 Task: Create a business letterhead with multicolored 3d hexagonal pattern background.
Action: Mouse pressed left at (486, 117)
Screenshot: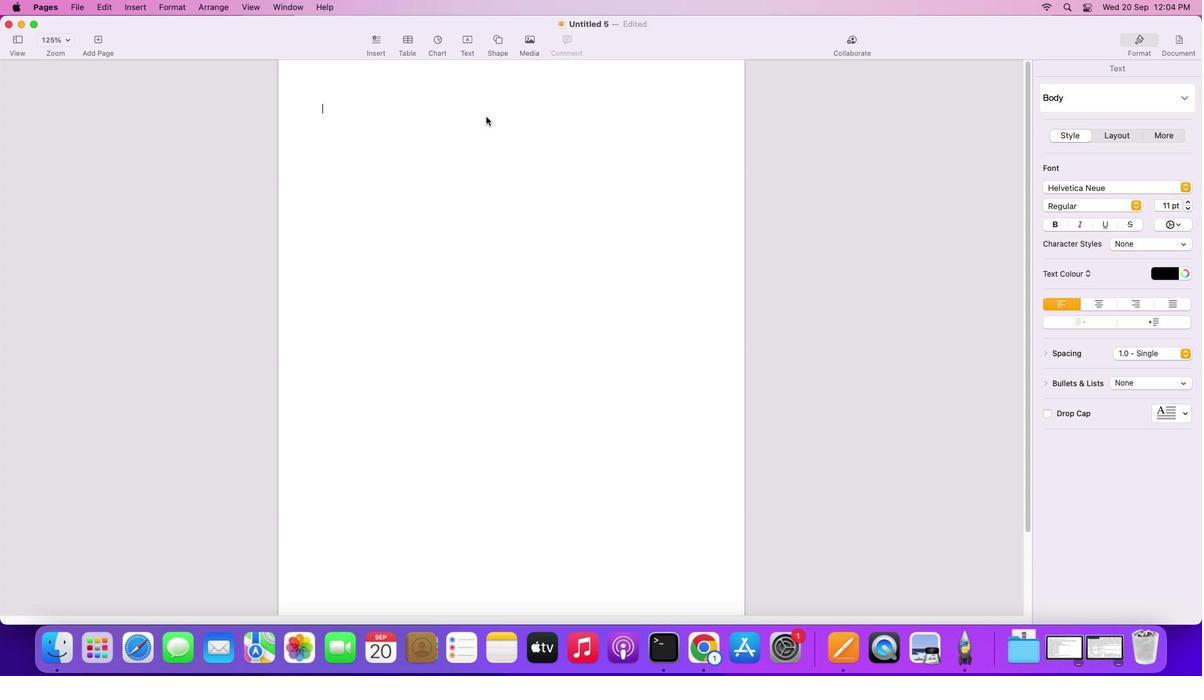 
Action: Mouse moved to (530, 43)
Screenshot: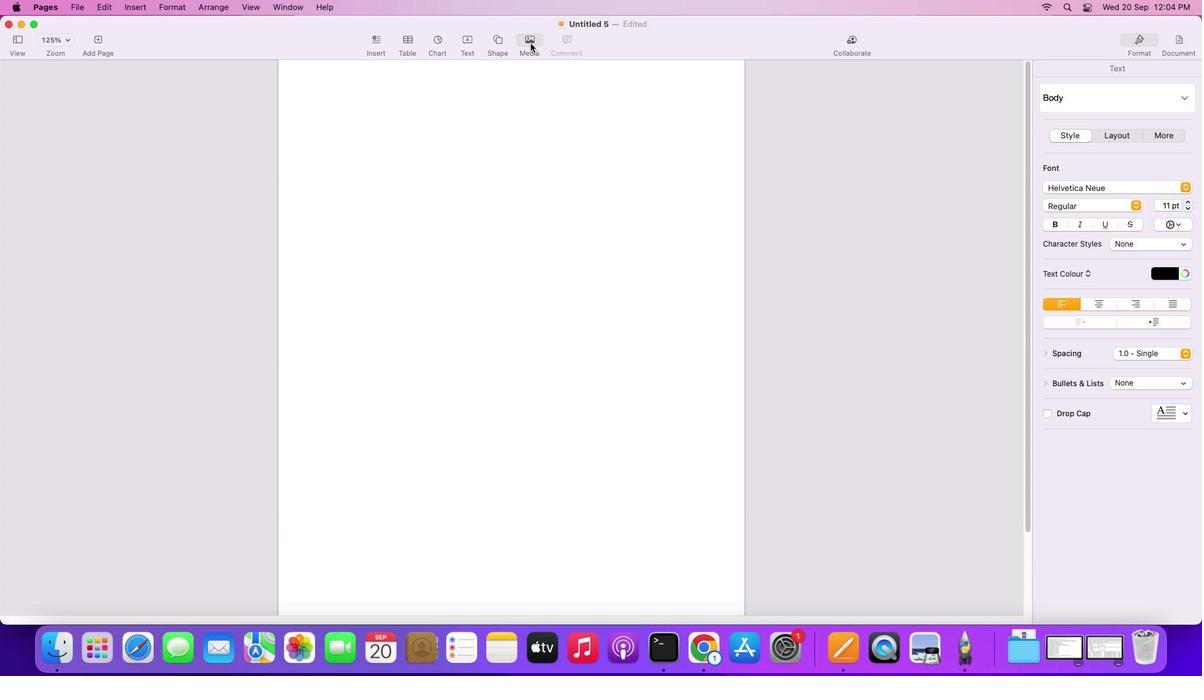 
Action: Mouse pressed left at (530, 43)
Screenshot: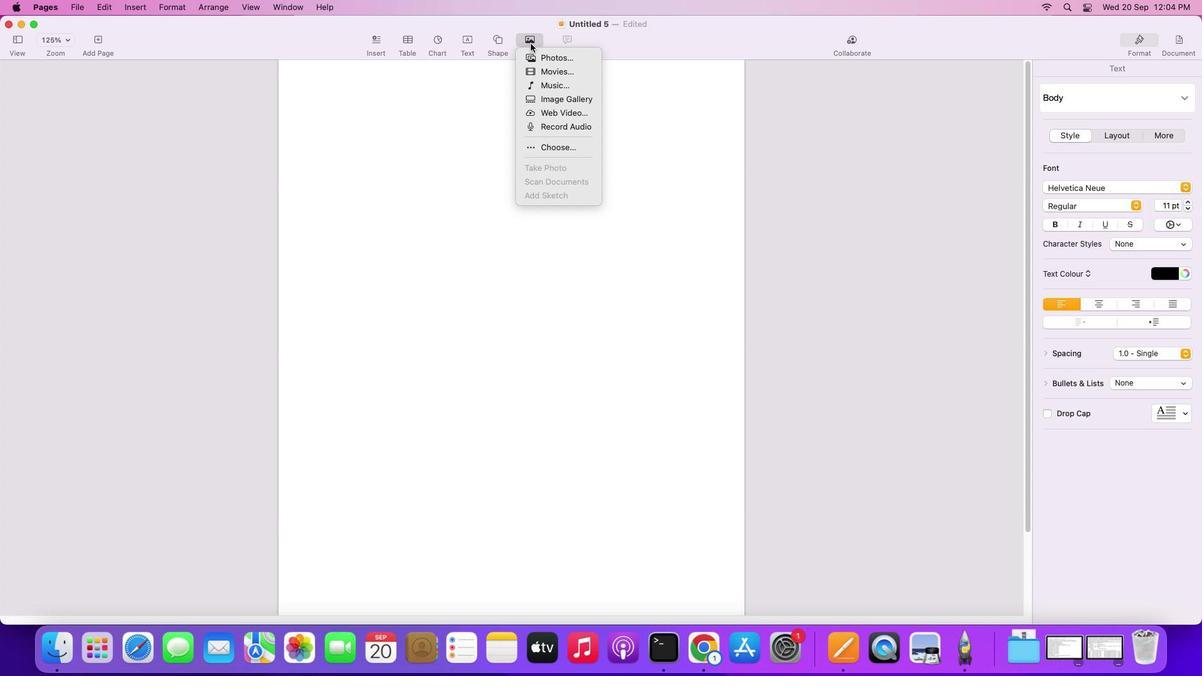 
Action: Mouse moved to (517, 78)
Screenshot: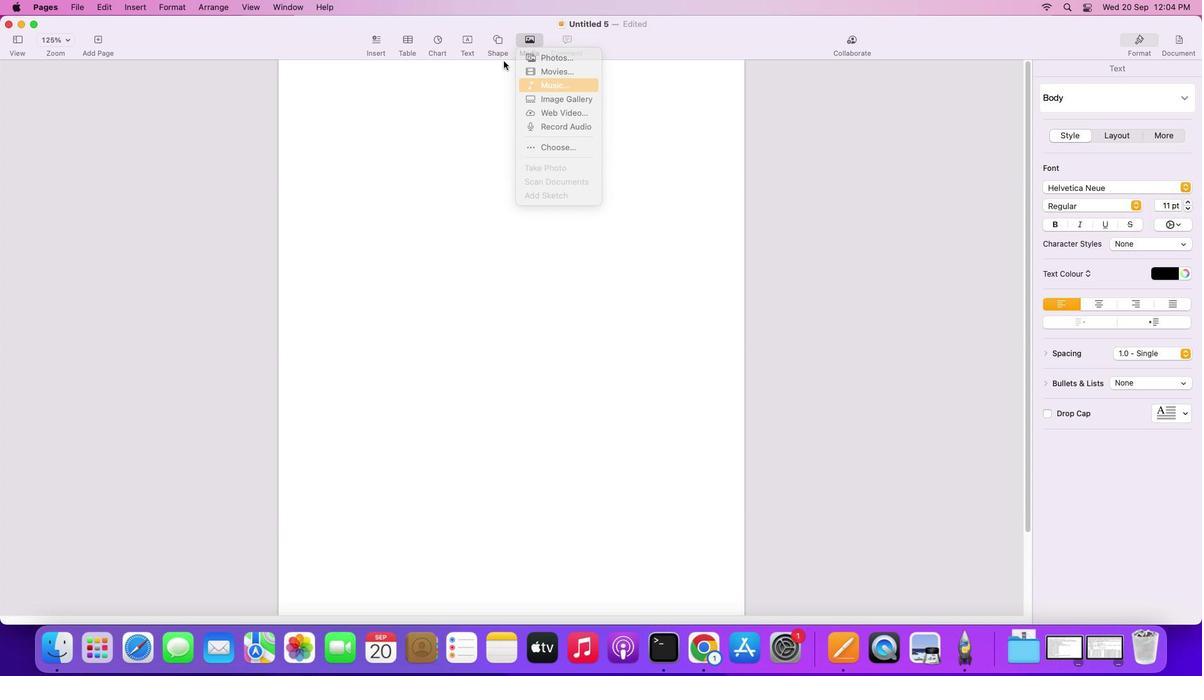 
Action: Mouse pressed left at (517, 78)
Screenshot: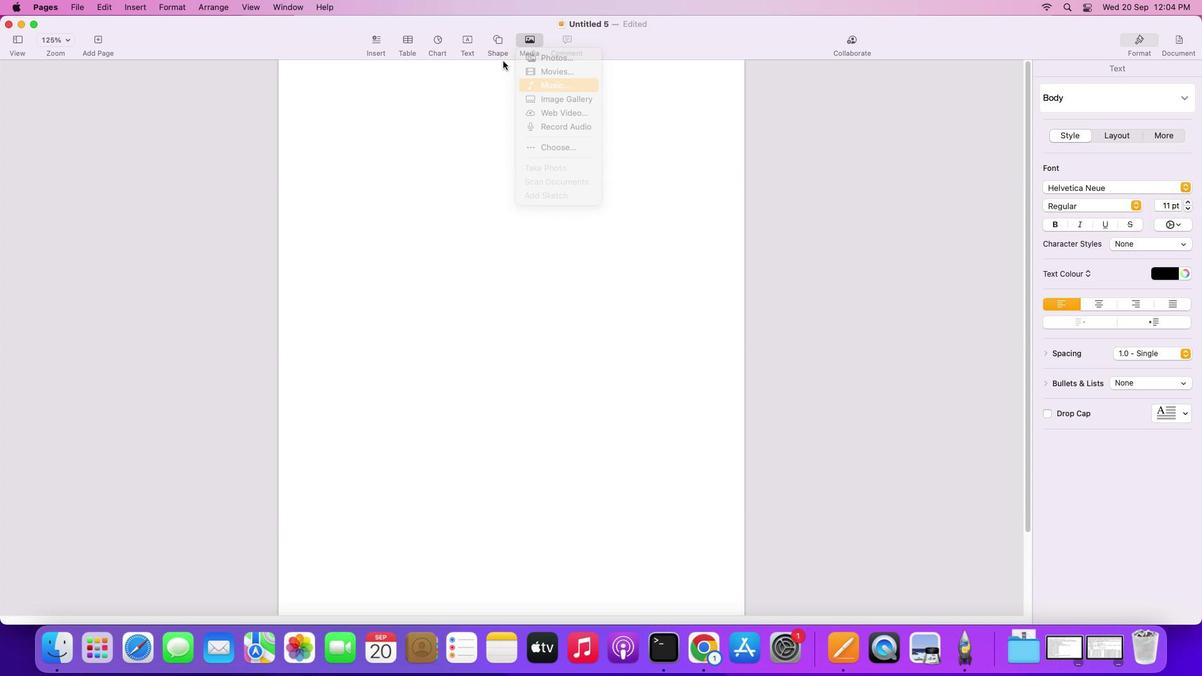 
Action: Mouse moved to (521, 229)
Screenshot: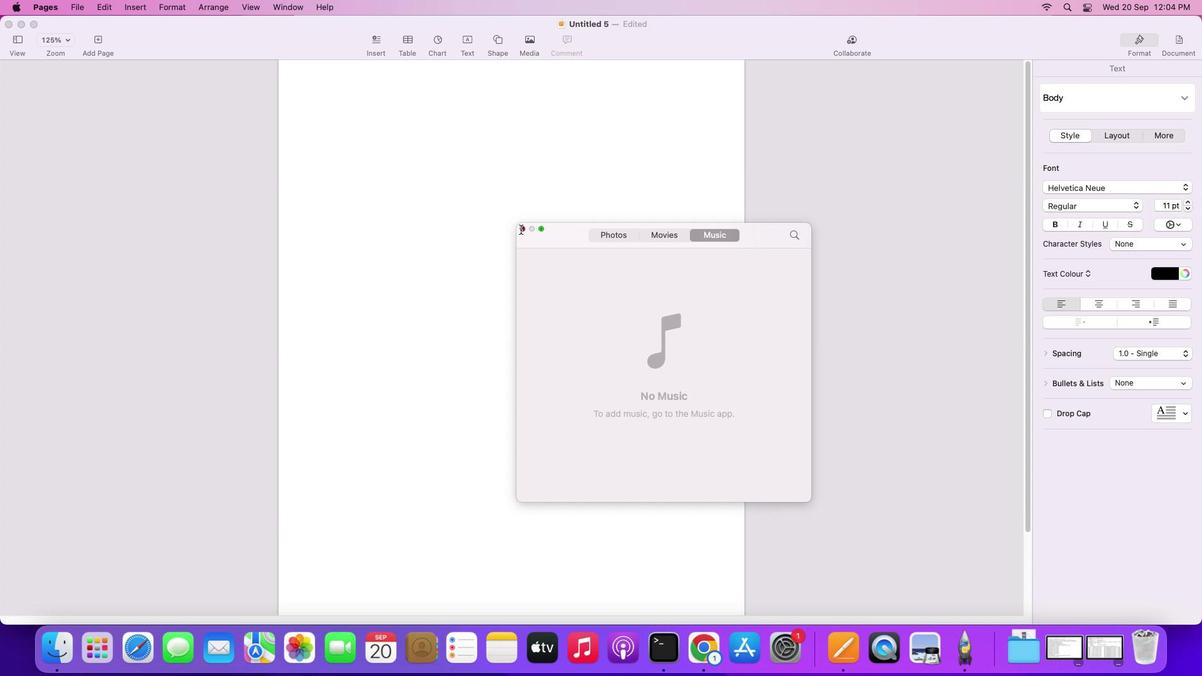 
Action: Mouse pressed left at (521, 229)
Screenshot: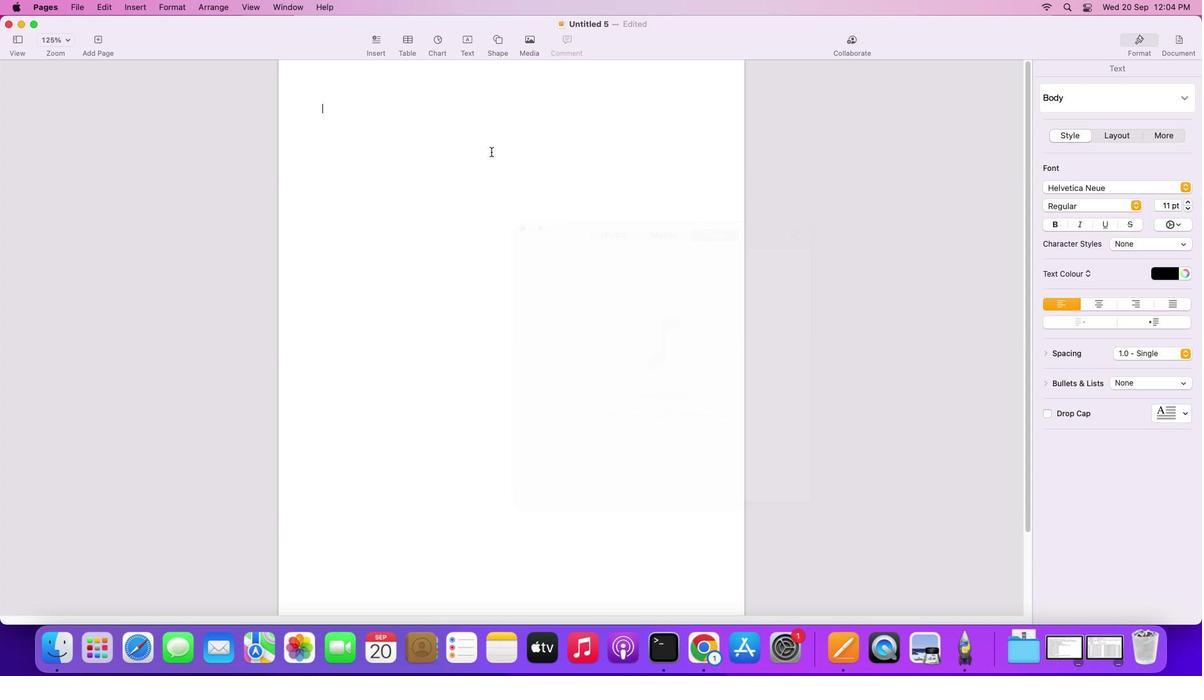 
Action: Mouse moved to (497, 44)
Screenshot: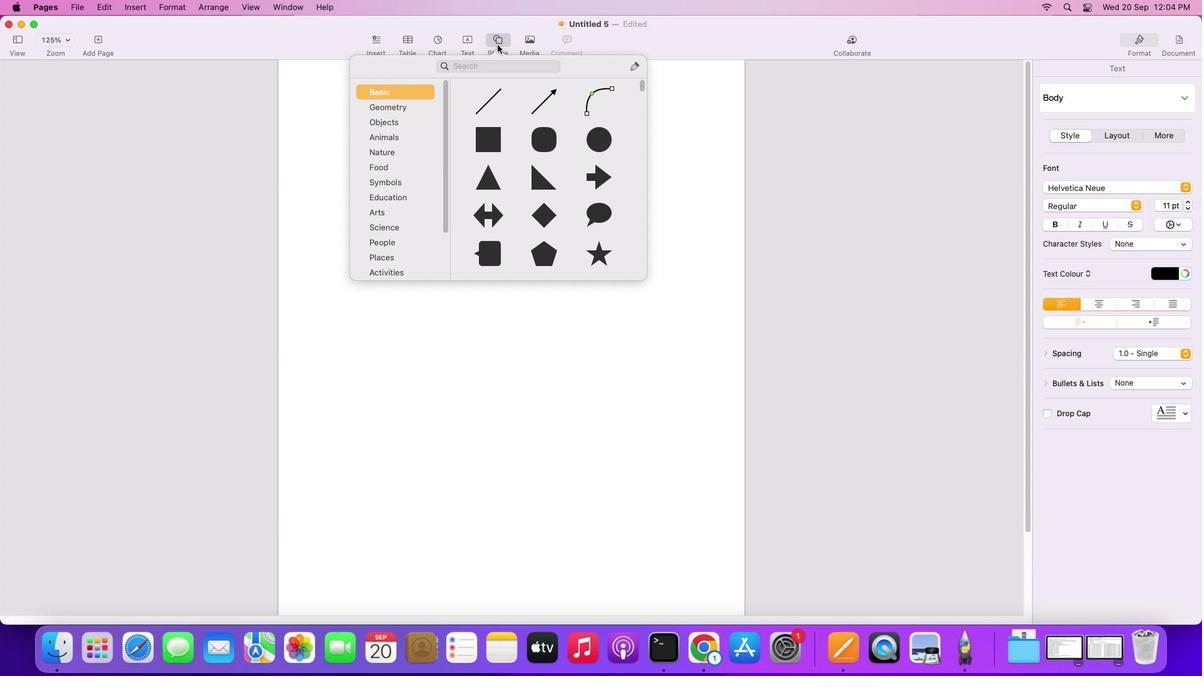 
Action: Mouse pressed left at (497, 44)
Screenshot: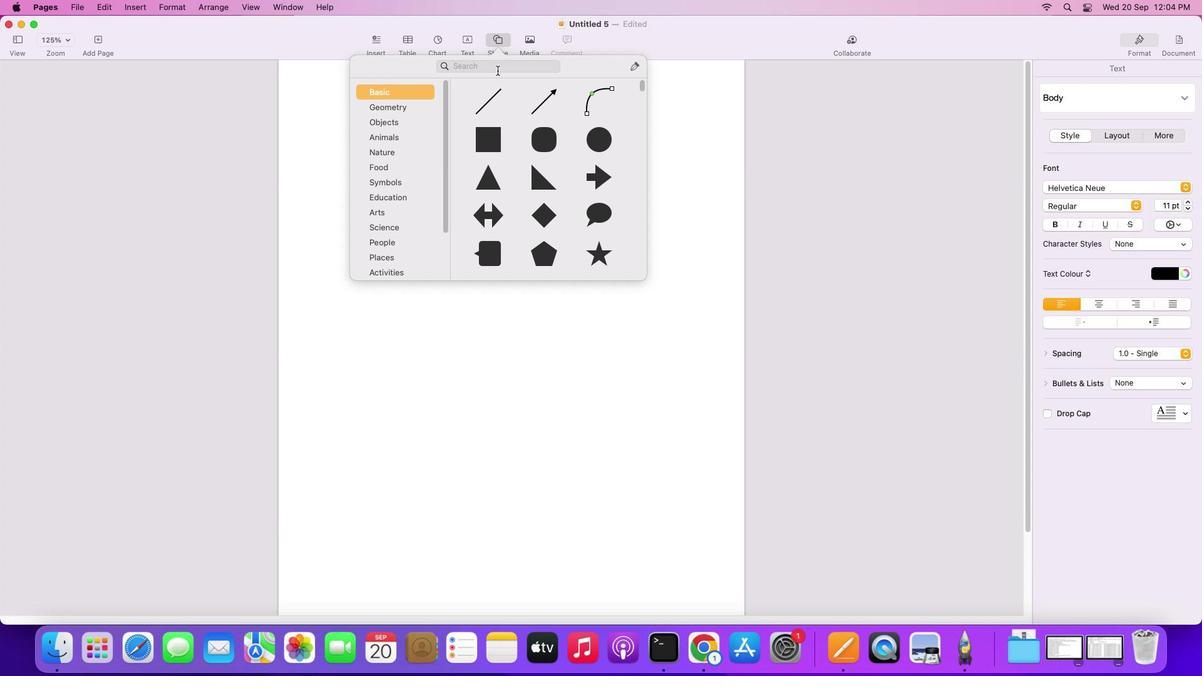
Action: Mouse moved to (492, 141)
Screenshot: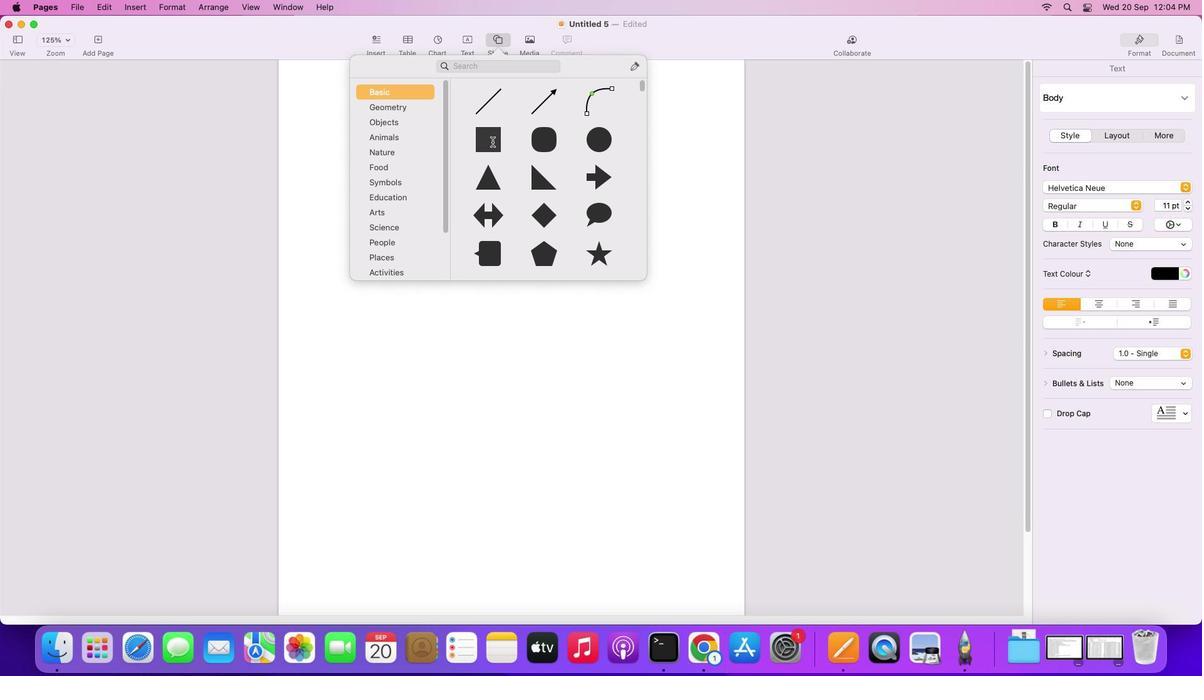 
Action: Mouse pressed left at (492, 141)
Screenshot: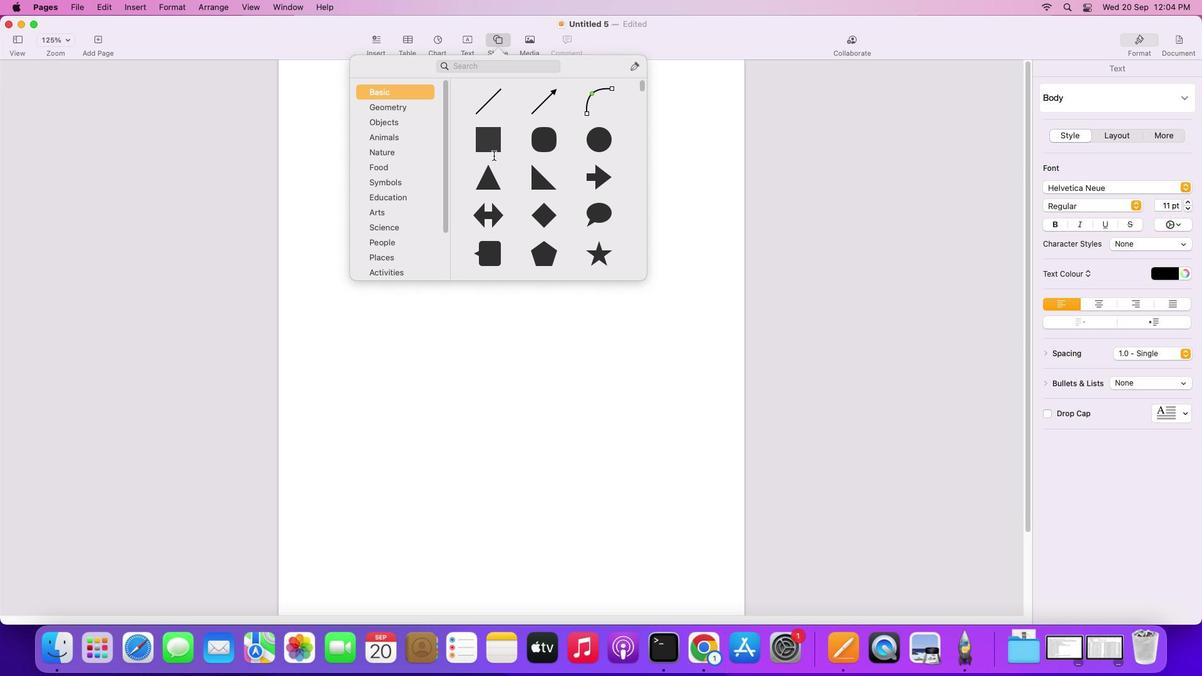 
Action: Mouse moved to (514, 141)
Screenshot: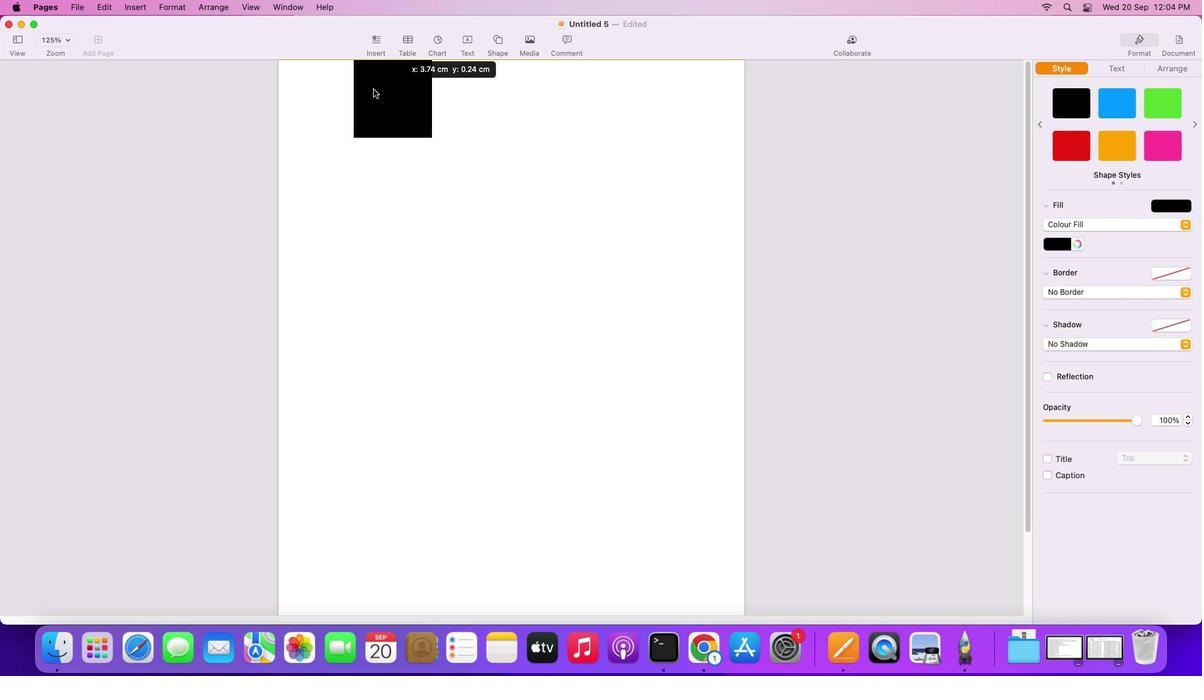 
Action: Mouse pressed left at (514, 141)
Screenshot: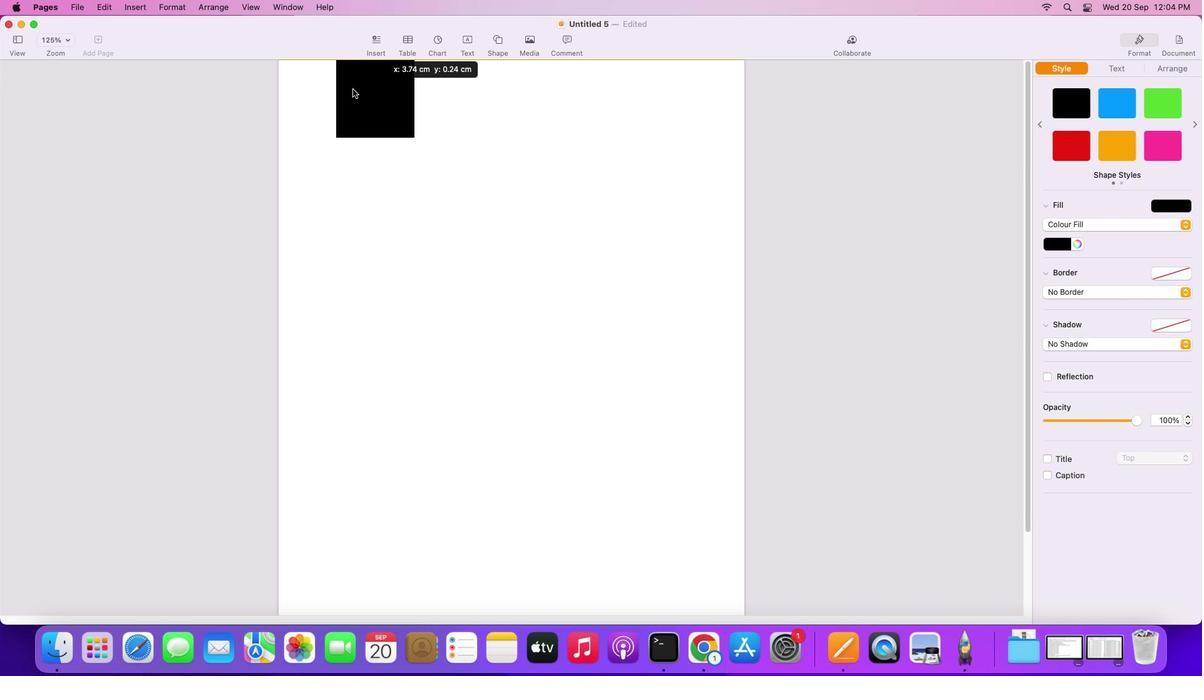
Action: Mouse moved to (321, 83)
Screenshot: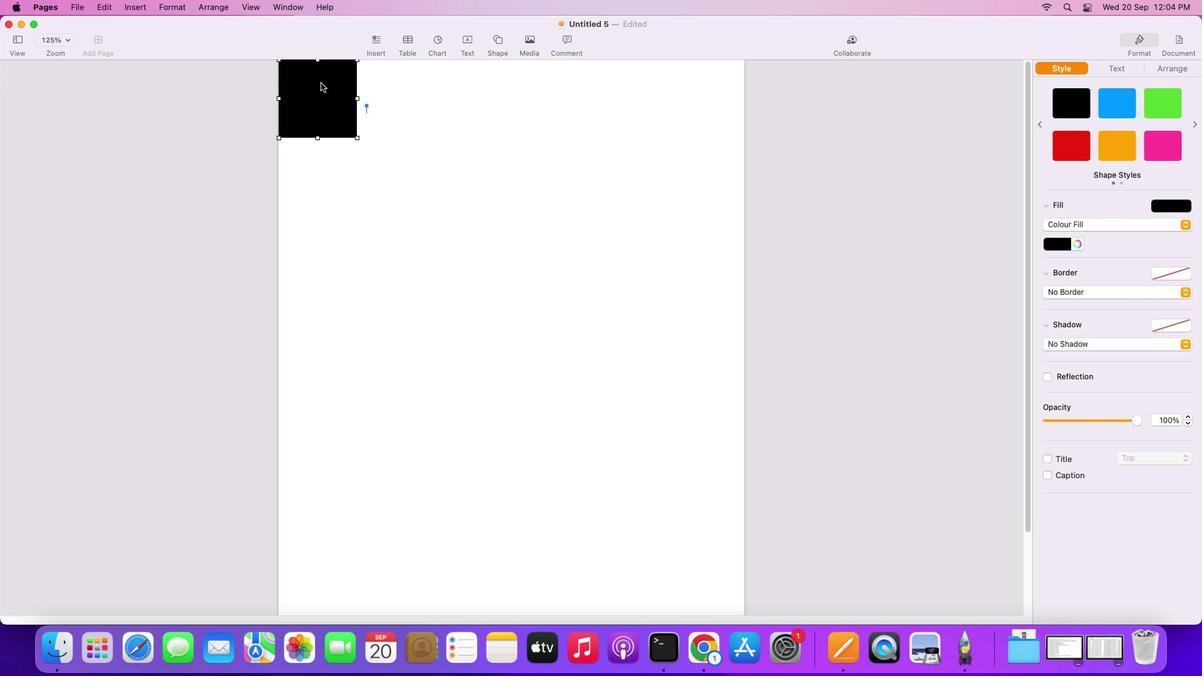 
Action: Mouse scrolled (321, 83) with delta (0, 0)
Screenshot: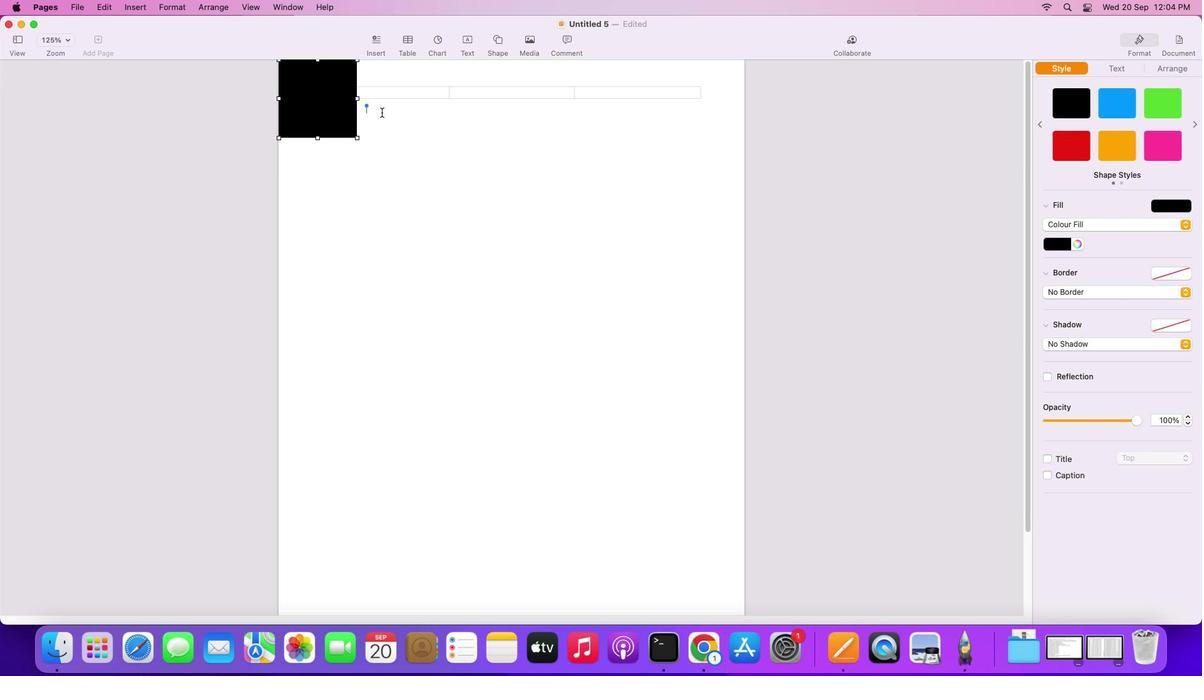 
Action: Mouse scrolled (321, 83) with delta (0, 0)
Screenshot: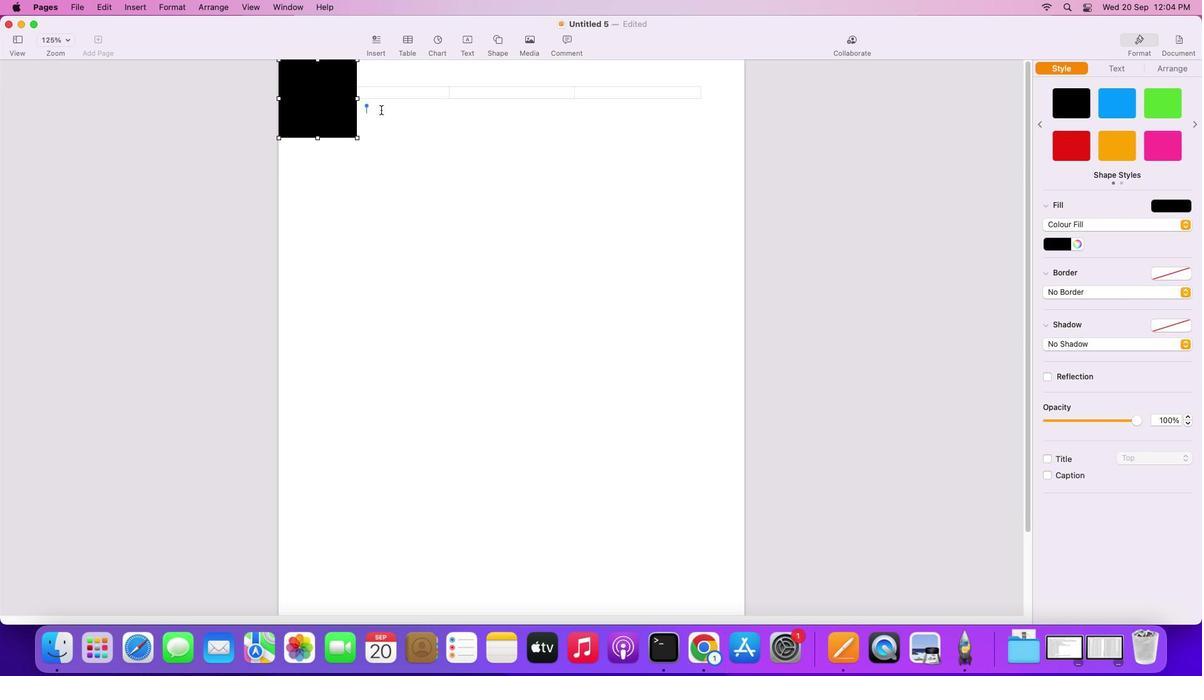 
Action: Mouse scrolled (321, 83) with delta (0, 2)
Screenshot: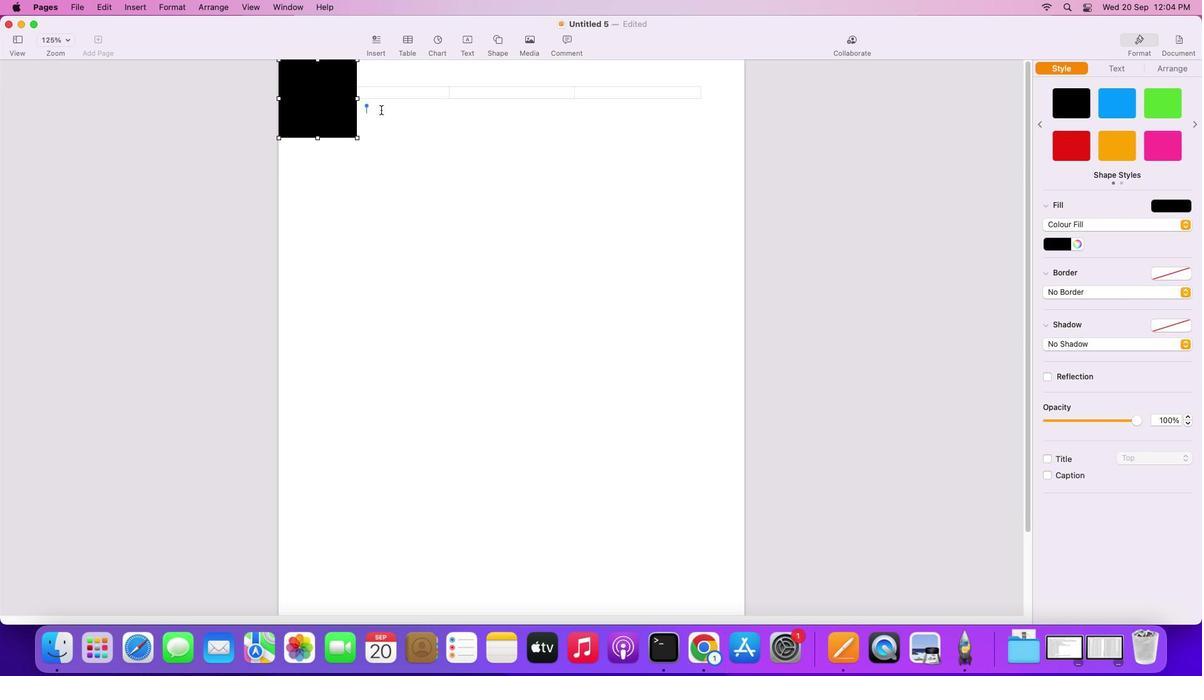 
Action: Mouse scrolled (321, 83) with delta (0, 3)
Screenshot: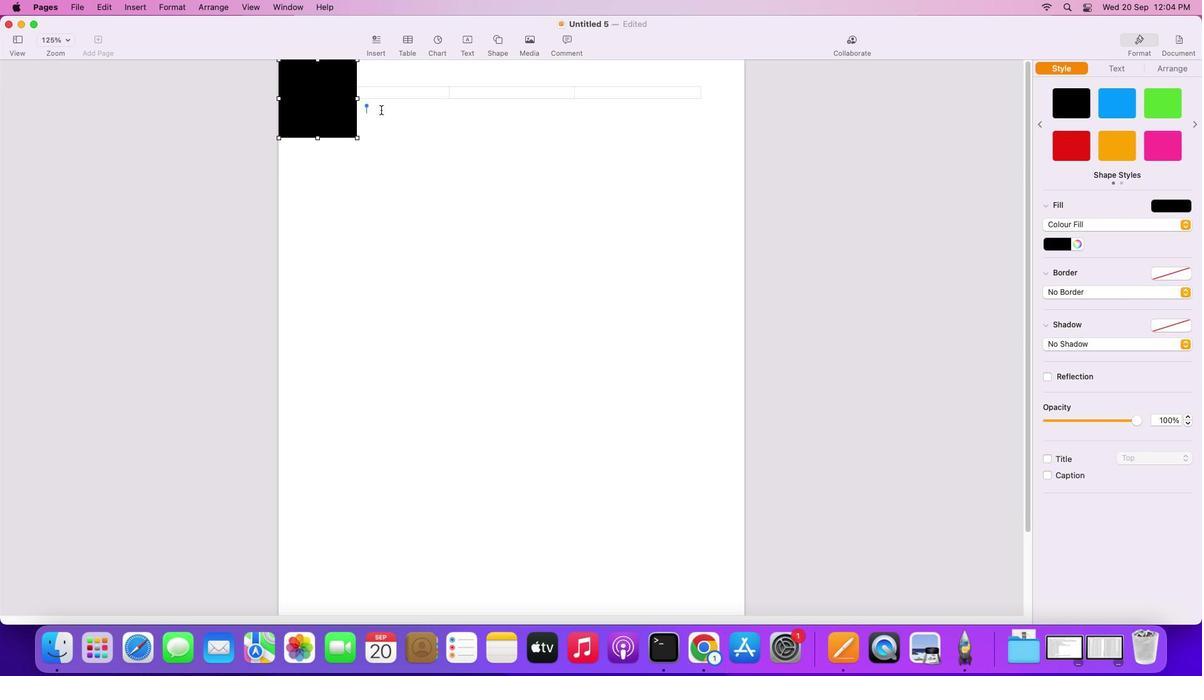 
Action: Mouse scrolled (321, 83) with delta (0, 3)
Screenshot: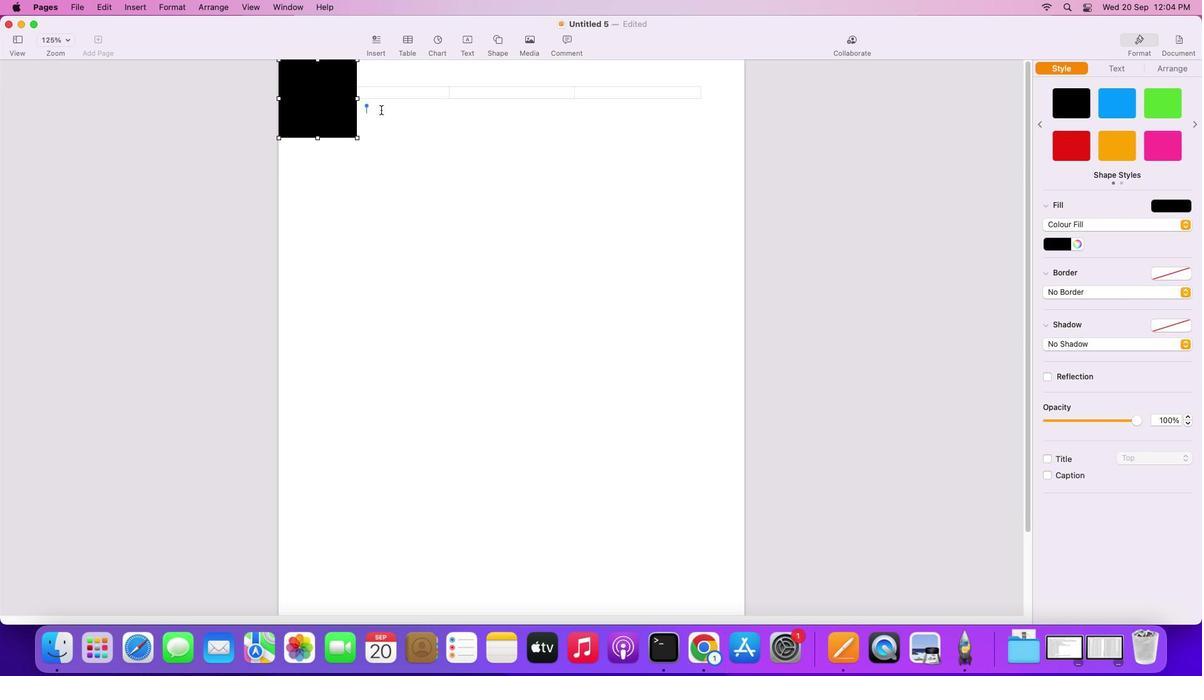 
Action: Mouse scrolled (321, 83) with delta (0, 4)
Screenshot: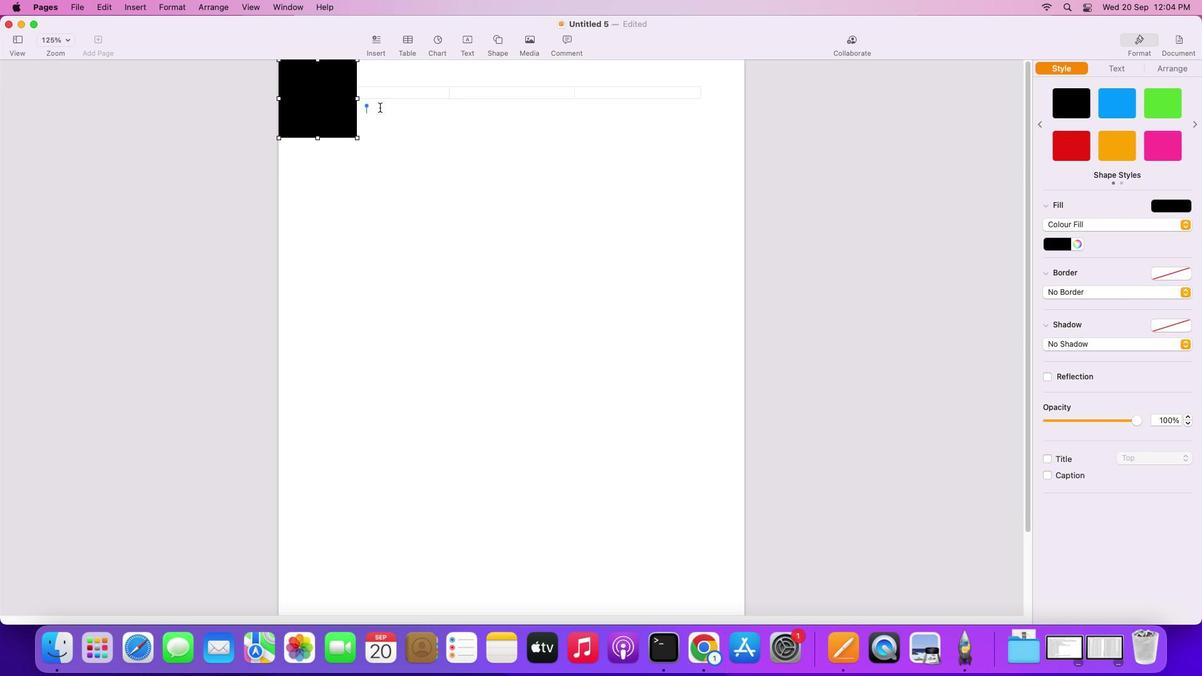 
Action: Mouse moved to (356, 99)
Screenshot: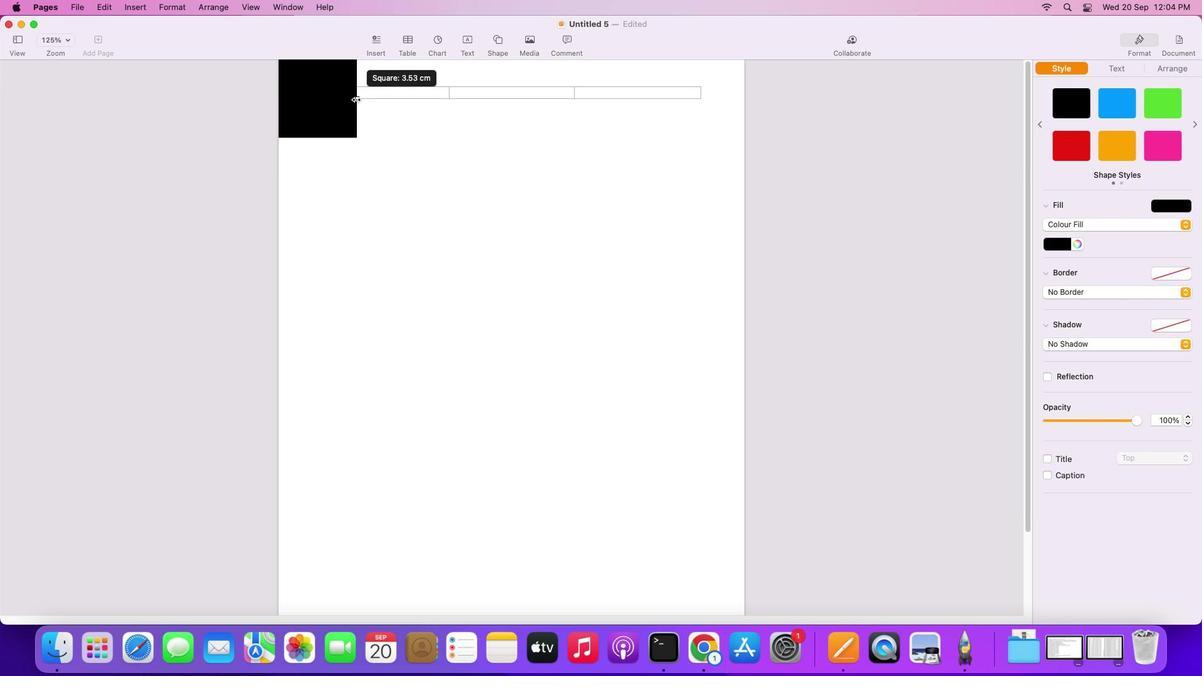 
Action: Mouse pressed left at (356, 99)
Screenshot: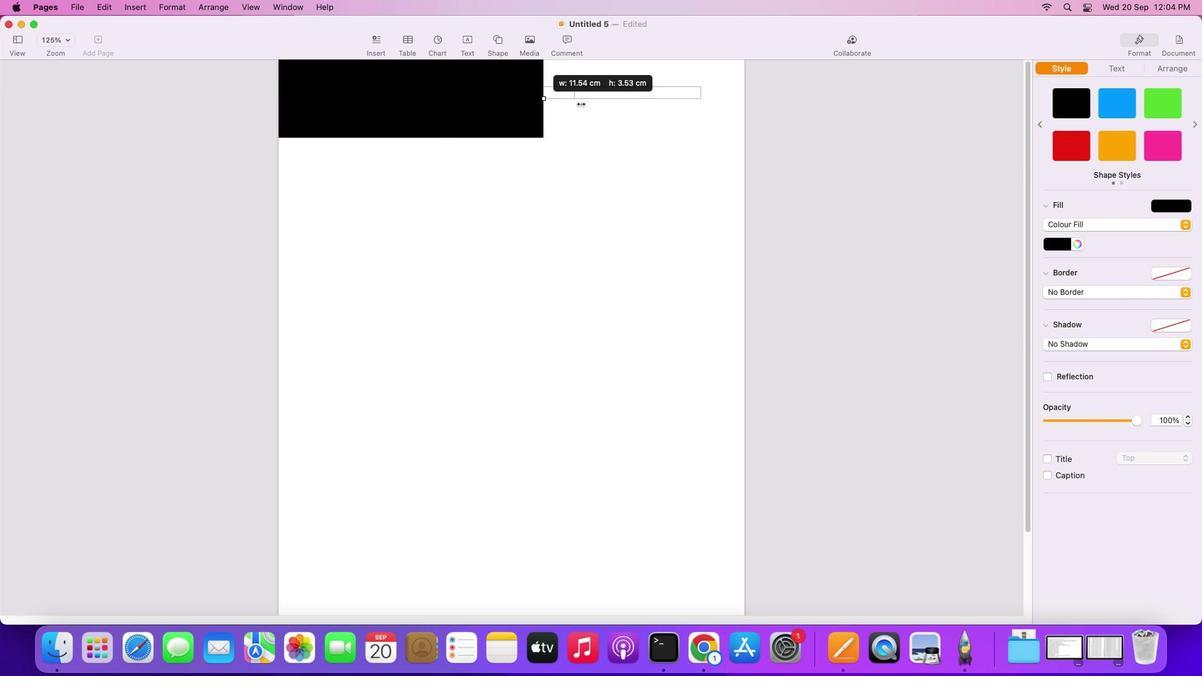 
Action: Mouse moved to (512, 138)
Screenshot: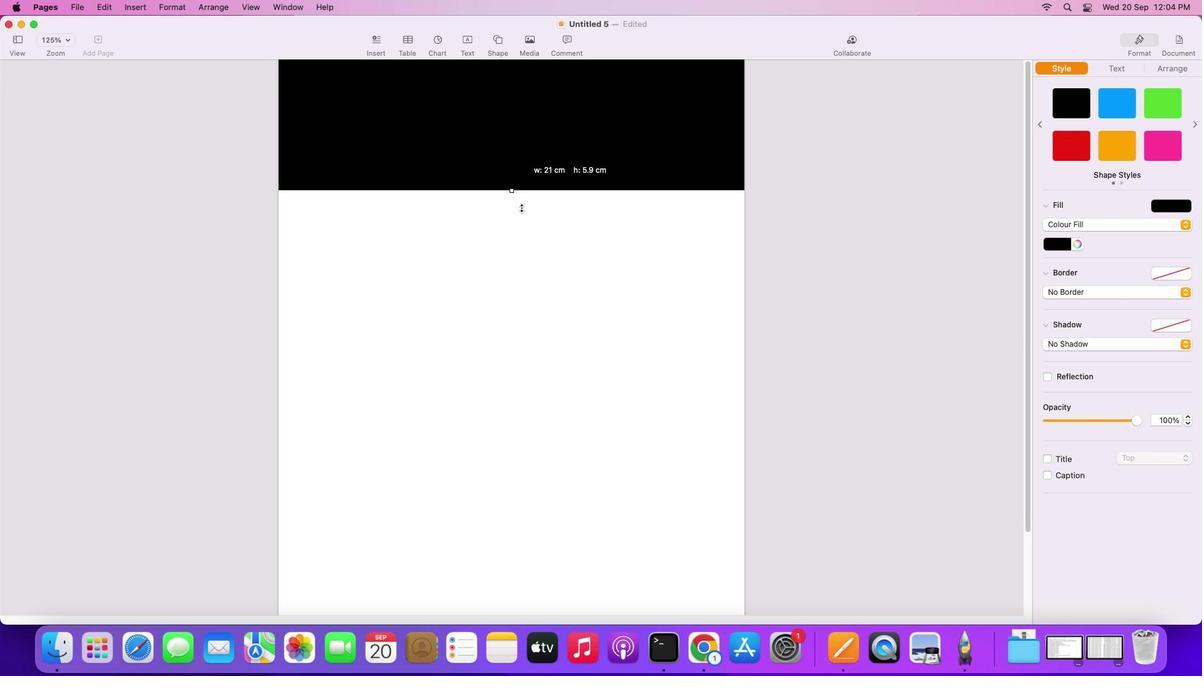 
Action: Mouse pressed left at (512, 138)
Screenshot: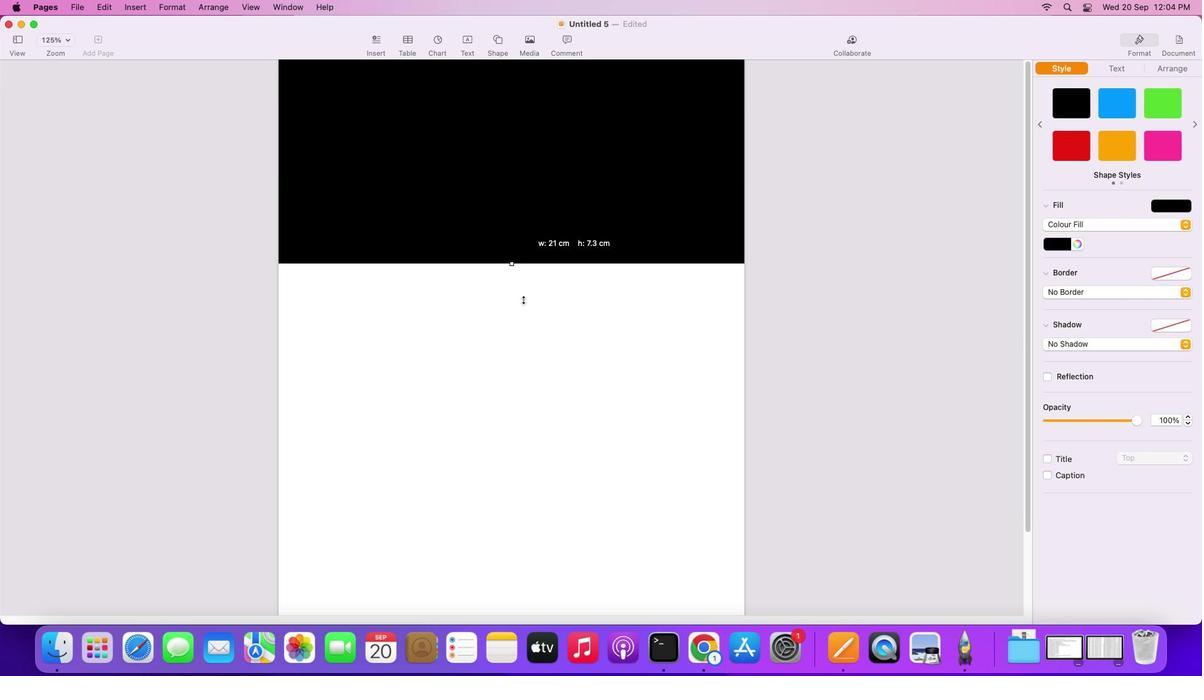 
Action: Mouse moved to (524, 506)
Screenshot: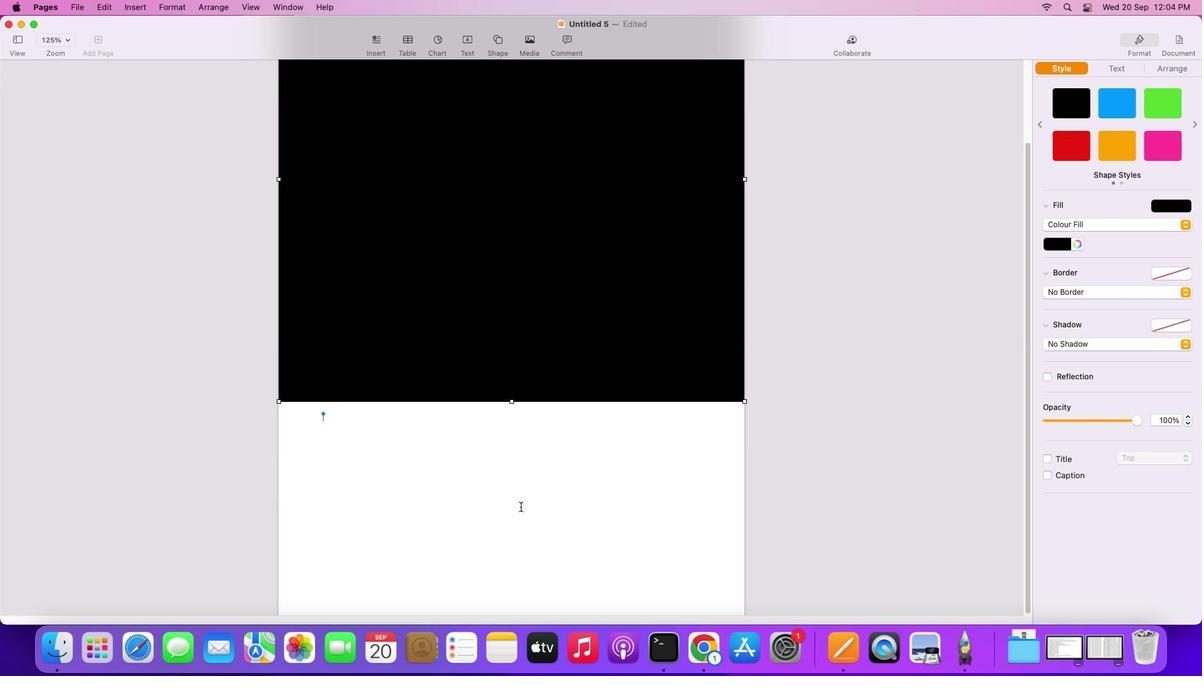 
Action: Mouse scrolled (524, 506) with delta (0, 0)
Screenshot: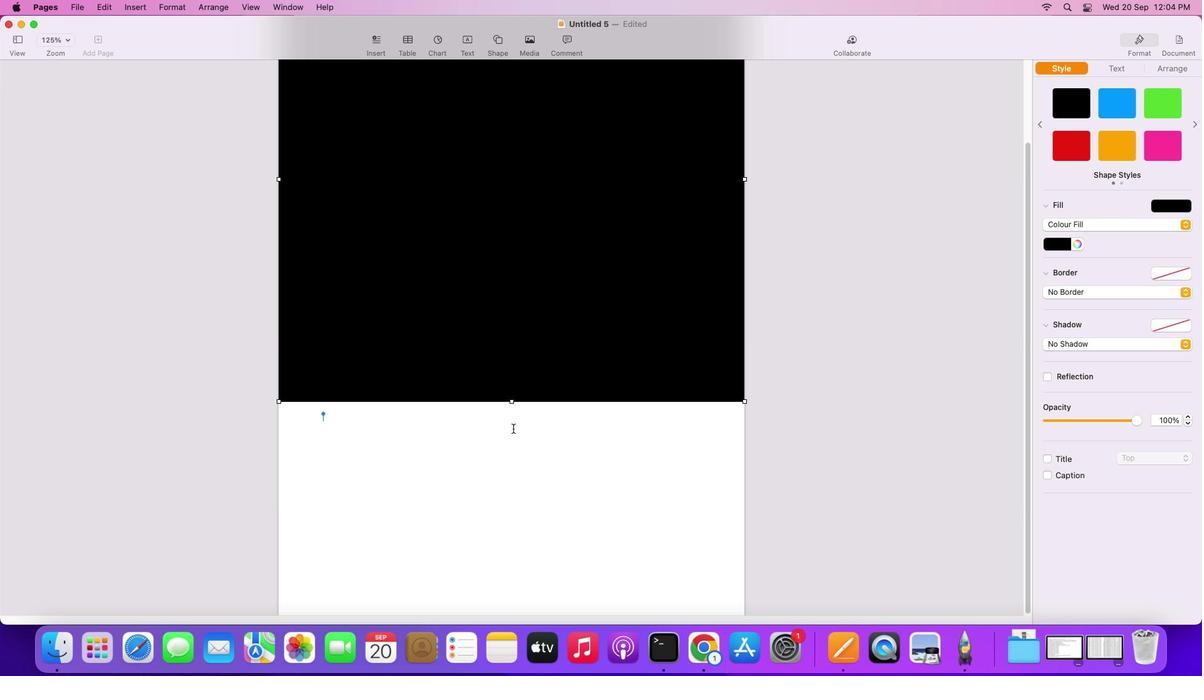 
Action: Mouse scrolled (524, 506) with delta (0, 0)
Screenshot: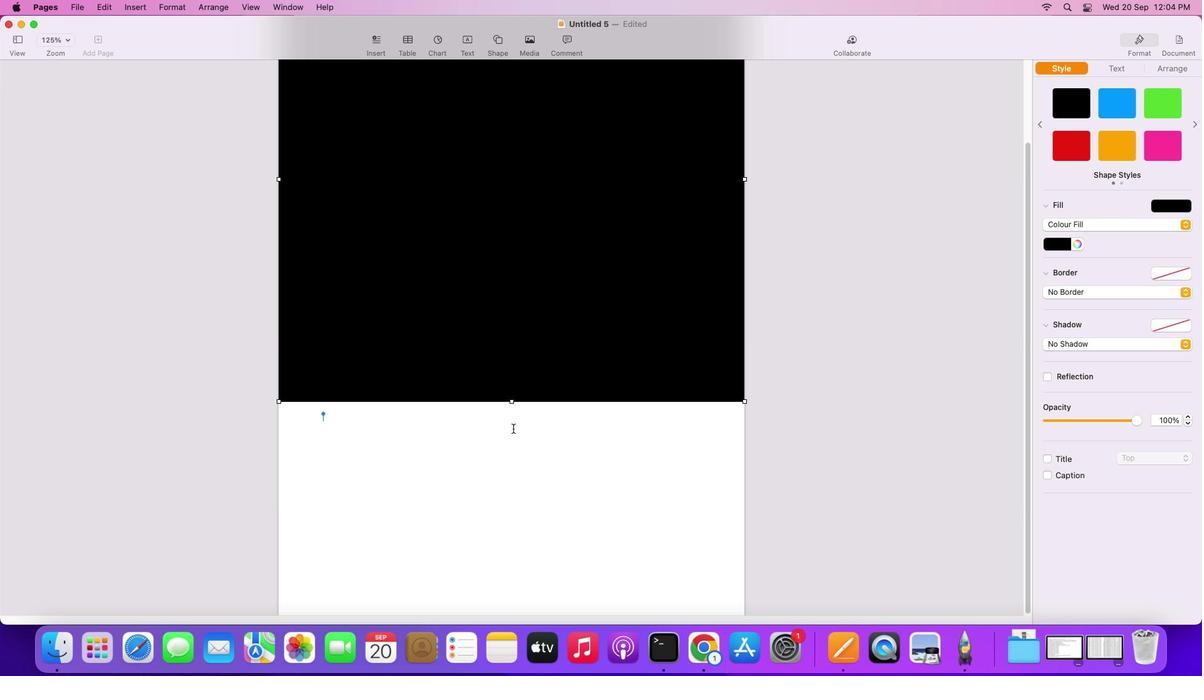 
Action: Mouse scrolled (524, 506) with delta (0, -1)
Screenshot: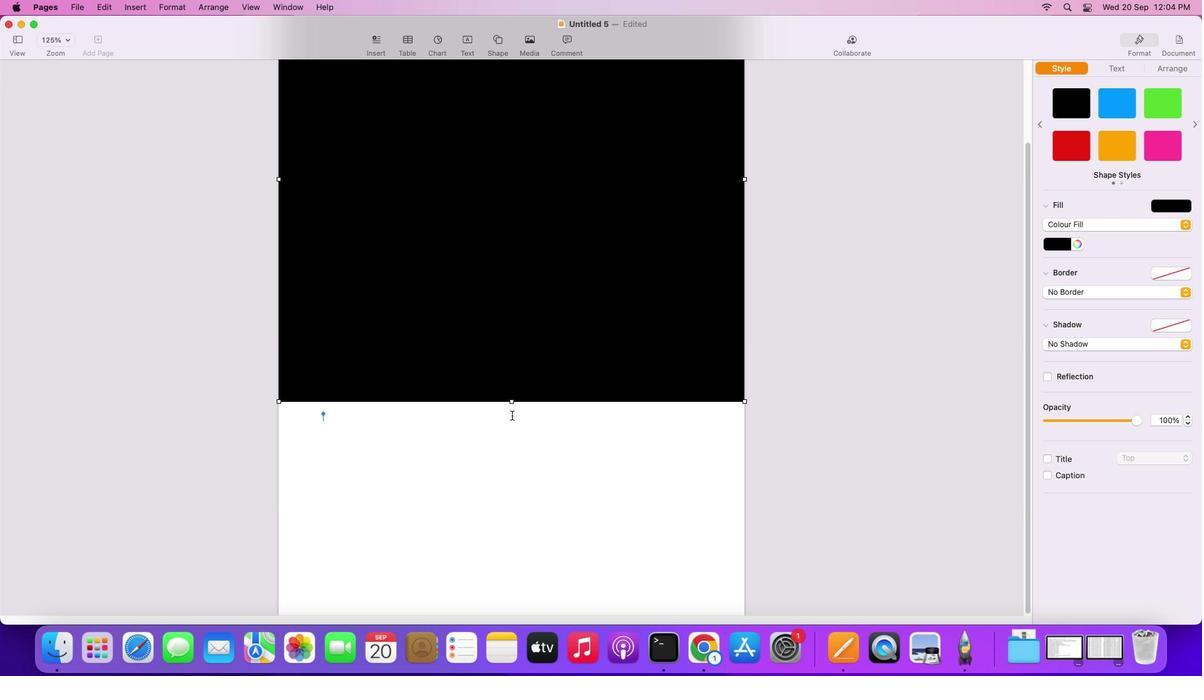 
Action: Mouse scrolled (524, 506) with delta (0, -3)
Screenshot: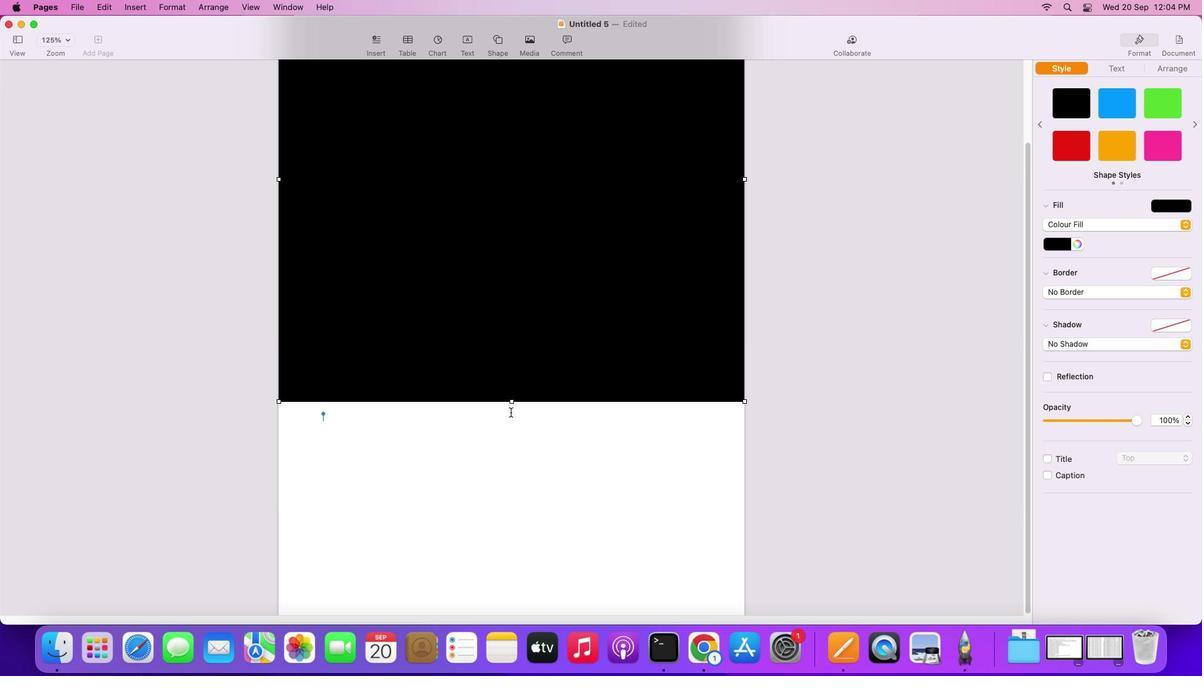 
Action: Mouse scrolled (524, 506) with delta (0, -3)
Screenshot: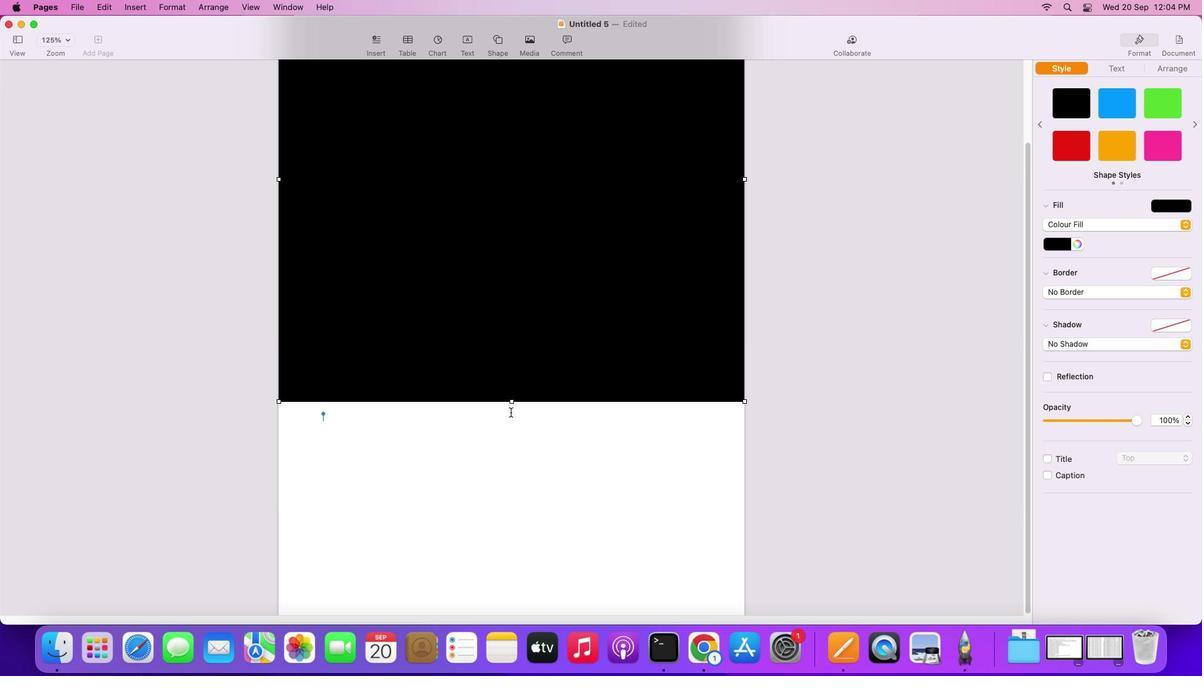 
Action: Mouse scrolled (524, 506) with delta (0, -3)
Screenshot: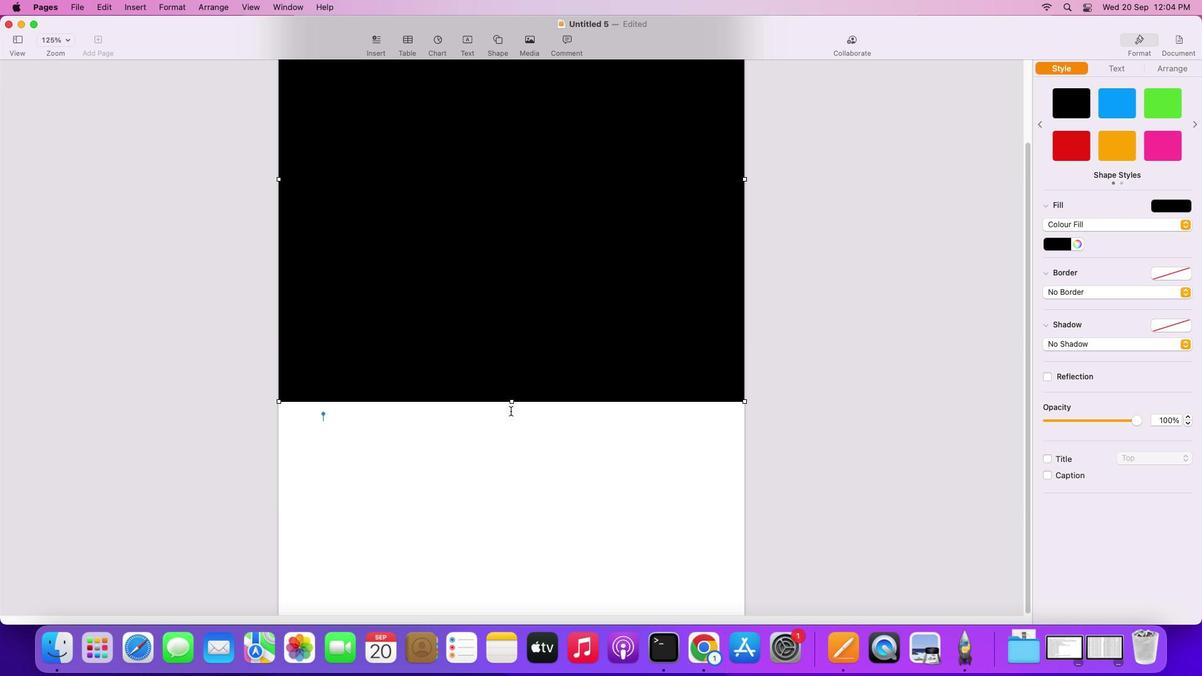 
Action: Mouse moved to (510, 402)
Screenshot: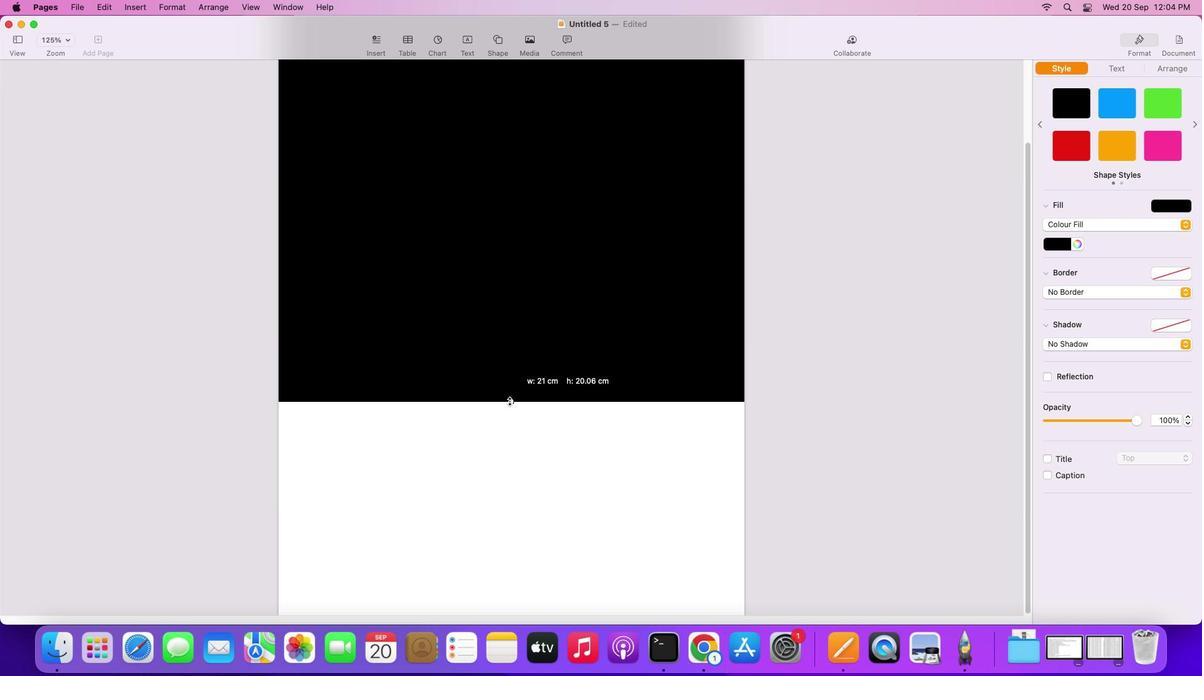 
Action: Mouse pressed left at (510, 402)
Screenshot: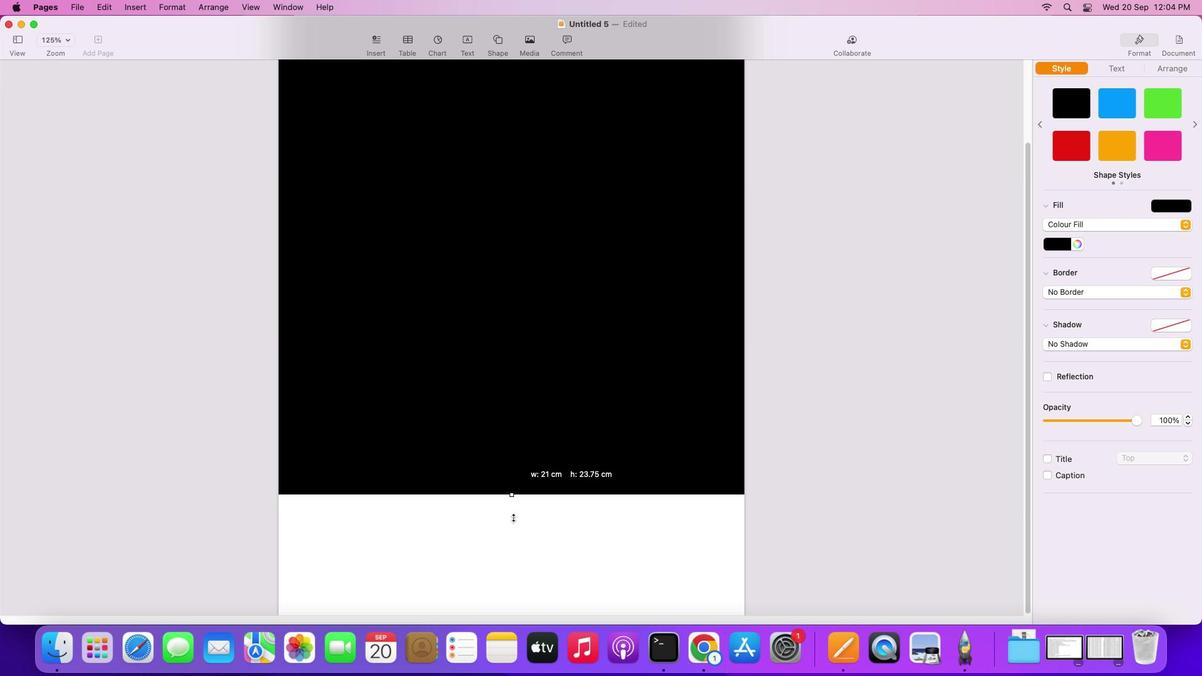 
Action: Mouse moved to (526, 543)
Screenshot: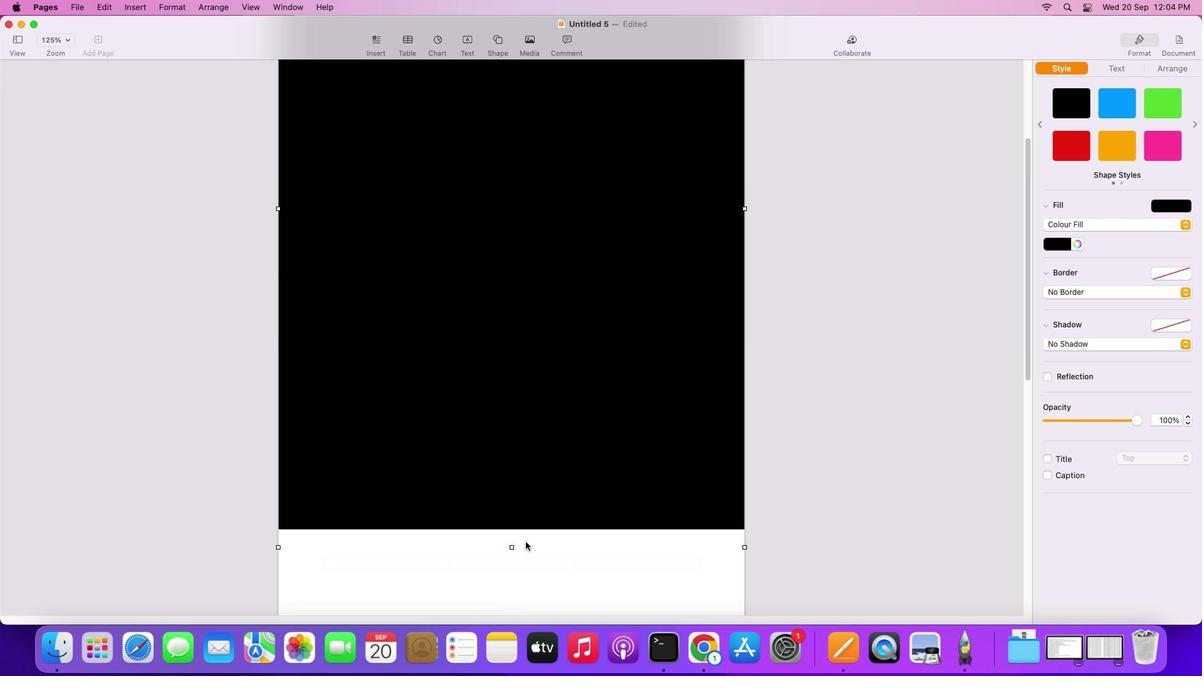 
Action: Mouse scrolled (526, 543) with delta (0, 0)
Screenshot: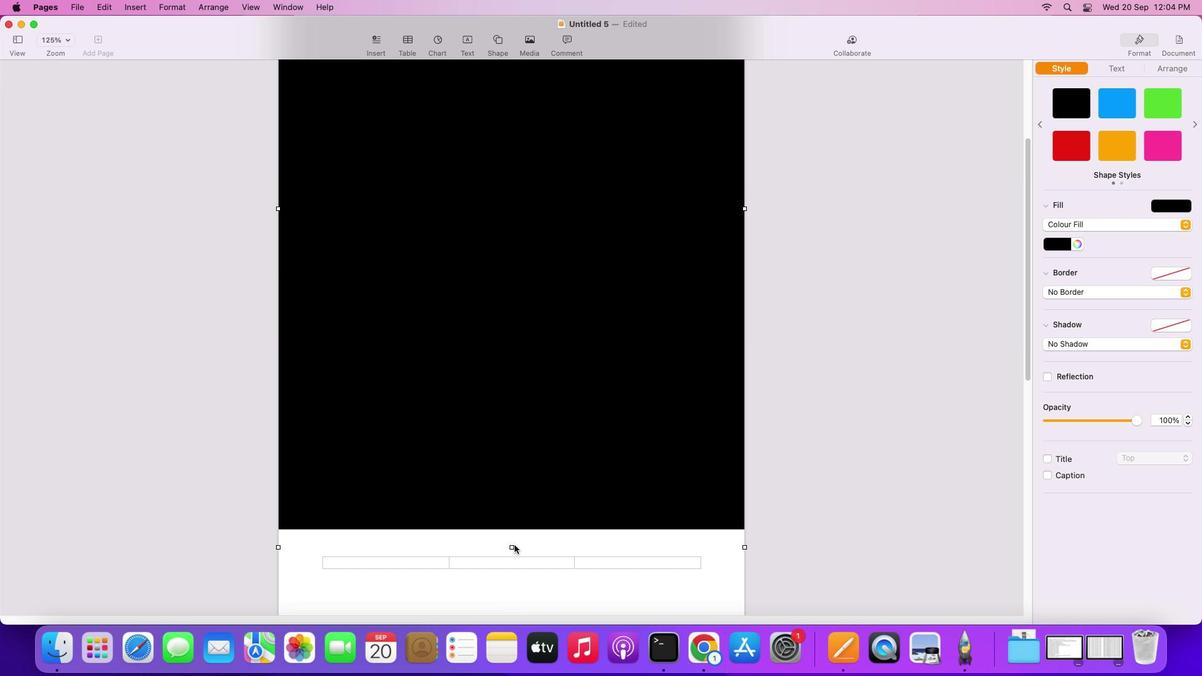 
Action: Mouse scrolled (526, 543) with delta (0, 0)
Screenshot: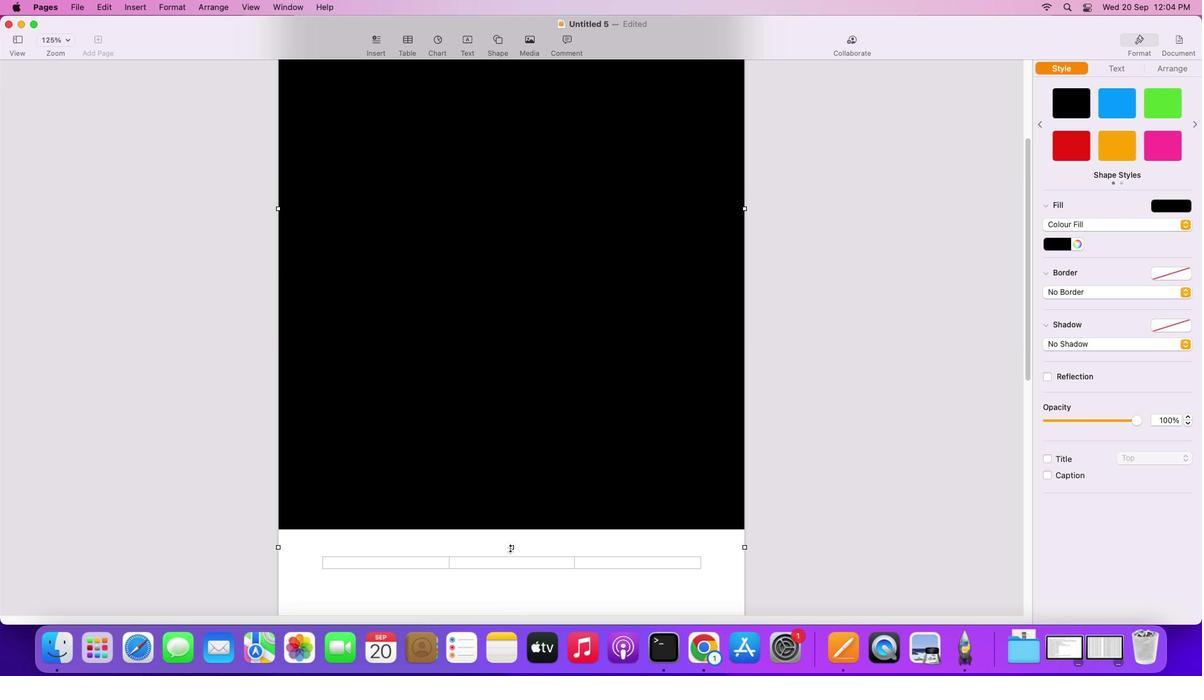 
Action: Mouse scrolled (526, 543) with delta (0, -1)
Screenshot: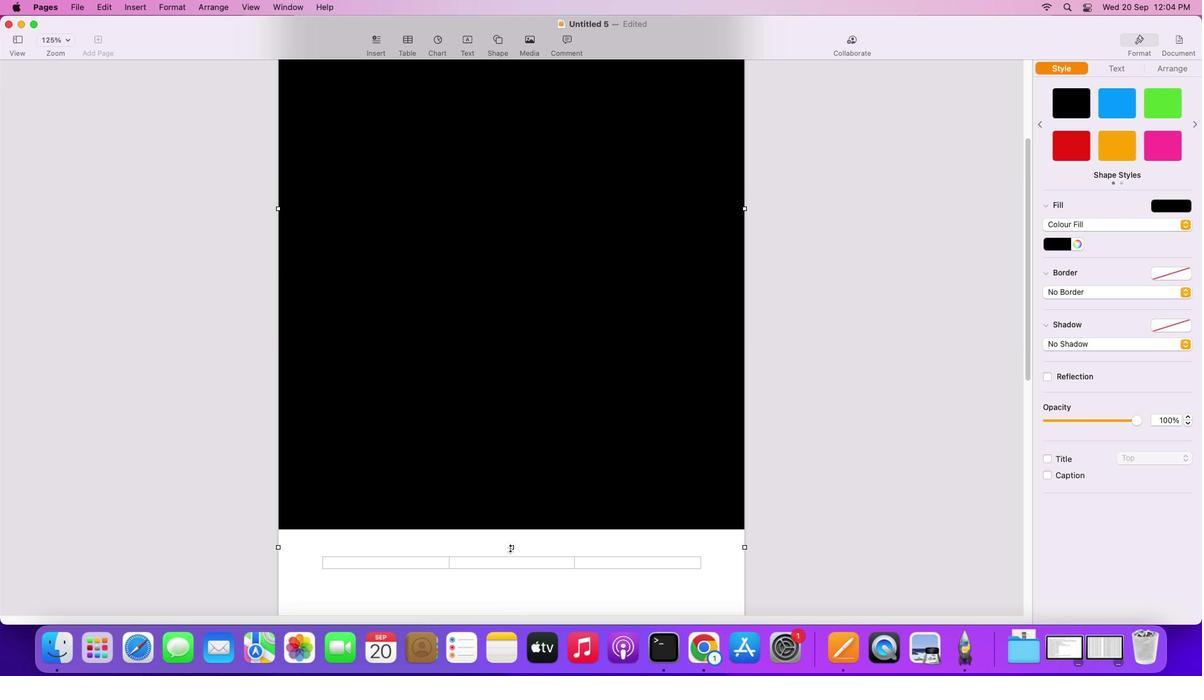 
Action: Mouse scrolled (526, 543) with delta (0, -3)
Screenshot: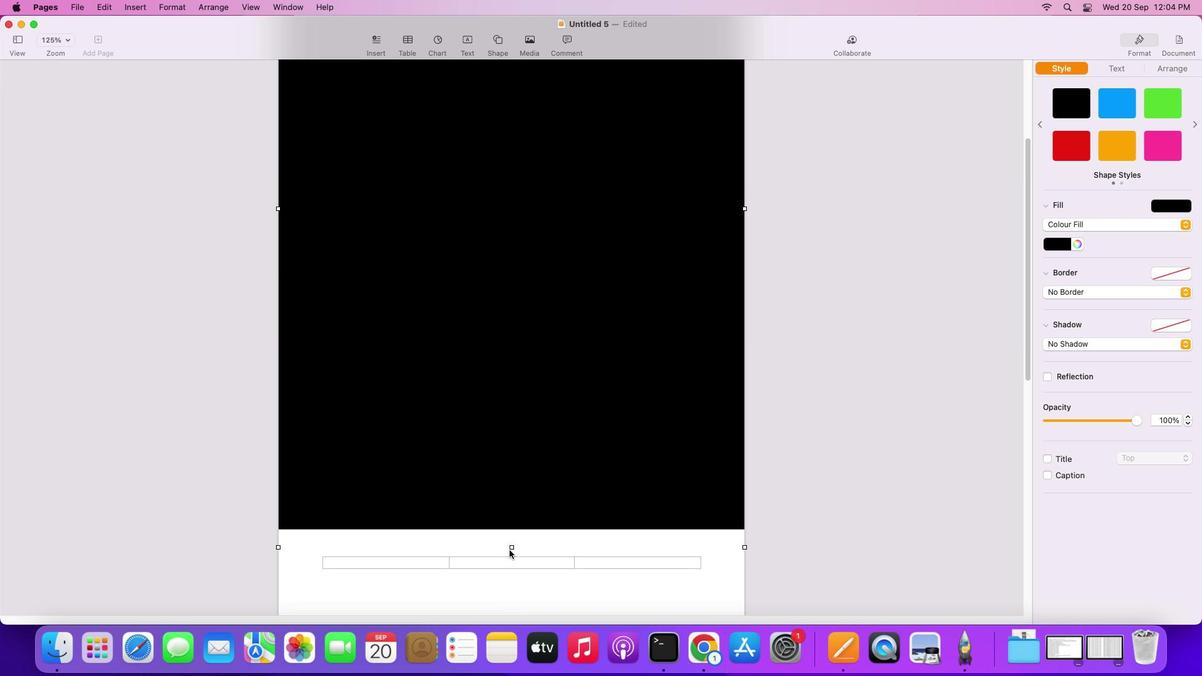 
Action: Mouse moved to (510, 546)
Screenshot: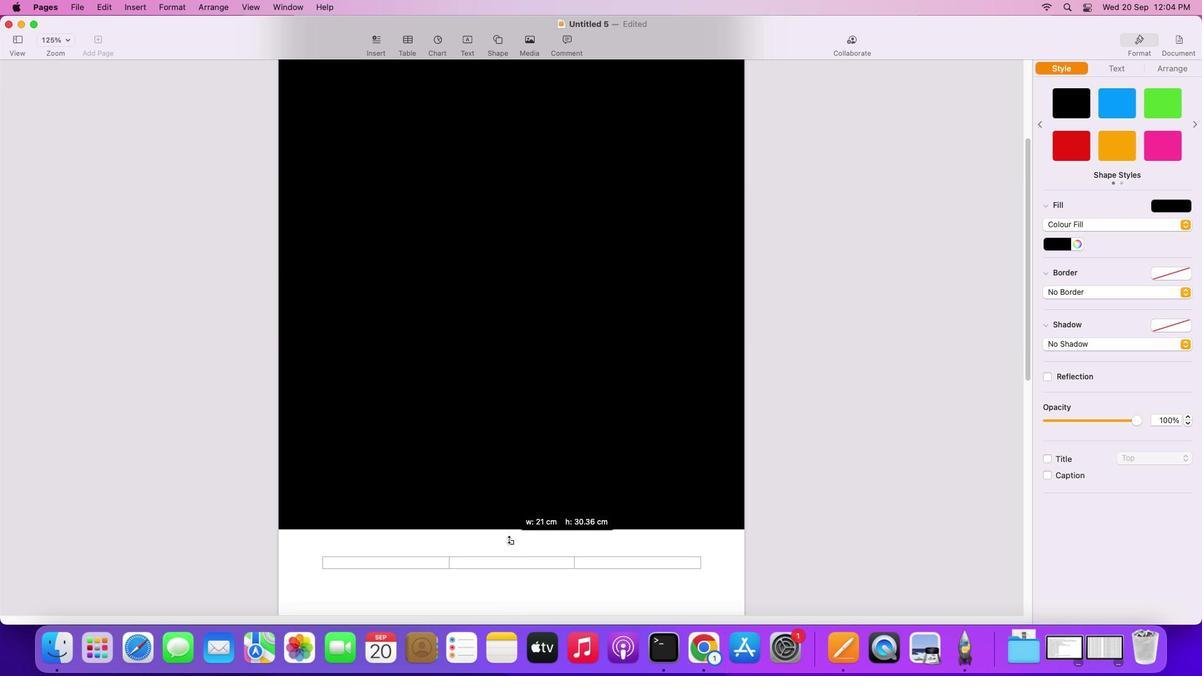 
Action: Mouse pressed left at (510, 546)
Screenshot: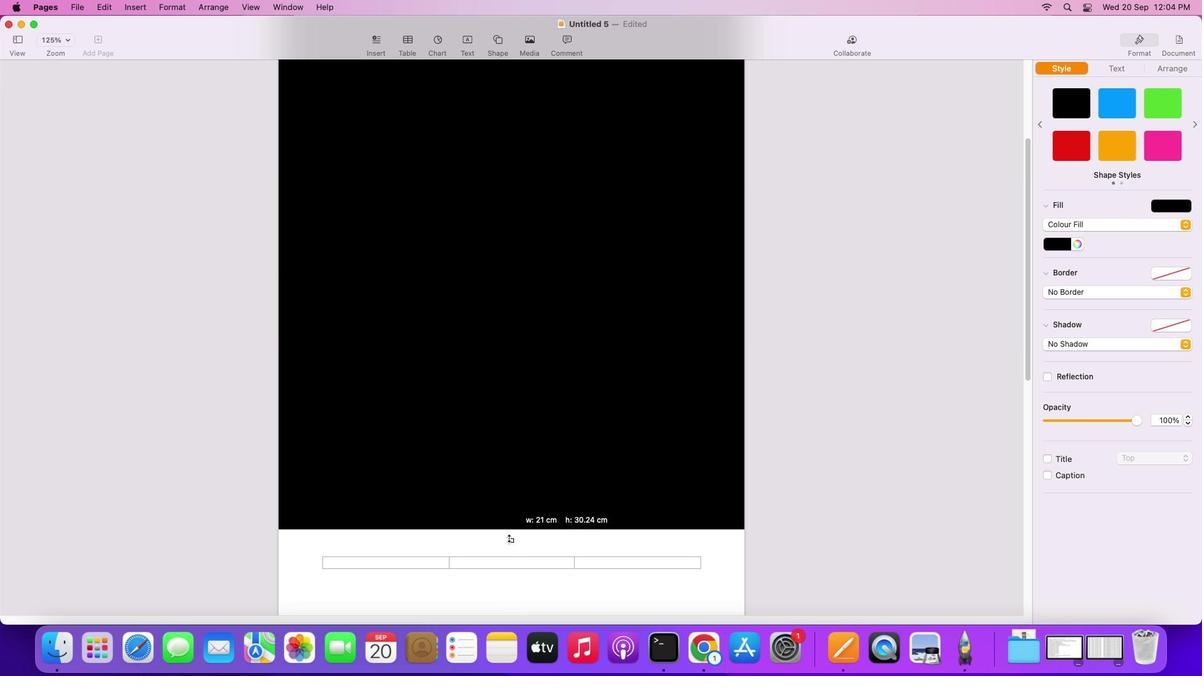 
Action: Mouse moved to (512, 368)
Screenshot: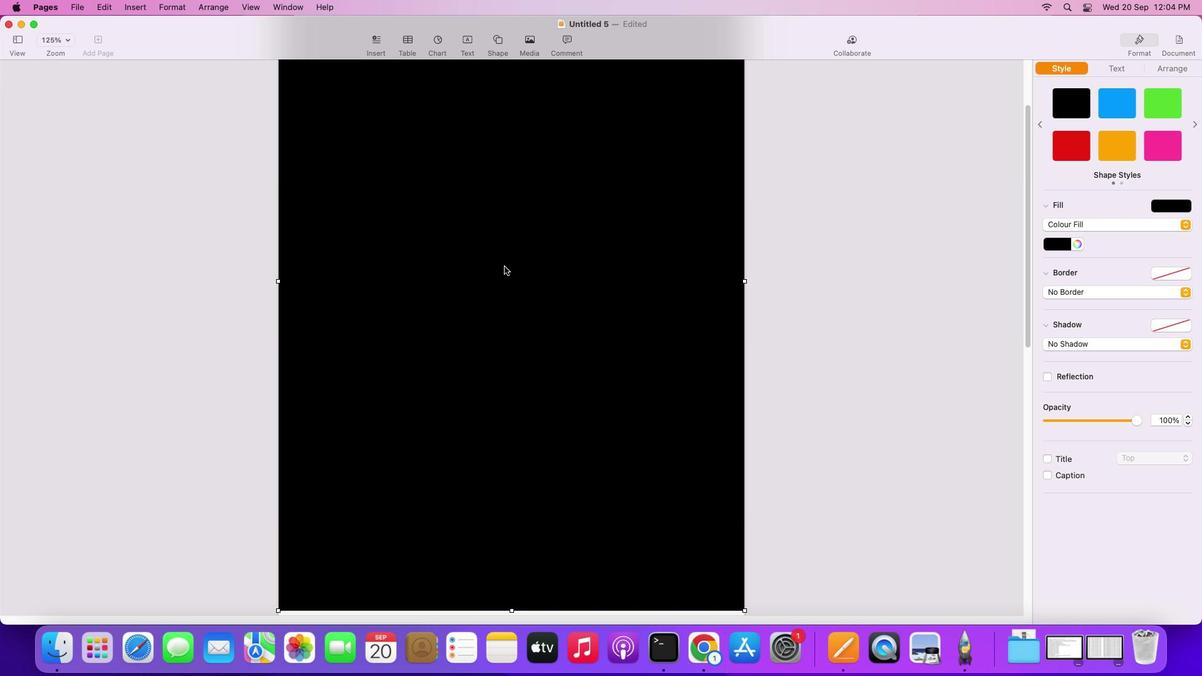 
Action: Mouse pressed left at (512, 368)
Screenshot: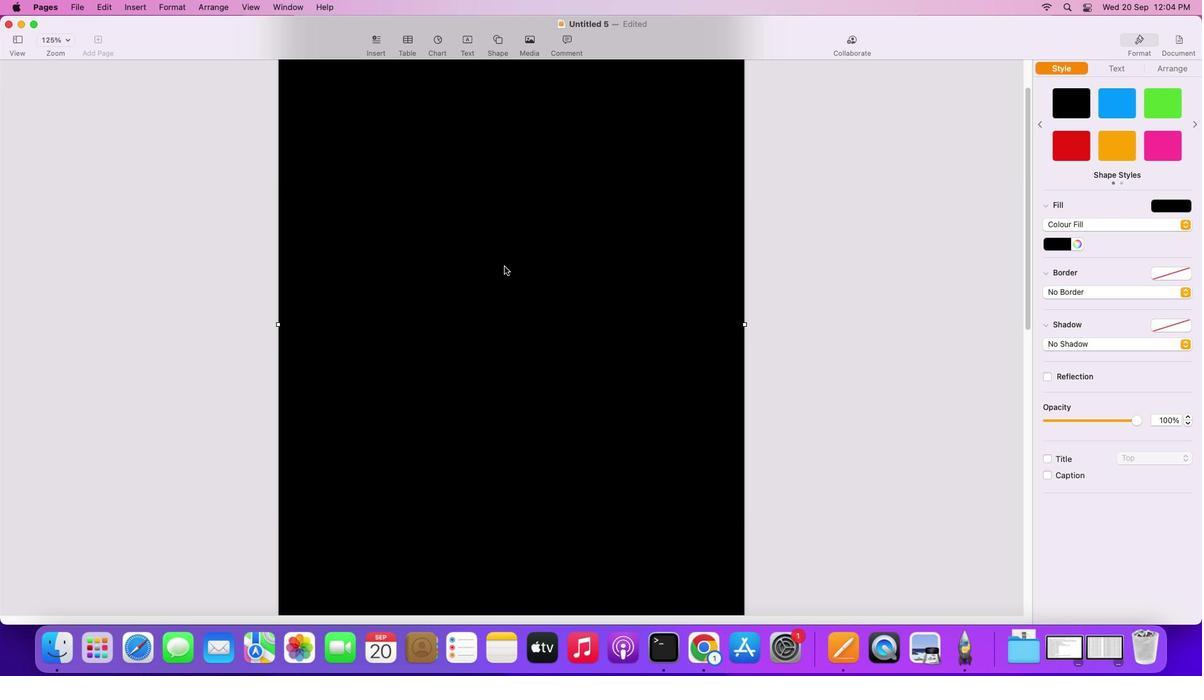
Action: Mouse moved to (504, 266)
Screenshot: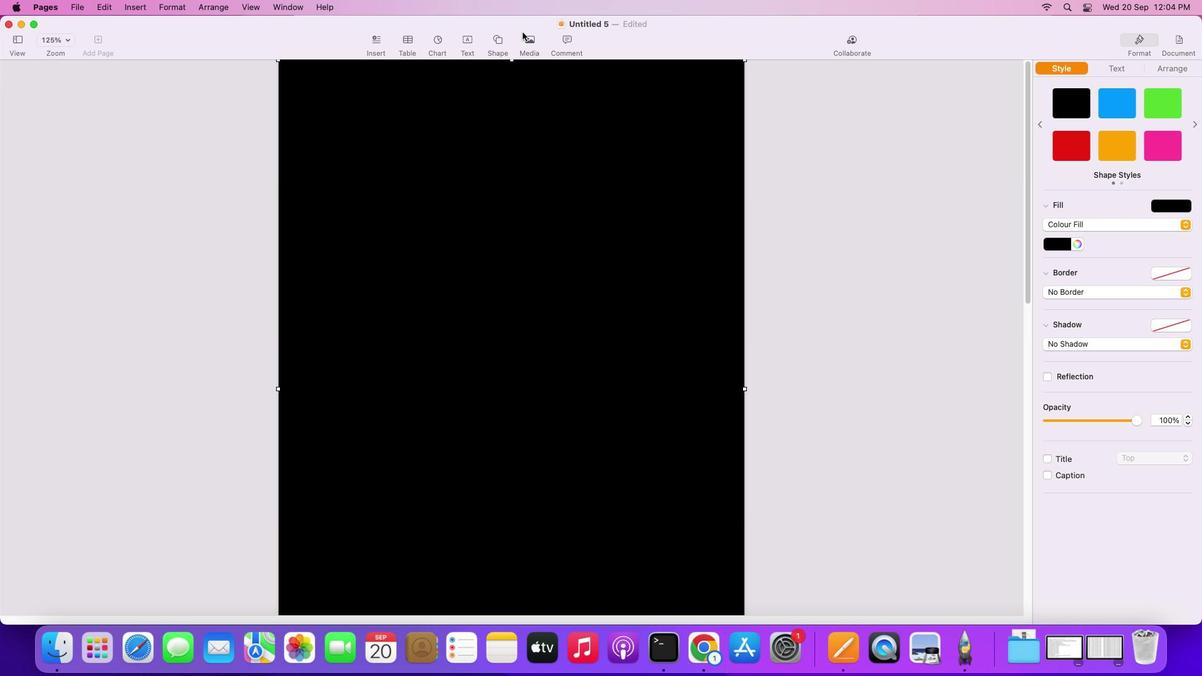 
Action: Mouse scrolled (504, 266) with delta (0, 0)
Screenshot: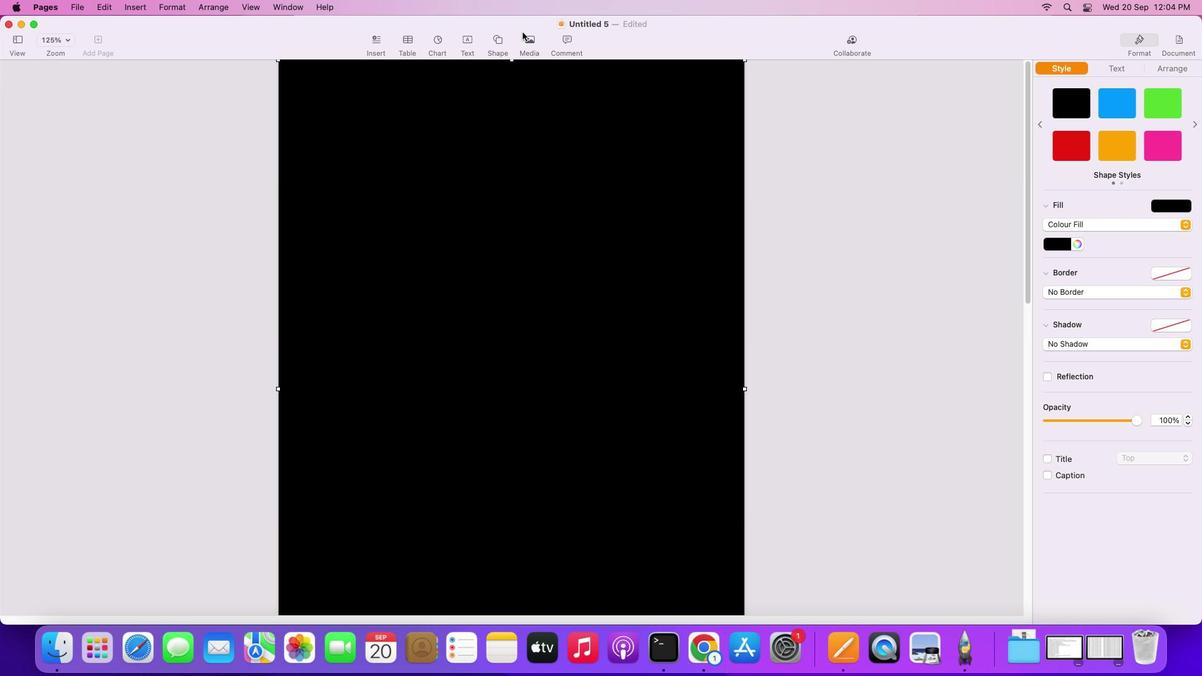 
Action: Mouse moved to (504, 266)
Screenshot: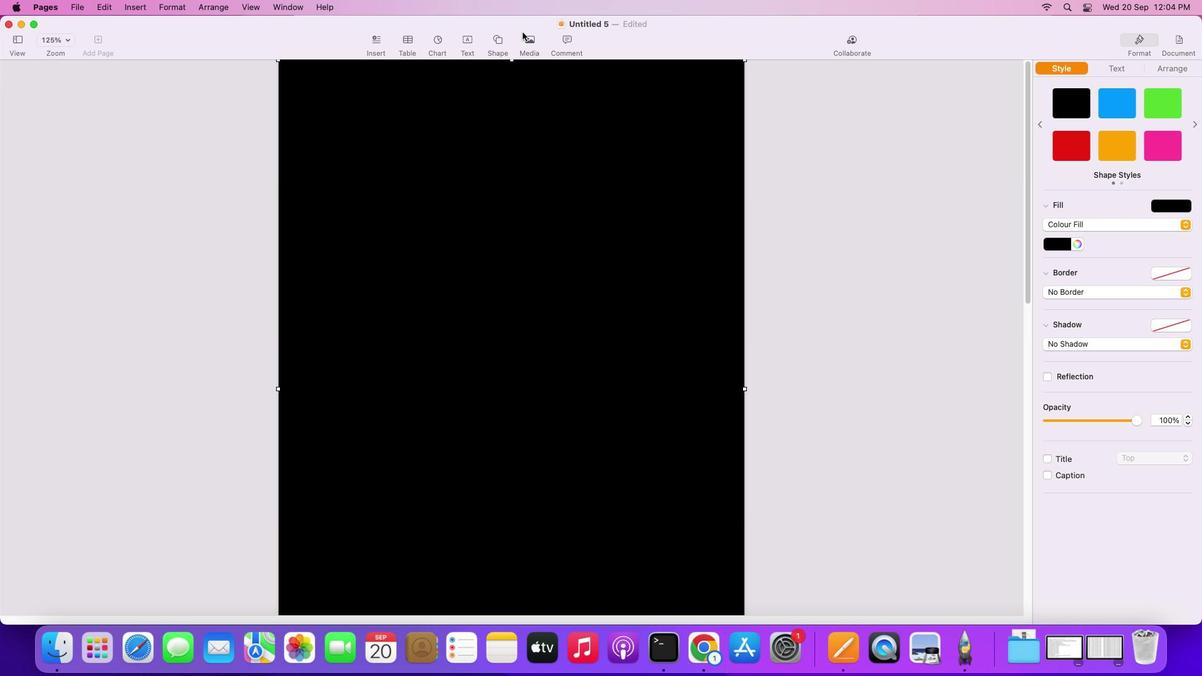 
Action: Mouse scrolled (504, 266) with delta (0, 0)
Screenshot: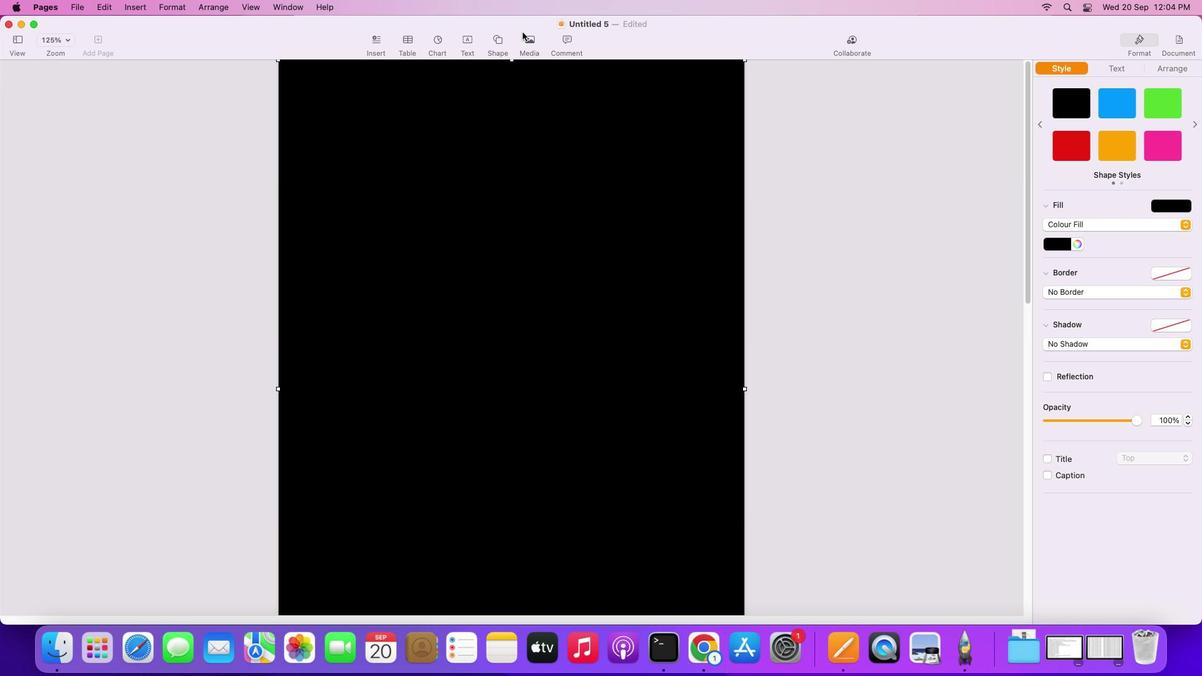 
Action: Mouse scrolled (504, 266) with delta (0, 1)
Screenshot: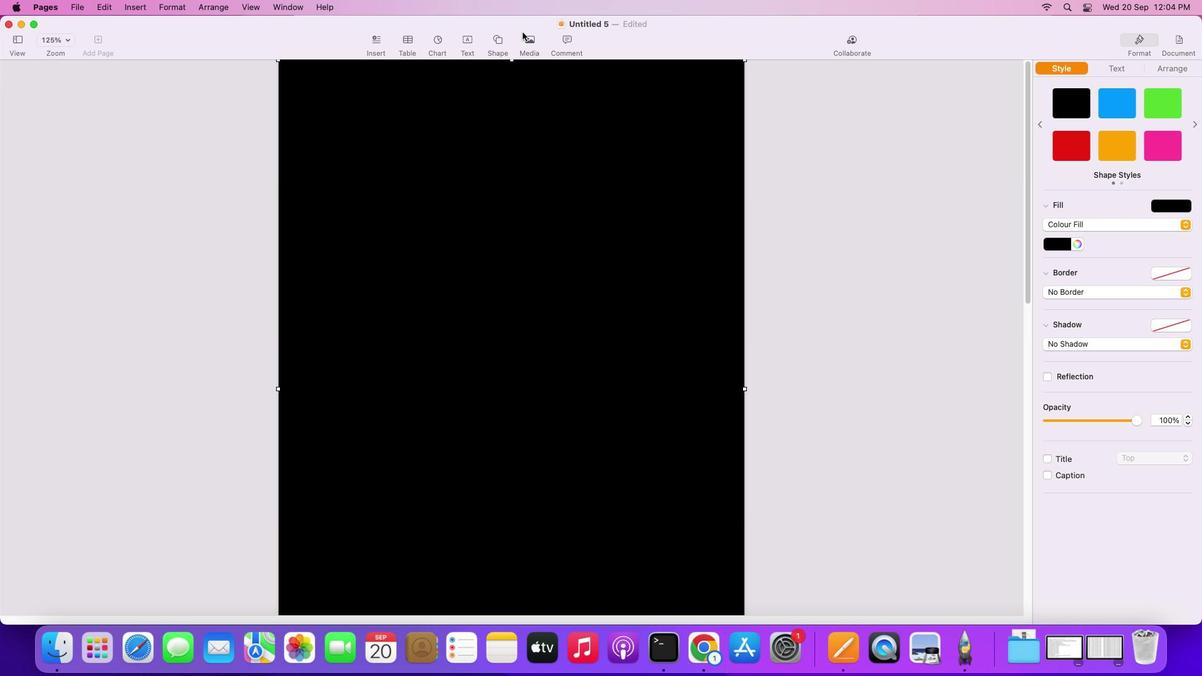 
Action: Mouse scrolled (504, 266) with delta (0, 3)
Screenshot: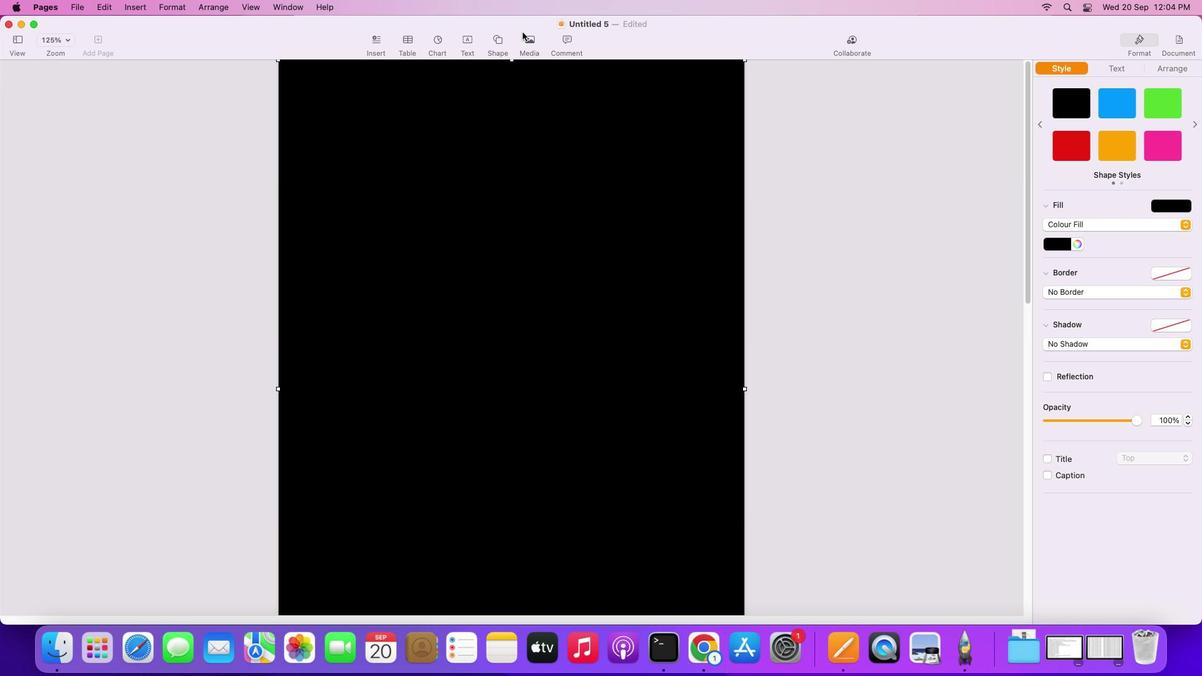 
Action: Mouse scrolled (504, 266) with delta (0, 3)
Screenshot: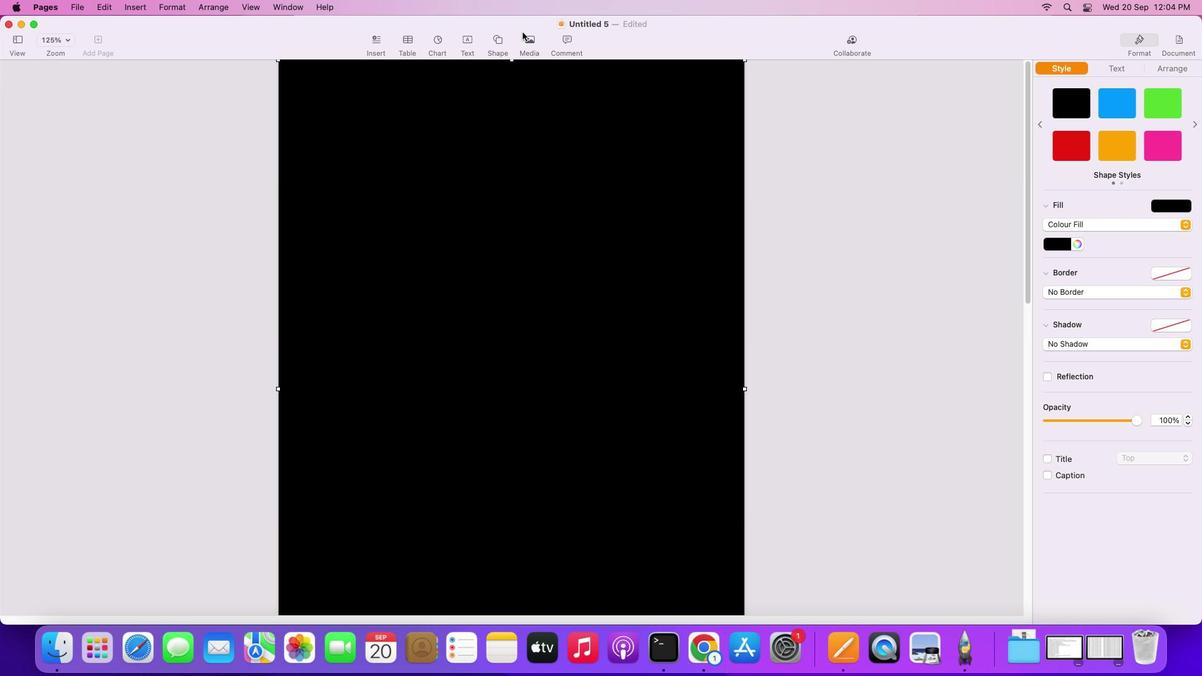 
Action: Mouse scrolled (504, 266) with delta (0, 4)
Screenshot: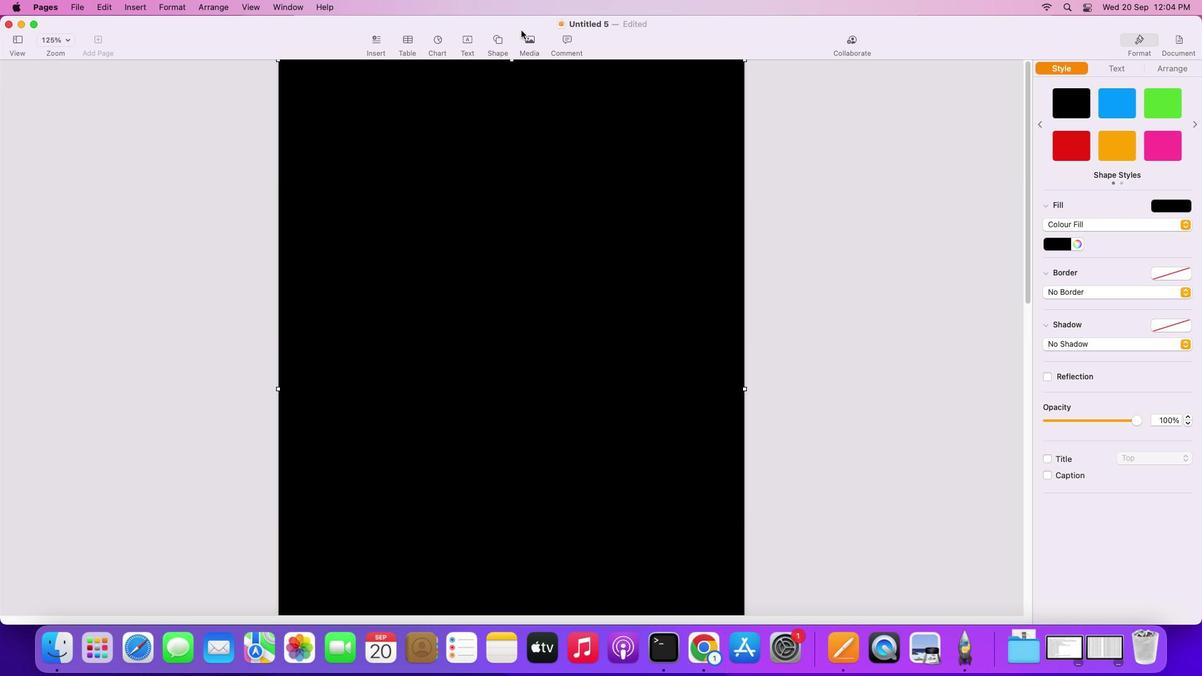 
Action: Mouse scrolled (504, 266) with delta (0, 4)
Screenshot: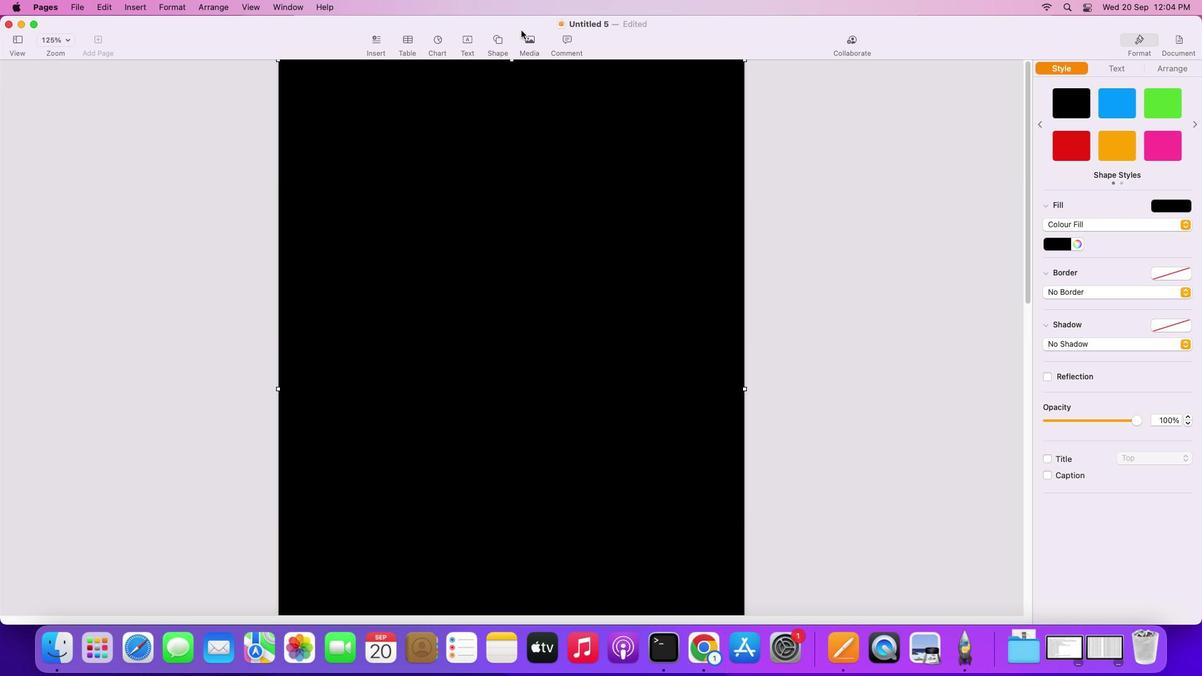 
Action: Mouse moved to (1062, 244)
Screenshot: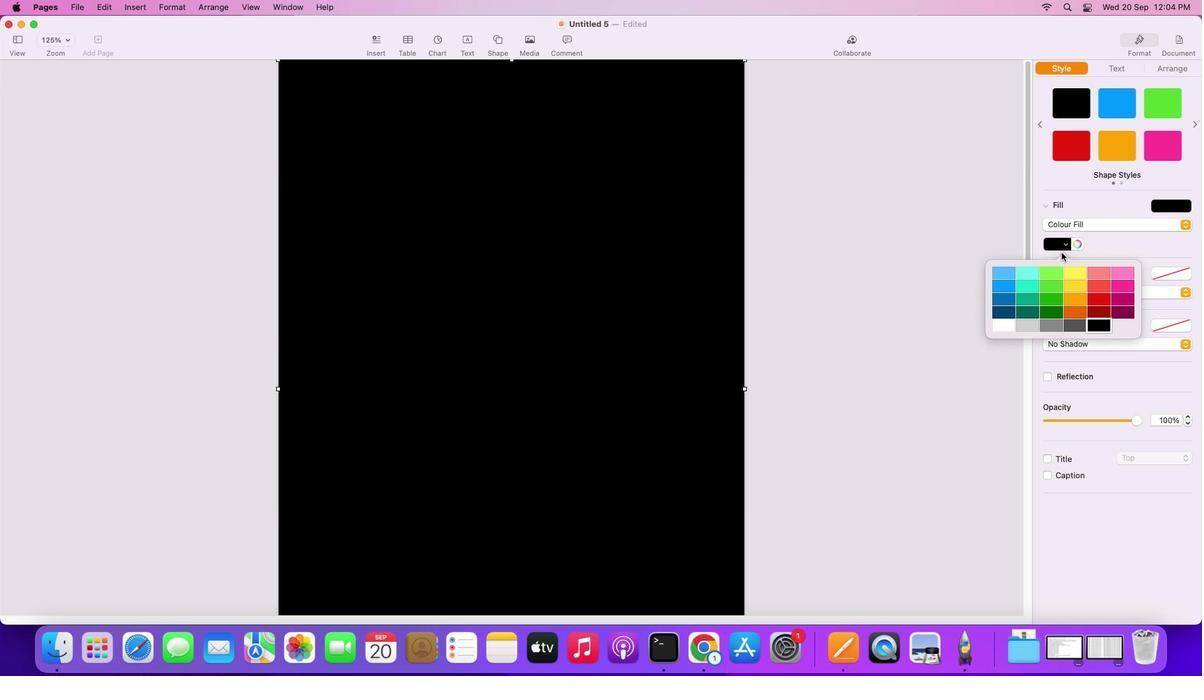 
Action: Mouse pressed left at (1062, 244)
Screenshot: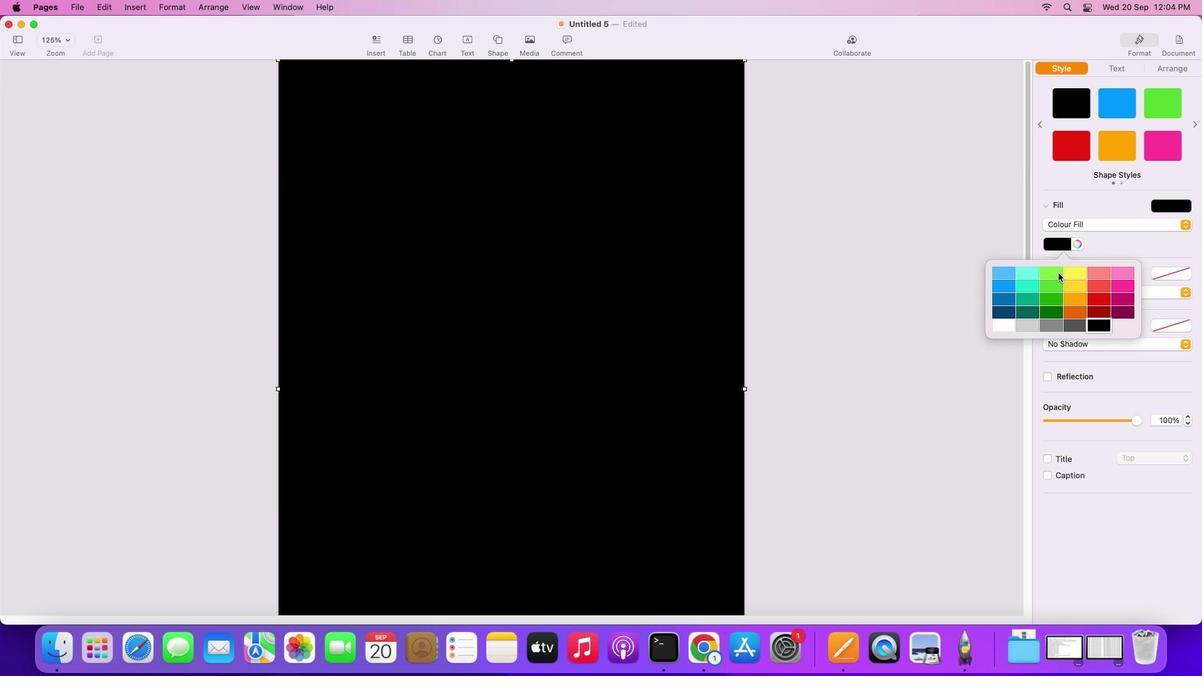 
Action: Mouse moved to (1027, 324)
Screenshot: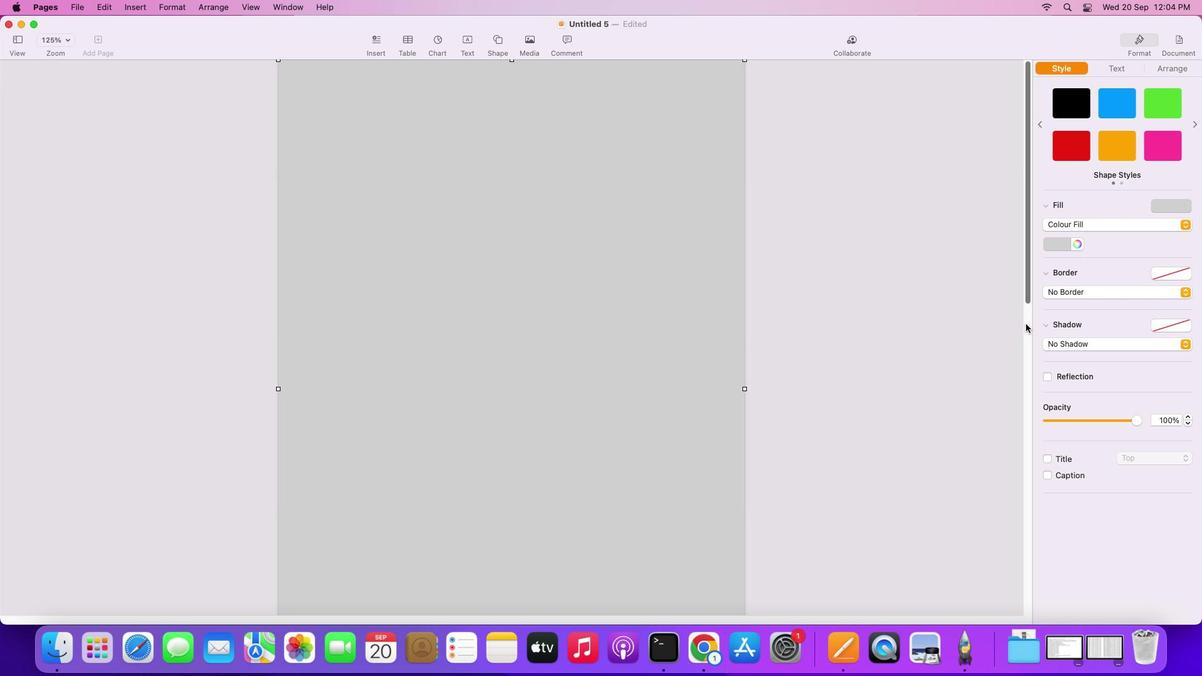 
Action: Mouse pressed left at (1027, 324)
Screenshot: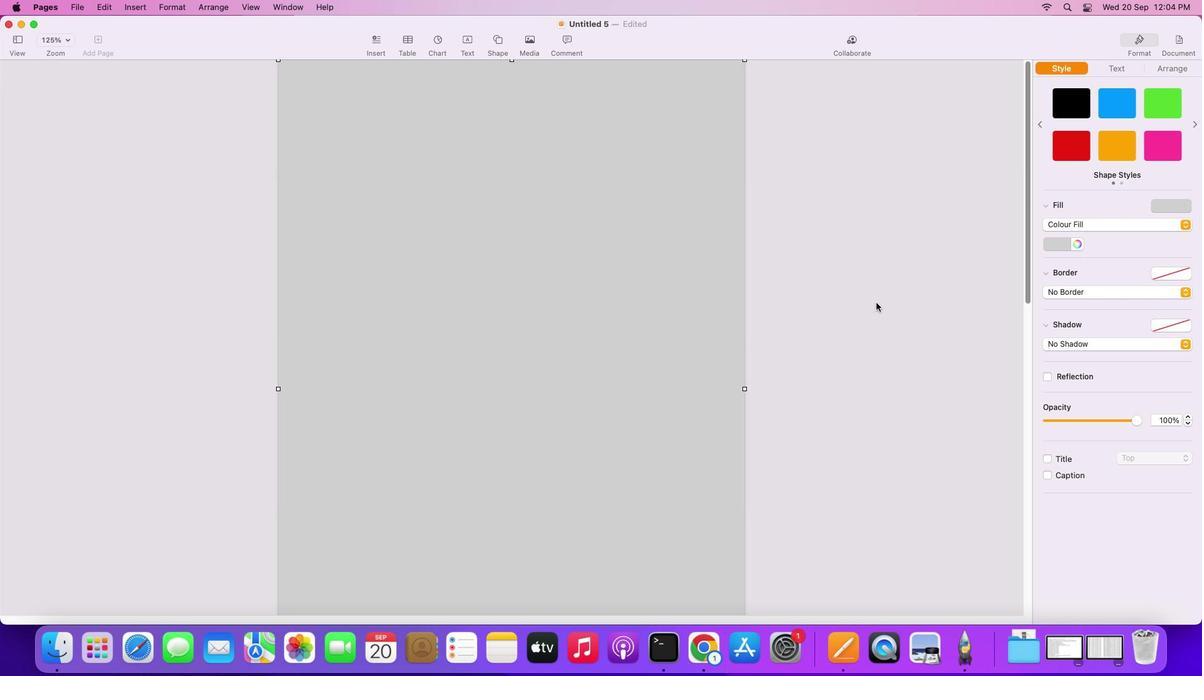 
Action: Mouse moved to (498, 40)
Screenshot: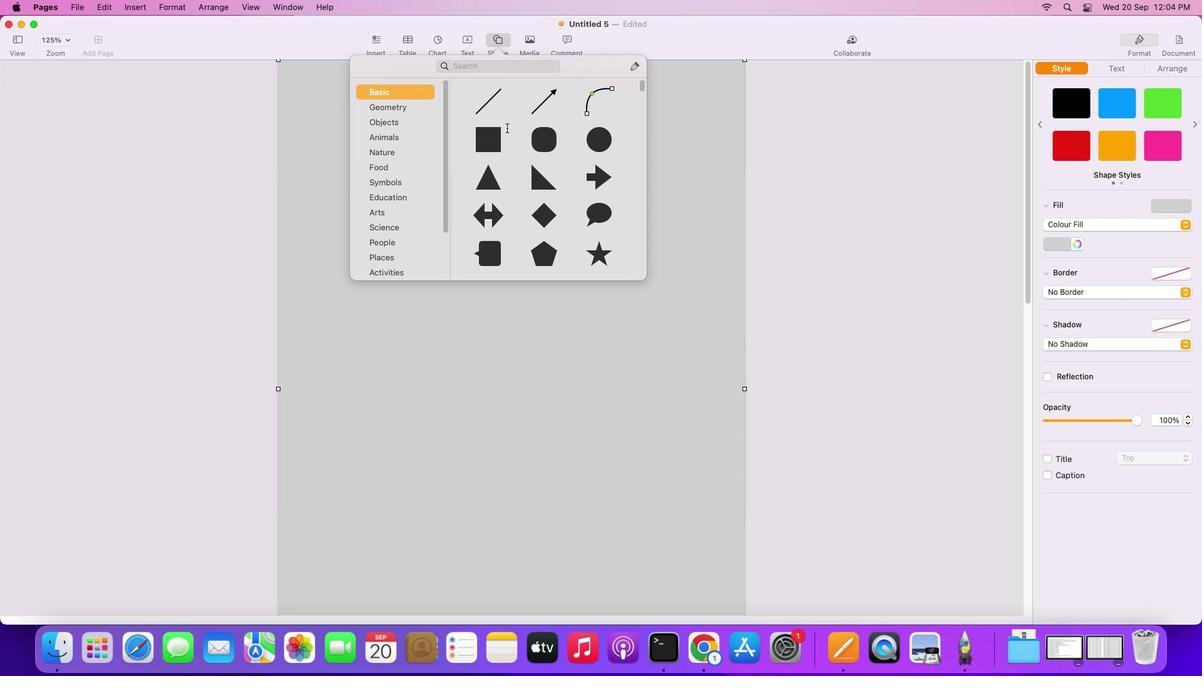 
Action: Mouse pressed left at (498, 40)
Screenshot: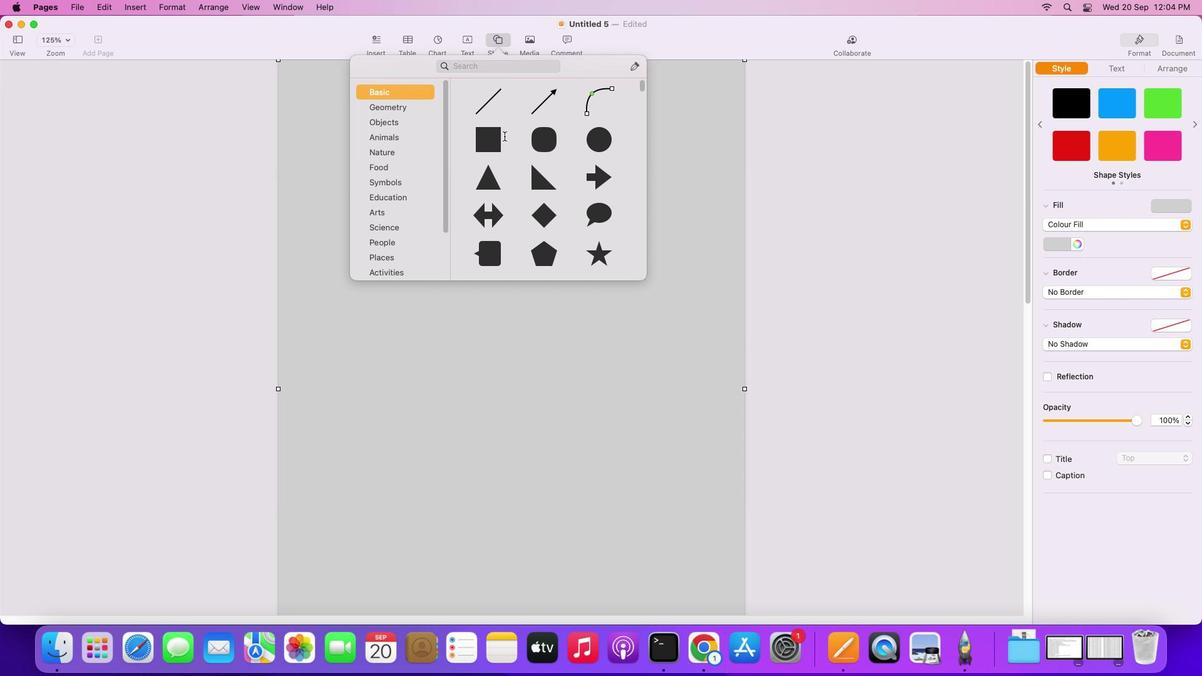 
Action: Mouse moved to (496, 140)
Screenshot: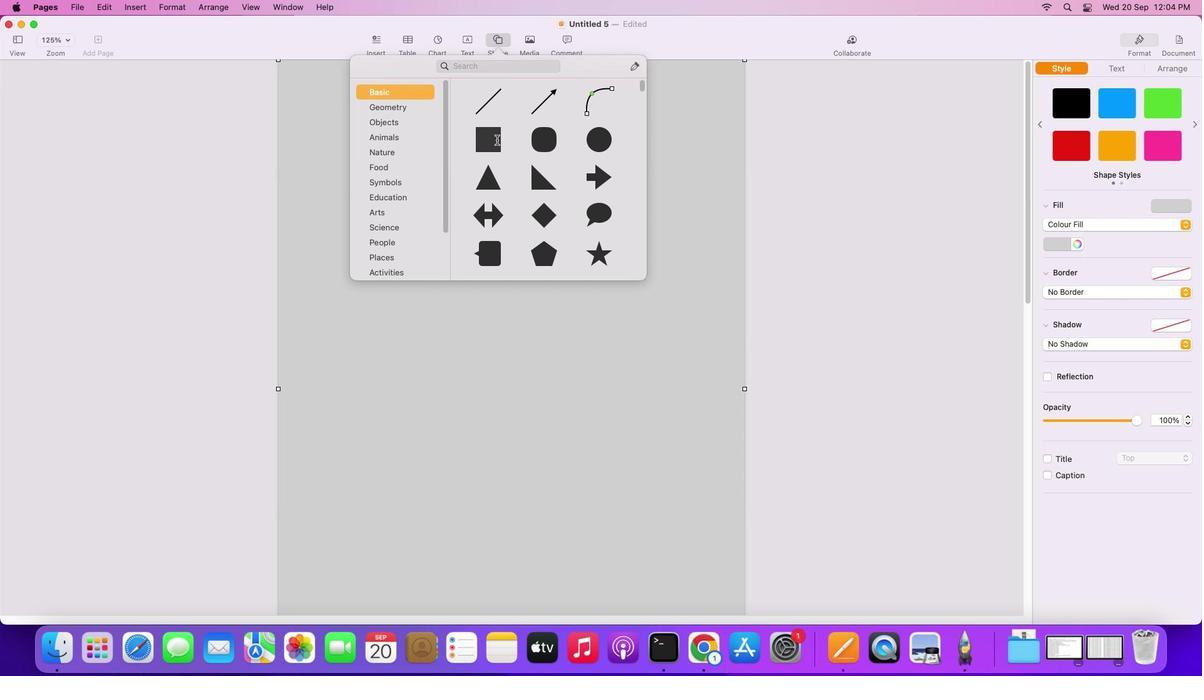 
Action: Mouse pressed left at (496, 140)
Screenshot: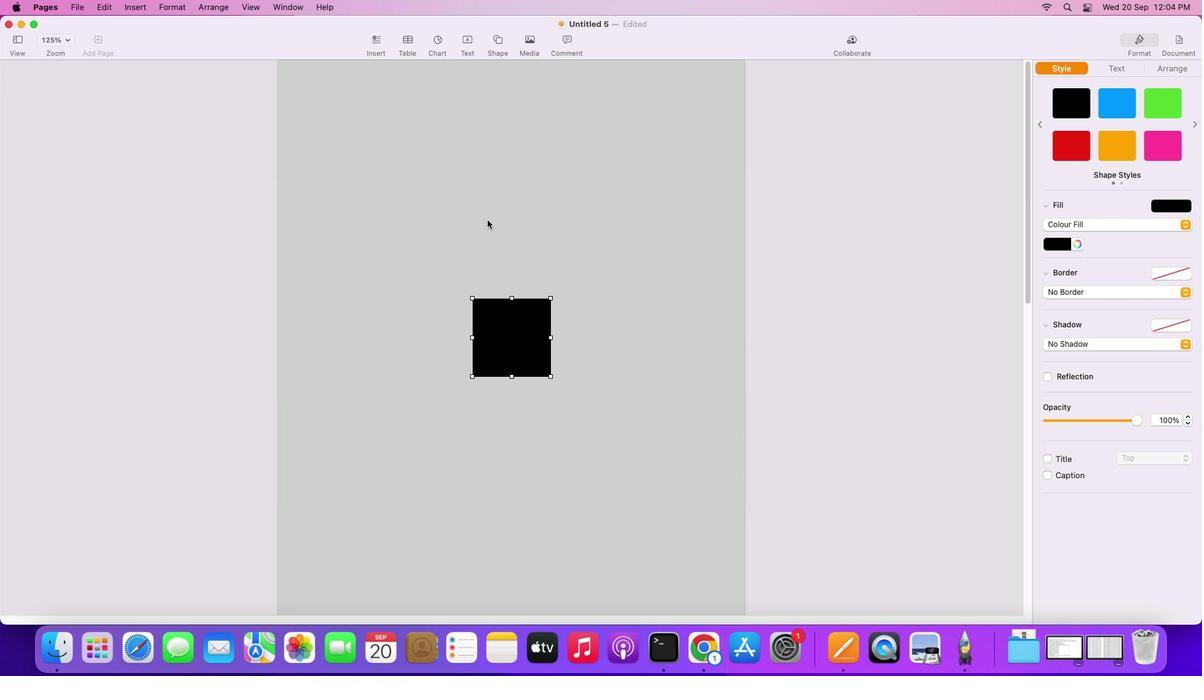 
Action: Mouse moved to (502, 345)
Screenshot: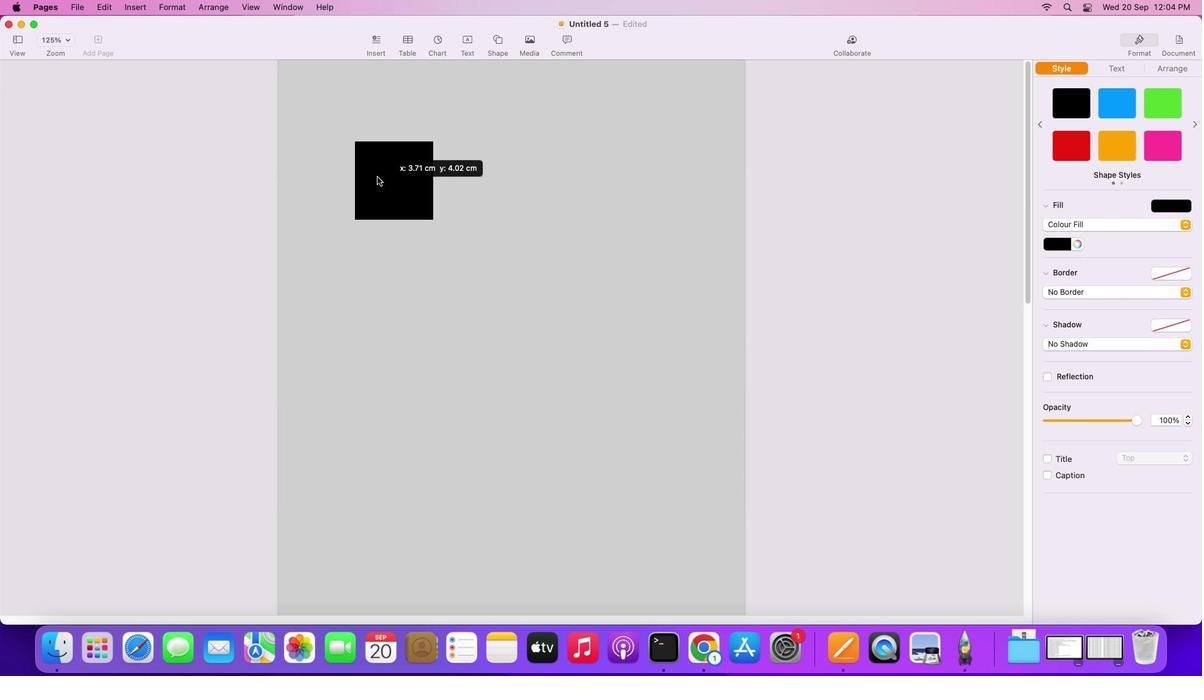 
Action: Mouse pressed left at (502, 345)
Screenshot: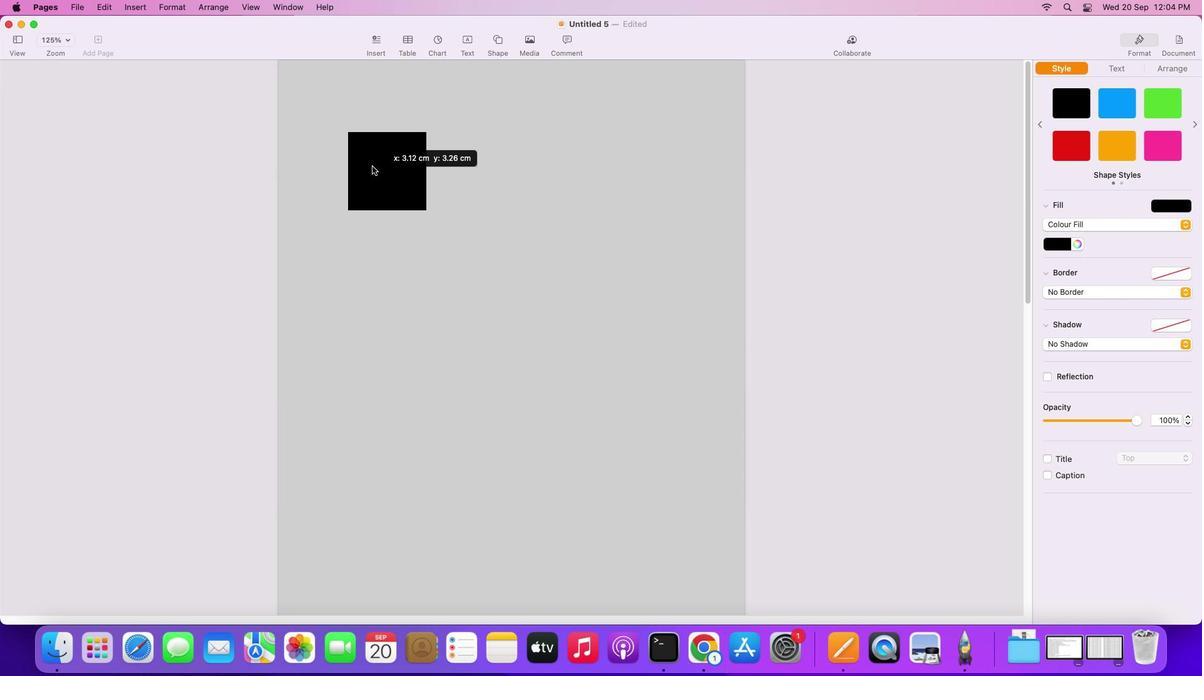 
Action: Mouse moved to (378, 121)
Screenshot: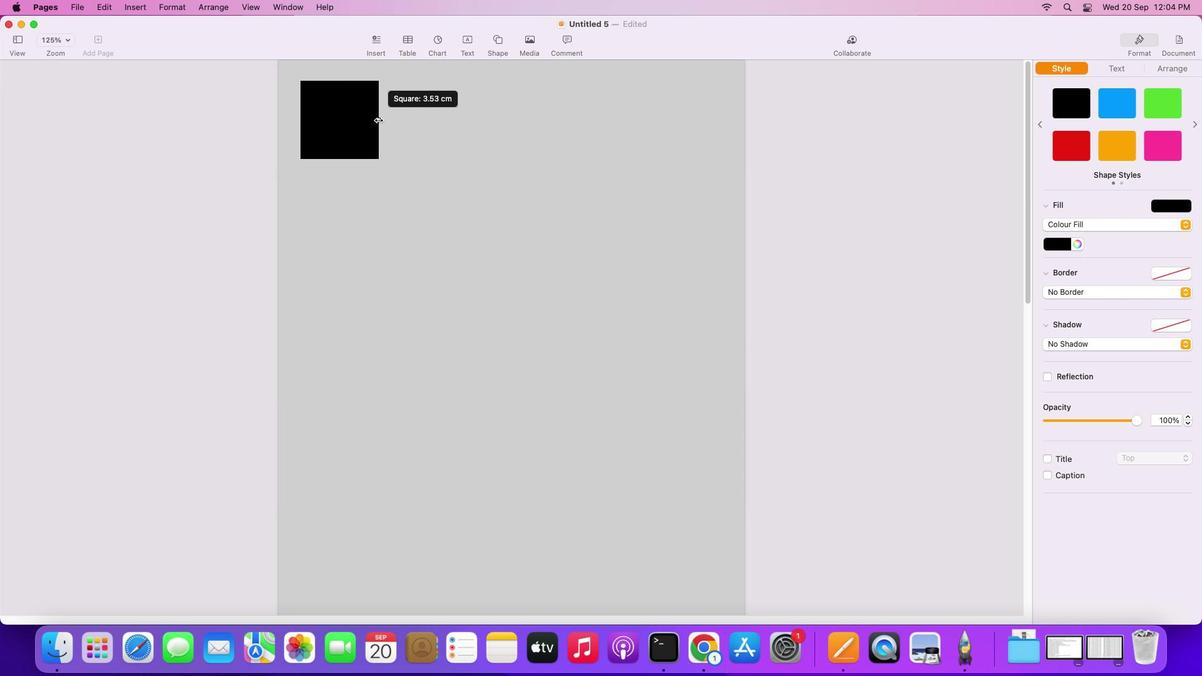 
Action: Mouse pressed left at (378, 121)
Screenshot: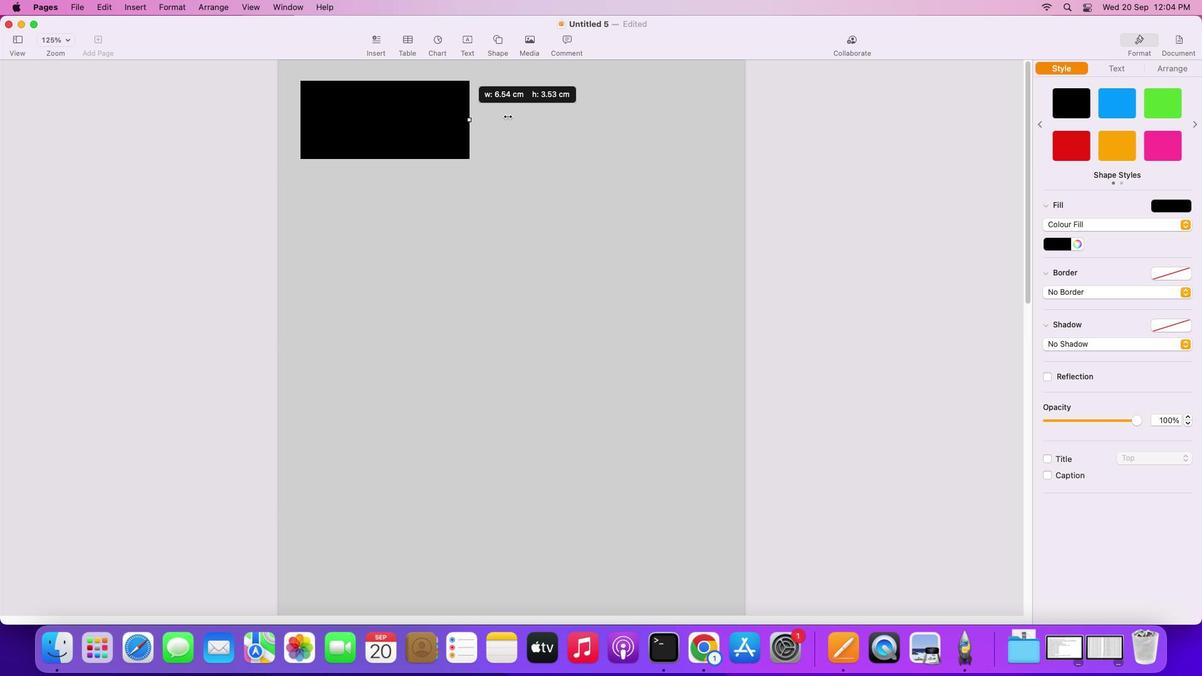 
Action: Mouse moved to (512, 156)
Screenshot: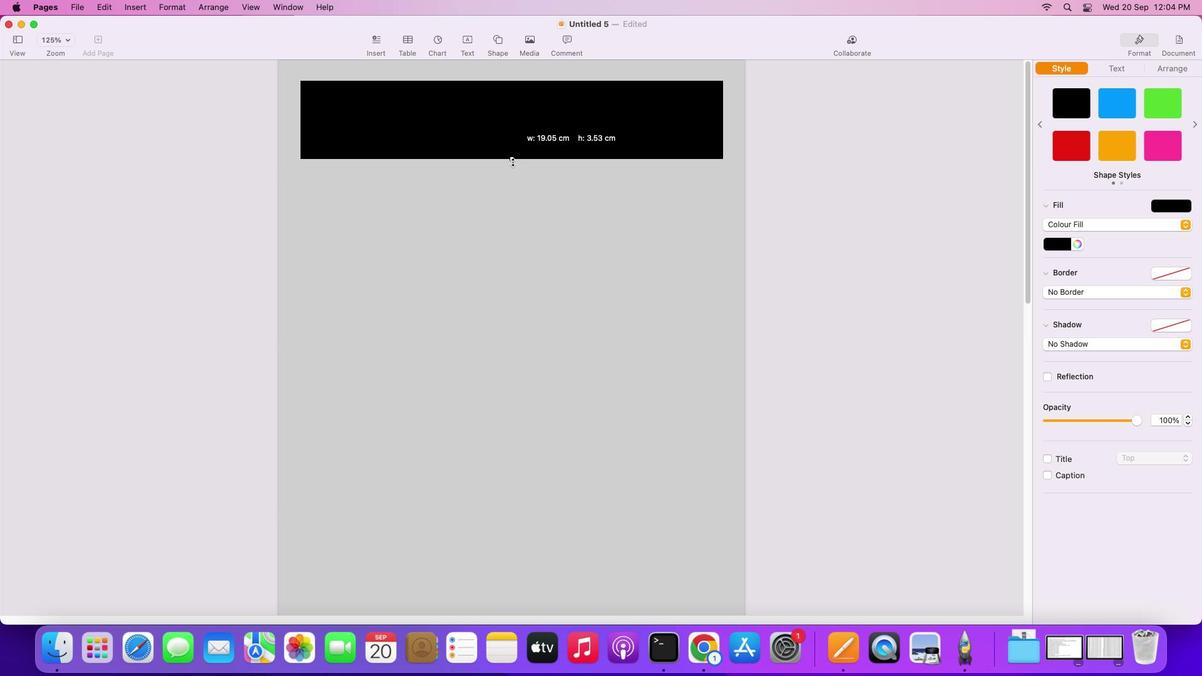 
Action: Mouse pressed left at (512, 156)
Screenshot: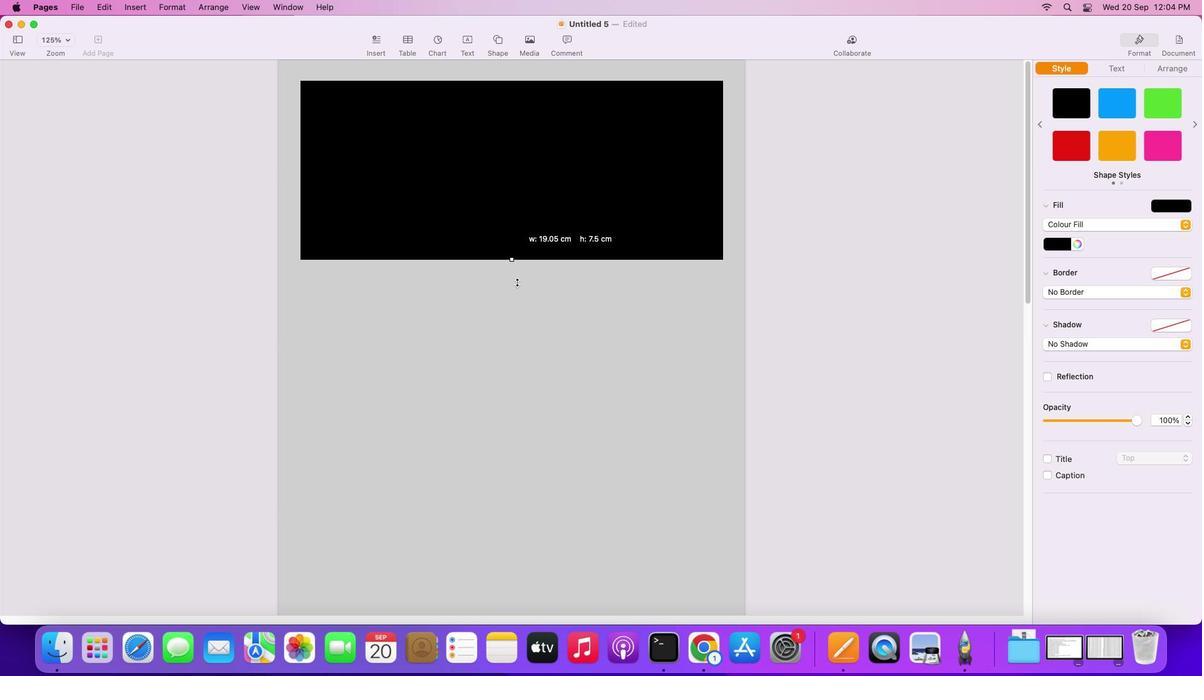 
Action: Mouse moved to (531, 499)
Screenshot: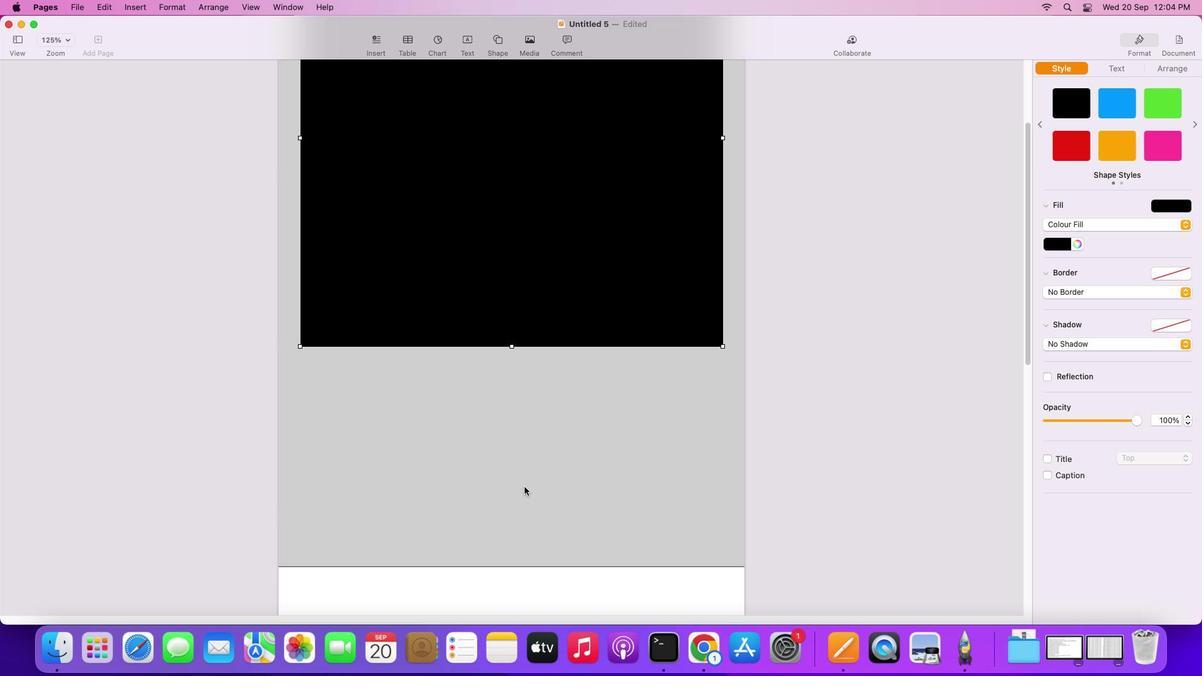 
Action: Mouse scrolled (531, 499) with delta (0, 0)
Screenshot: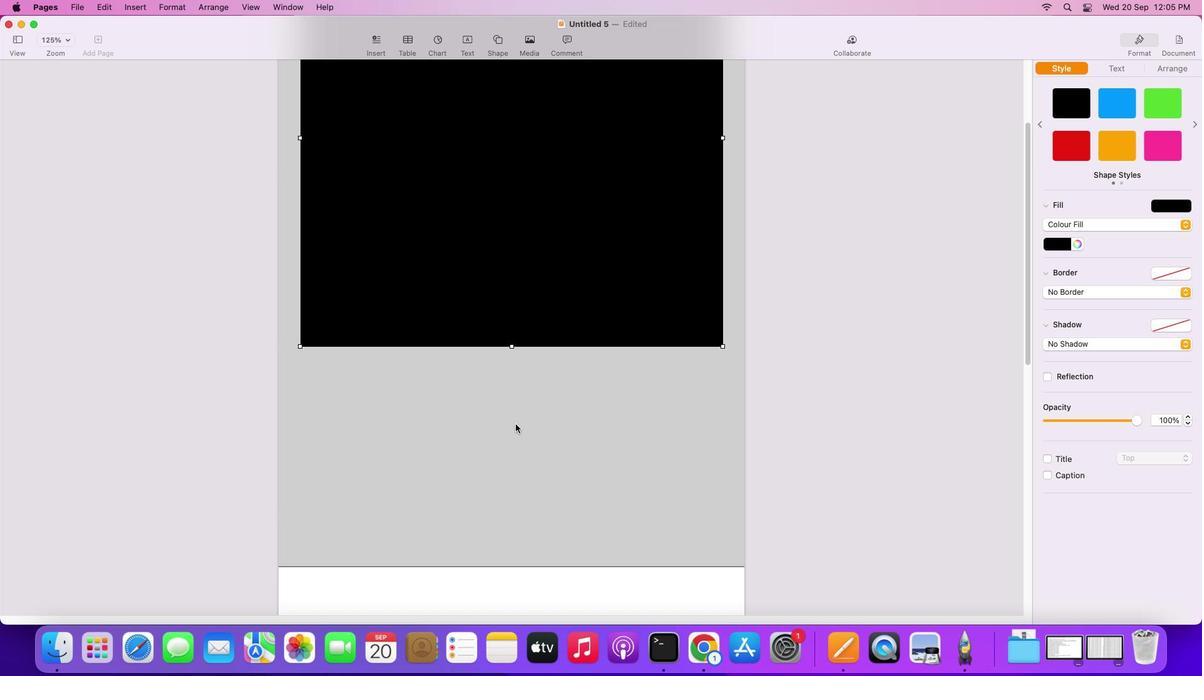 
Action: Mouse scrolled (531, 499) with delta (0, 0)
Screenshot: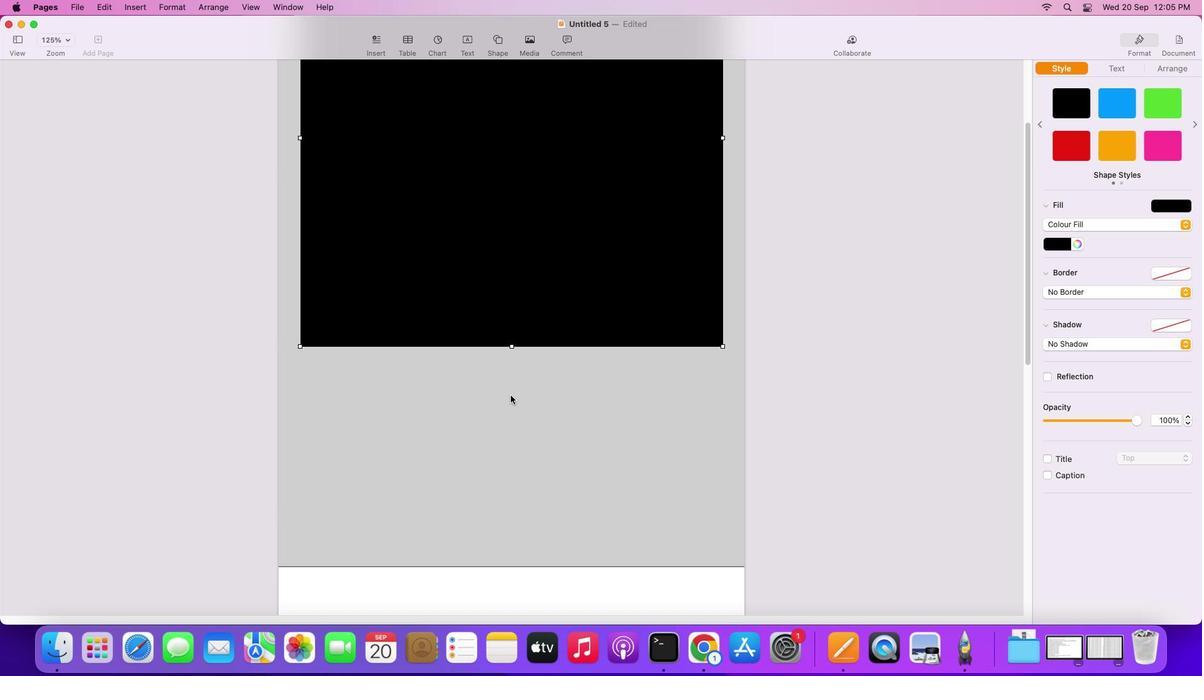 
Action: Mouse scrolled (531, 499) with delta (0, -1)
Screenshot: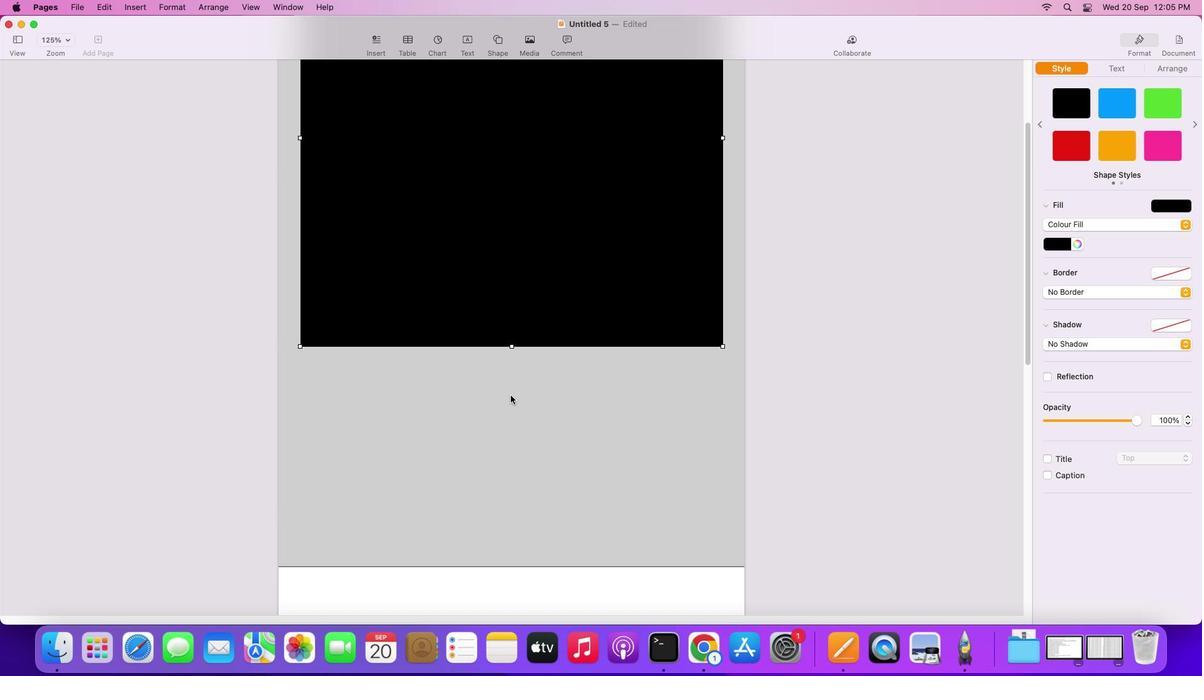 
Action: Mouse scrolled (531, 499) with delta (0, -3)
Screenshot: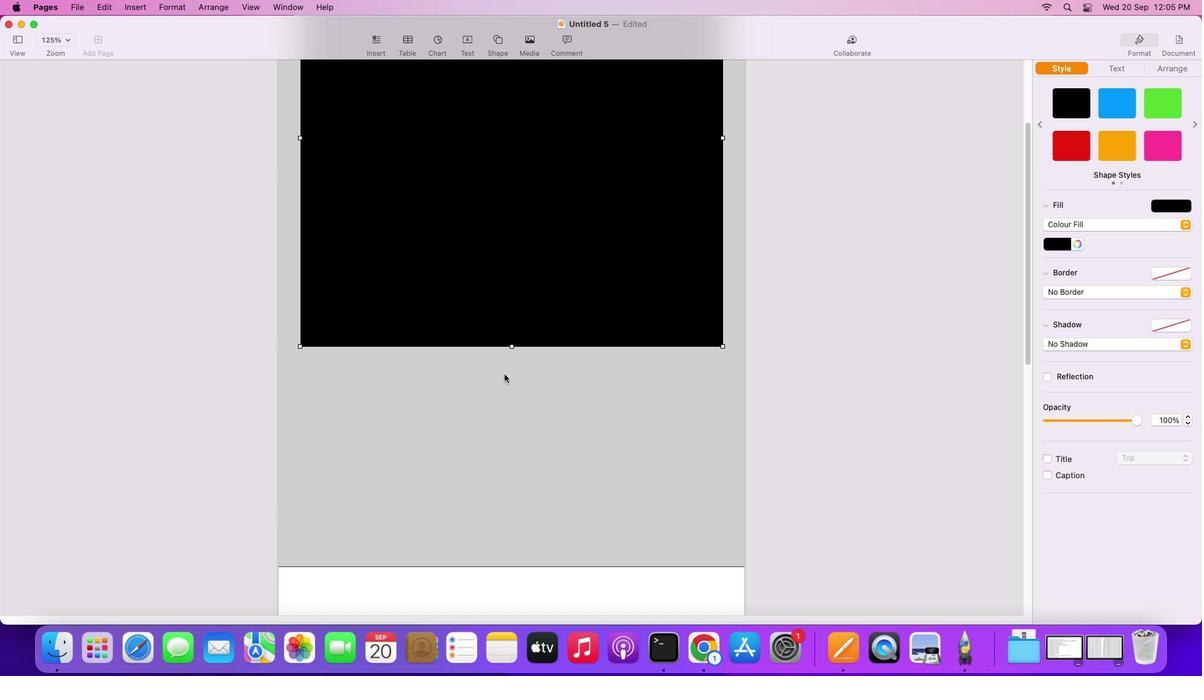 
Action: Mouse scrolled (531, 499) with delta (0, -3)
Screenshot: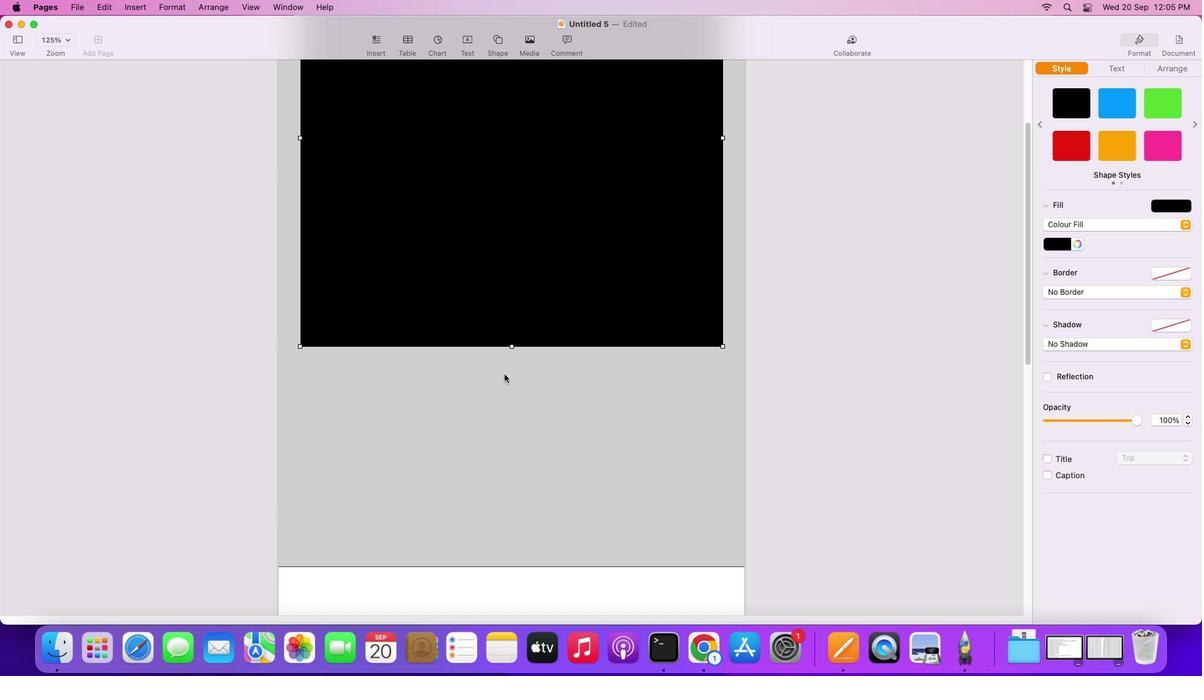 
Action: Mouse scrolled (531, 499) with delta (0, -4)
Screenshot: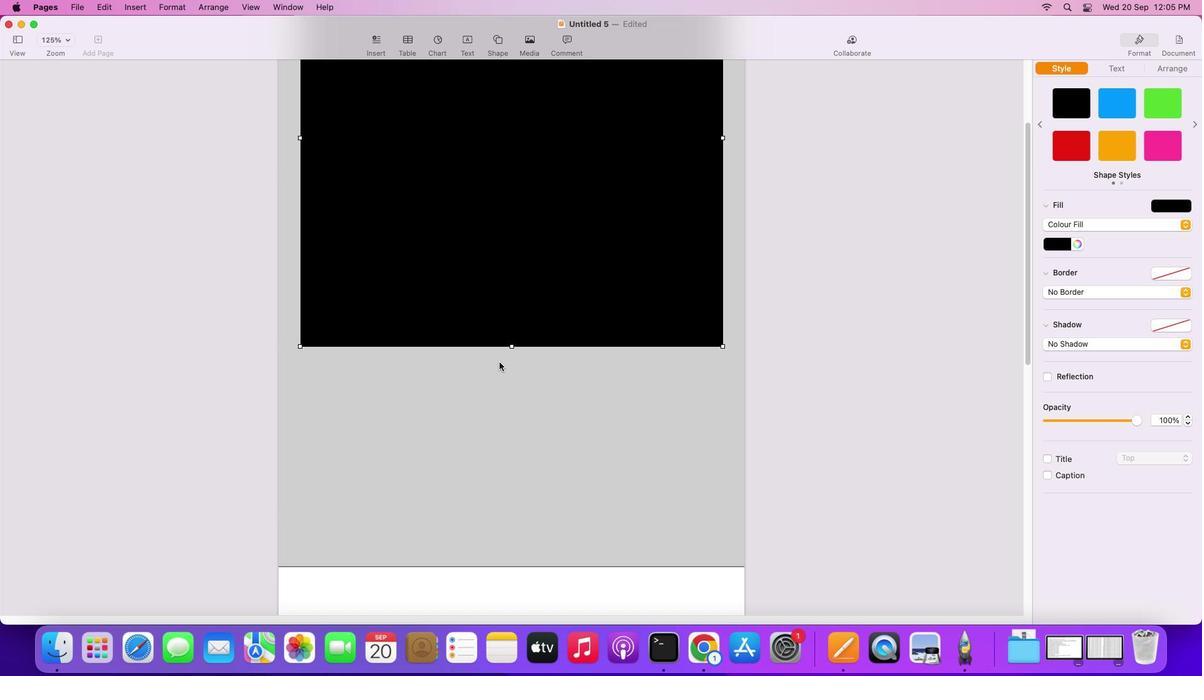 
Action: Mouse moved to (511, 348)
Screenshot: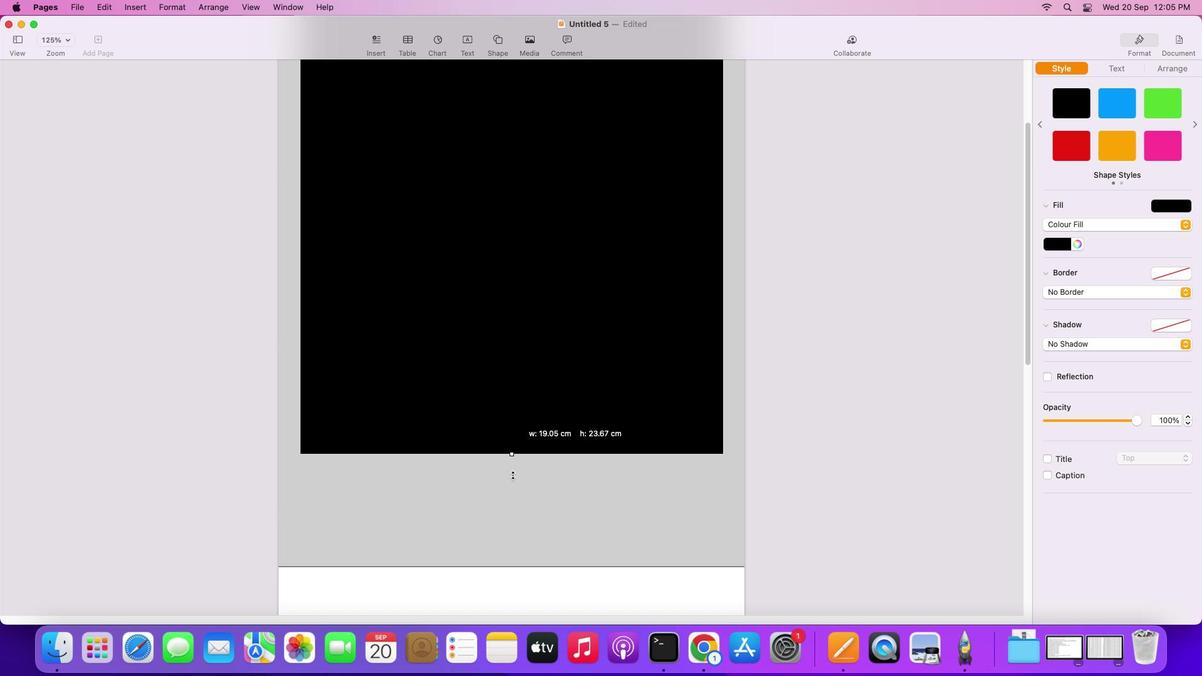
Action: Mouse pressed left at (511, 348)
Screenshot: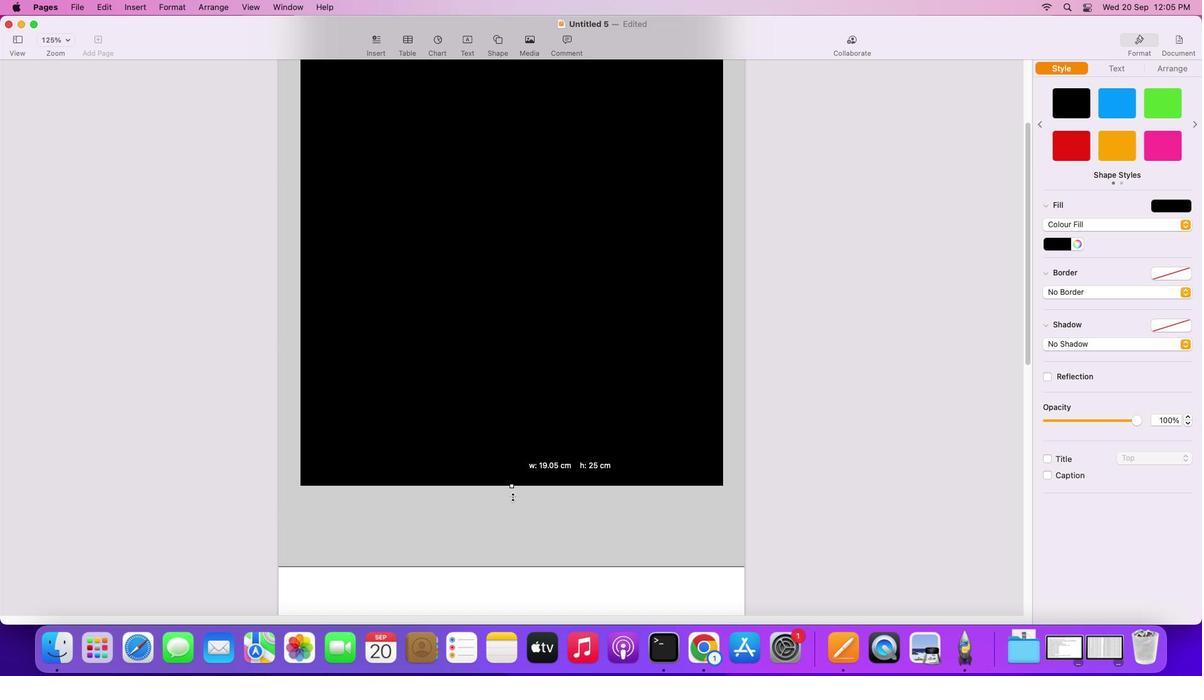 
Action: Mouse moved to (511, 464)
Screenshot: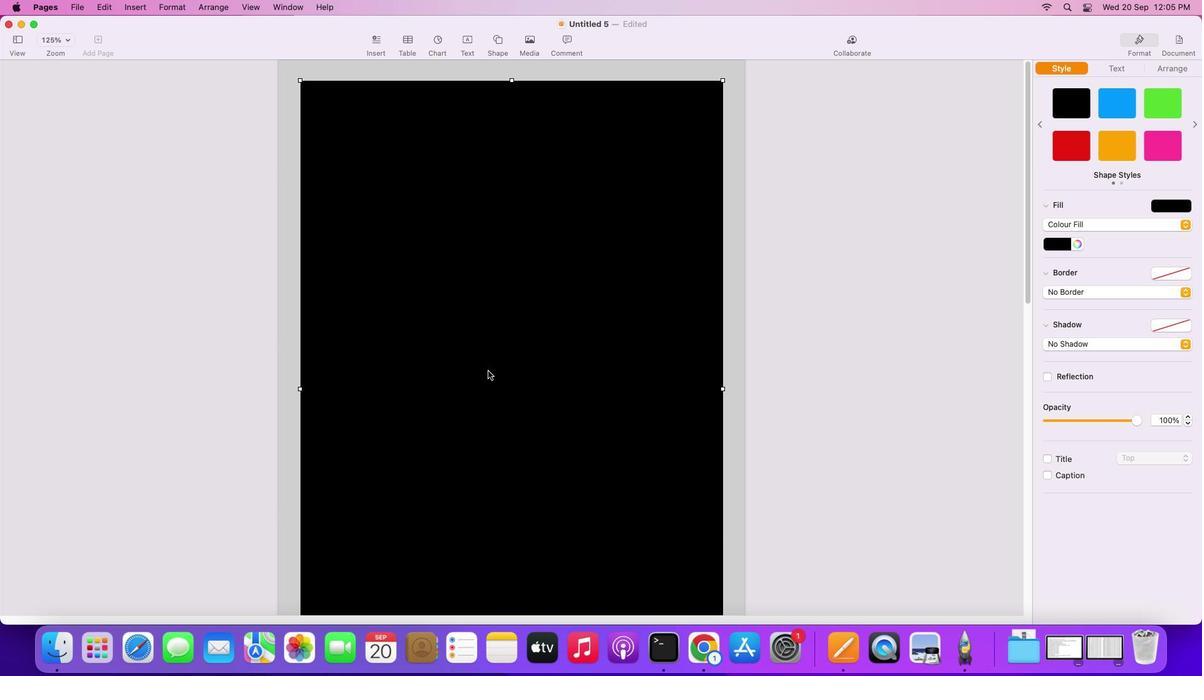 
Action: Mouse scrolled (511, 464) with delta (0, 0)
Screenshot: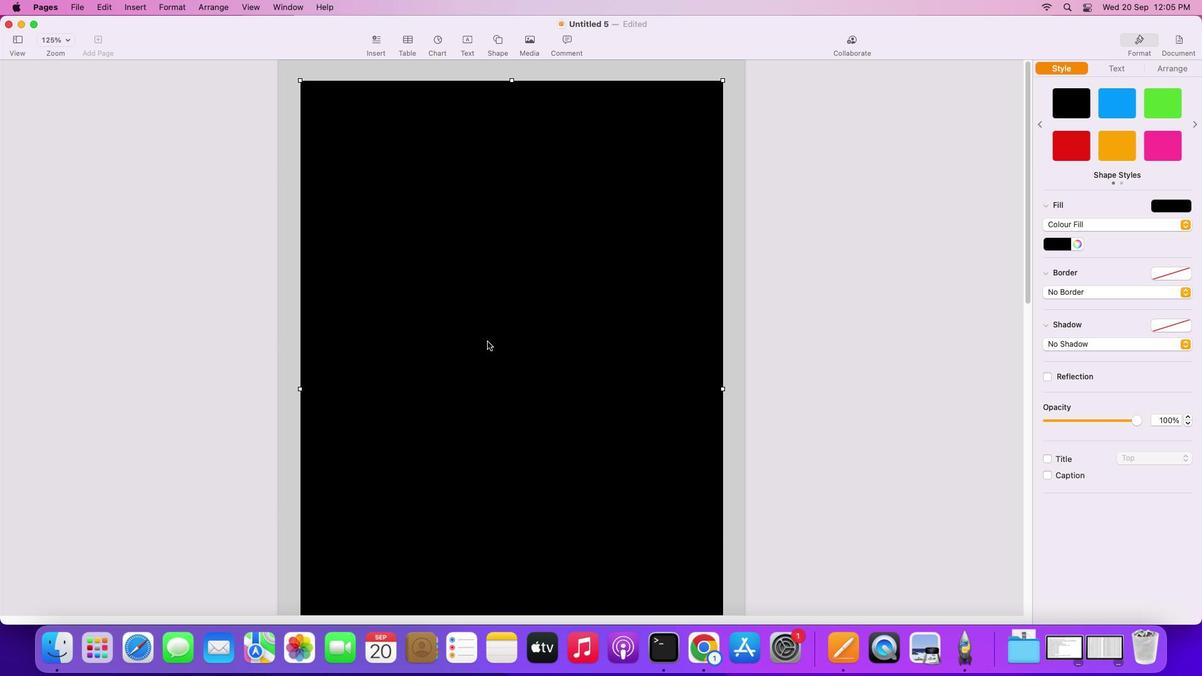 
Action: Mouse scrolled (511, 464) with delta (0, 0)
Screenshot: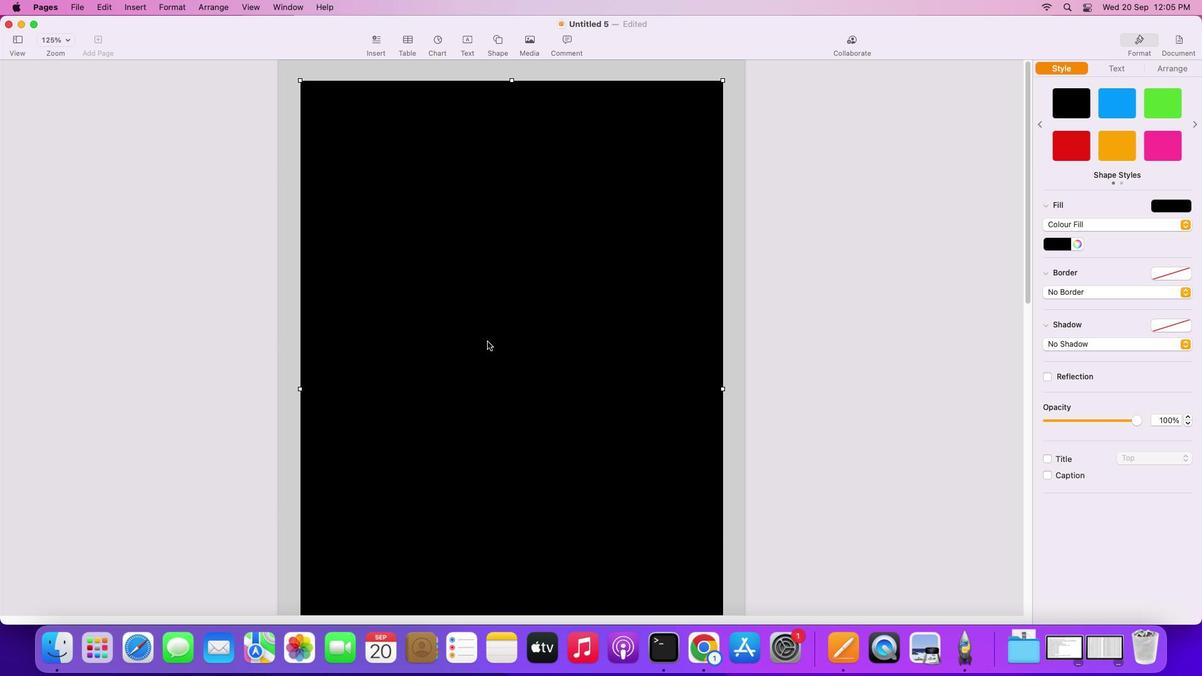 
Action: Mouse scrolled (511, 464) with delta (0, 2)
Screenshot: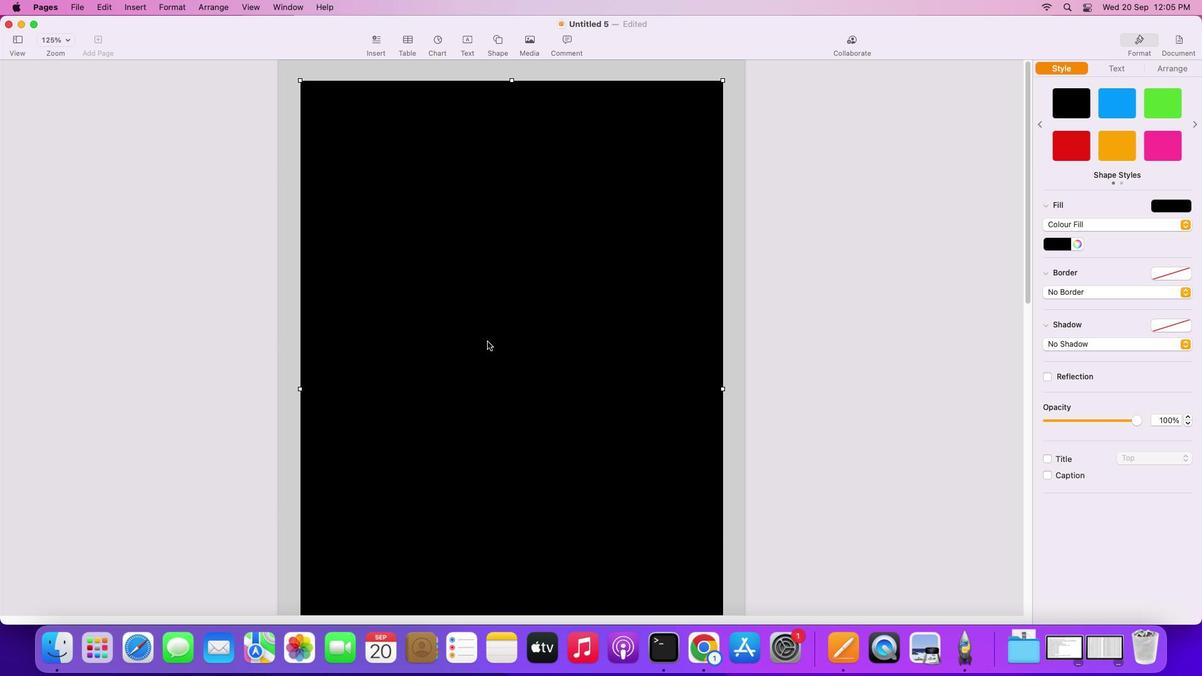 
Action: Mouse scrolled (511, 464) with delta (0, 3)
Screenshot: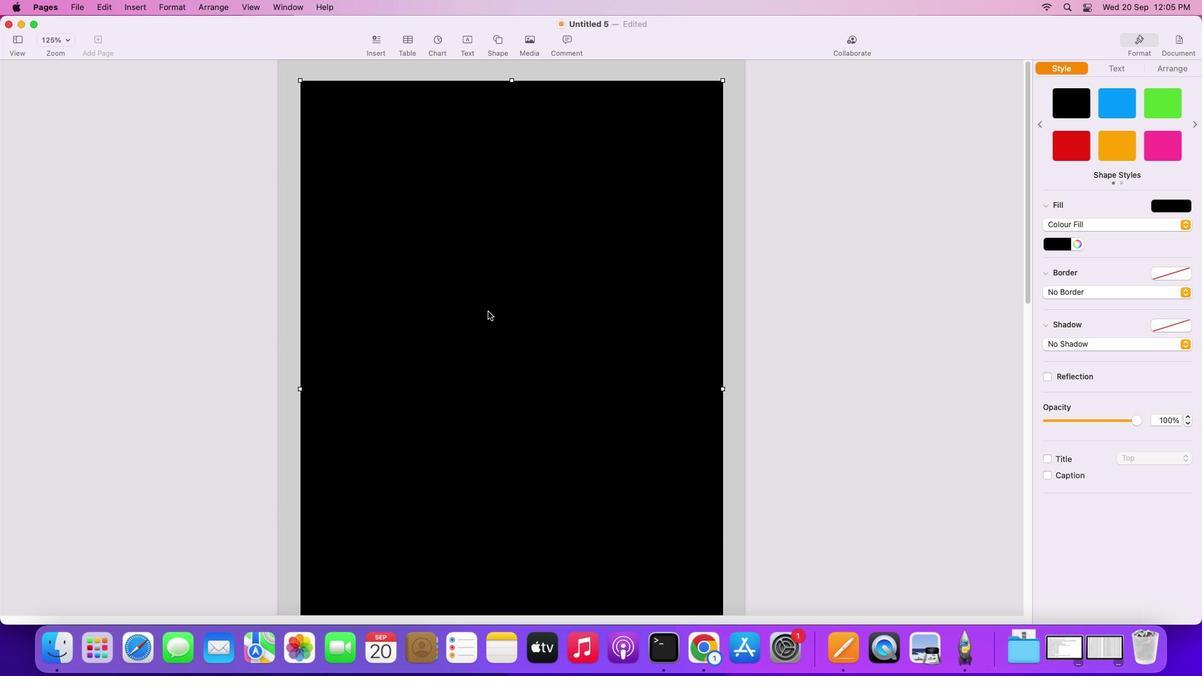 
Action: Mouse scrolled (511, 464) with delta (0, 3)
Screenshot: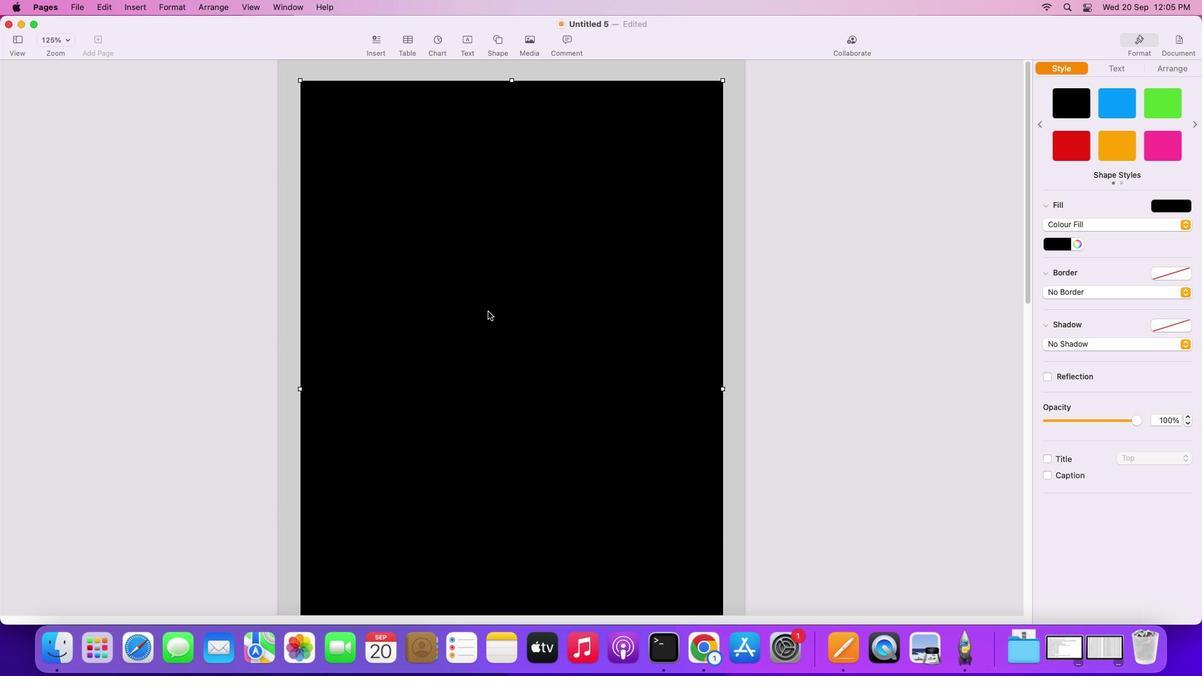 
Action: Mouse scrolled (511, 464) with delta (0, 4)
Screenshot: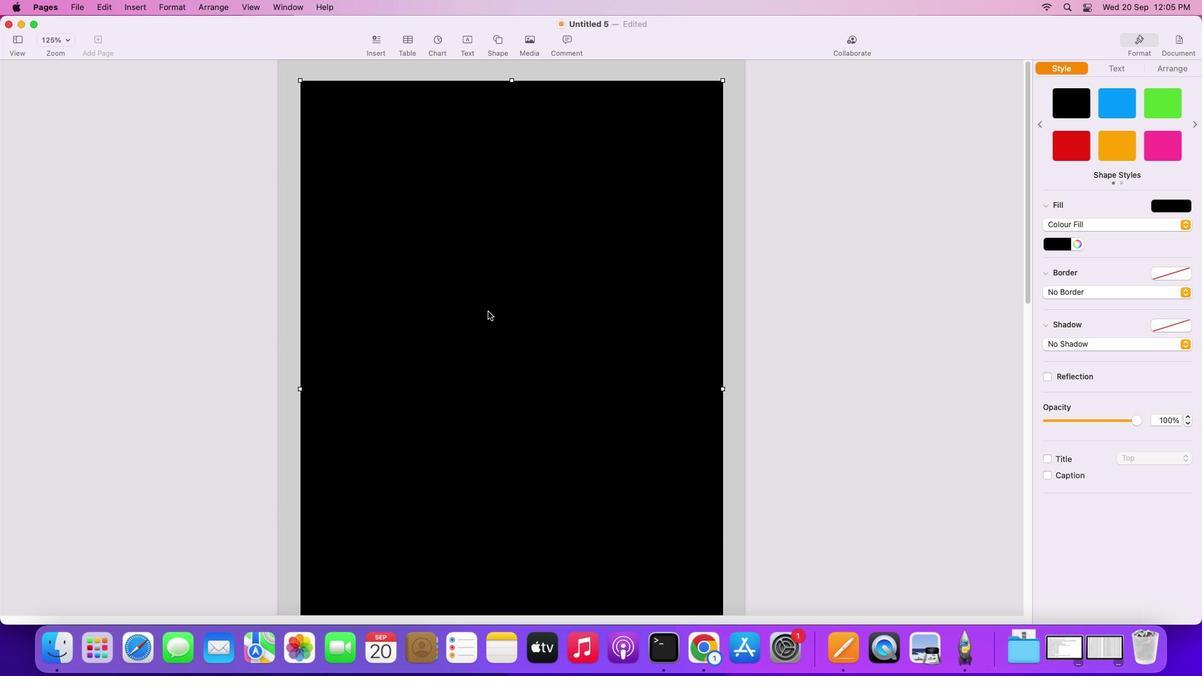 
Action: Mouse scrolled (511, 464) with delta (0, 4)
Screenshot: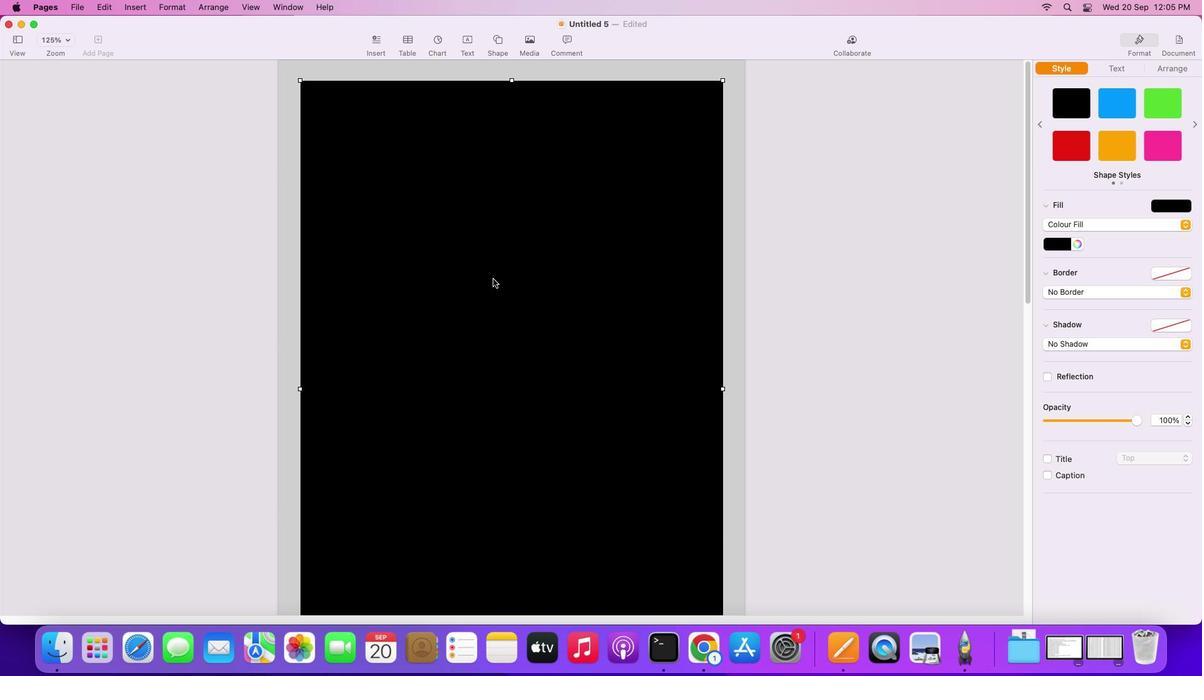 
Action: Mouse moved to (502, 427)
Screenshot: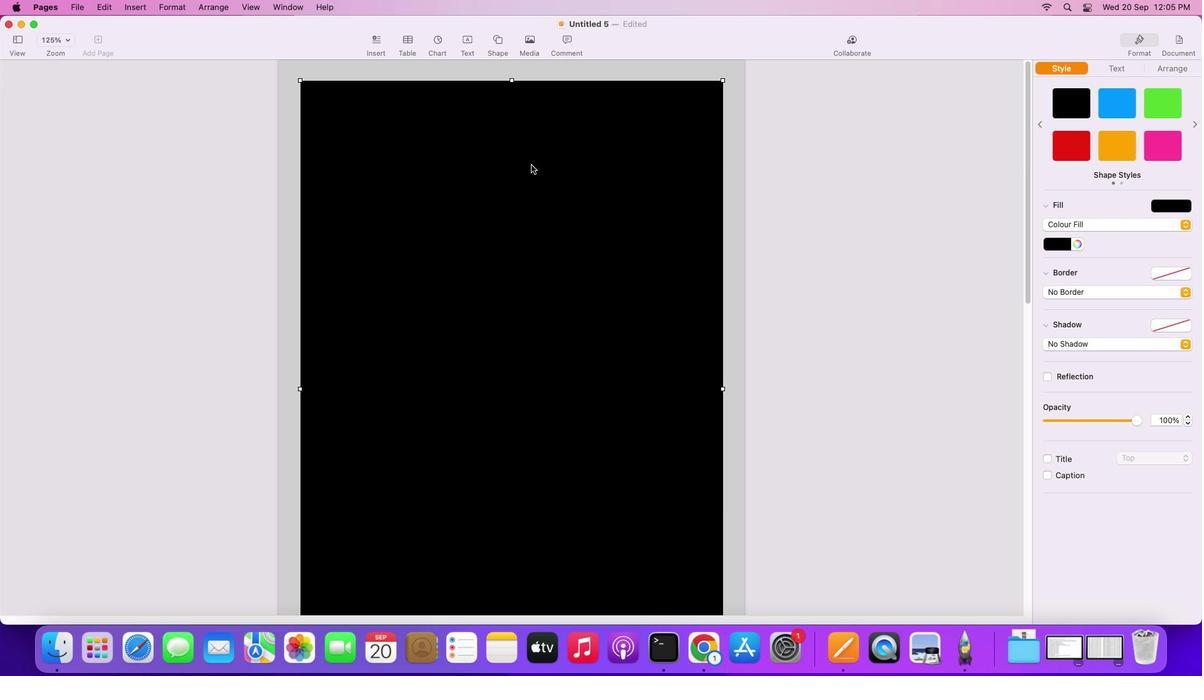 
Action: Mouse scrolled (502, 427) with delta (0, 0)
Screenshot: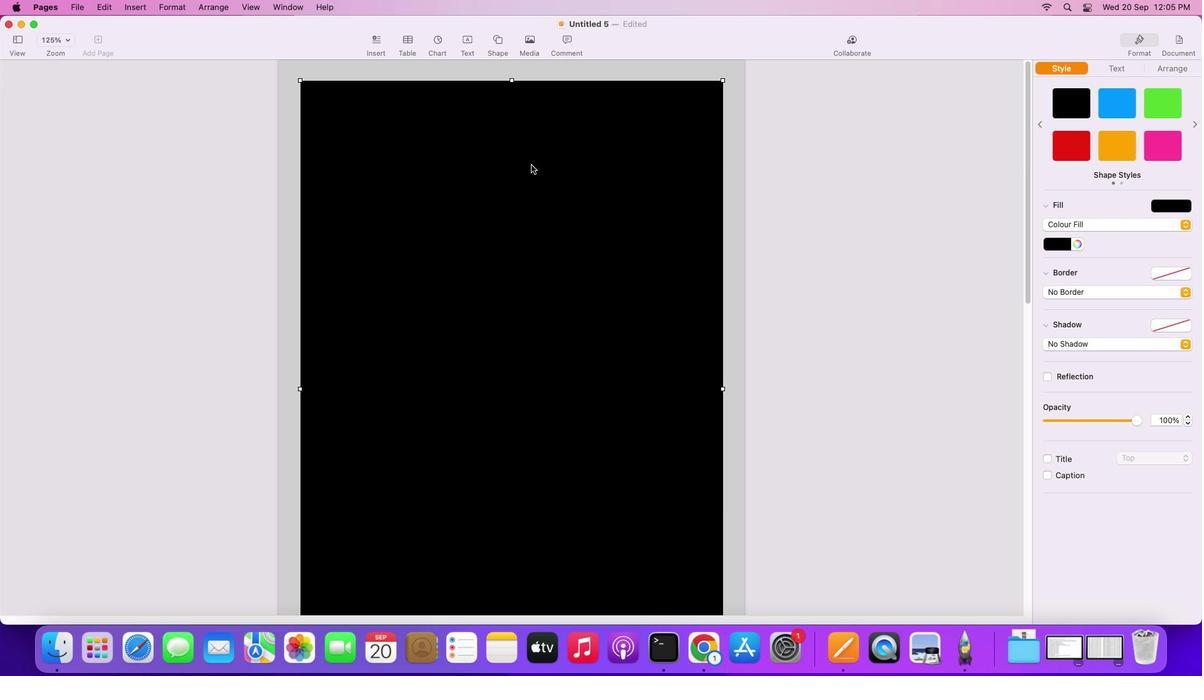 
Action: Mouse moved to (501, 424)
Screenshot: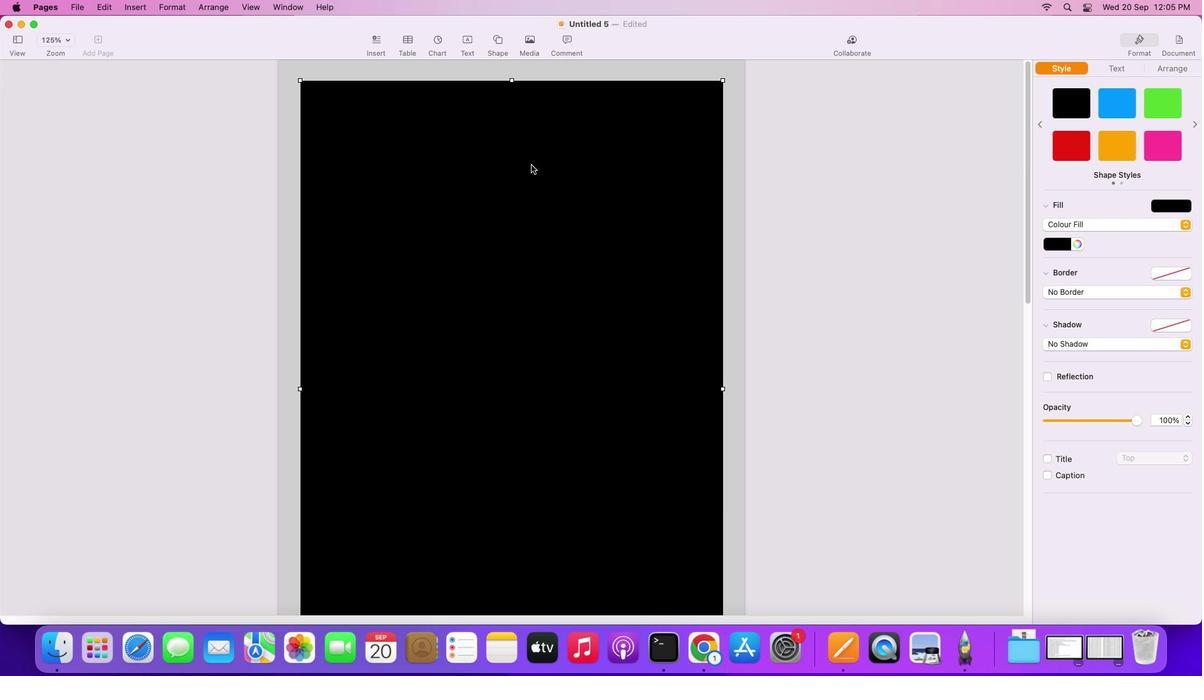 
Action: Mouse scrolled (501, 424) with delta (0, 0)
Screenshot: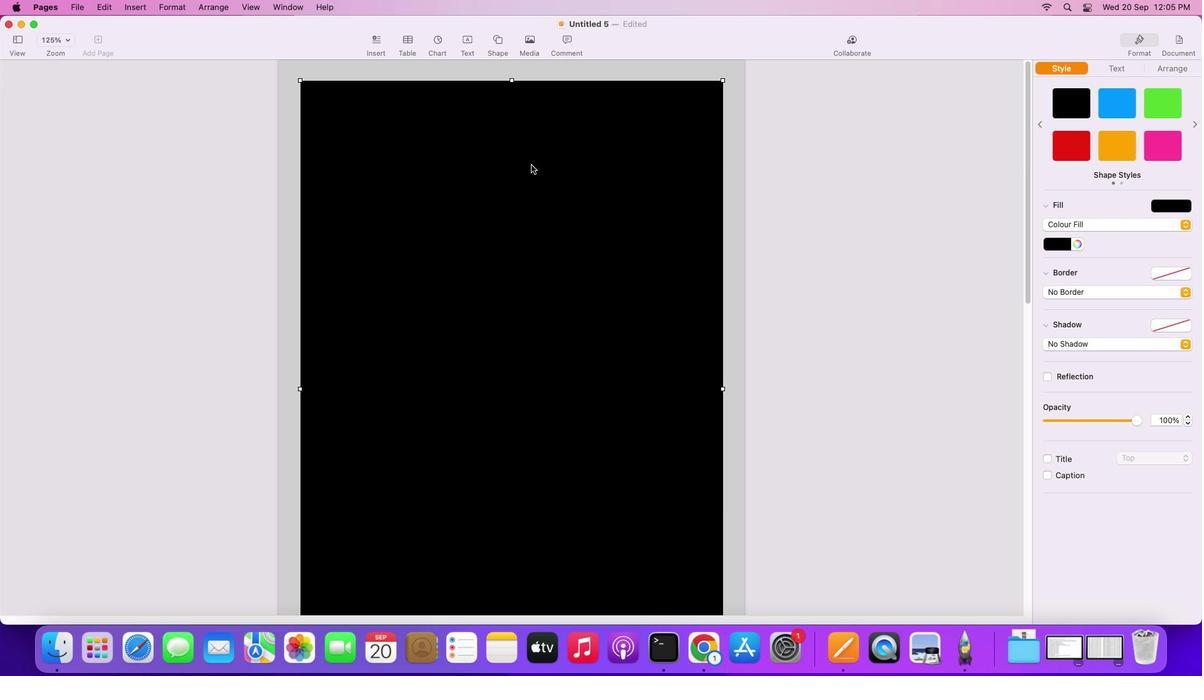 
Action: Mouse moved to (499, 420)
Screenshot: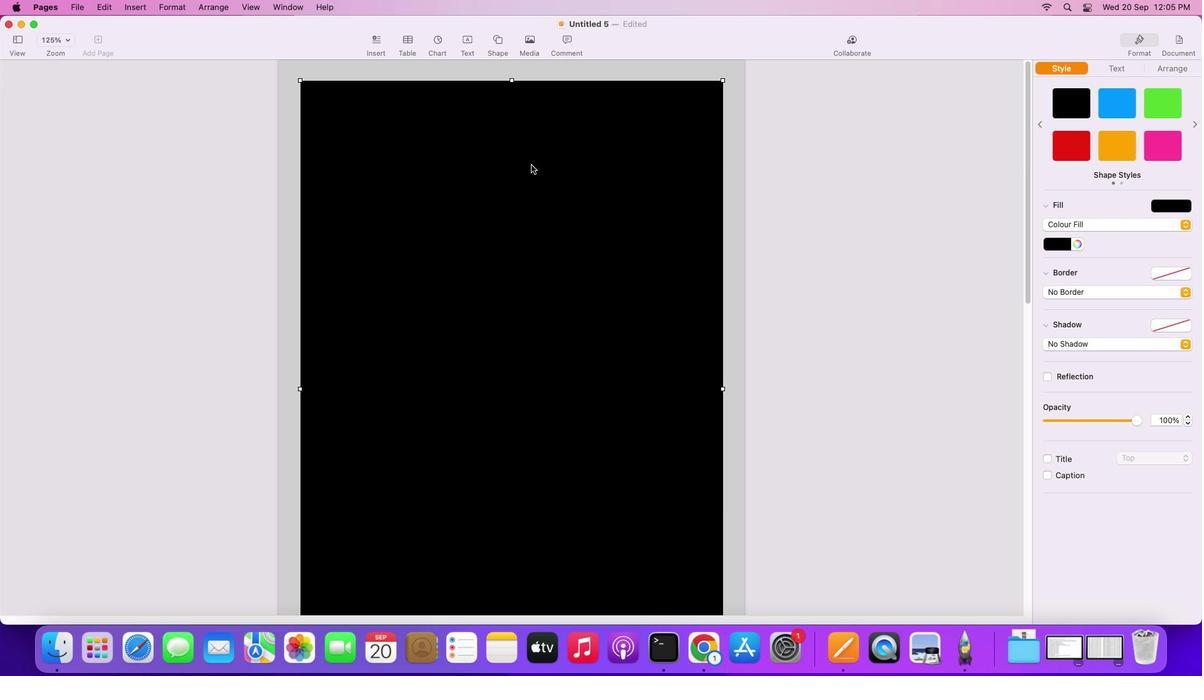 
Action: Mouse scrolled (499, 420) with delta (0, 1)
Screenshot: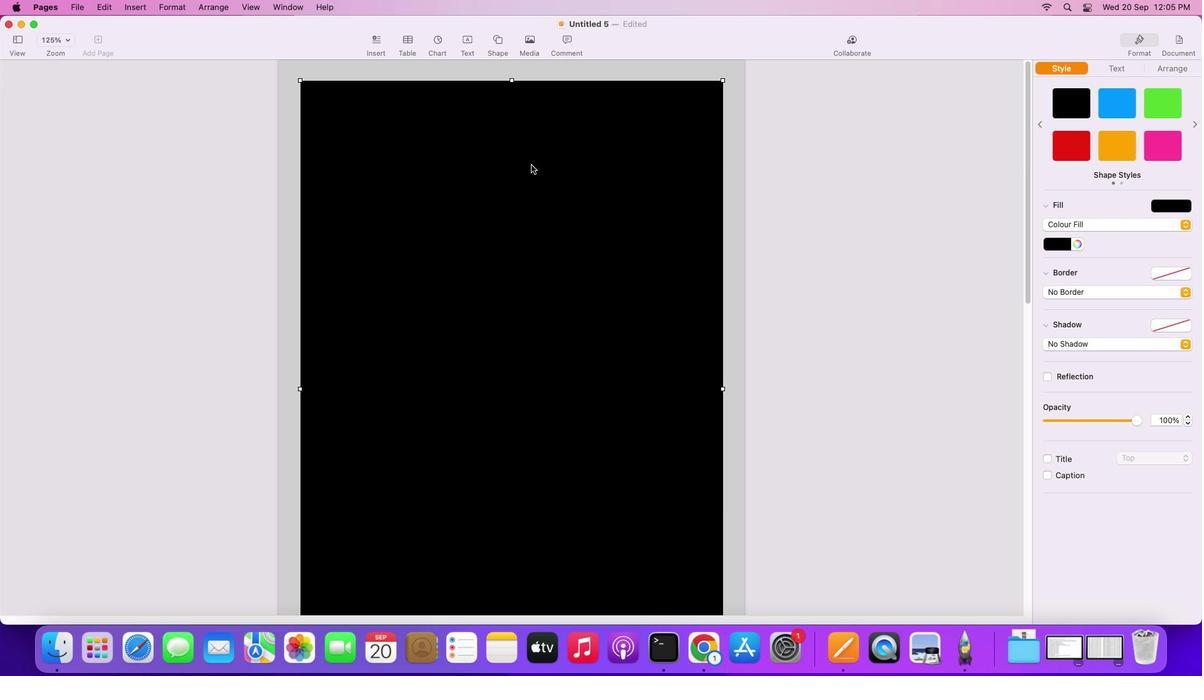 
Action: Mouse moved to (497, 415)
Screenshot: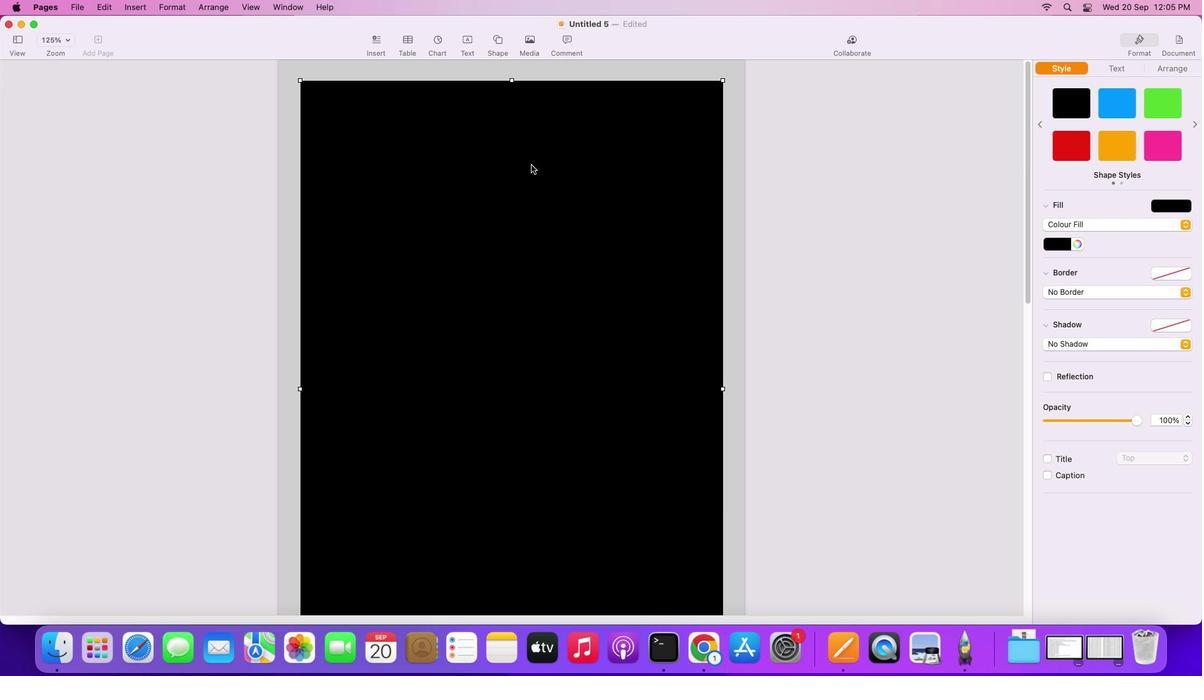 
Action: Mouse scrolled (497, 415) with delta (0, 3)
Screenshot: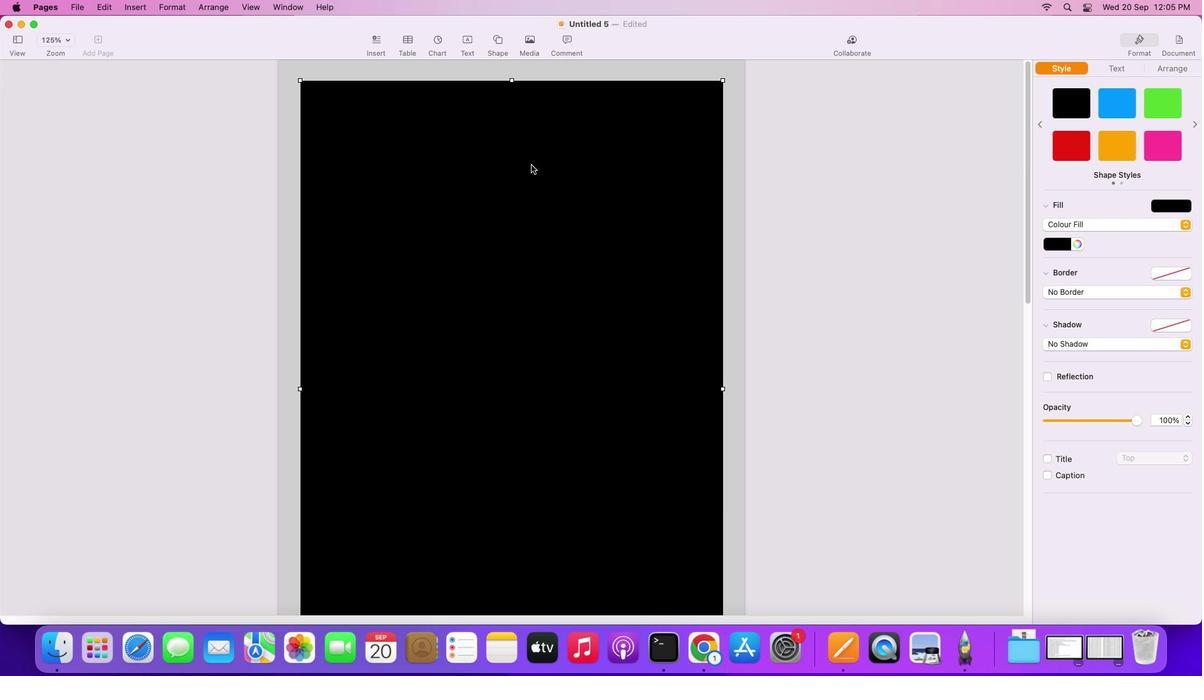 
Action: Mouse moved to (496, 410)
Screenshot: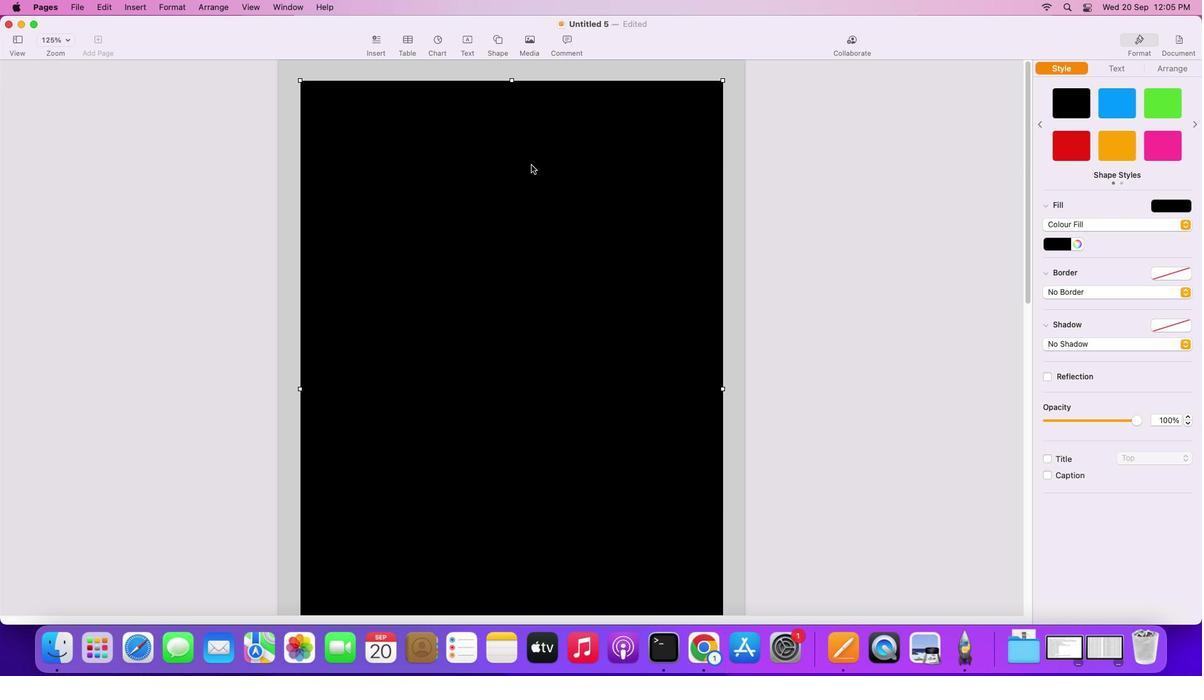 
Action: Mouse scrolled (496, 410) with delta (0, 3)
Screenshot: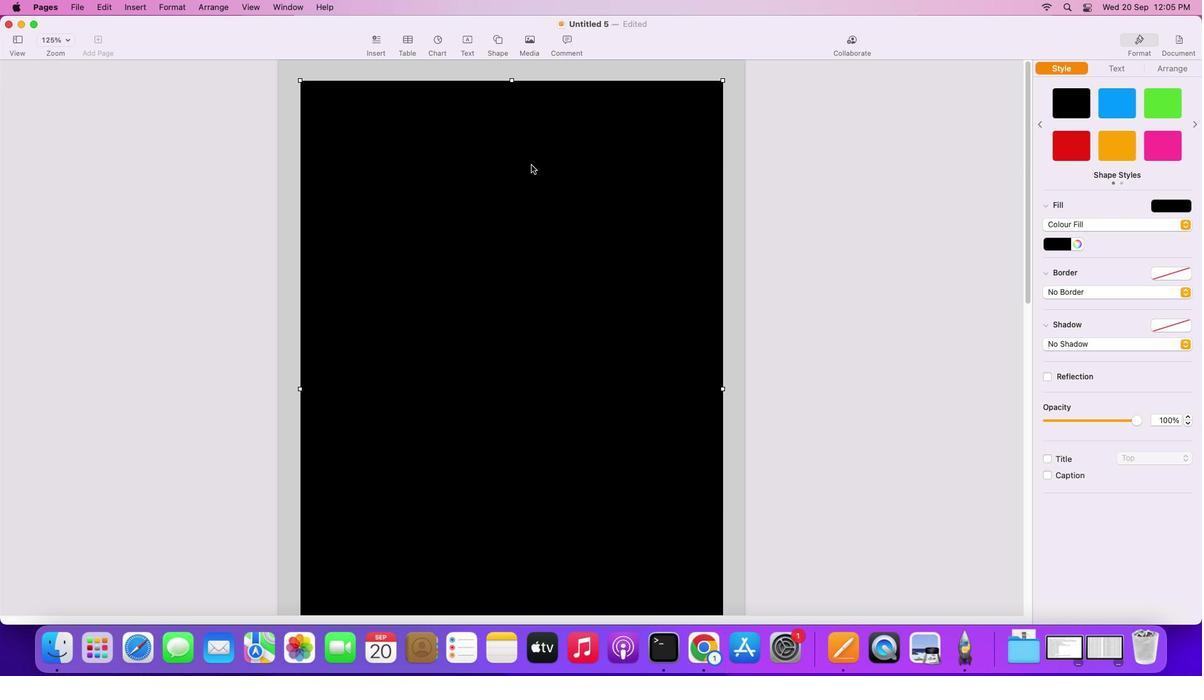 
Action: Mouse moved to (732, 134)
Screenshot: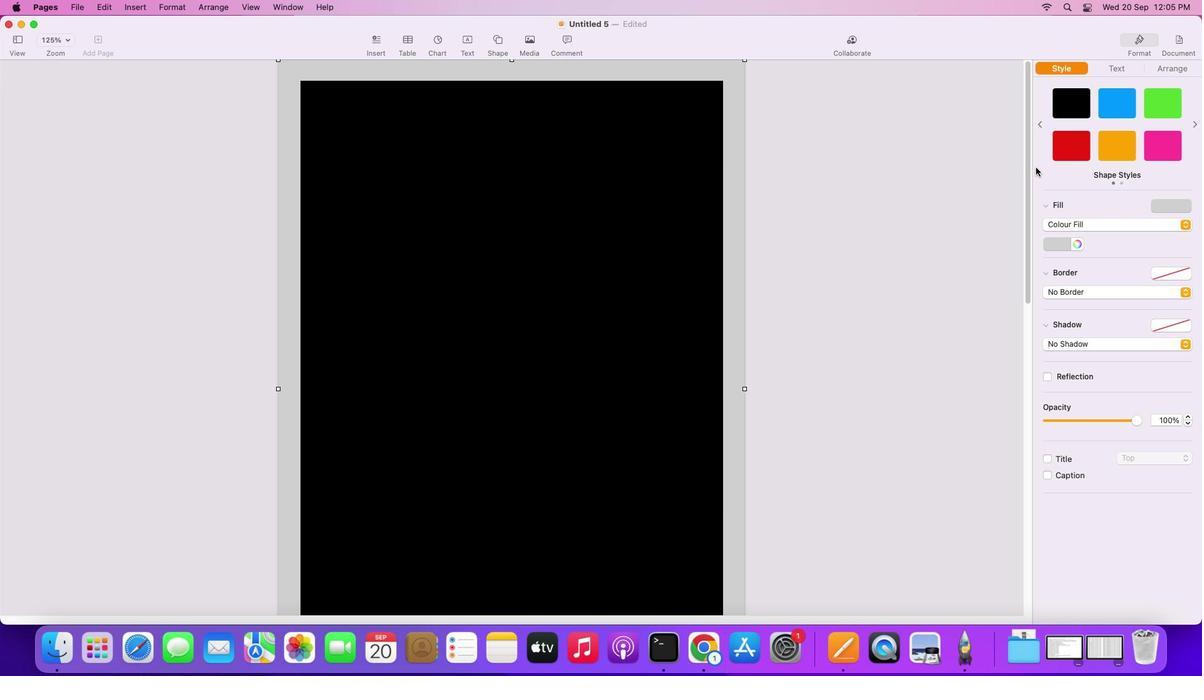 
Action: Mouse pressed left at (732, 134)
Screenshot: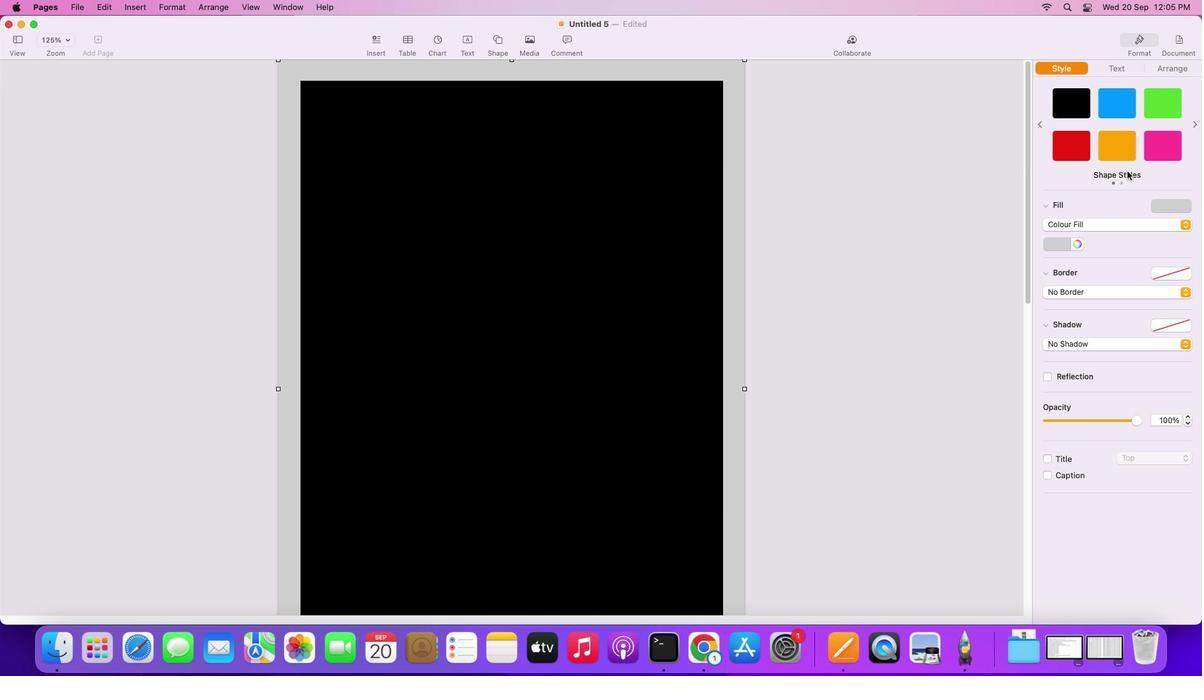 
Action: Mouse moved to (1062, 246)
Screenshot: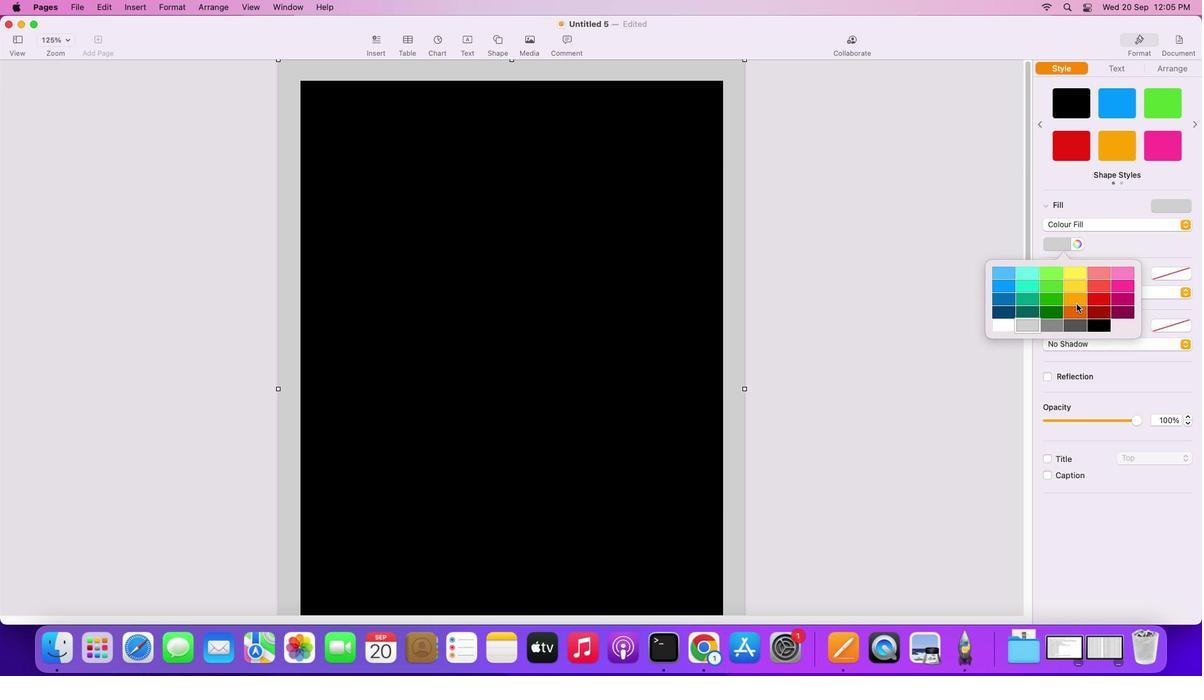 
Action: Mouse pressed left at (1062, 246)
Screenshot: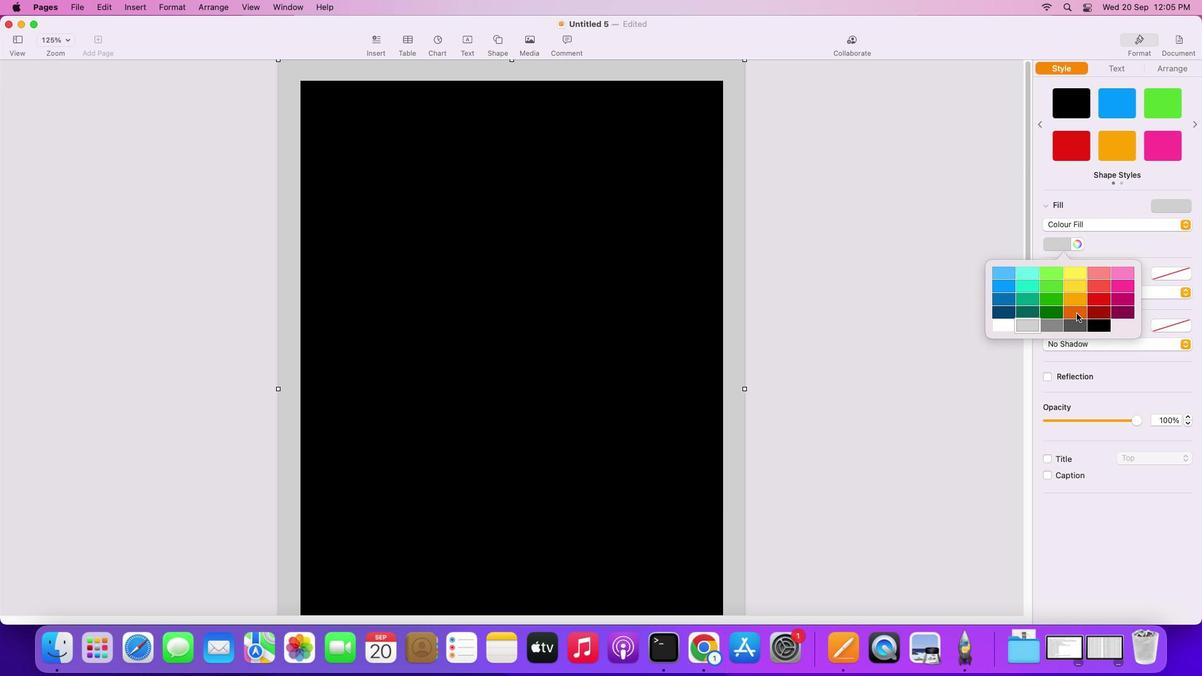 
Action: Mouse moved to (1076, 323)
Screenshot: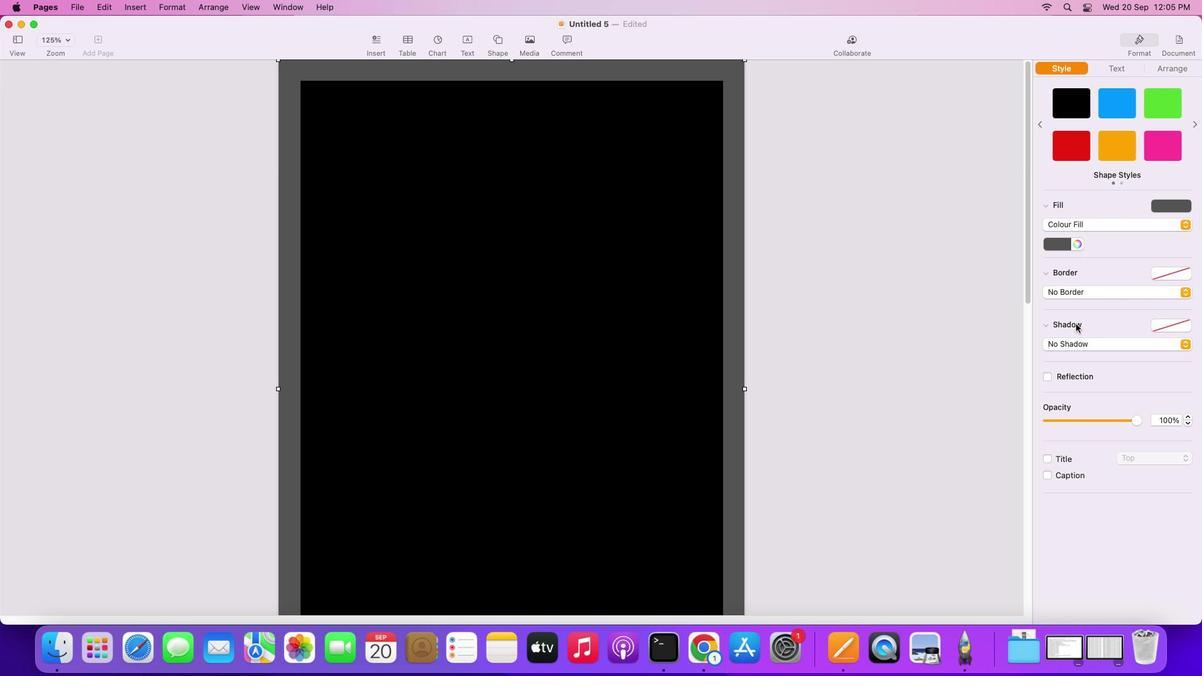 
Action: Mouse pressed left at (1076, 323)
Screenshot: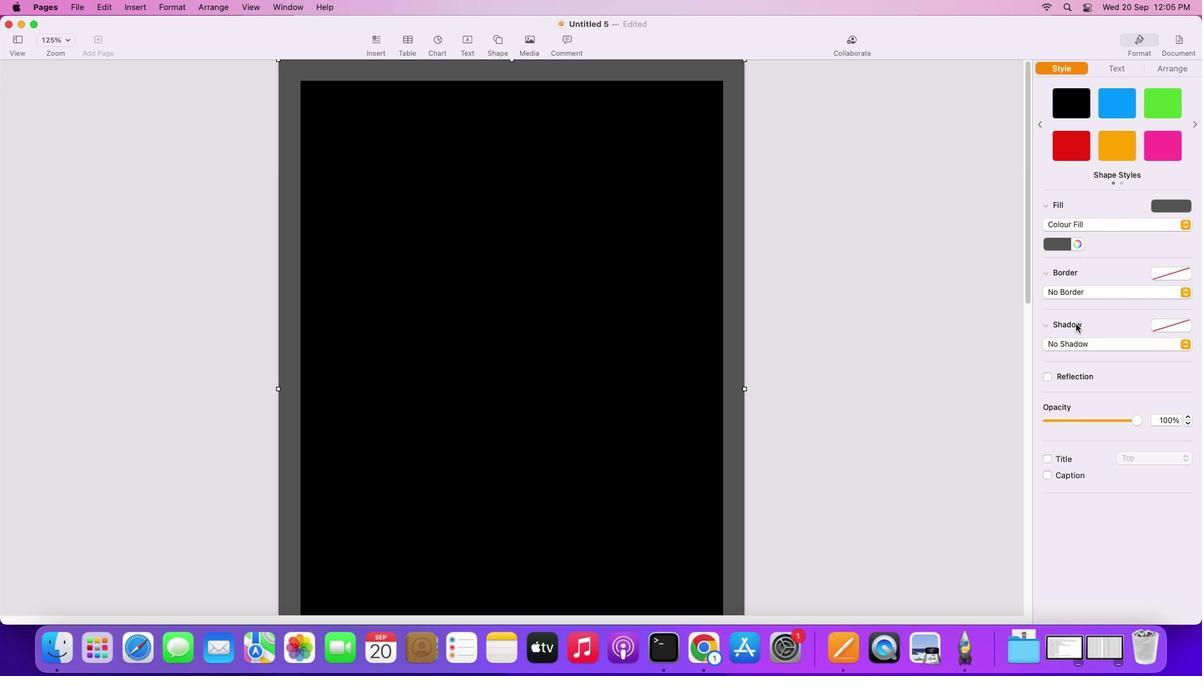 
Action: Mouse moved to (874, 272)
Screenshot: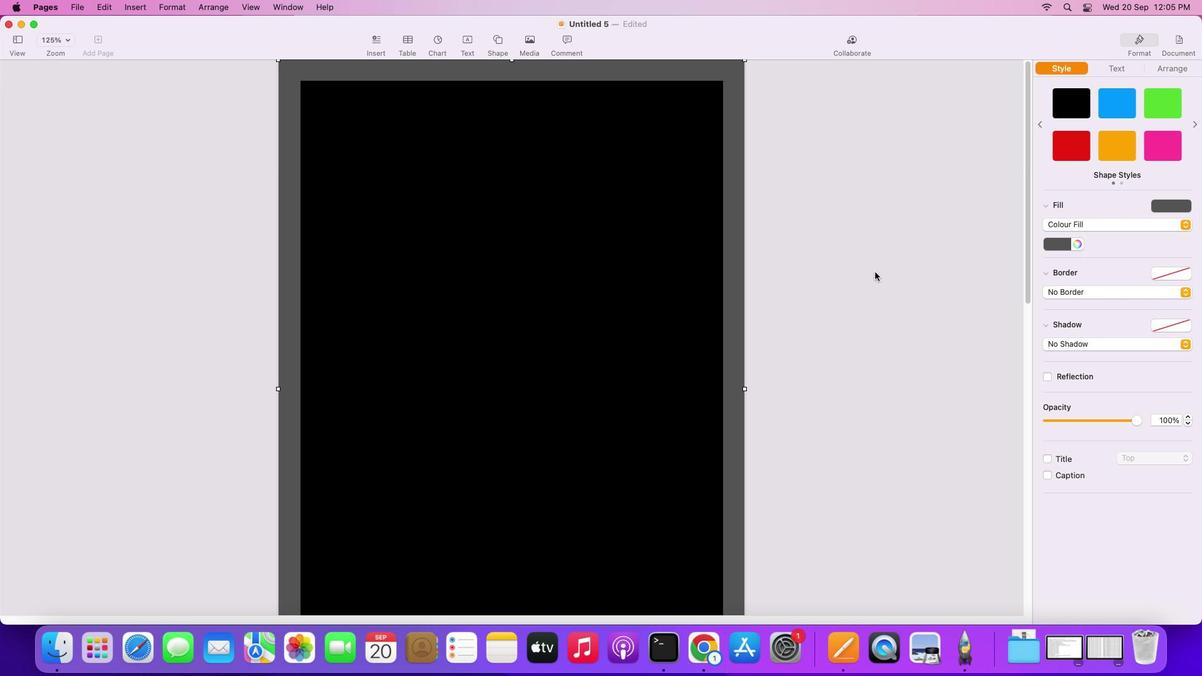 
Action: Key pressed Key.cmd
Screenshot: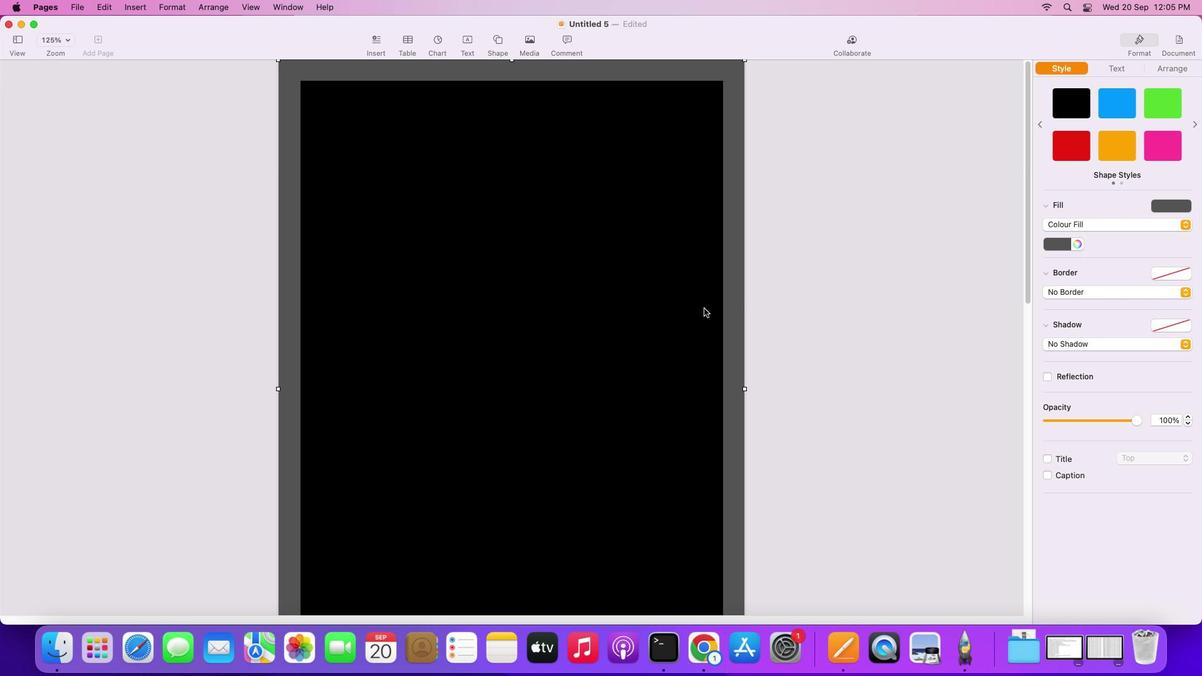 
Action: Mouse moved to (632, 318)
Screenshot: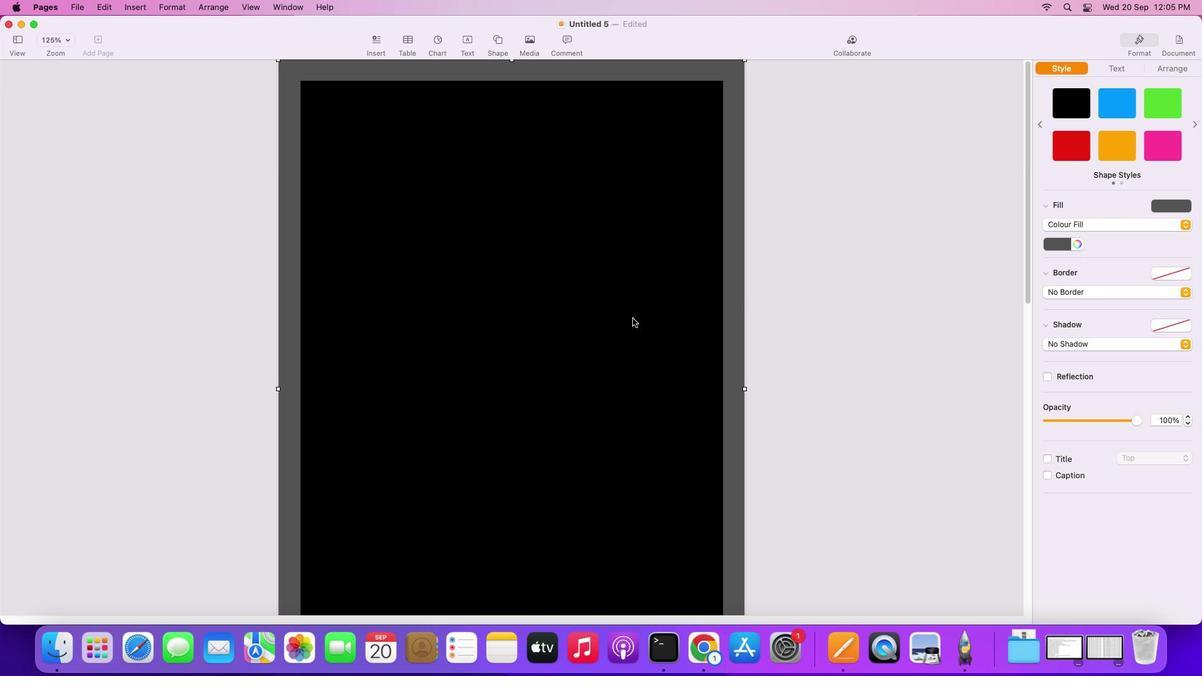 
Action: Key pressed Key.cmd'z'
Screenshot: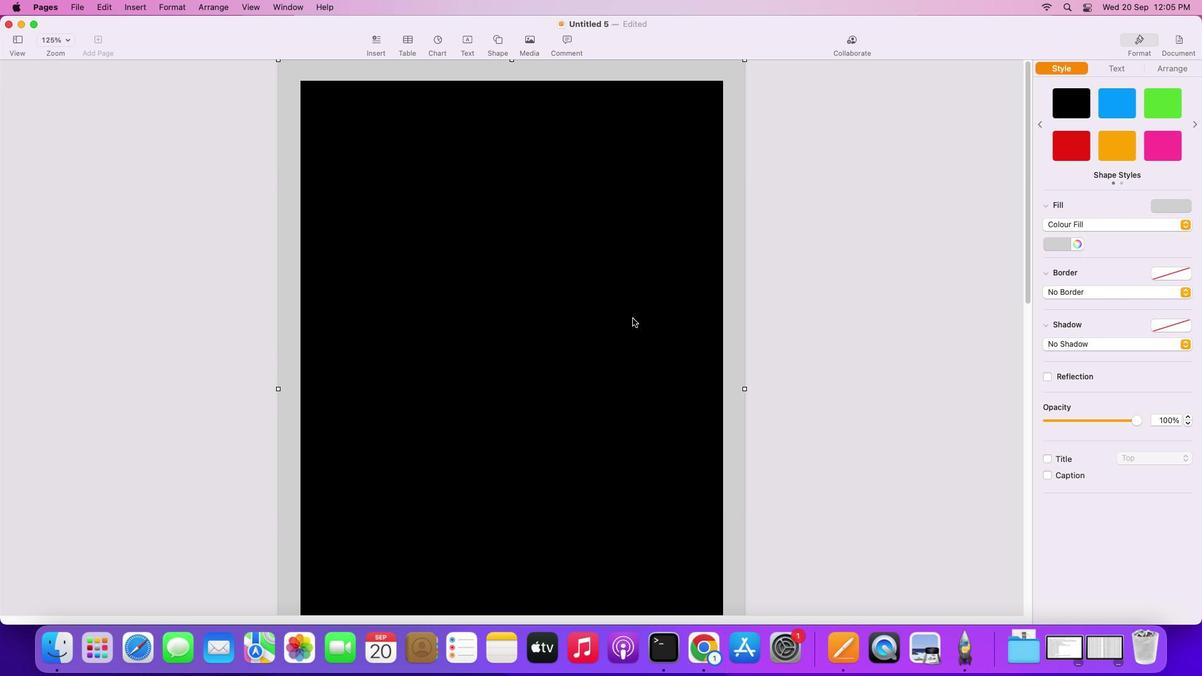 
Action: Mouse pressed left at (632, 318)
Screenshot: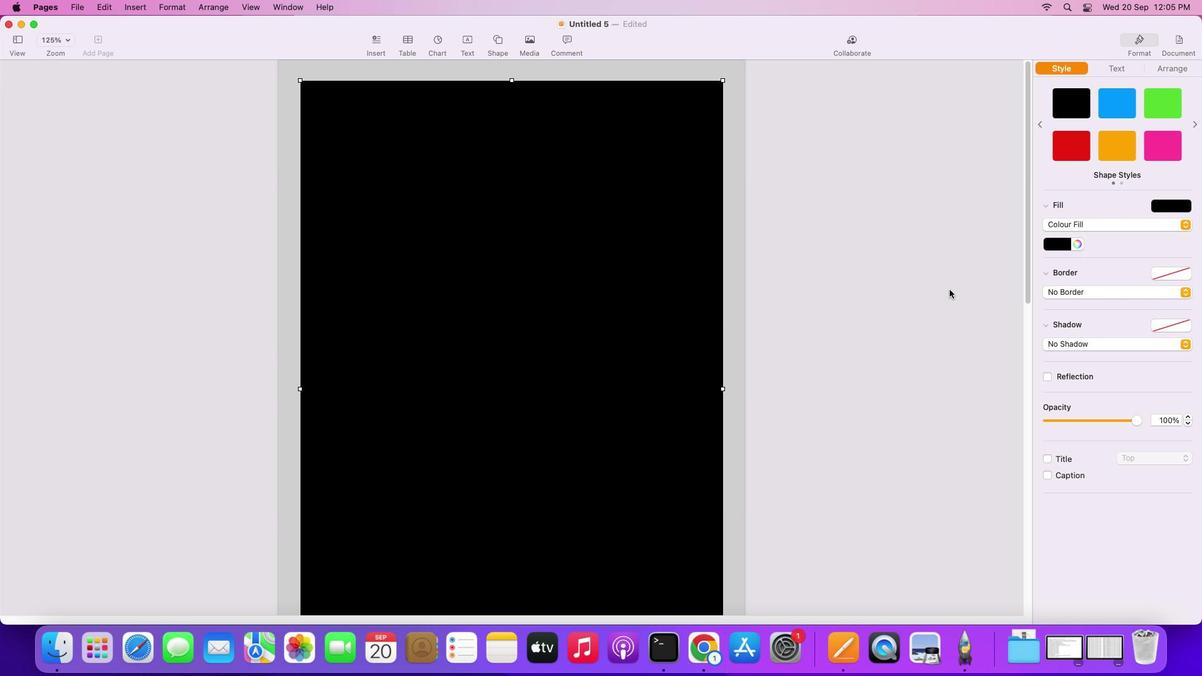 
Action: Mouse moved to (1065, 242)
Screenshot: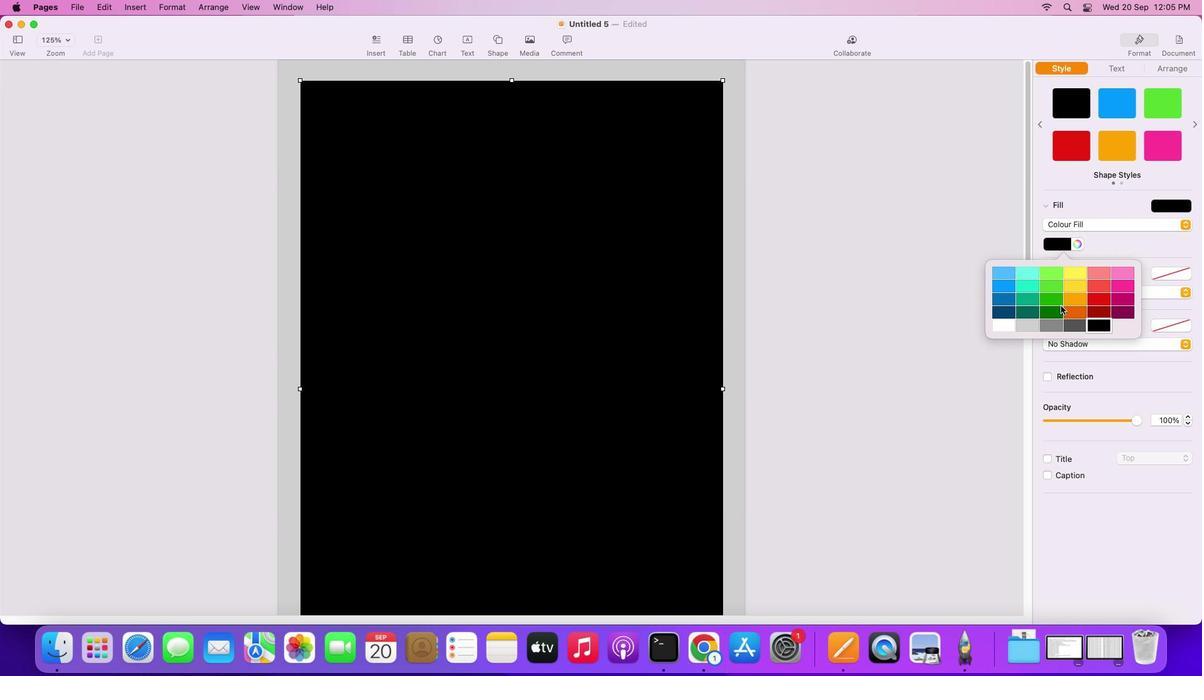 
Action: Mouse pressed left at (1065, 242)
Screenshot: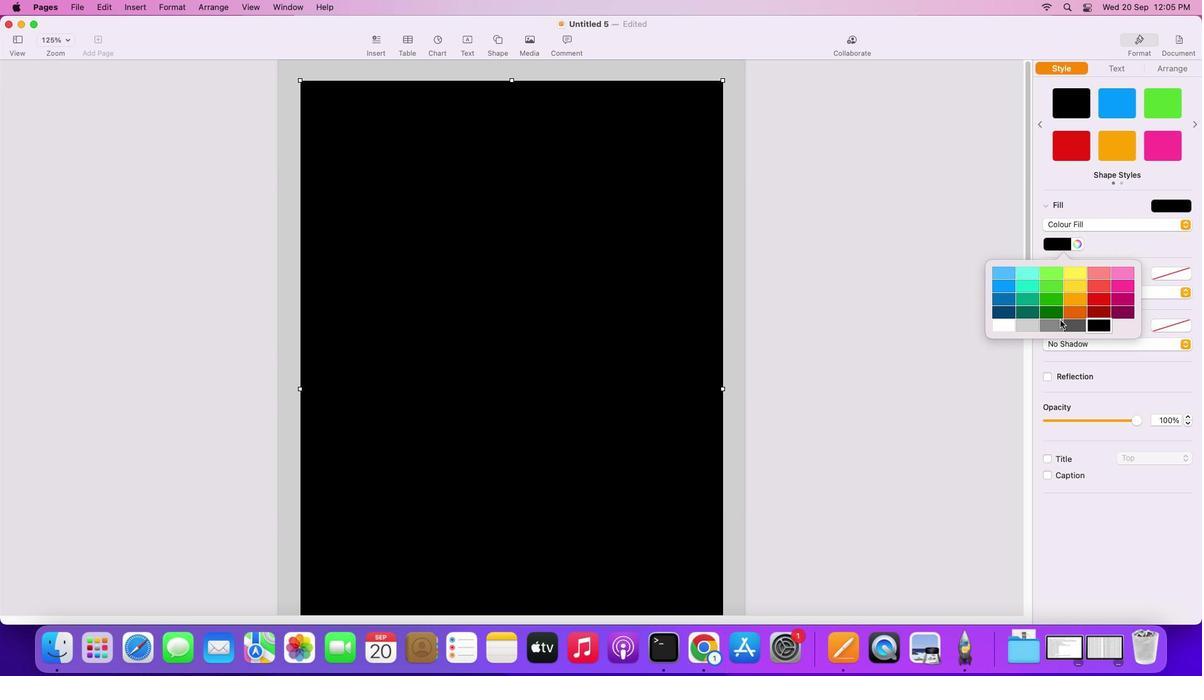 
Action: Mouse moved to (1054, 326)
Screenshot: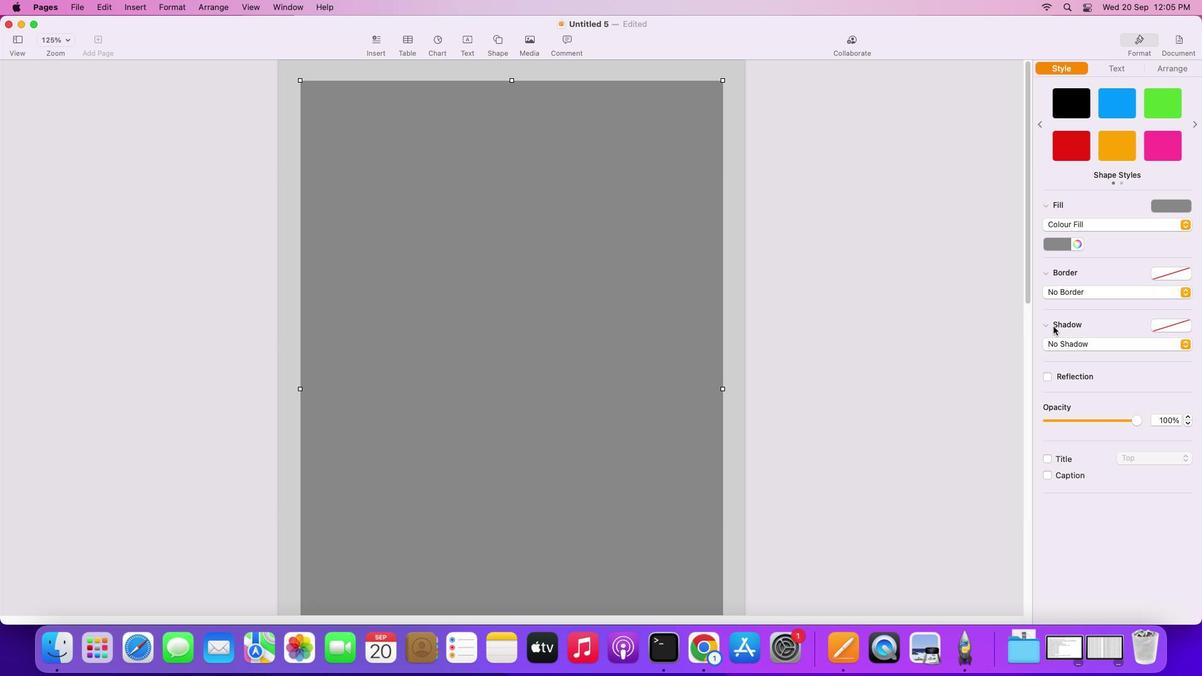 
Action: Mouse pressed left at (1054, 326)
Screenshot: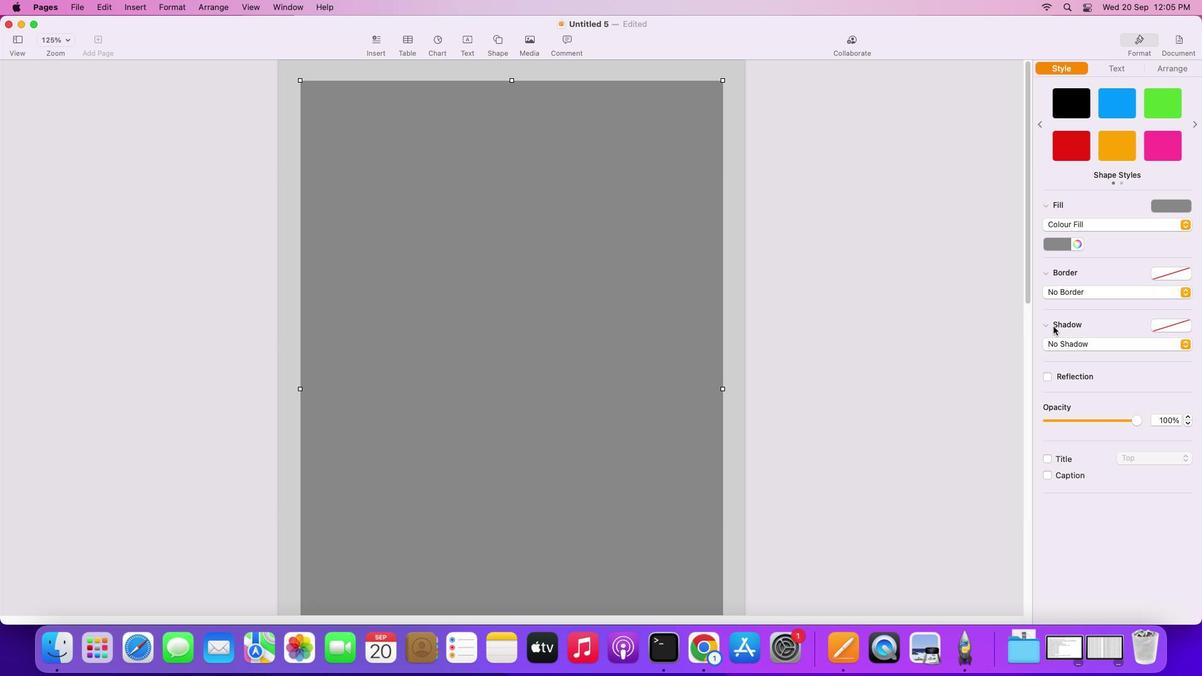 
Action: Mouse moved to (792, 144)
Screenshot: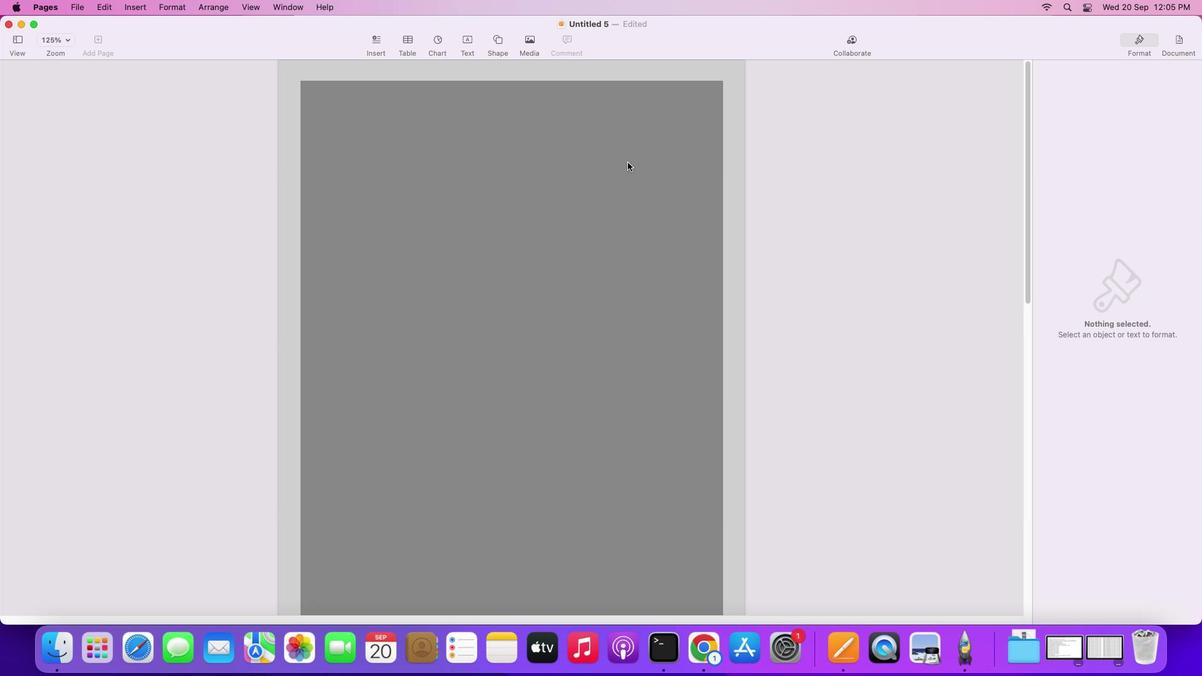 
Action: Mouse pressed left at (792, 144)
Screenshot: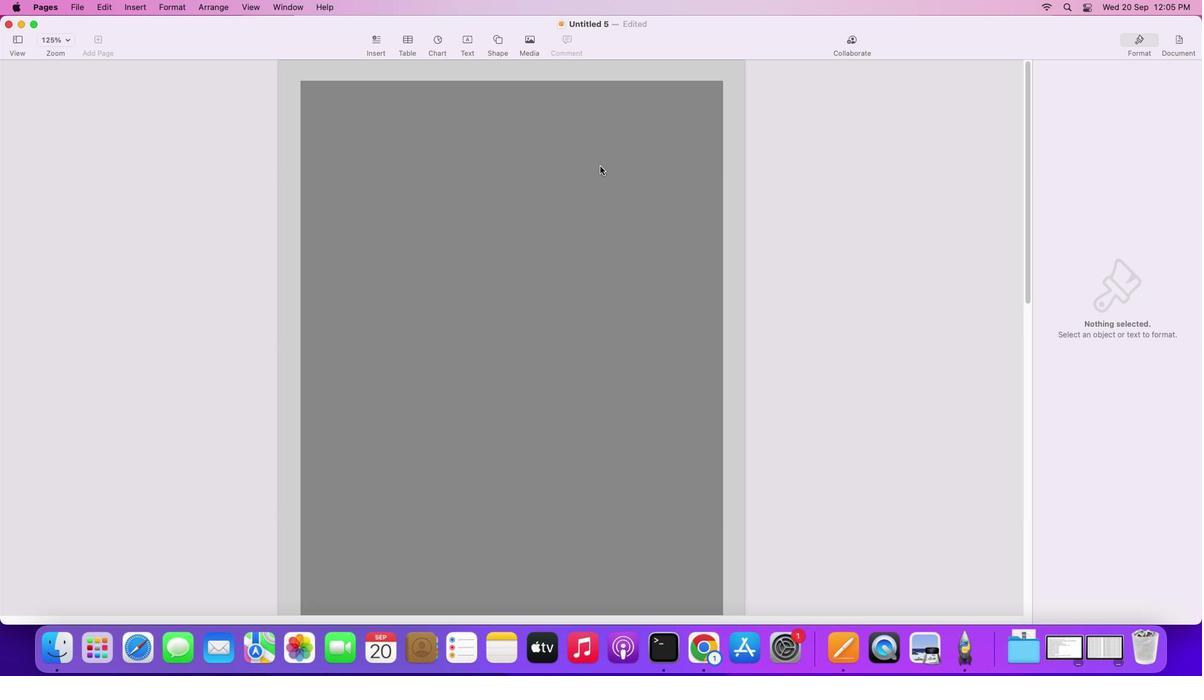 
Action: Mouse moved to (596, 166)
Screenshot: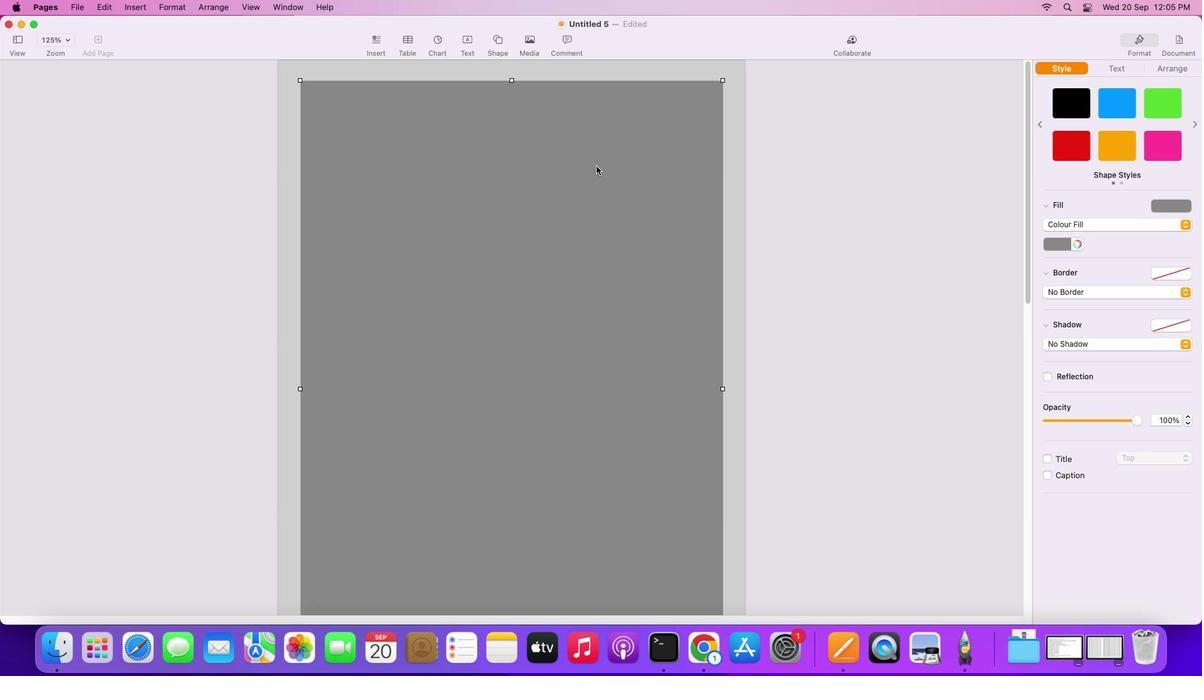 
Action: Mouse pressed left at (596, 166)
Screenshot: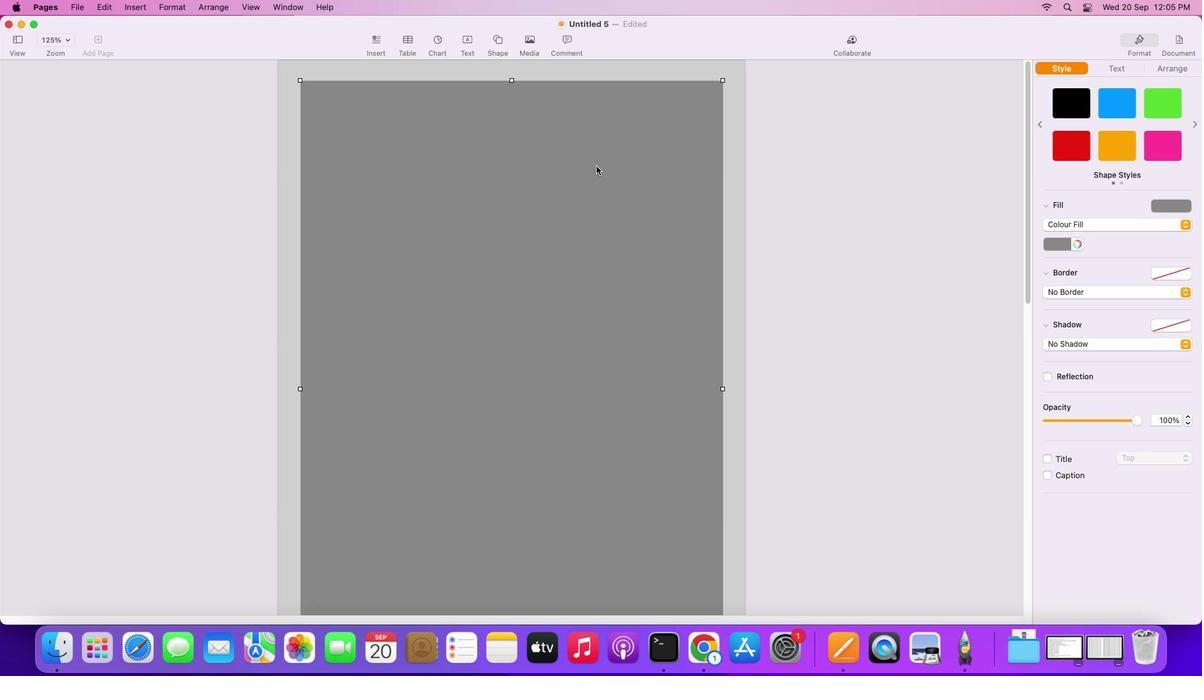 
Action: Mouse moved to (524, 40)
Screenshot: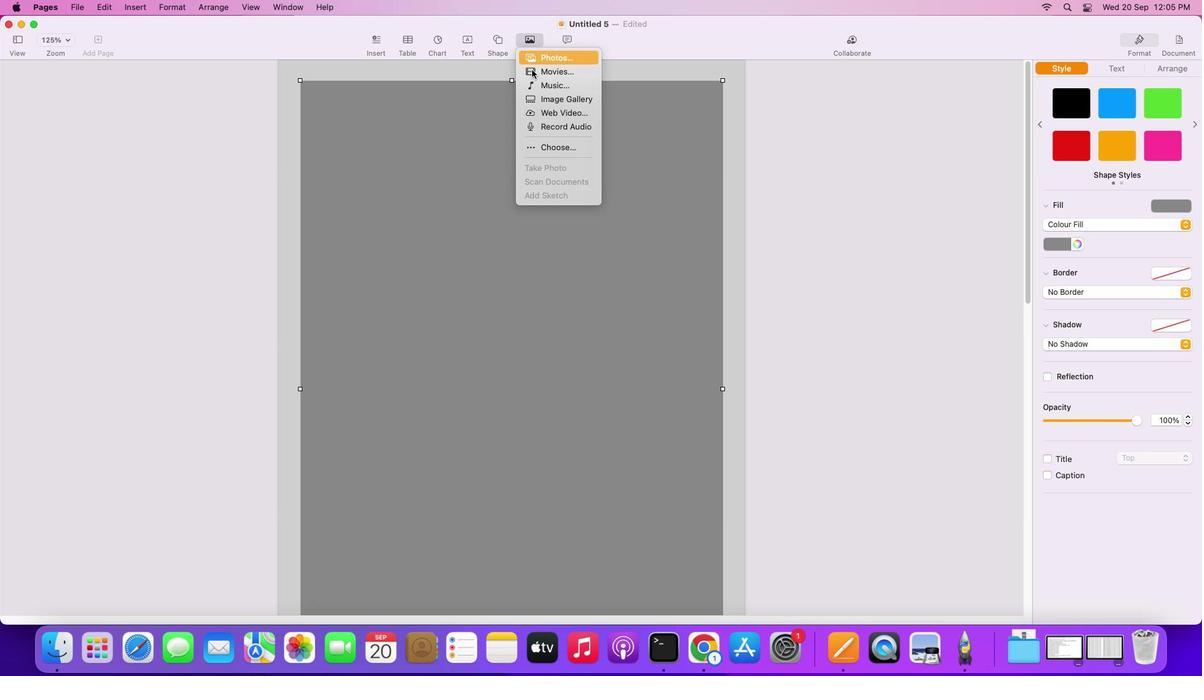 
Action: Mouse pressed left at (524, 40)
Screenshot: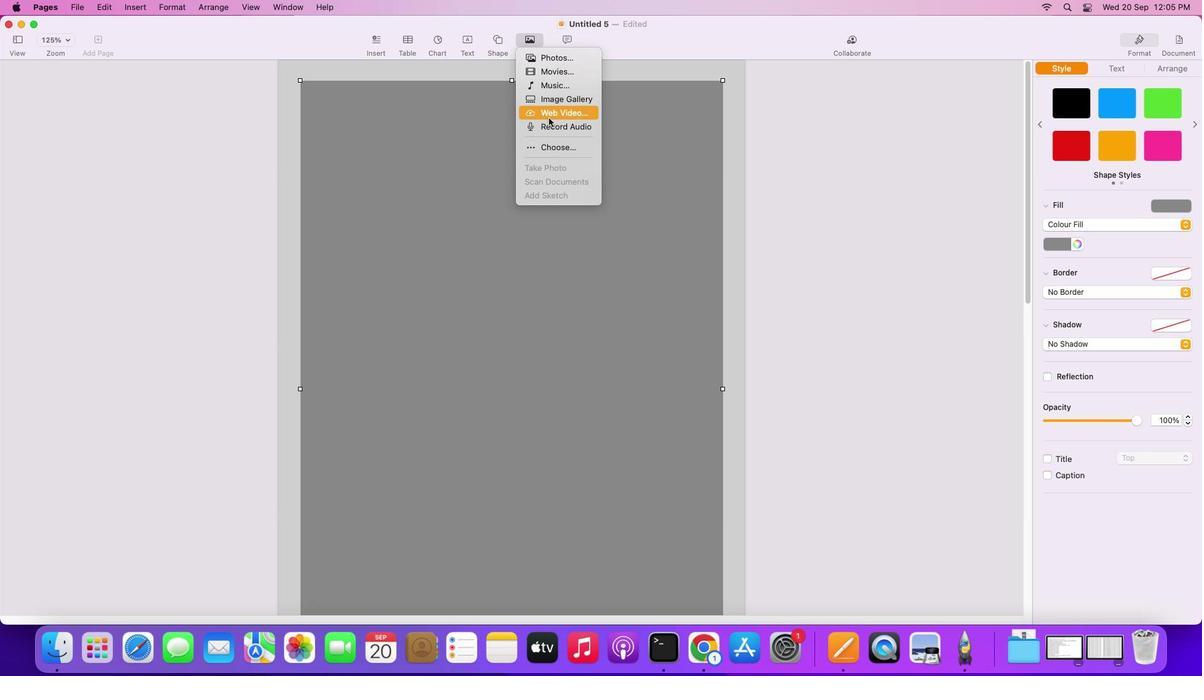 
Action: Mouse moved to (557, 152)
Screenshot: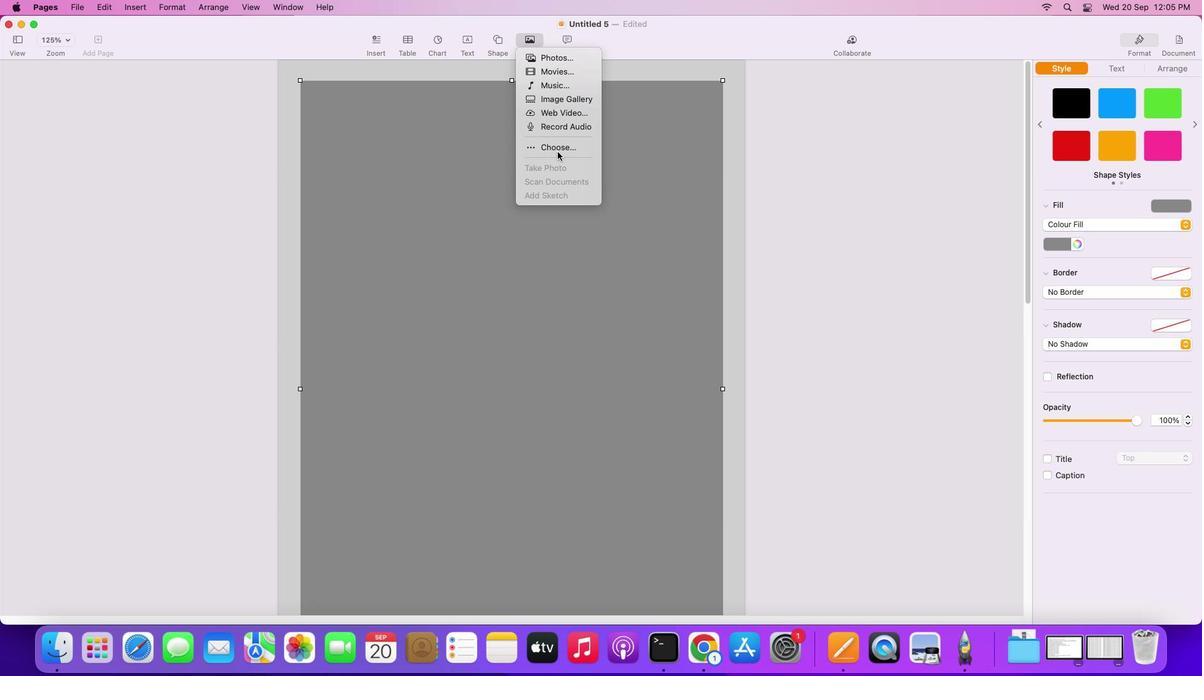 
Action: Mouse pressed left at (557, 152)
Screenshot: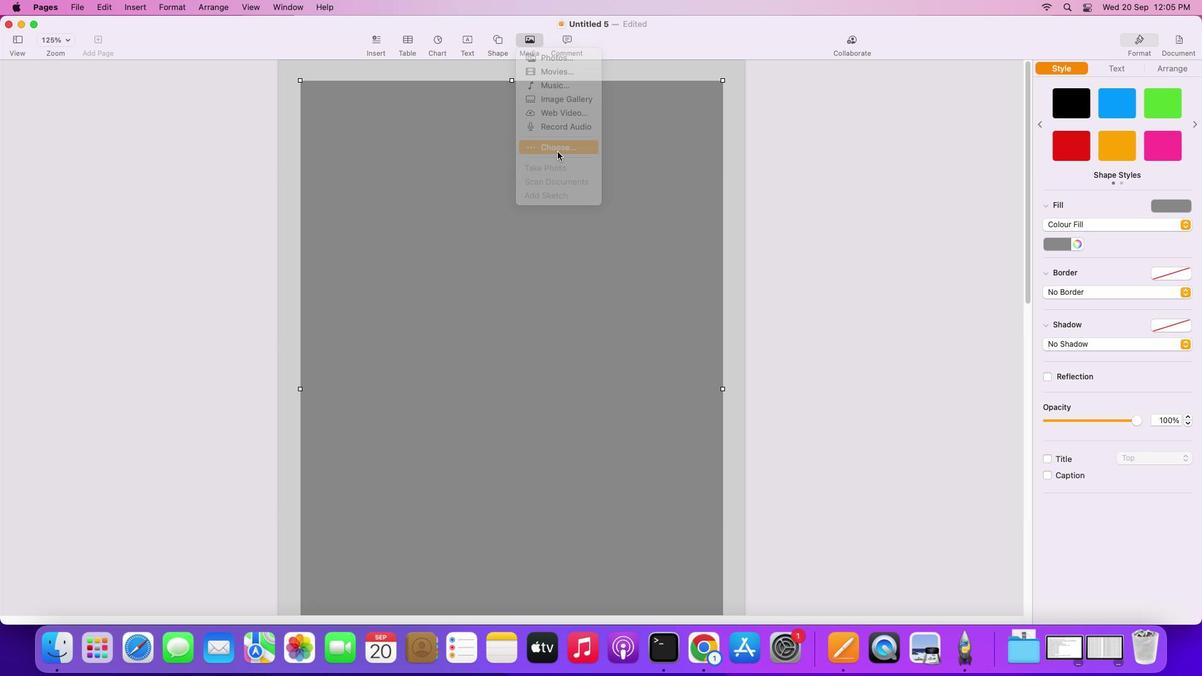 
Action: Mouse moved to (393, 209)
Screenshot: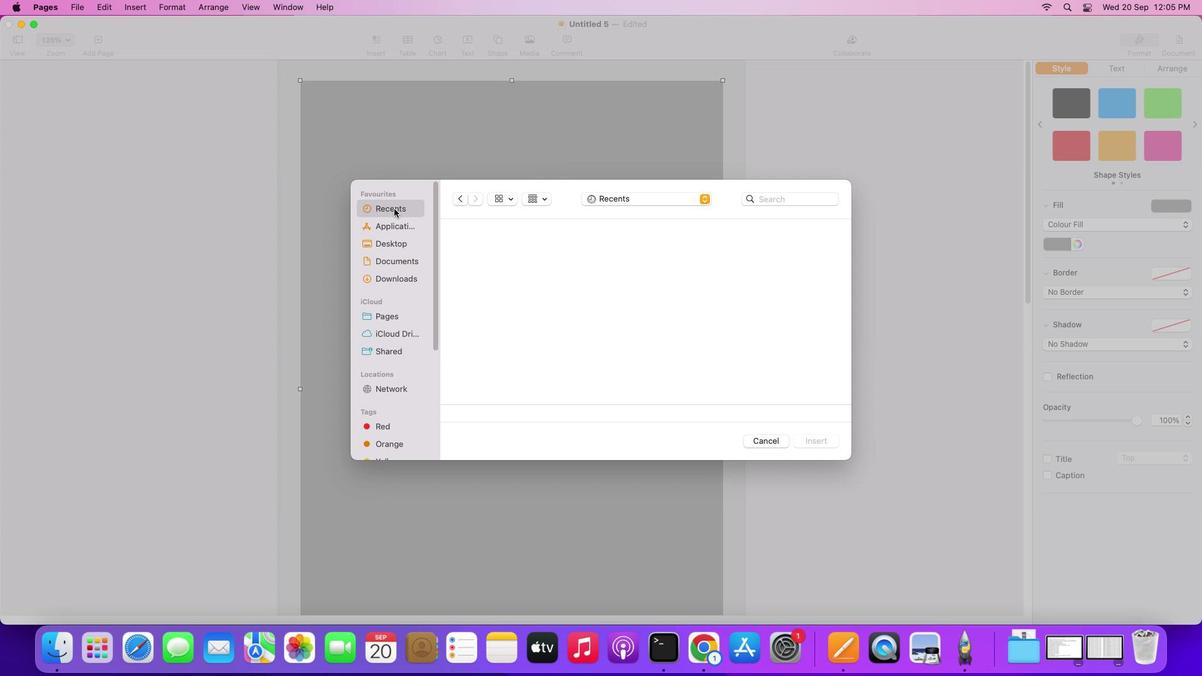 
Action: Mouse pressed left at (393, 209)
Screenshot: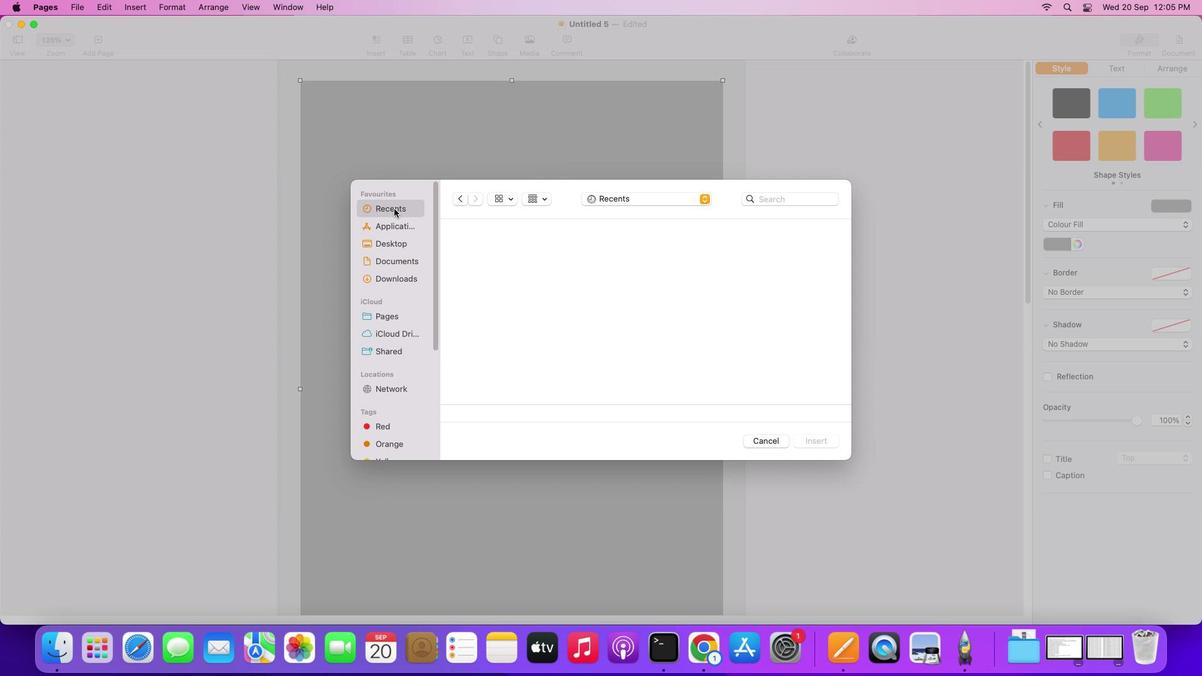 
Action: Mouse moved to (479, 269)
Screenshot: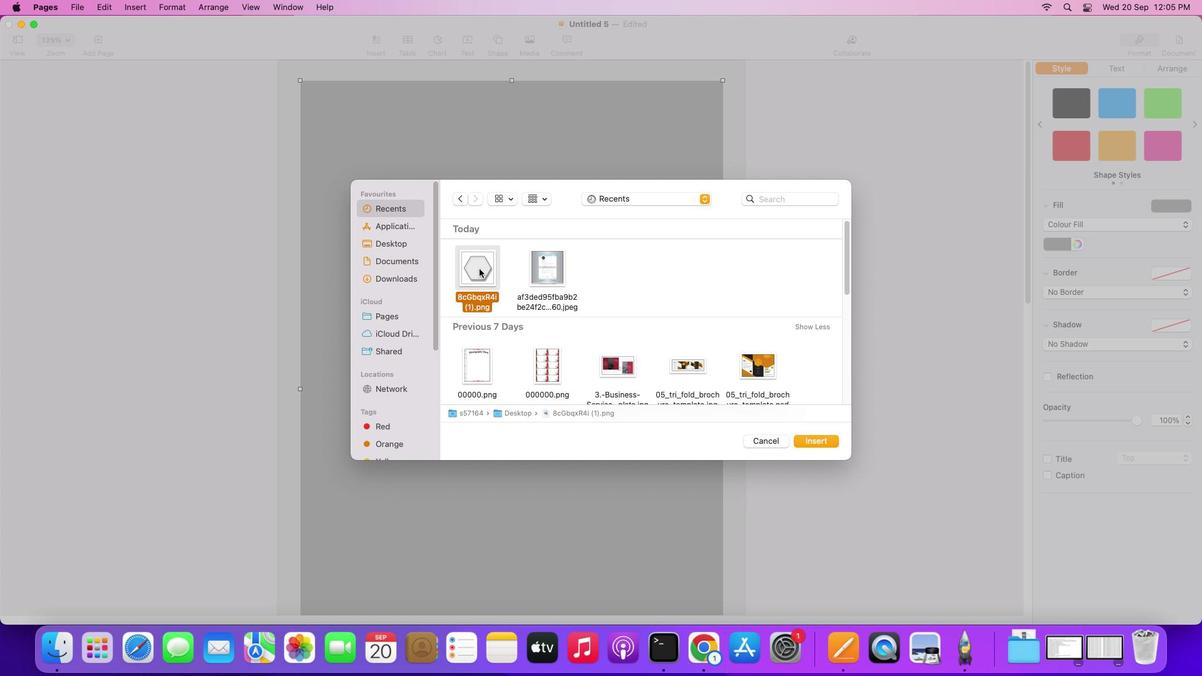 
Action: Mouse pressed left at (479, 269)
Screenshot: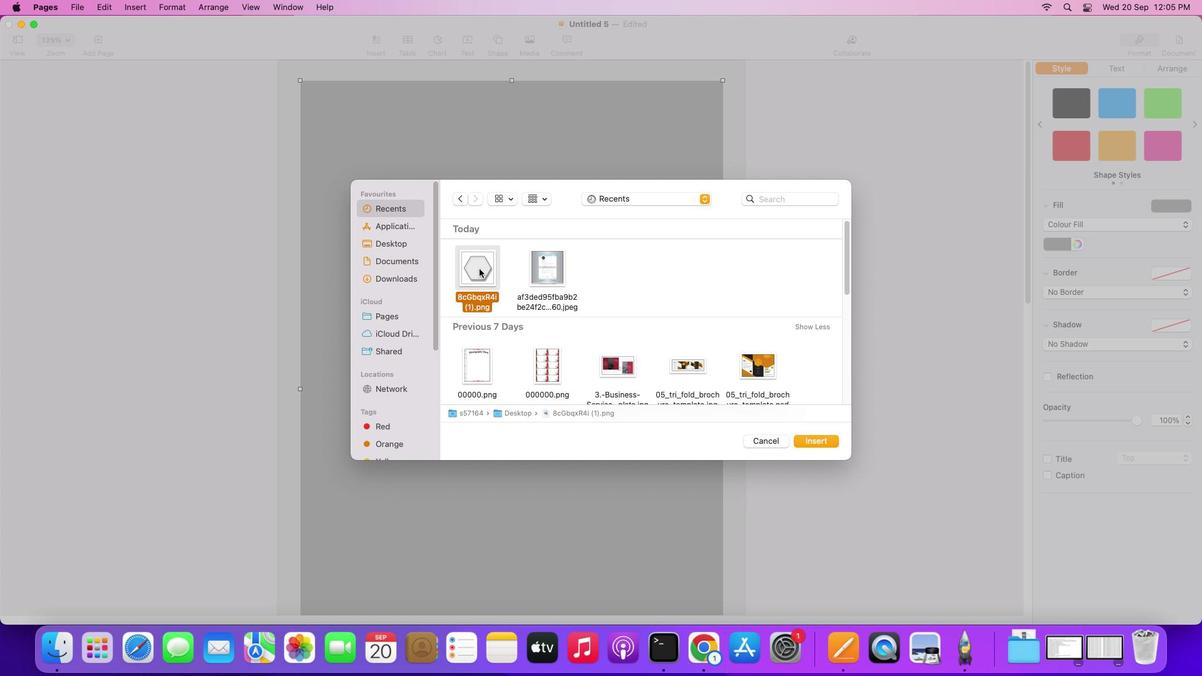 
Action: Mouse moved to (812, 440)
Screenshot: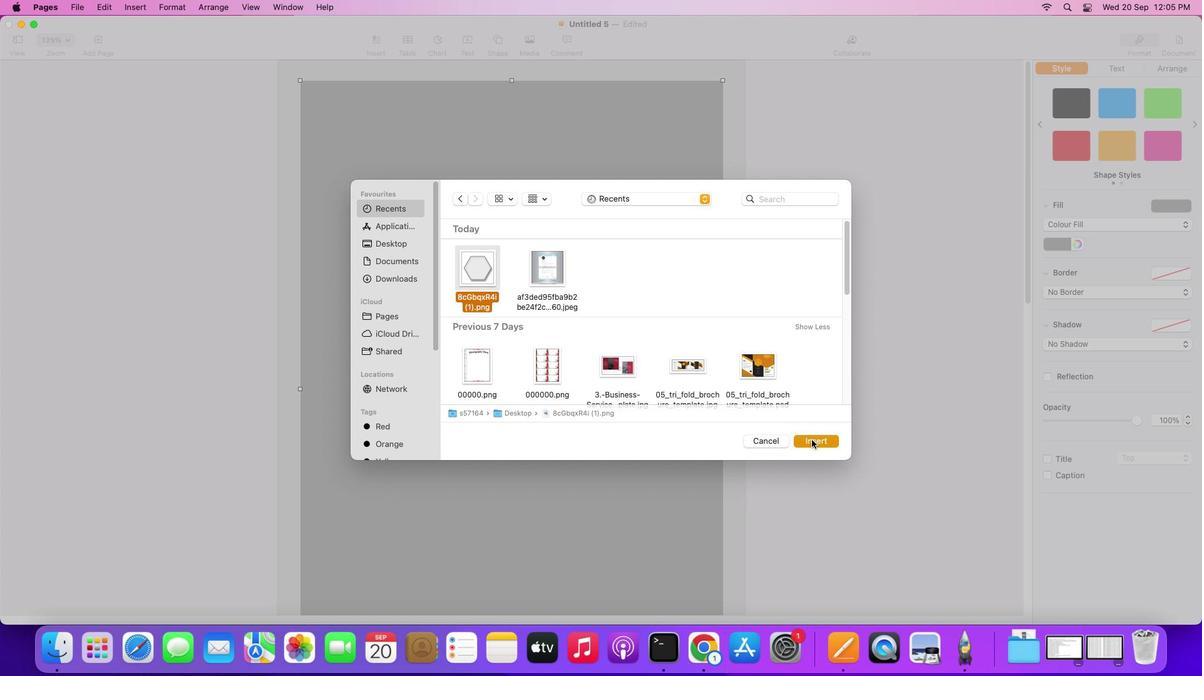 
Action: Mouse pressed left at (812, 440)
Screenshot: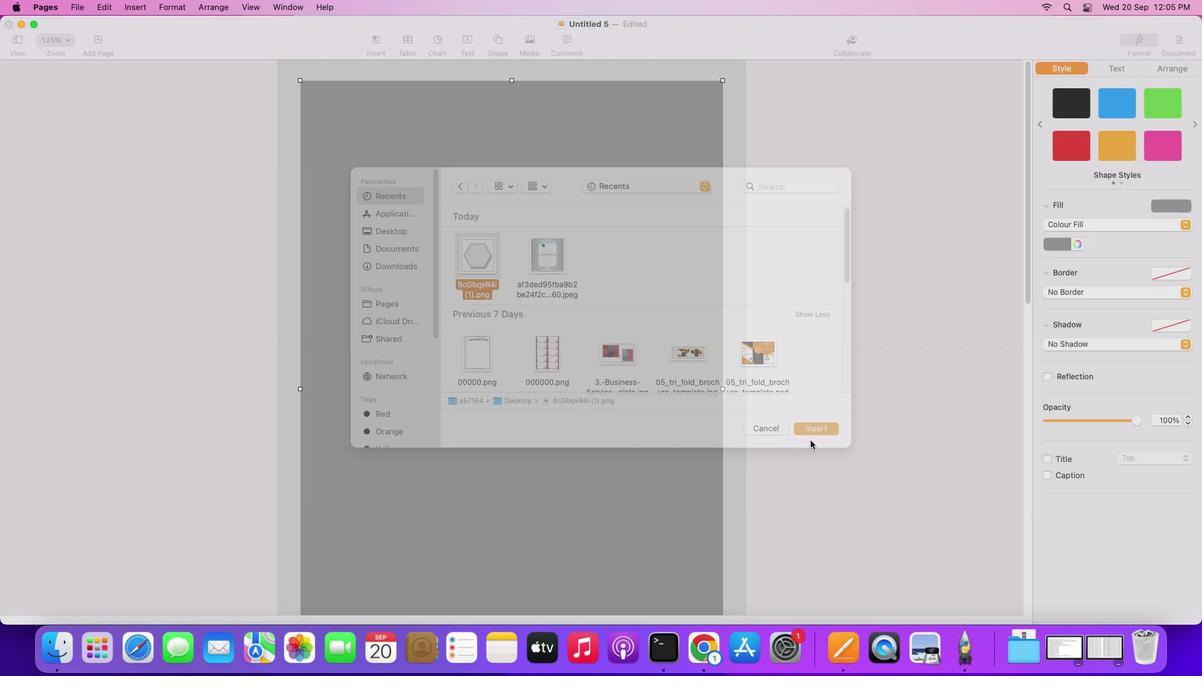 
Action: Mouse moved to (700, 527)
Screenshot: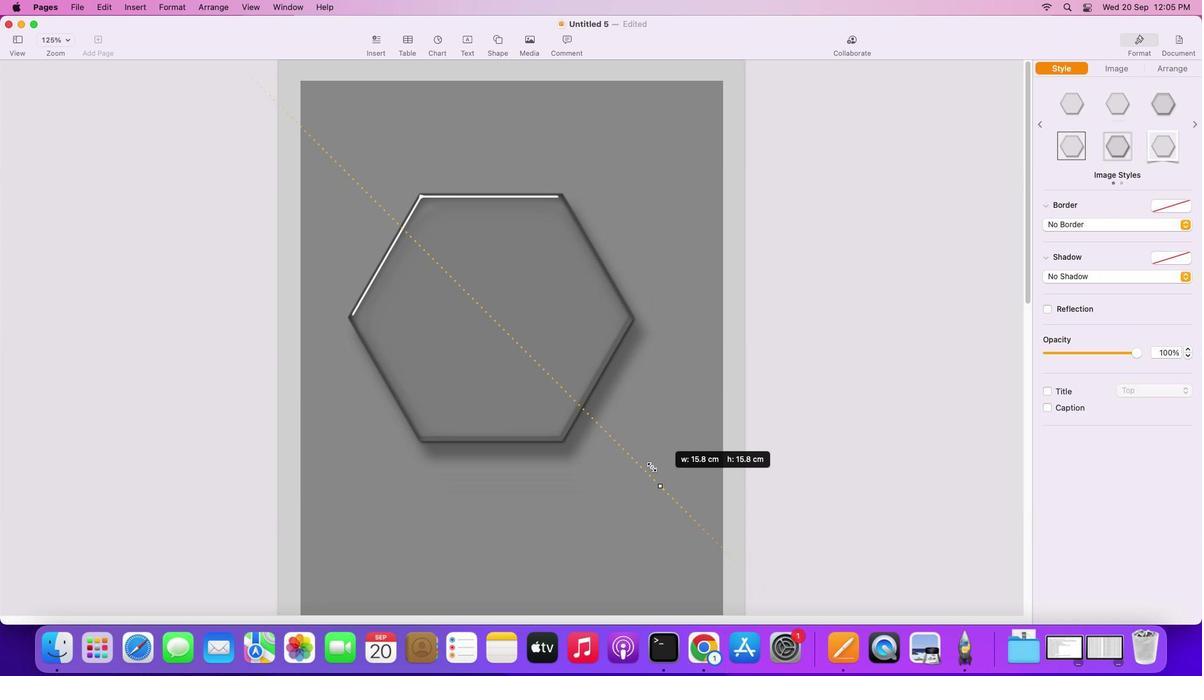 
Action: Mouse pressed left at (700, 527)
Screenshot: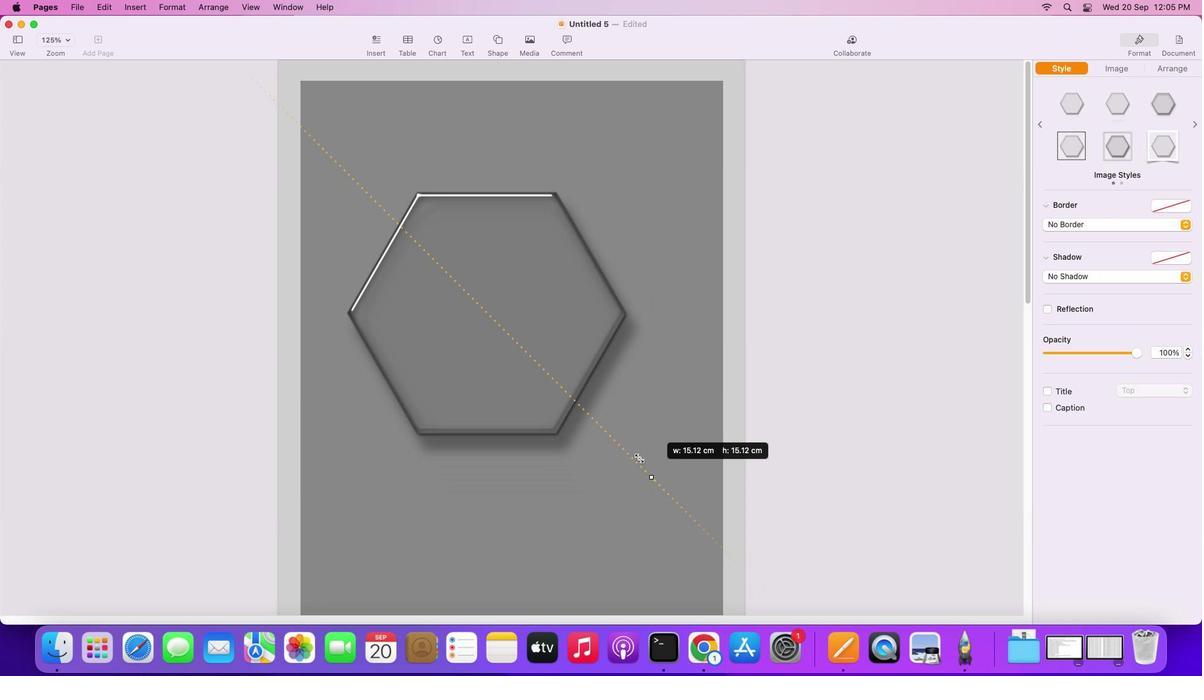 
Action: Mouse moved to (374, 186)
Screenshot: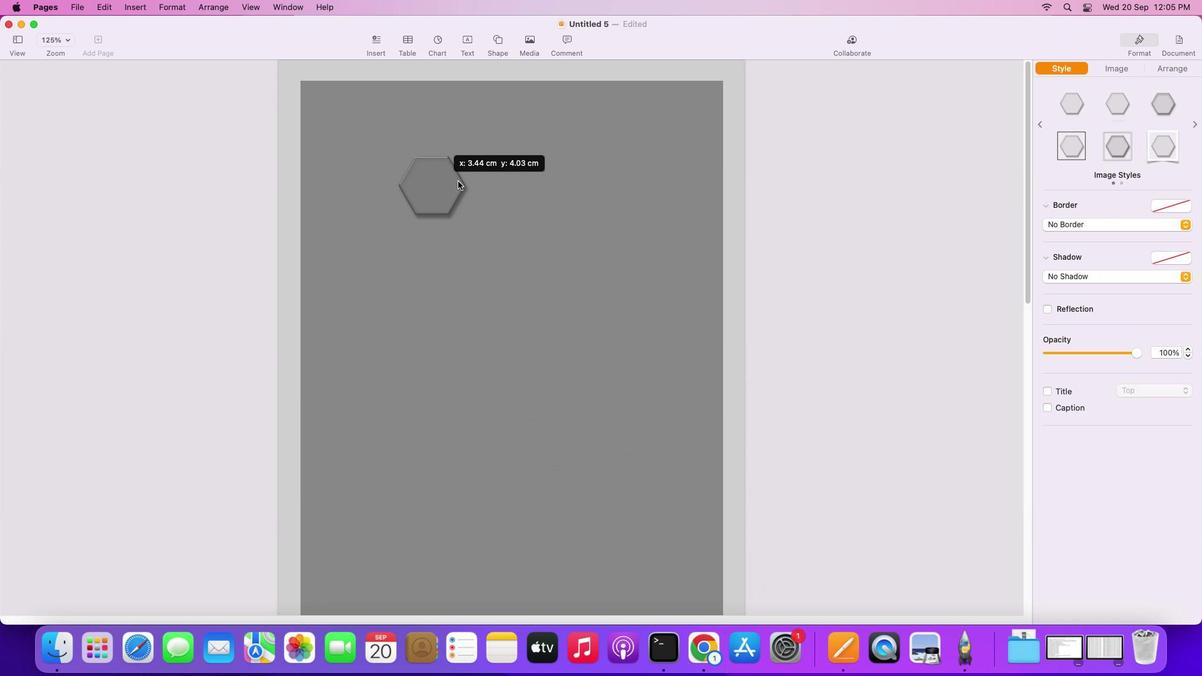 
Action: Mouse pressed left at (374, 186)
Screenshot: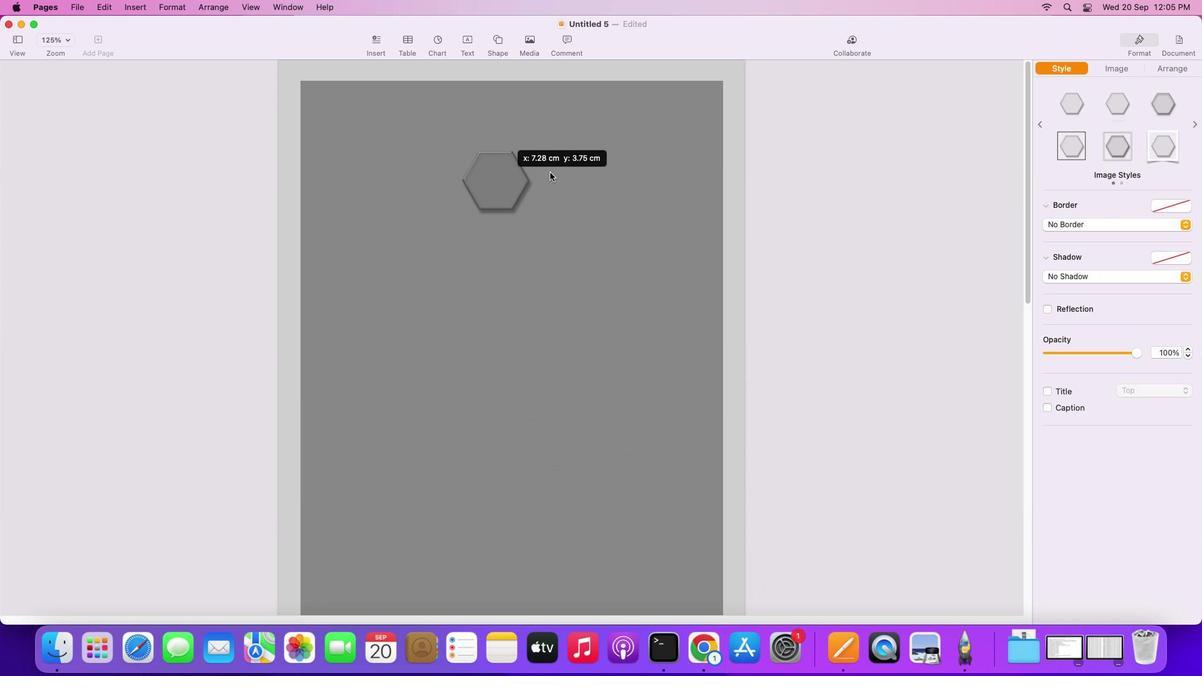 
Action: Mouse moved to (680, 194)
Screenshot: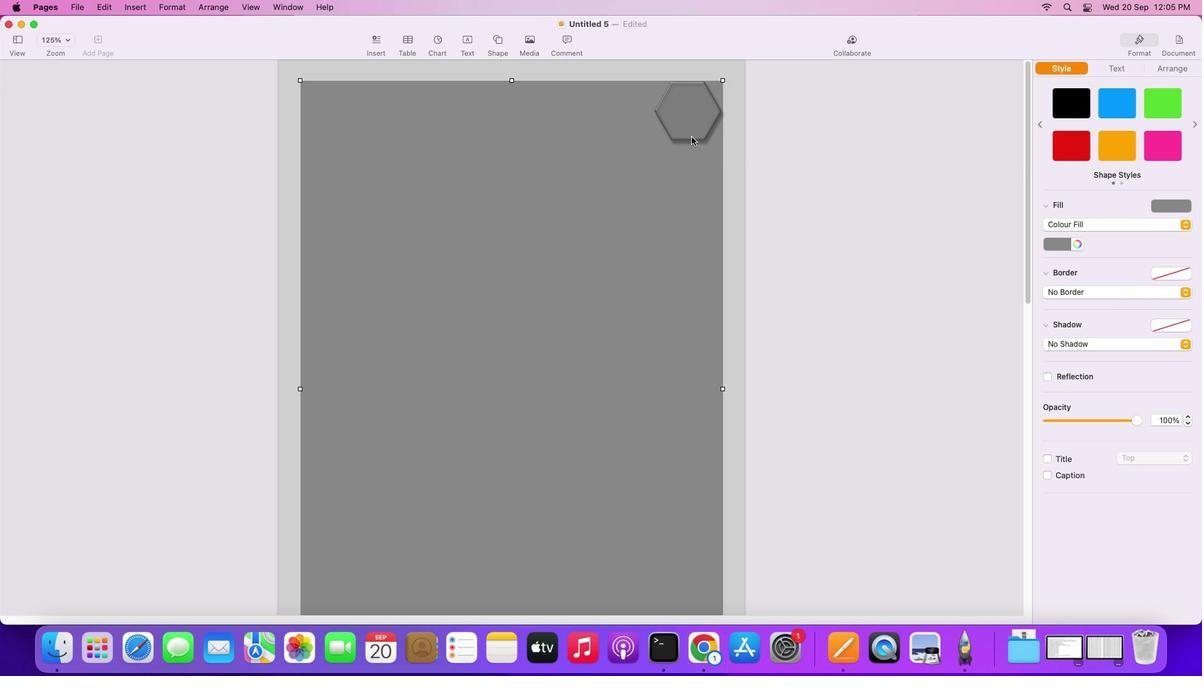 
Action: Mouse pressed left at (680, 194)
Screenshot: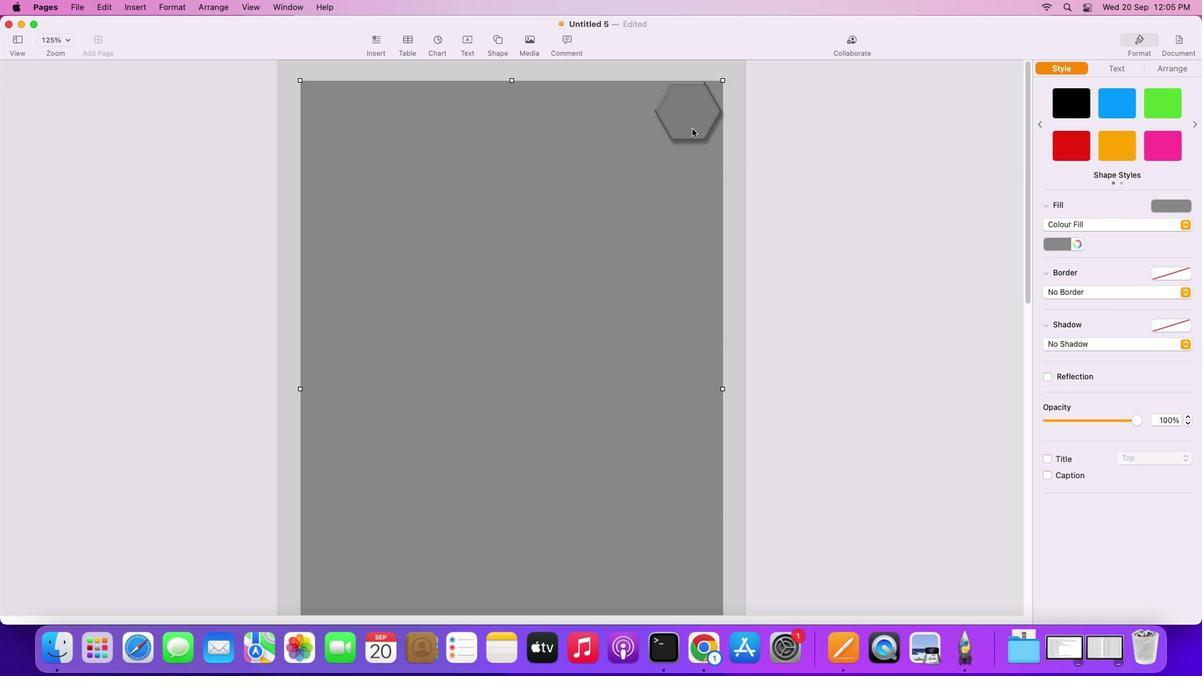 
Action: Mouse moved to (690, 127)
Screenshot: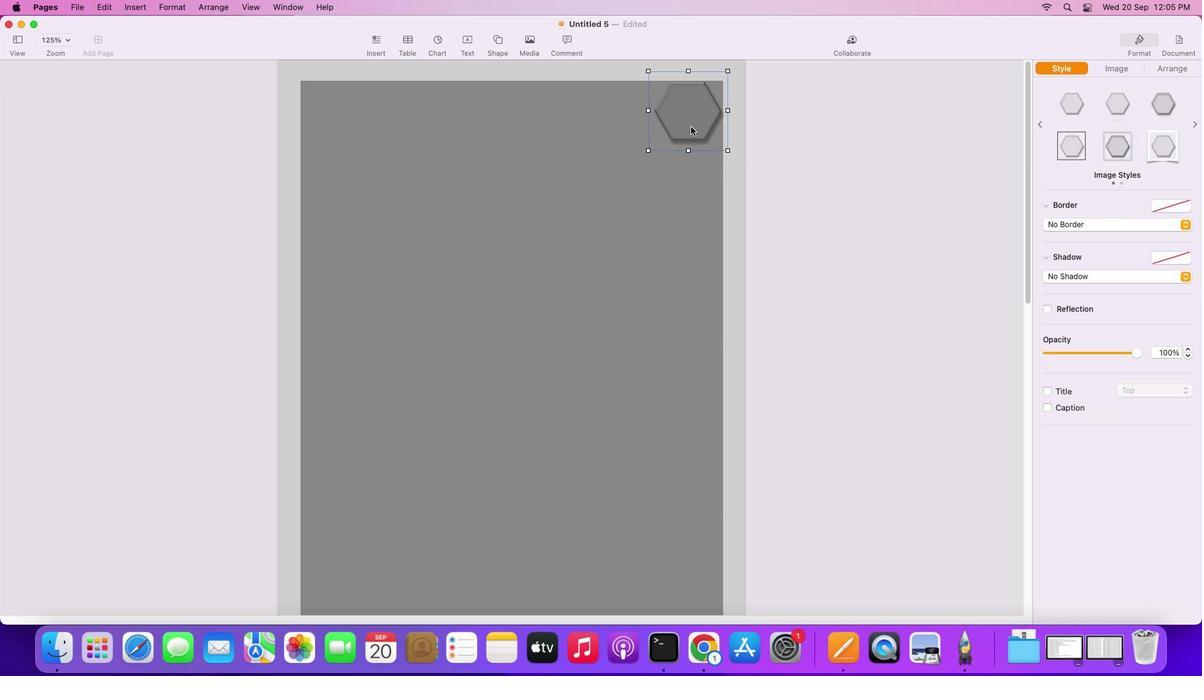 
Action: Mouse pressed left at (690, 127)
Screenshot: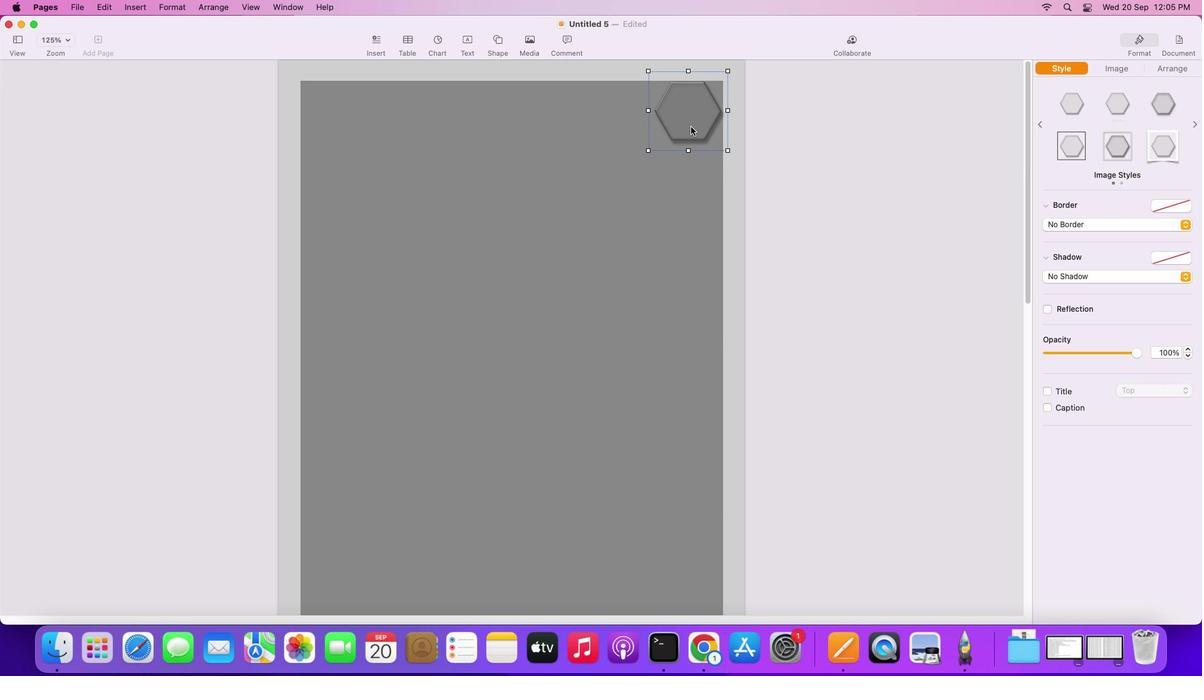 
Action: Key pressed Key.alt
Screenshot: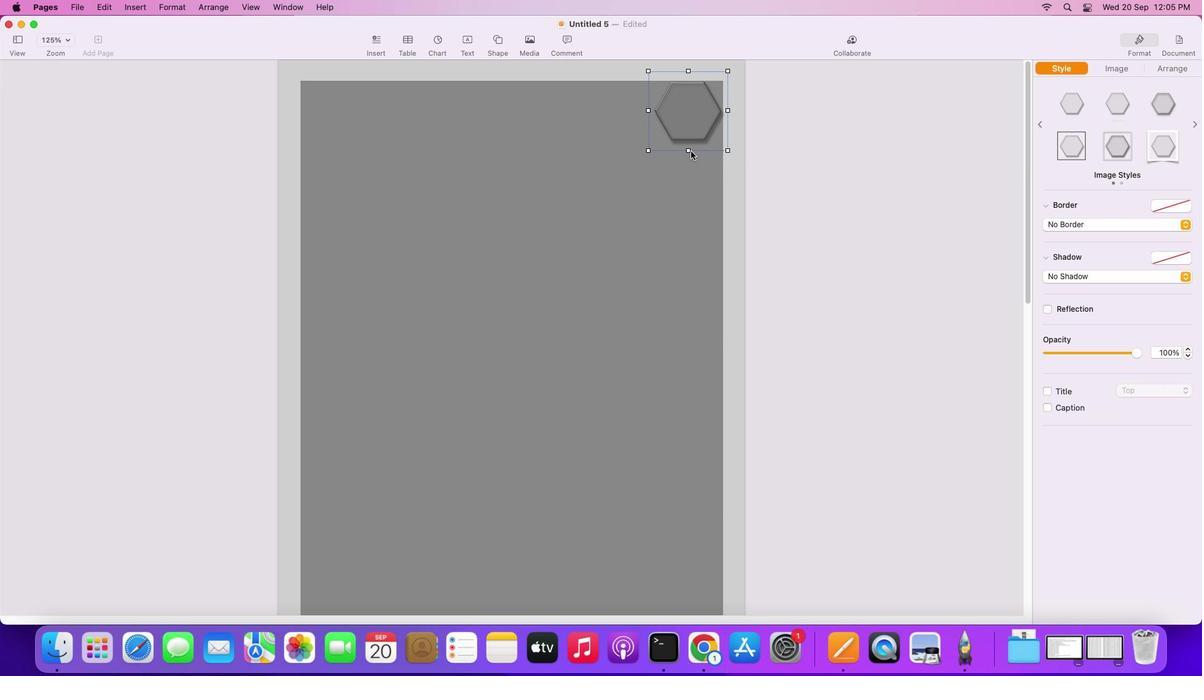 
Action: Mouse moved to (690, 126)
Screenshot: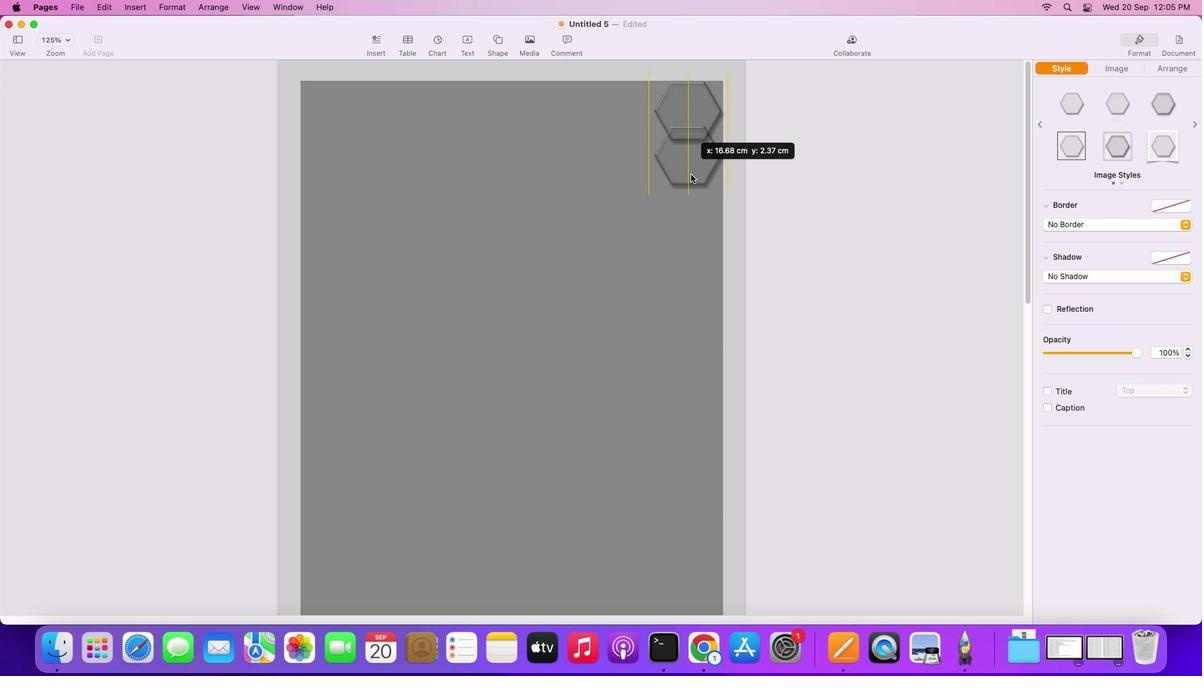
Action: Mouse pressed left at (690, 126)
Screenshot: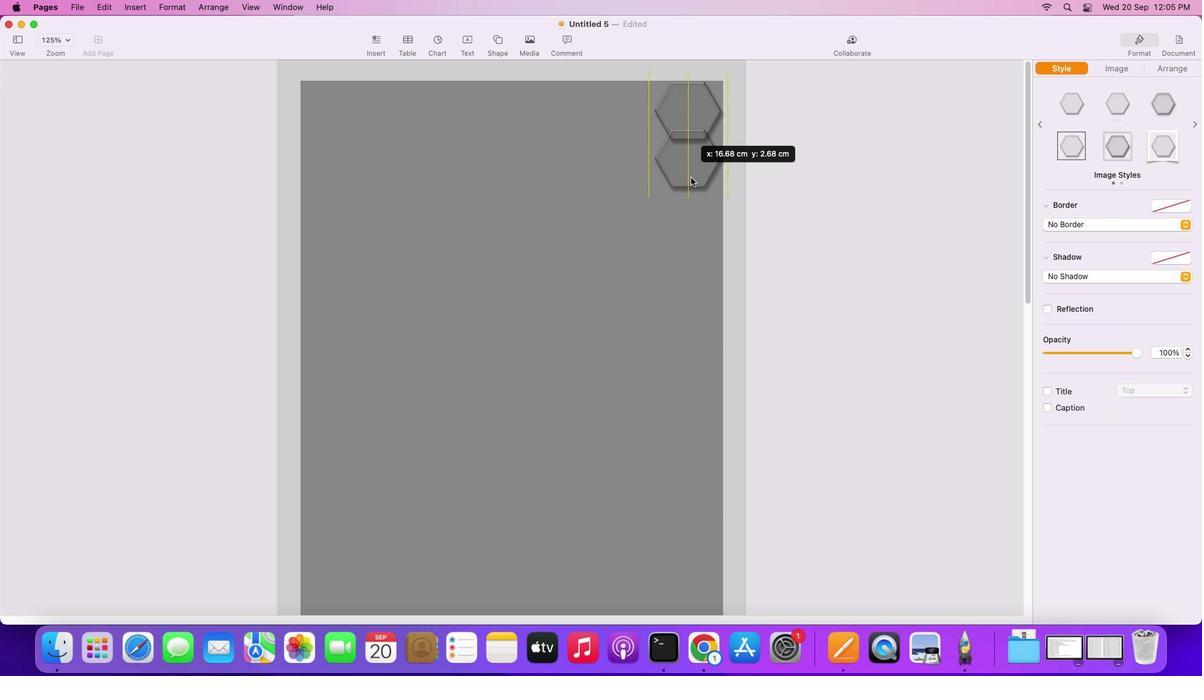 
Action: Mouse moved to (694, 184)
Screenshot: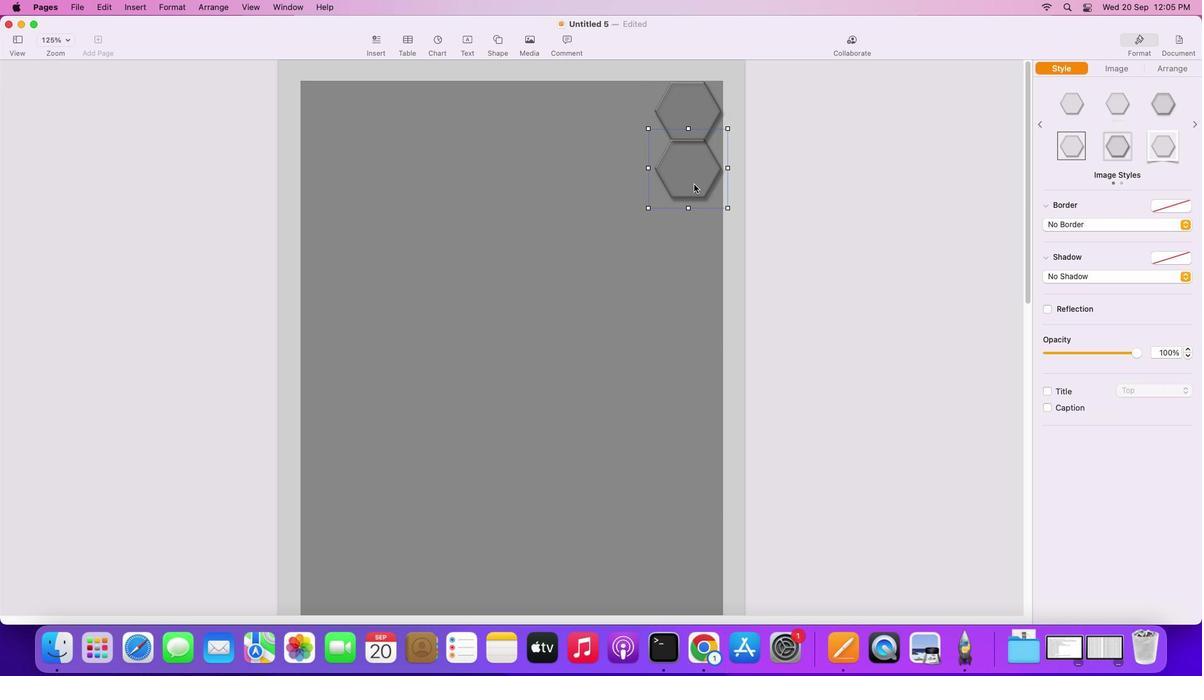 
Action: Key pressed Key.alt
Screenshot: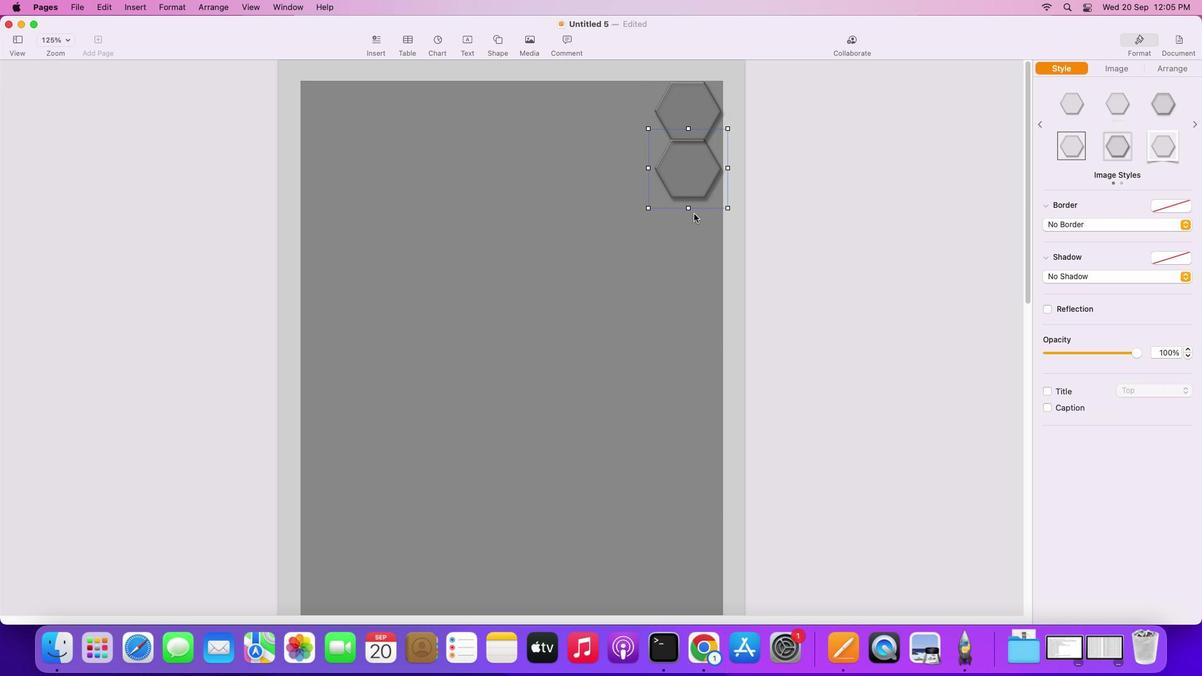 
Action: Mouse moved to (694, 182)
Screenshot: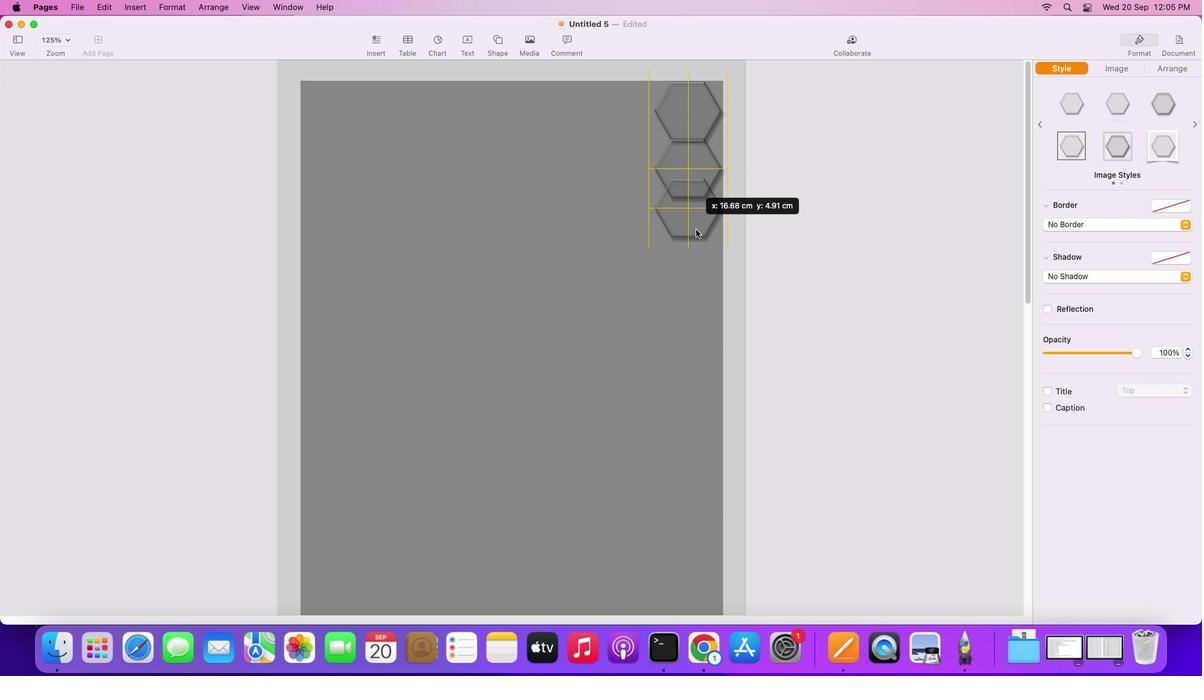 
Action: Mouse pressed left at (694, 182)
Screenshot: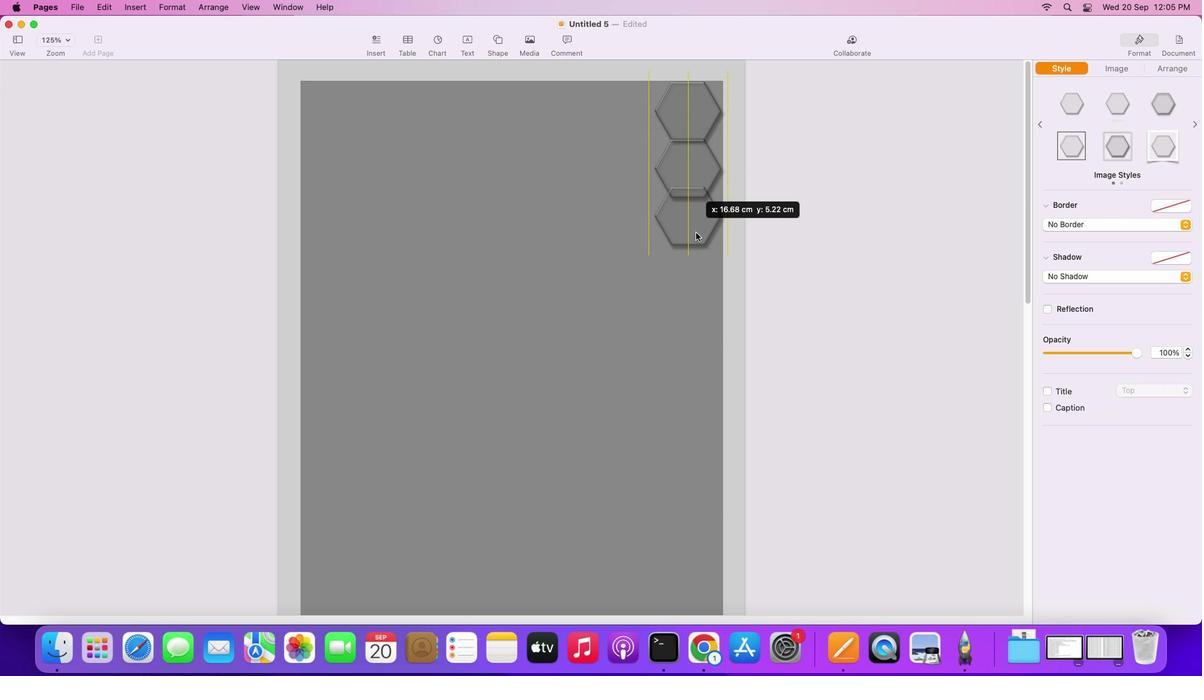 
Action: Mouse moved to (697, 241)
Screenshot: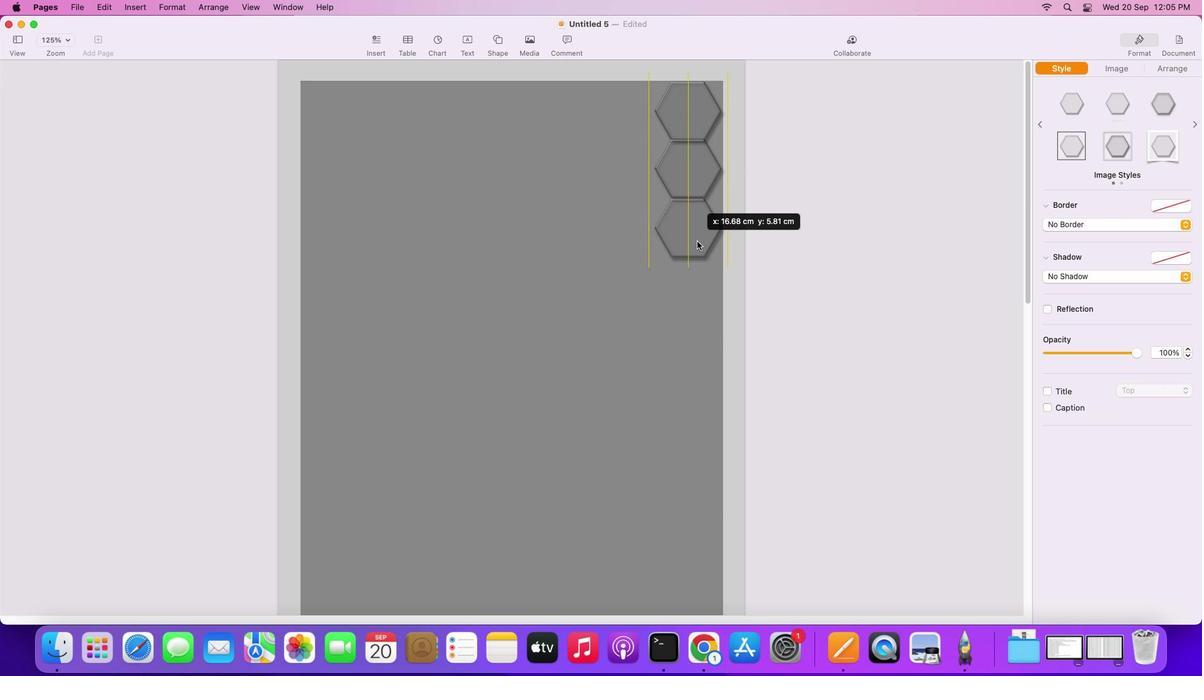 
Action: Key pressed Key.alt
Screenshot: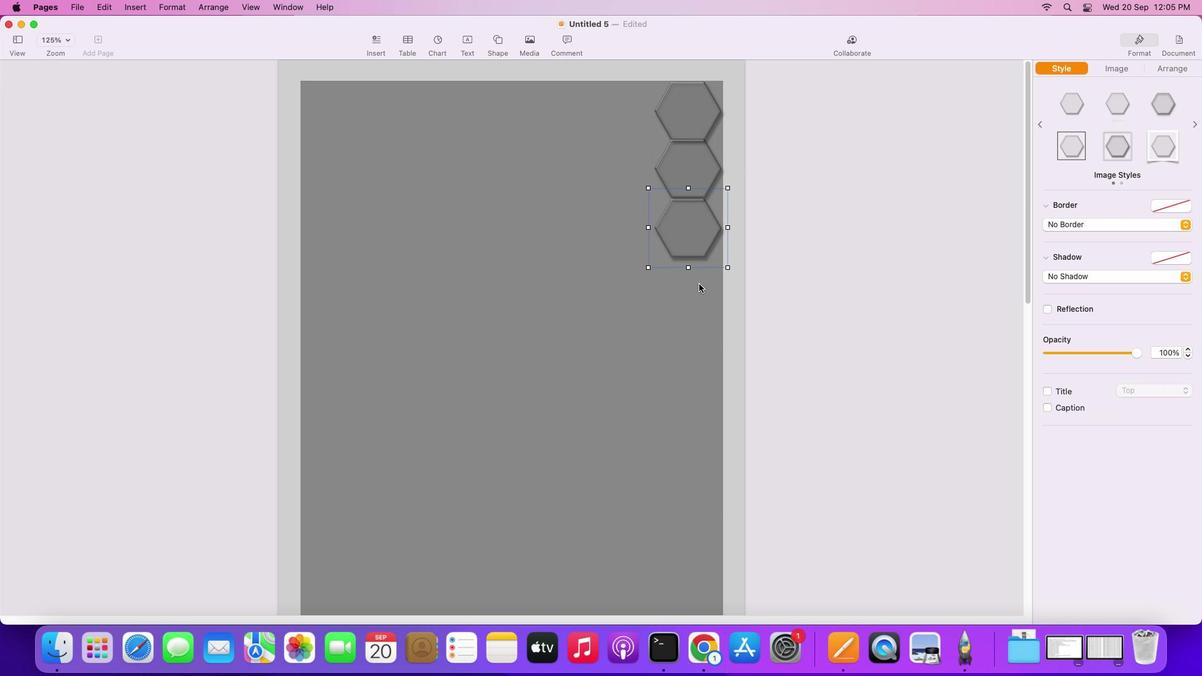 
Action: Mouse pressed left at (697, 241)
Screenshot: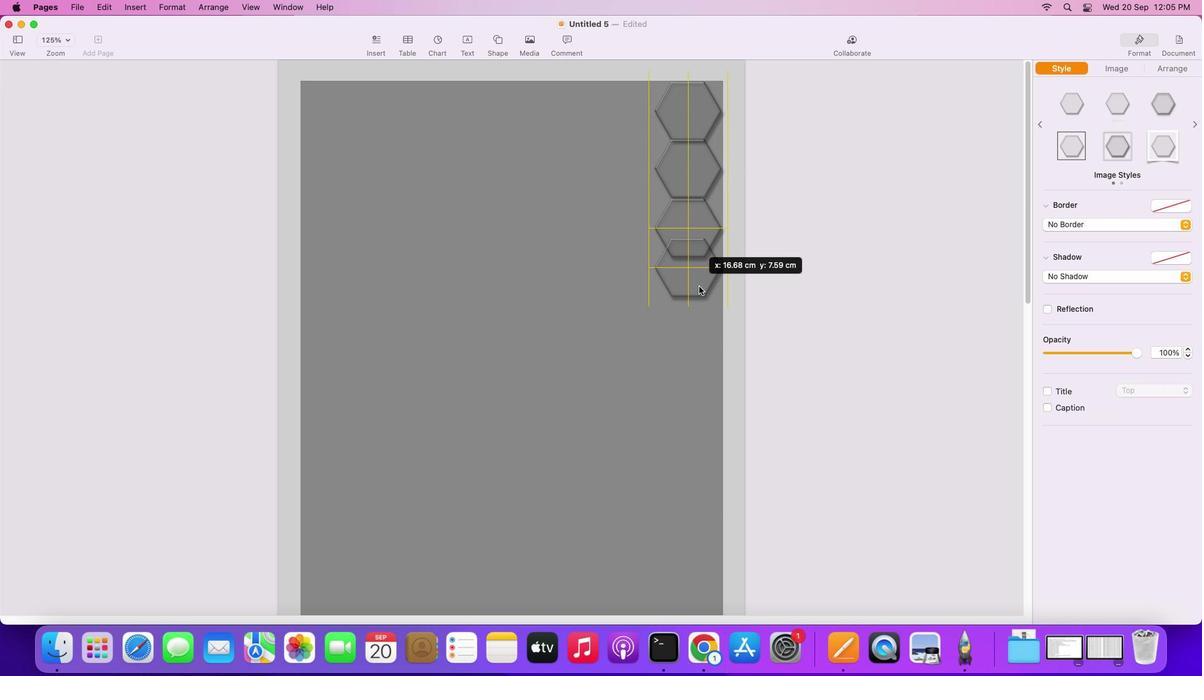 
Action: Mouse moved to (699, 299)
Screenshot: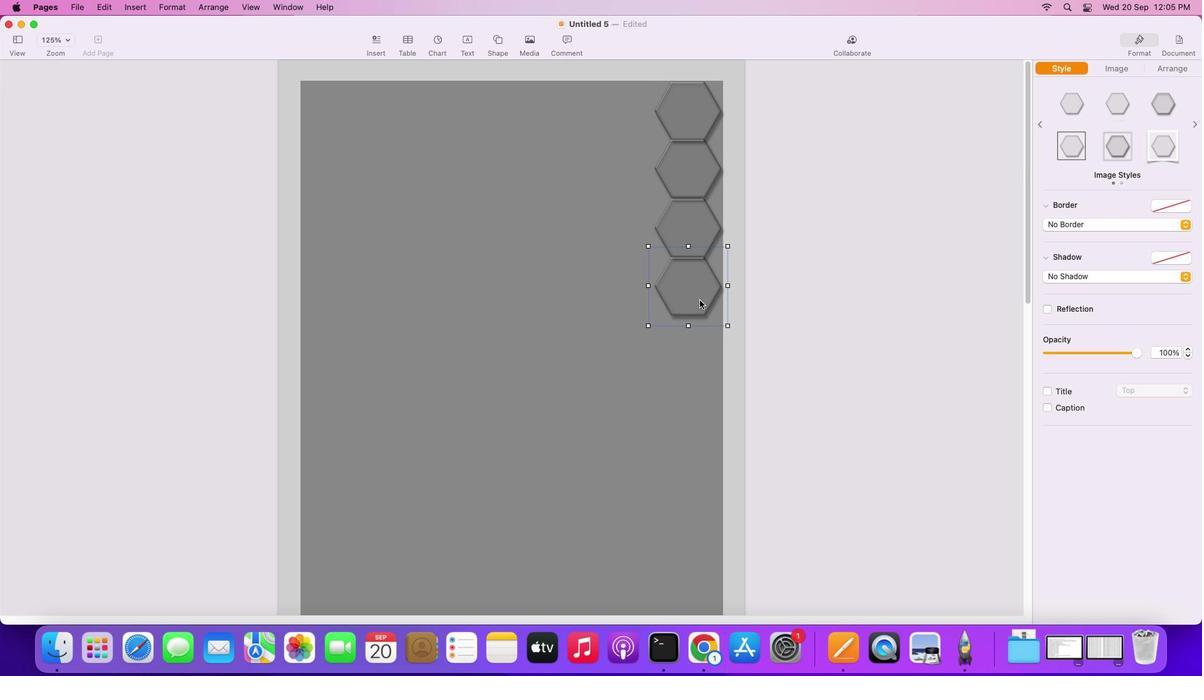 
Action: Key pressed Key.alt
Screenshot: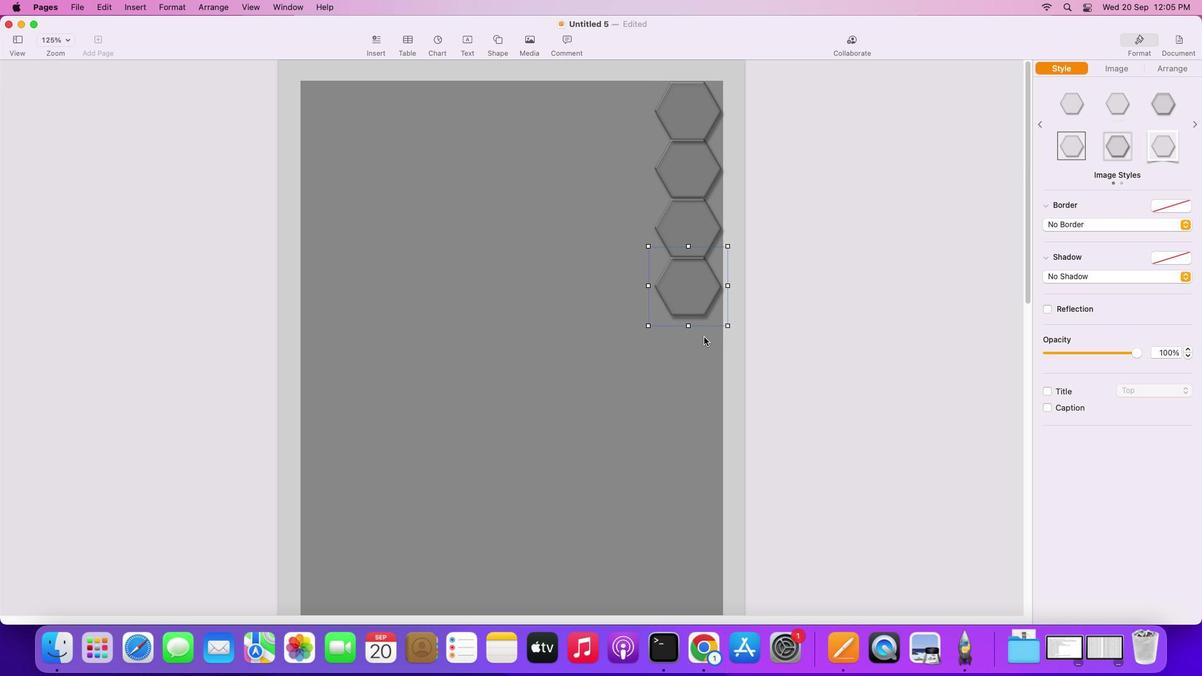 
Action: Mouse moved to (699, 299)
Screenshot: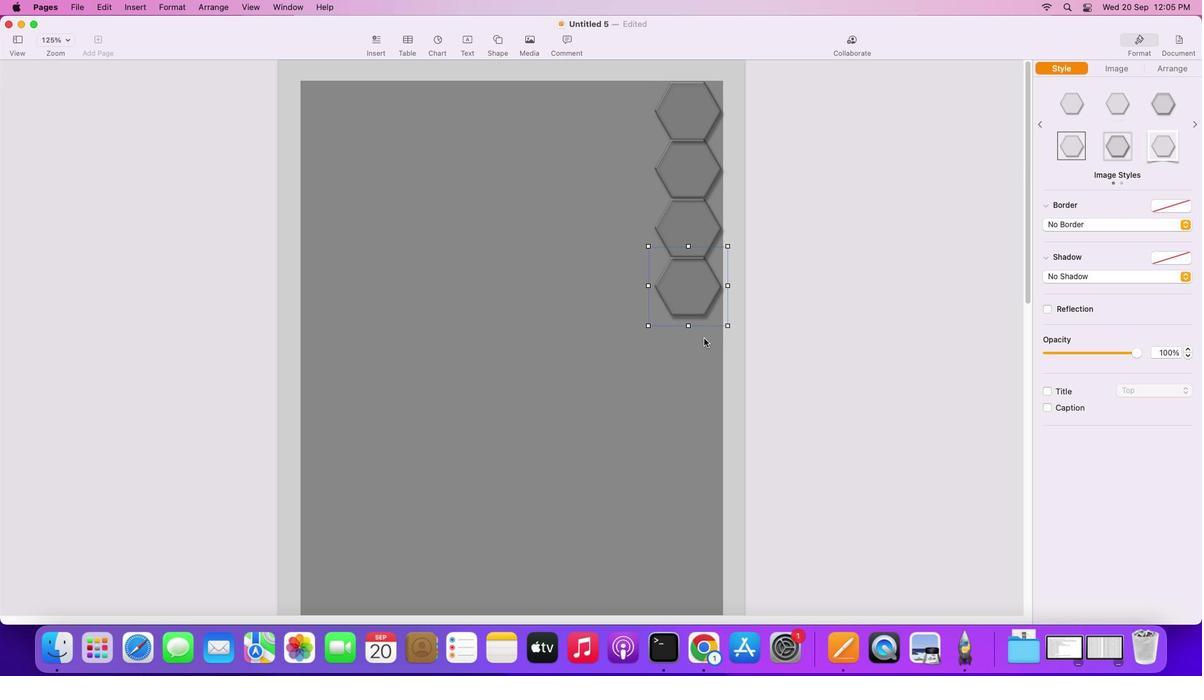 
Action: Mouse pressed left at (699, 299)
Screenshot: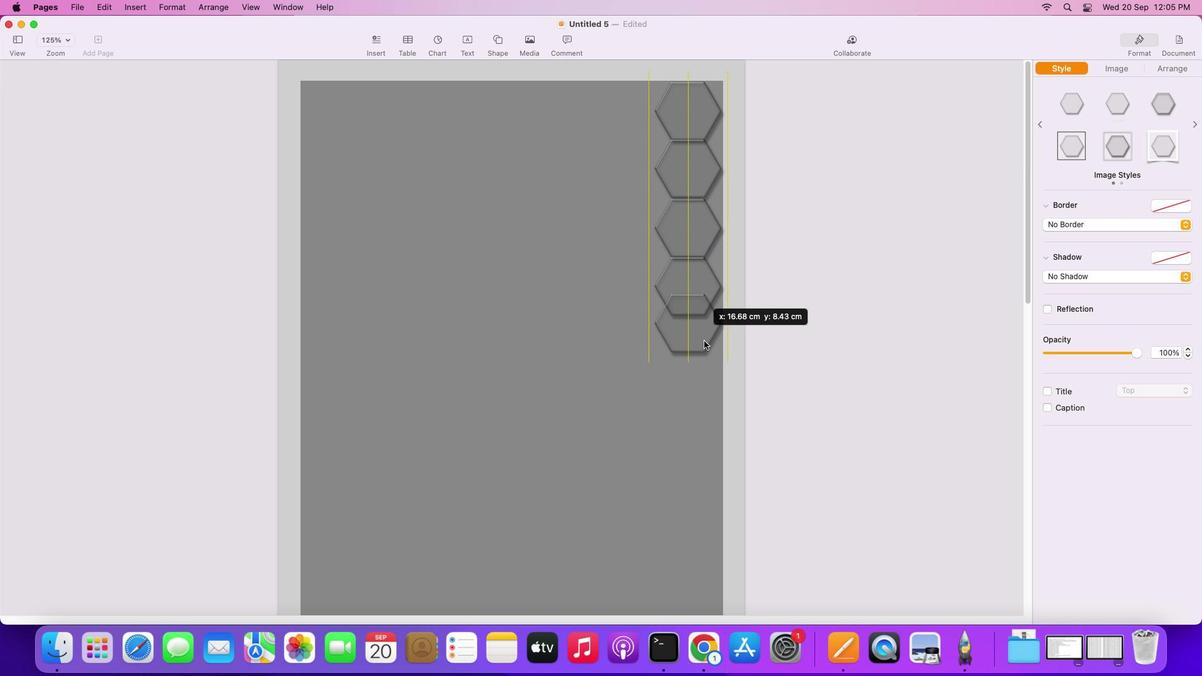 
Action: Mouse moved to (703, 356)
Screenshot: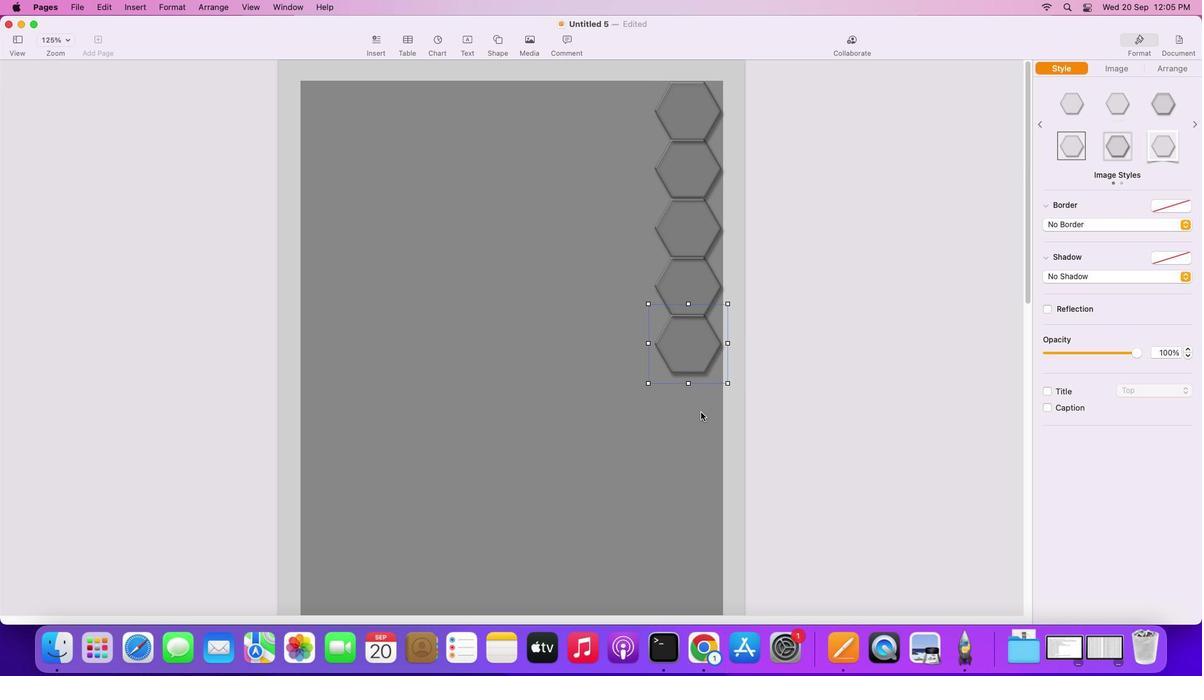 
Action: Key pressed Key.alt
Screenshot: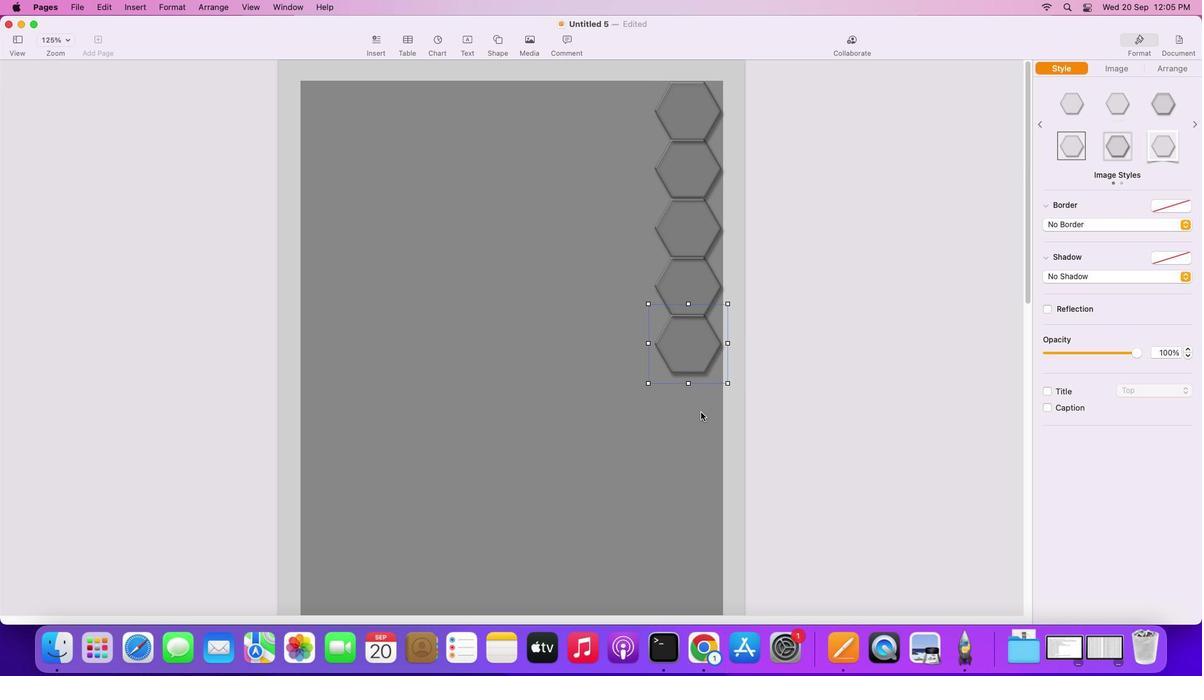 
Action: Mouse moved to (700, 354)
Screenshot: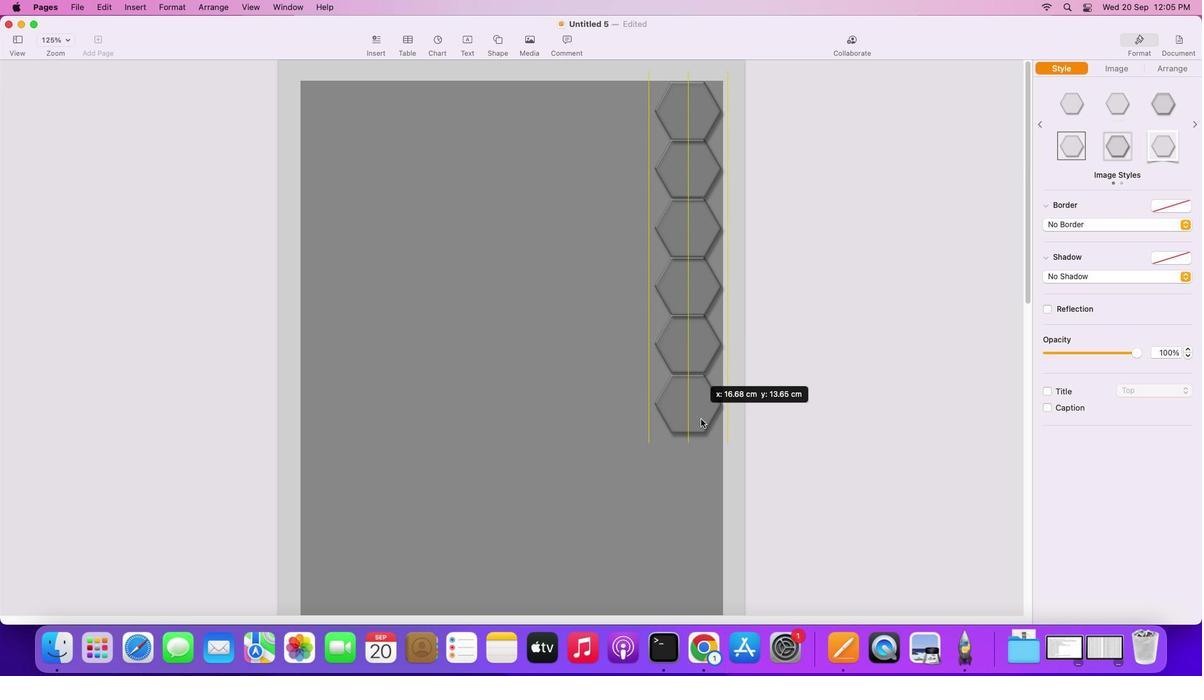 
Action: Mouse pressed left at (700, 354)
Screenshot: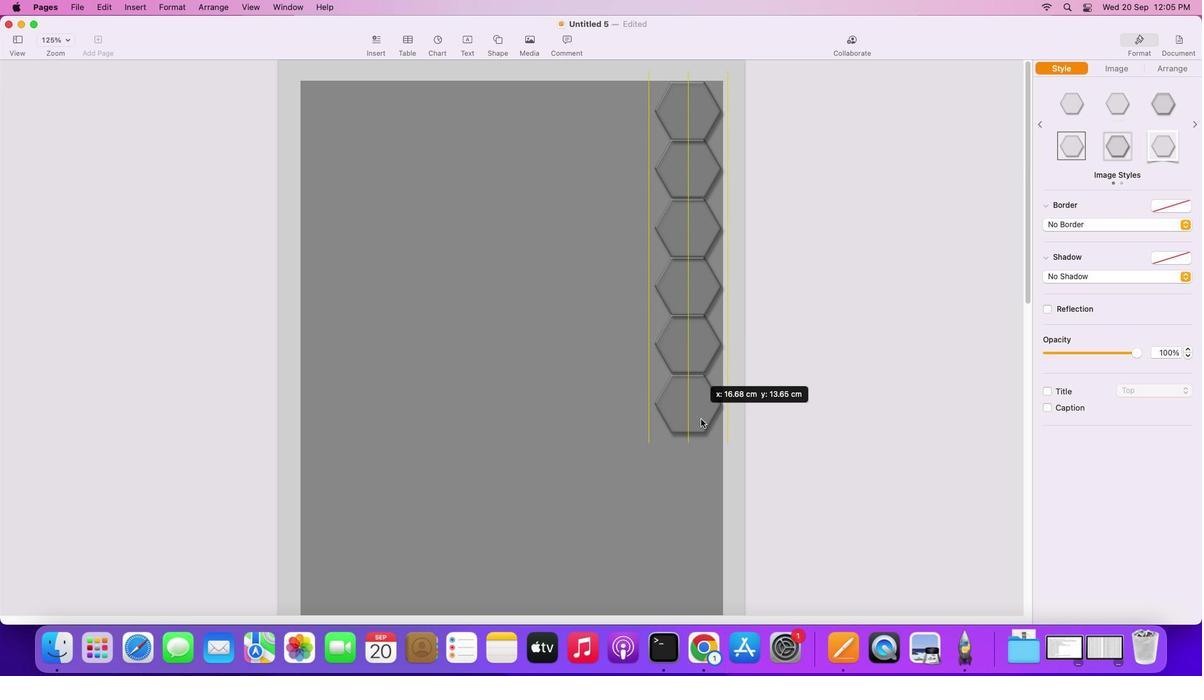 
Action: Mouse moved to (702, 409)
Screenshot: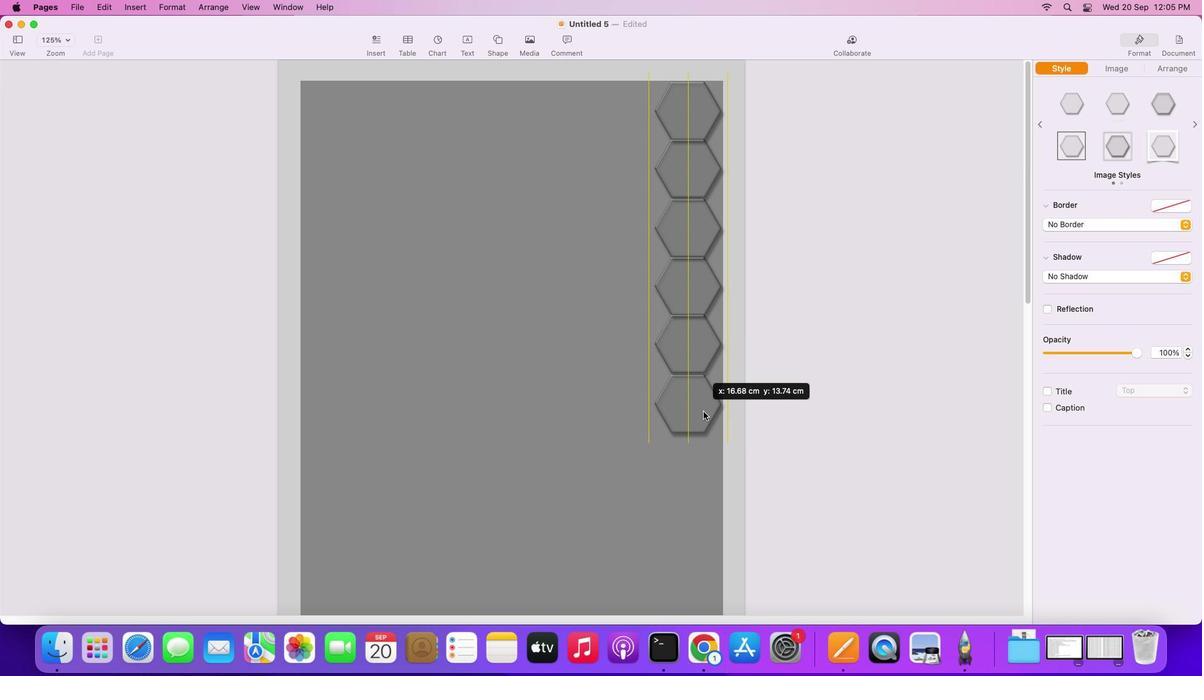 
Action: Mouse pressed left at (702, 409)
Screenshot: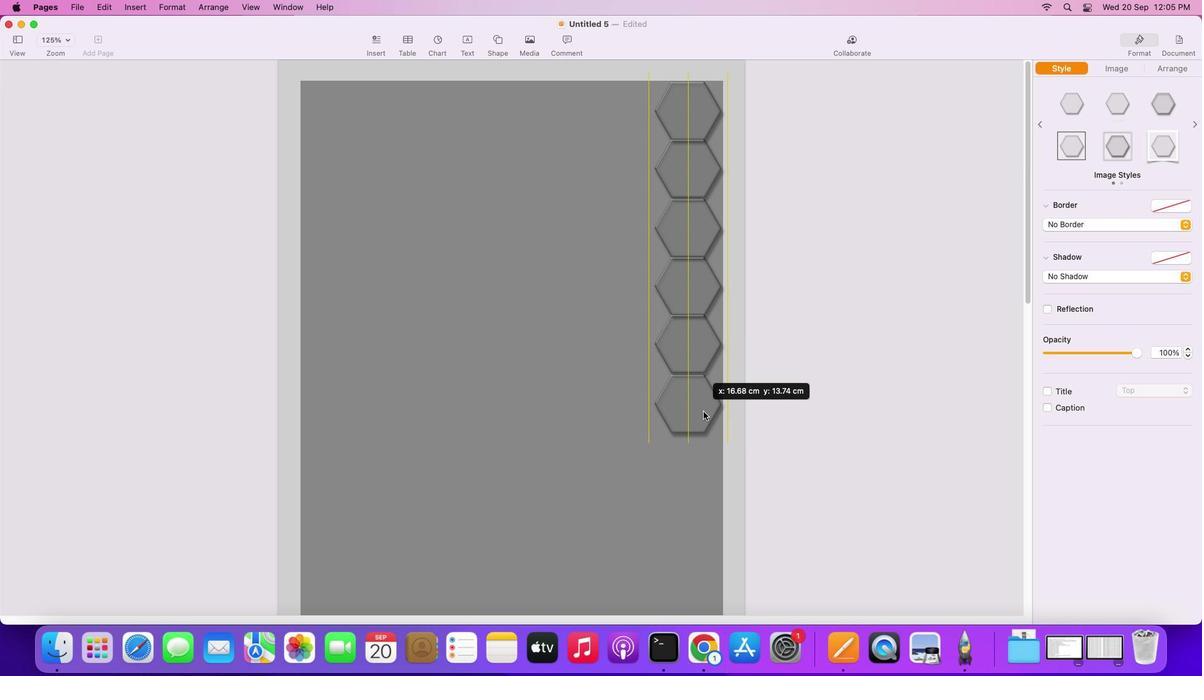 
Action: Mouse moved to (701, 410)
Screenshot: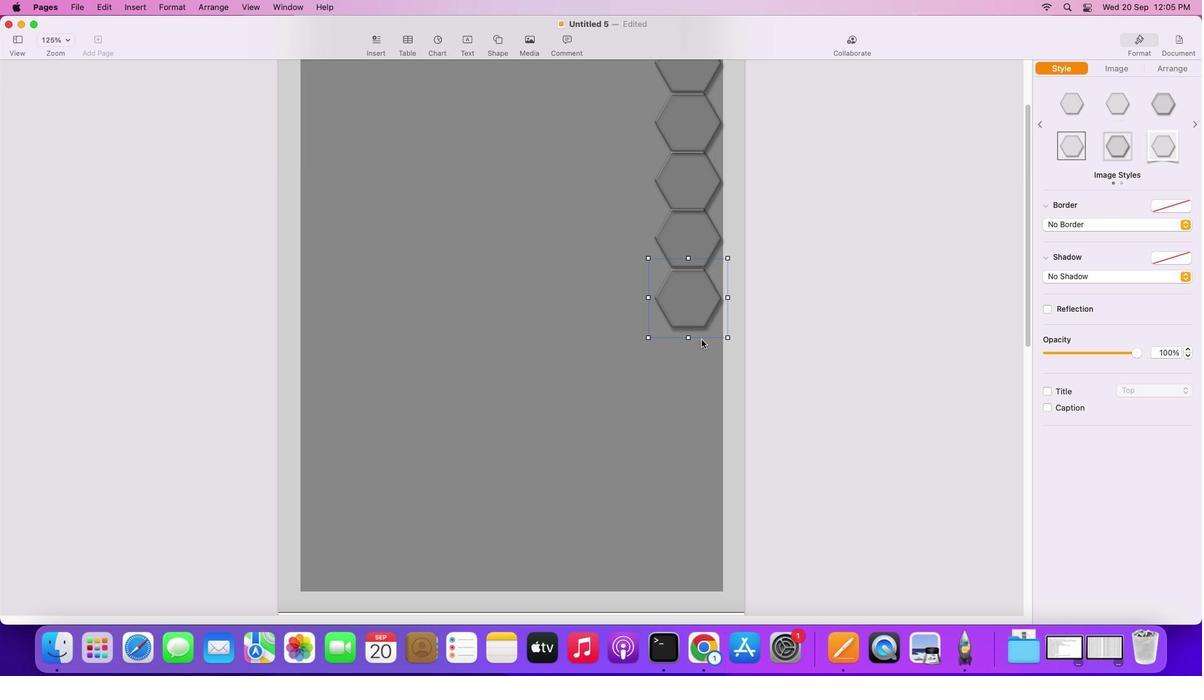 
Action: Mouse scrolled (701, 410) with delta (0, 0)
Screenshot: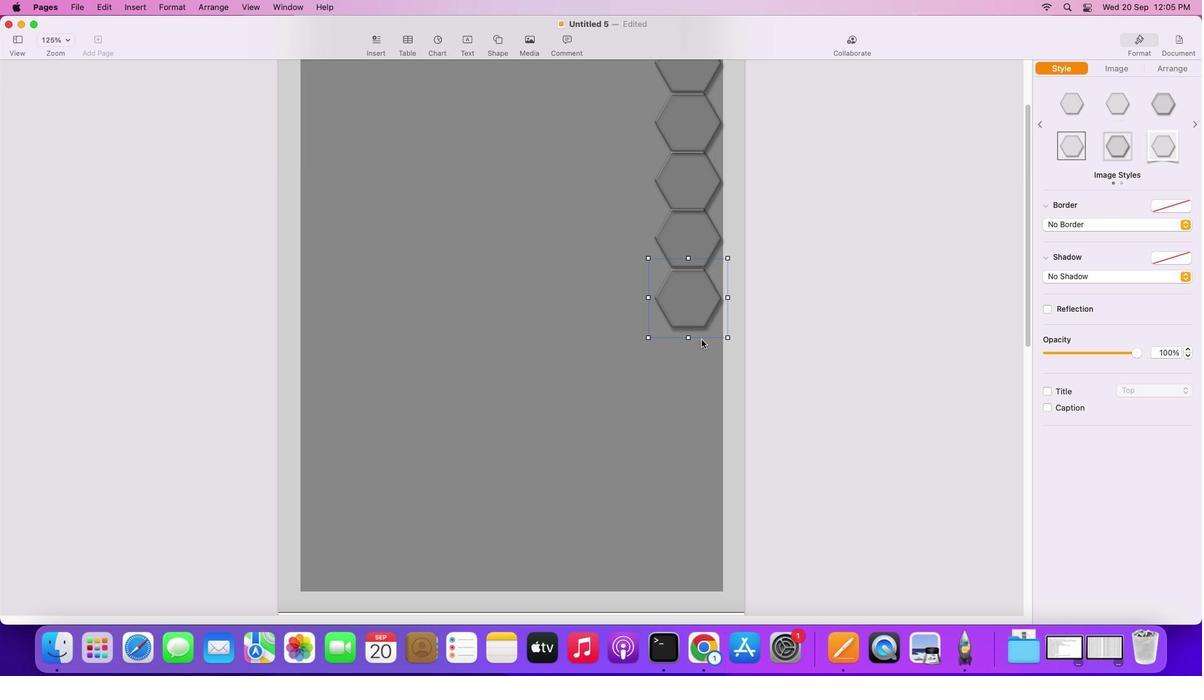 
Action: Mouse scrolled (701, 410) with delta (0, 0)
Screenshot: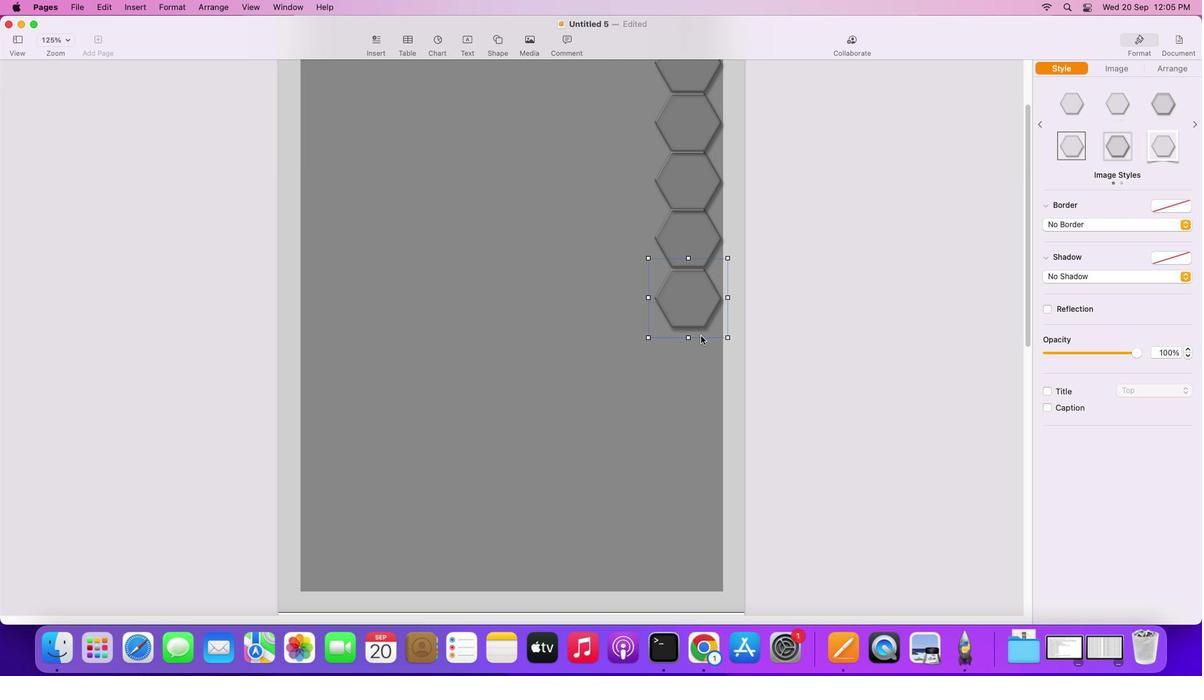 
Action: Mouse moved to (701, 410)
Screenshot: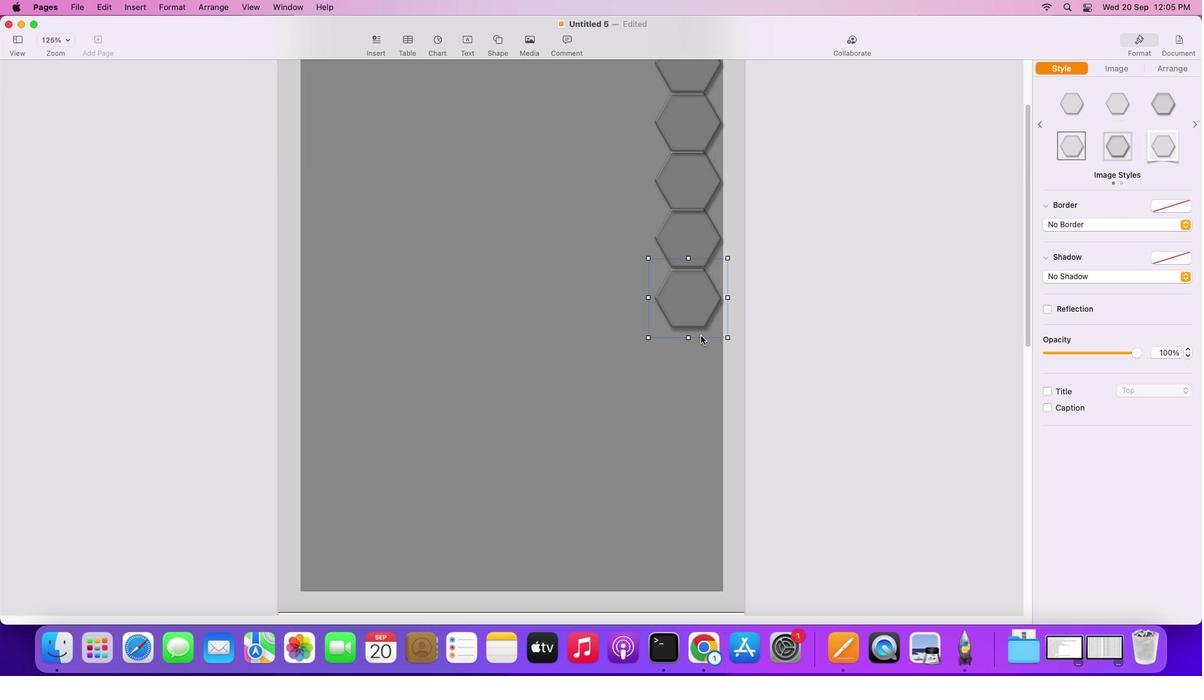 
Action: Mouse scrolled (701, 410) with delta (0, -1)
Screenshot: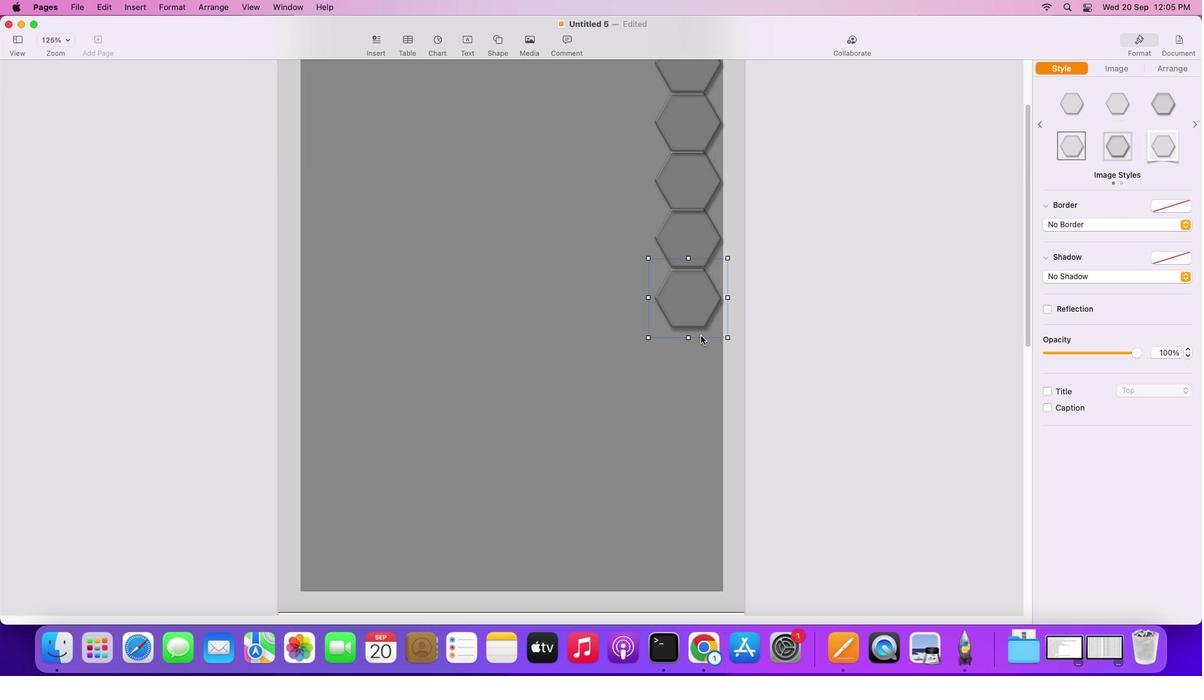
Action: Mouse moved to (701, 410)
Screenshot: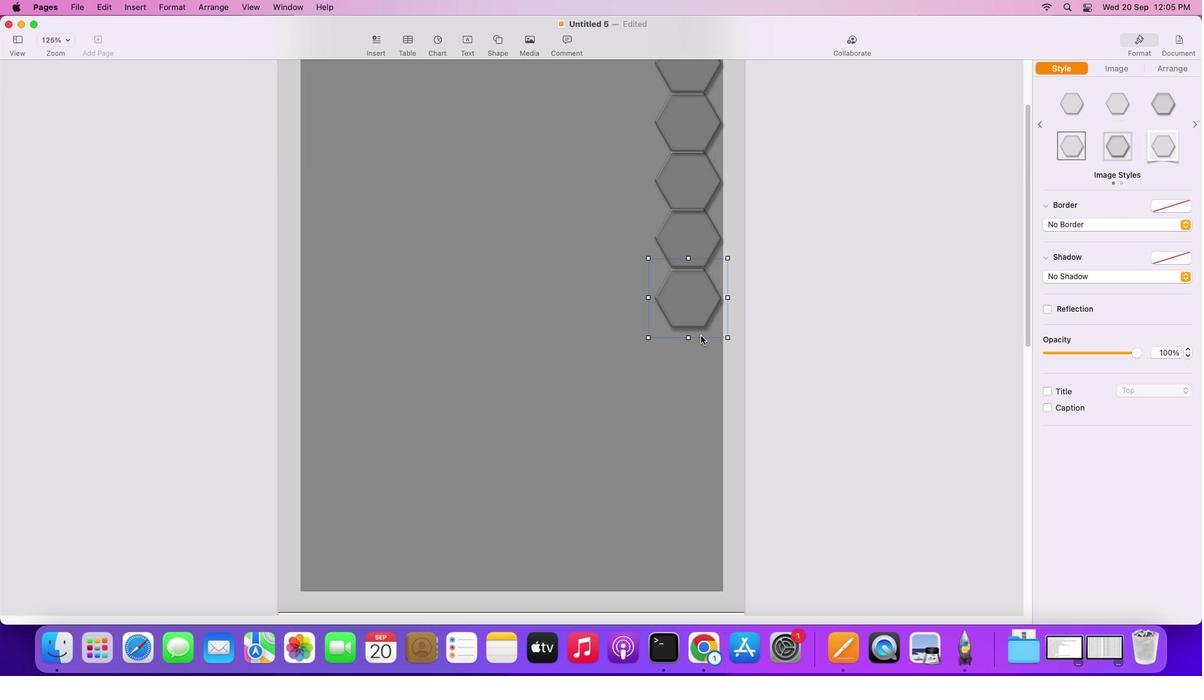 
Action: Mouse scrolled (701, 410) with delta (0, -3)
Screenshot: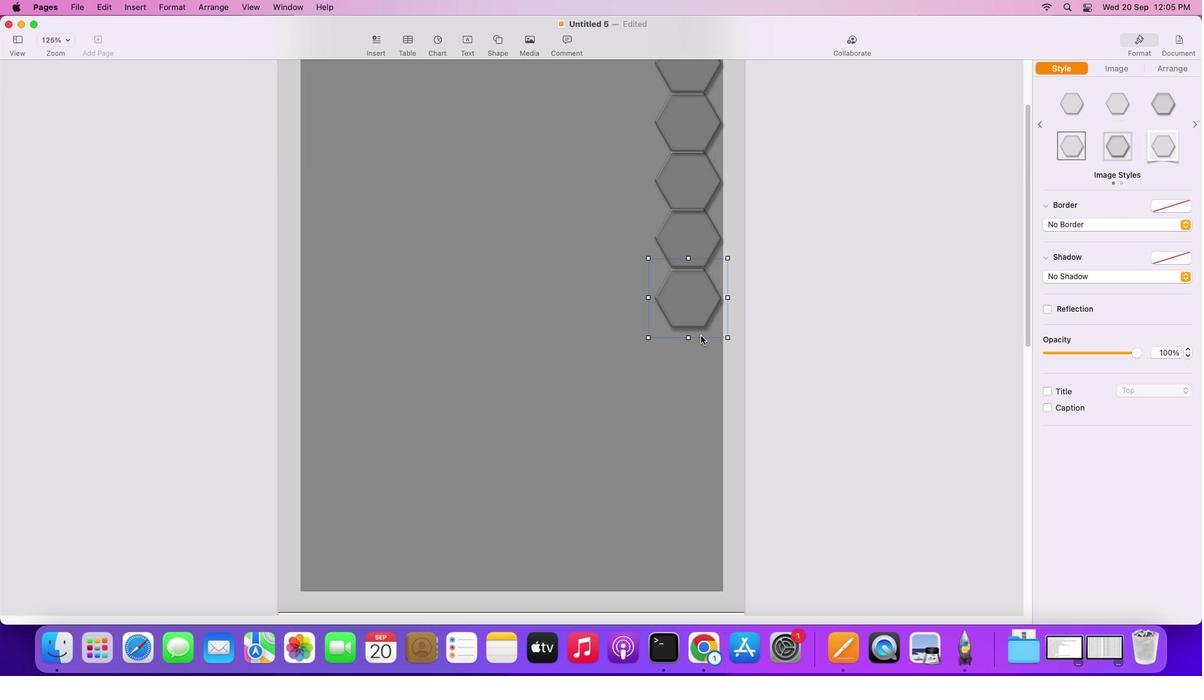 
Action: Mouse moved to (701, 407)
Screenshot: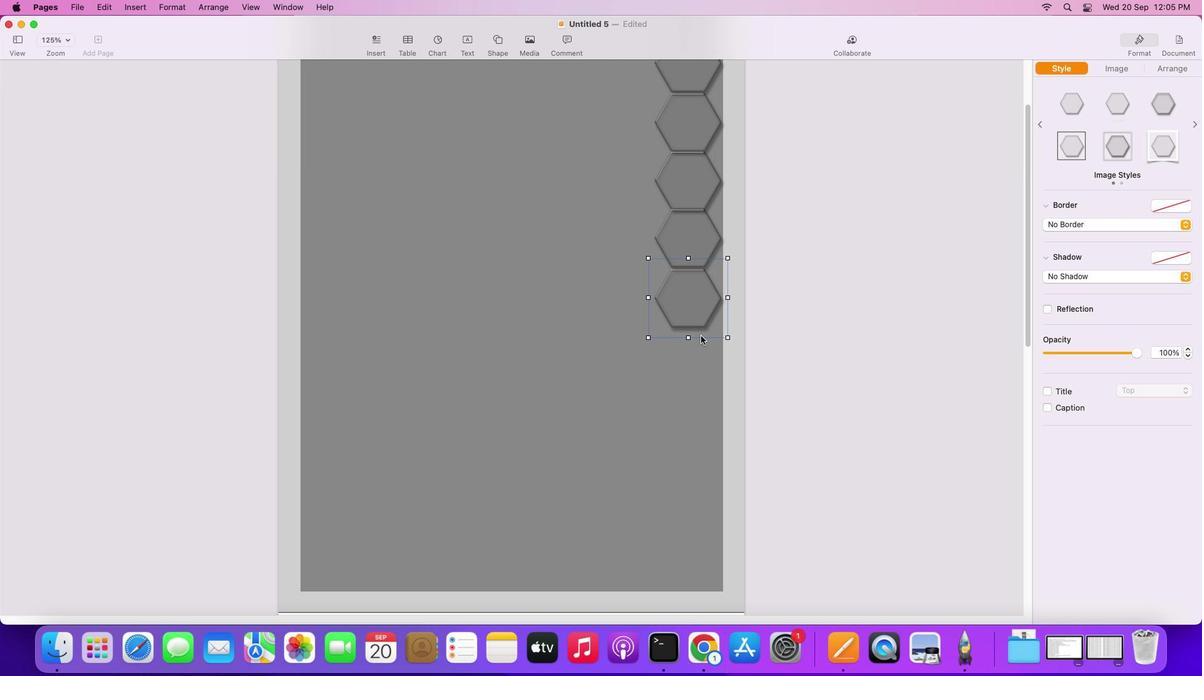 
Action: Mouse scrolled (701, 407) with delta (0, -3)
Screenshot: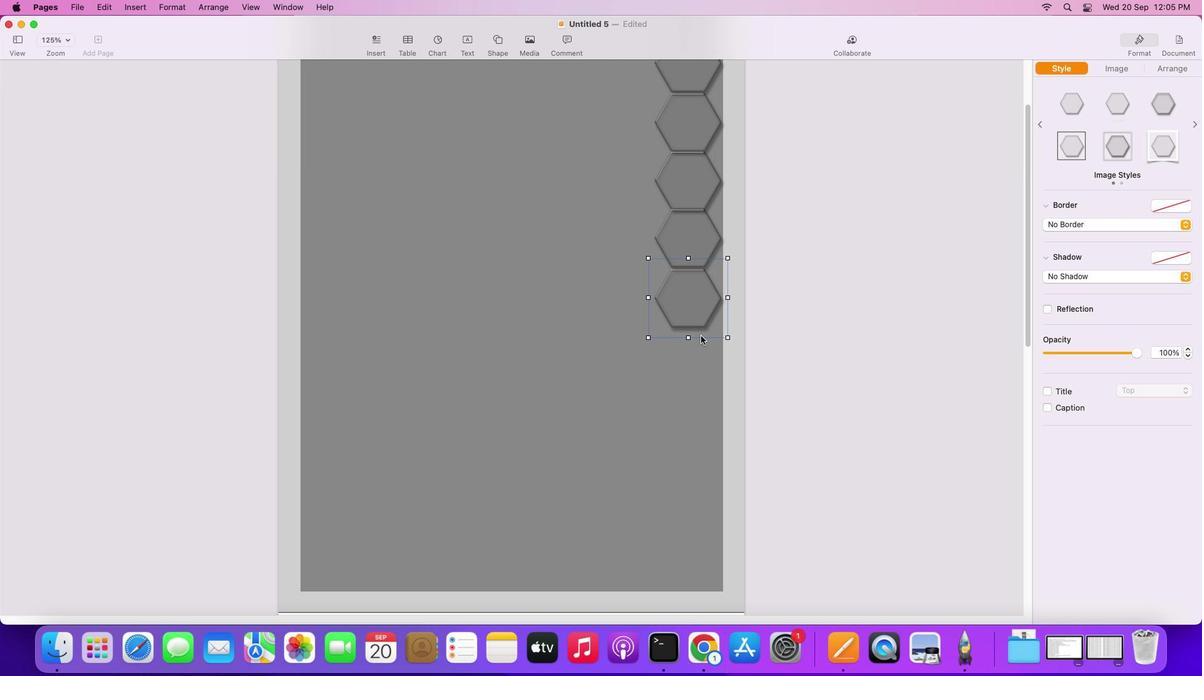 
Action: Mouse moved to (690, 304)
Screenshot: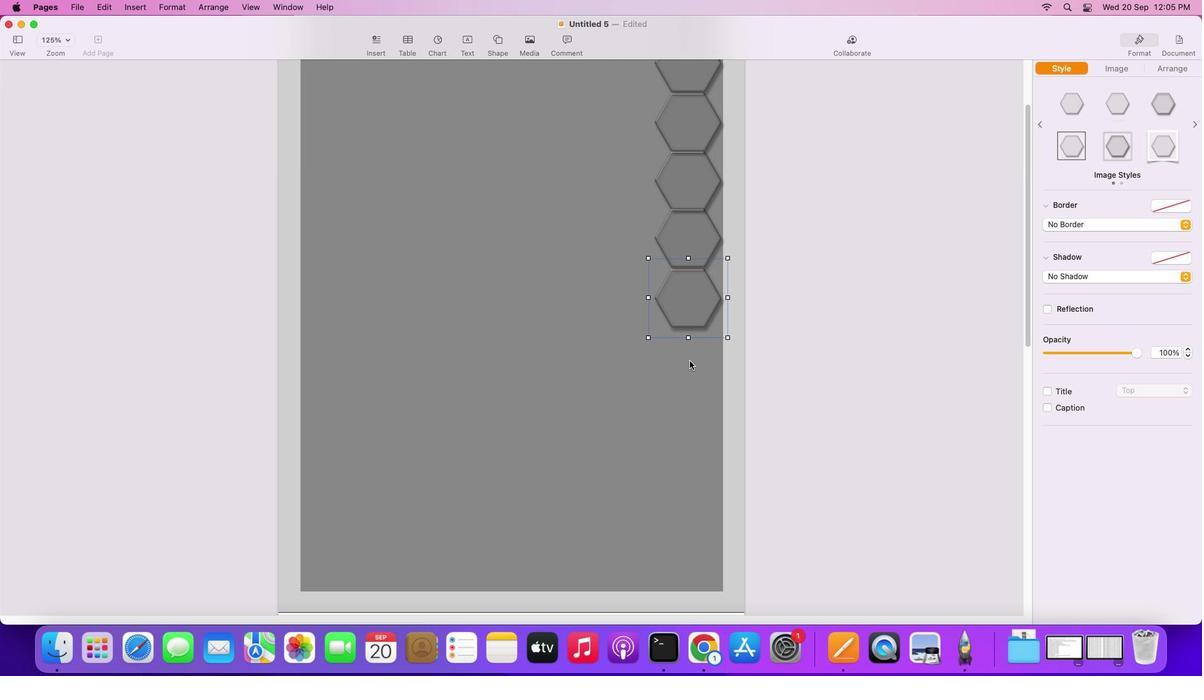 
Action: Key pressed Key.alt
Screenshot: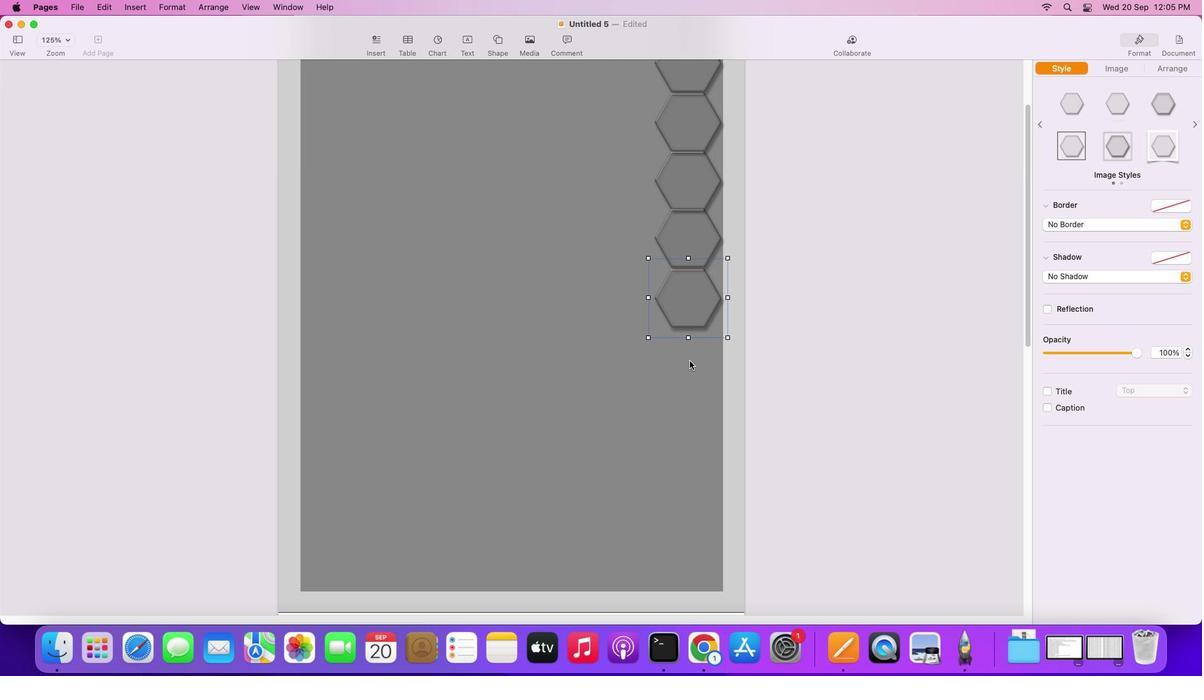 
Action: Mouse moved to (690, 304)
Screenshot: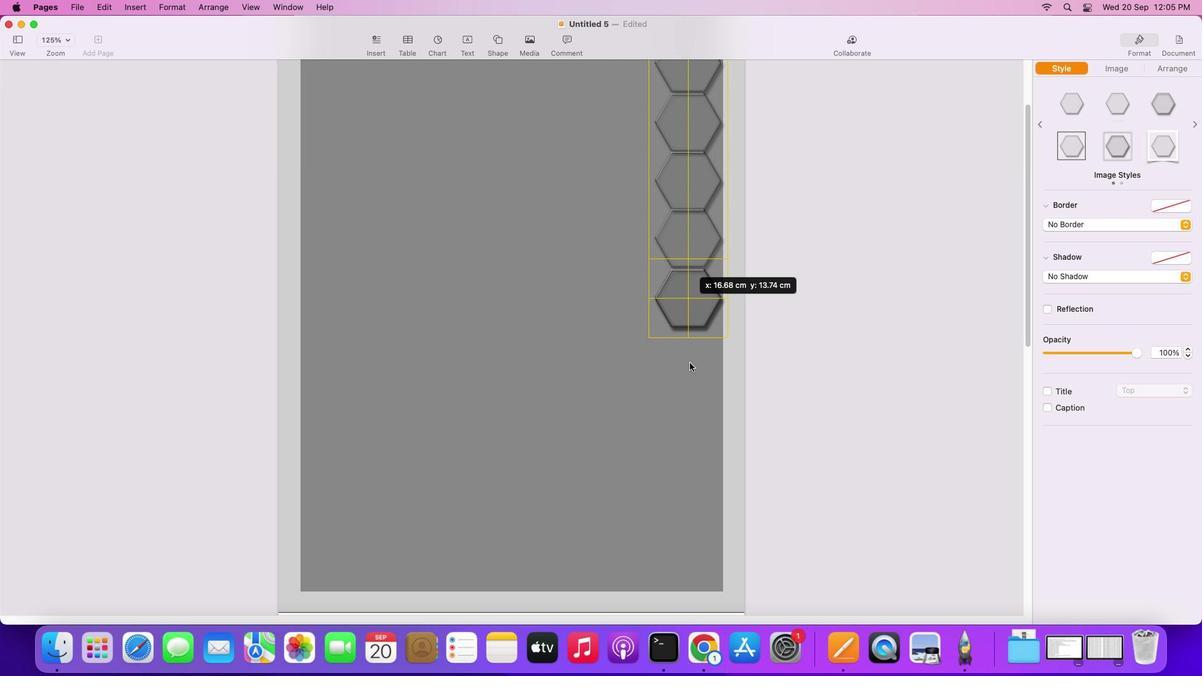 
Action: Mouse pressed left at (690, 304)
Screenshot: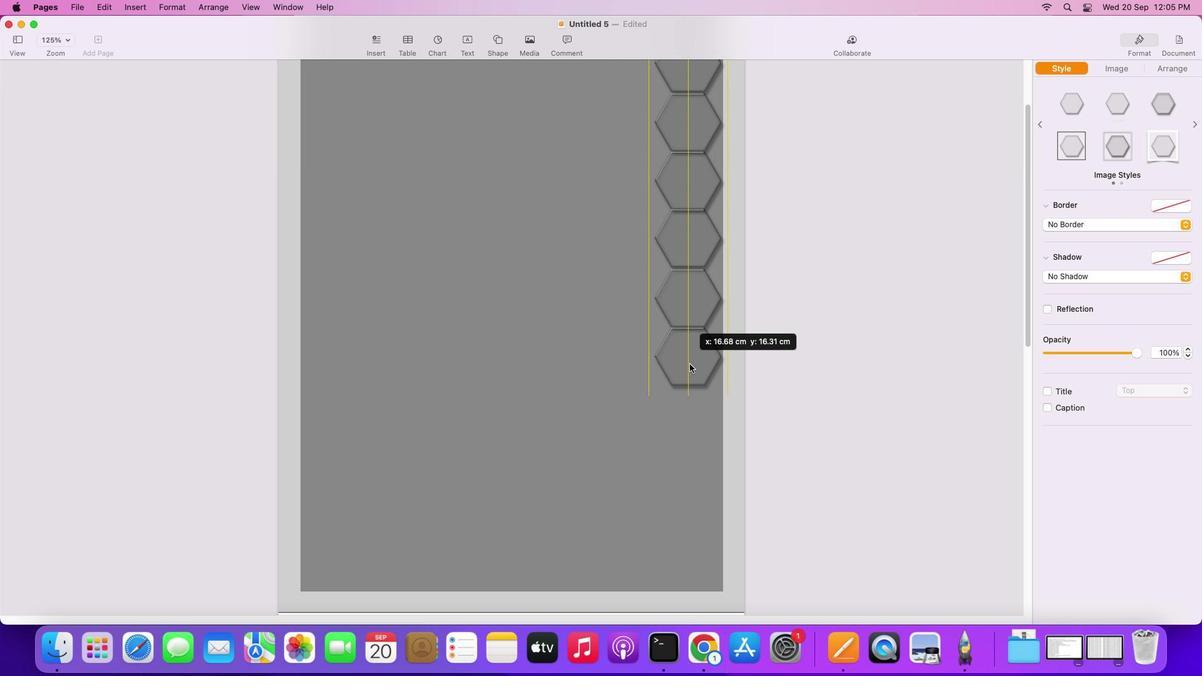 
Action: Mouse moved to (692, 361)
Screenshot: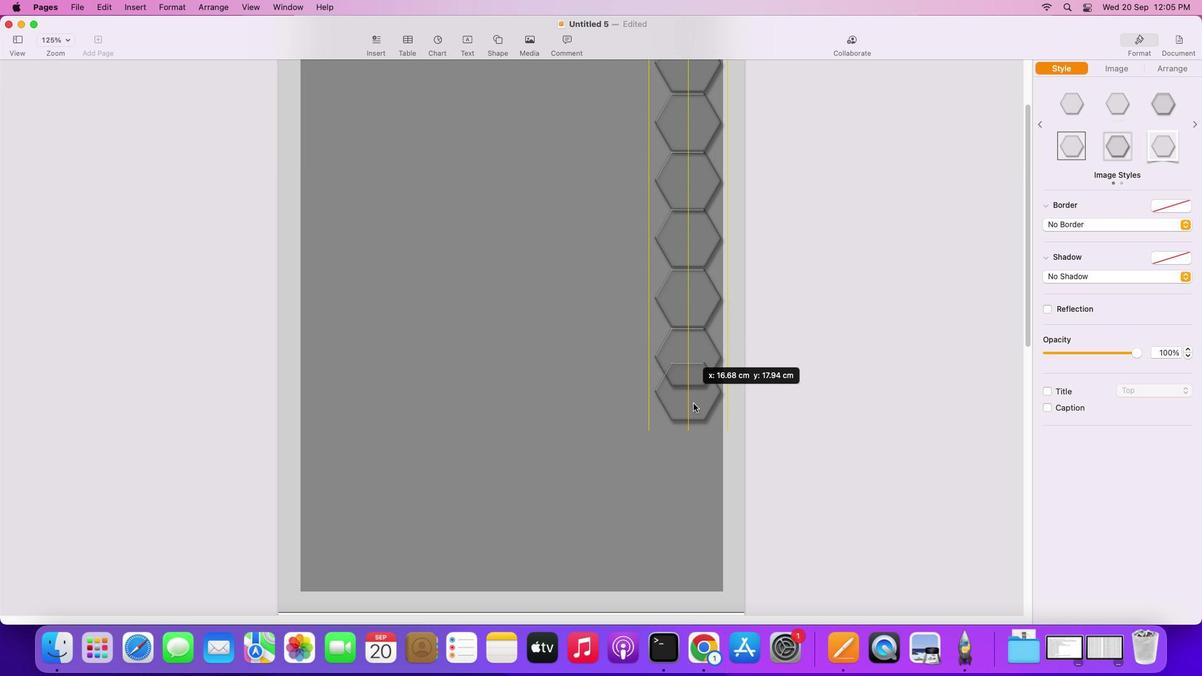 
Action: Mouse pressed left at (692, 361)
Screenshot: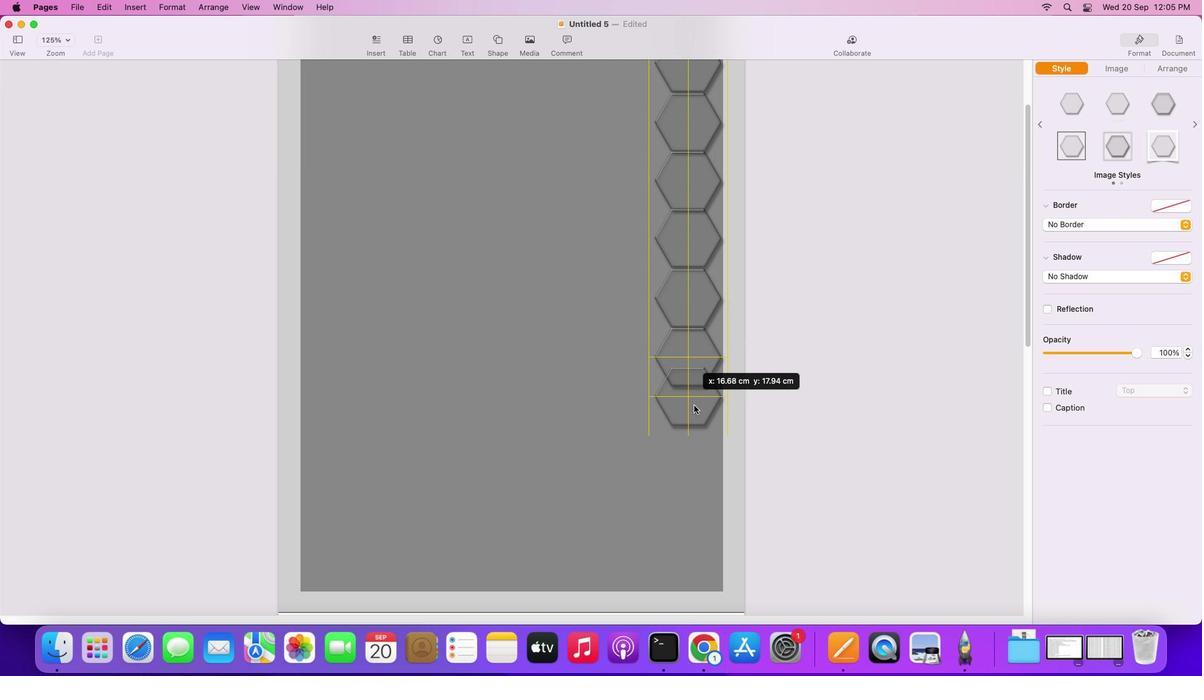 
Action: Key pressed Key.alt
Screenshot: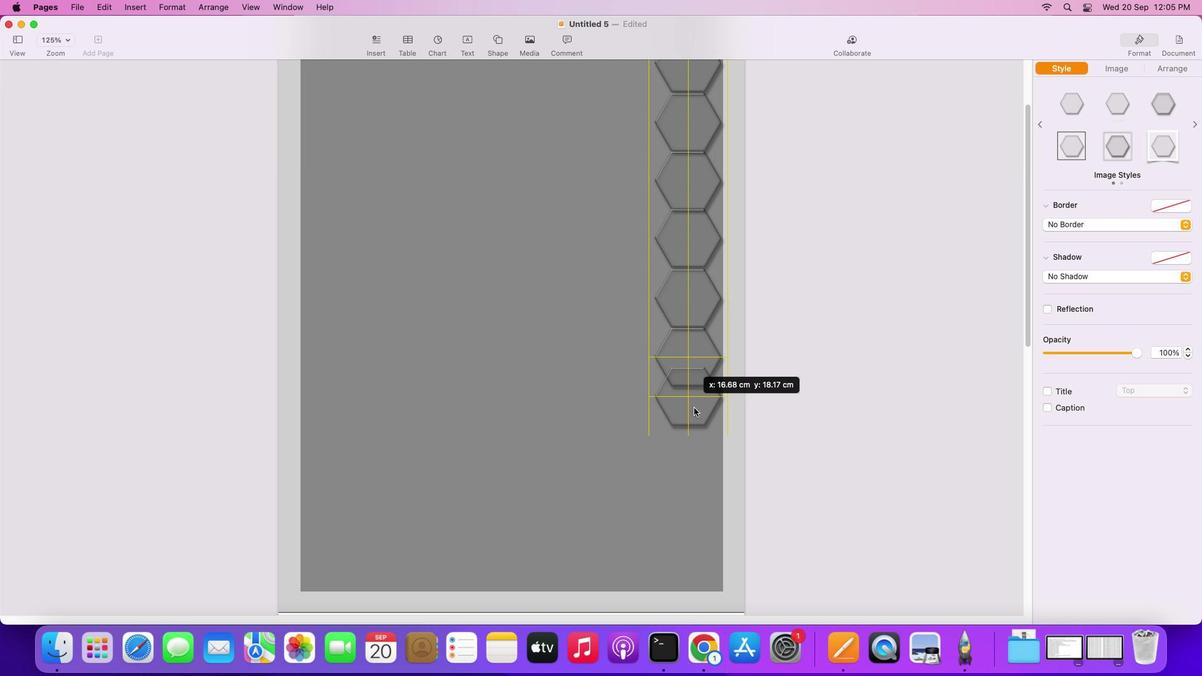 
Action: Mouse moved to (695, 420)
Screenshot: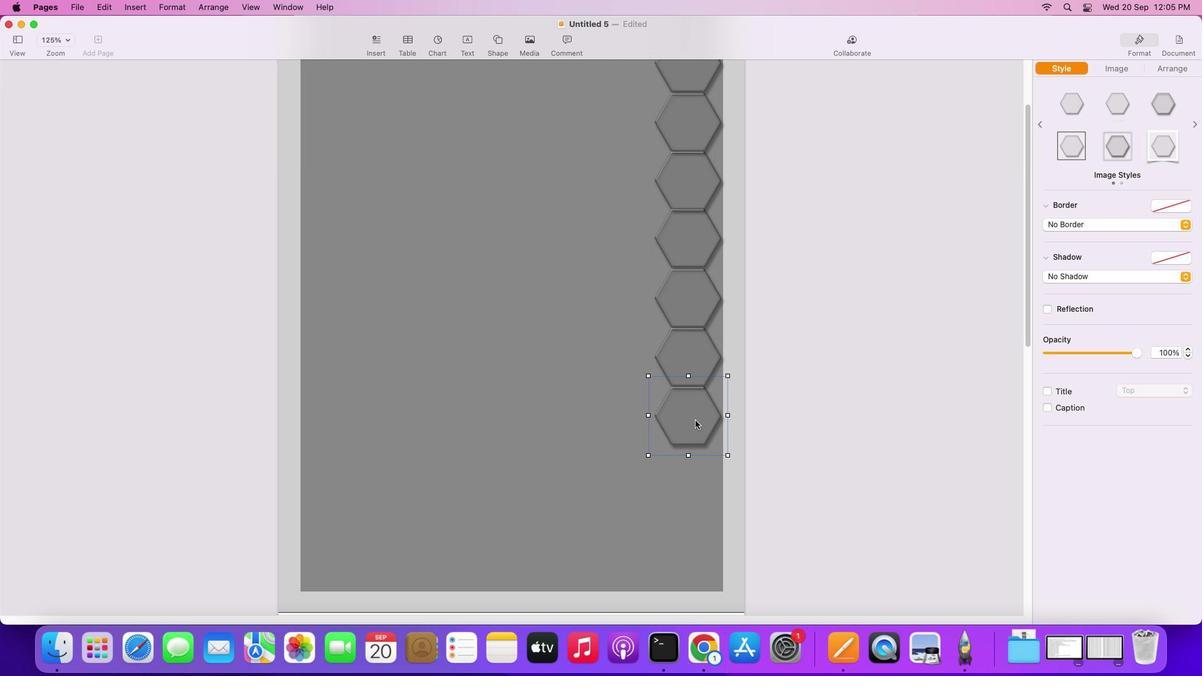 
Action: Key pressed Key.alt
Screenshot: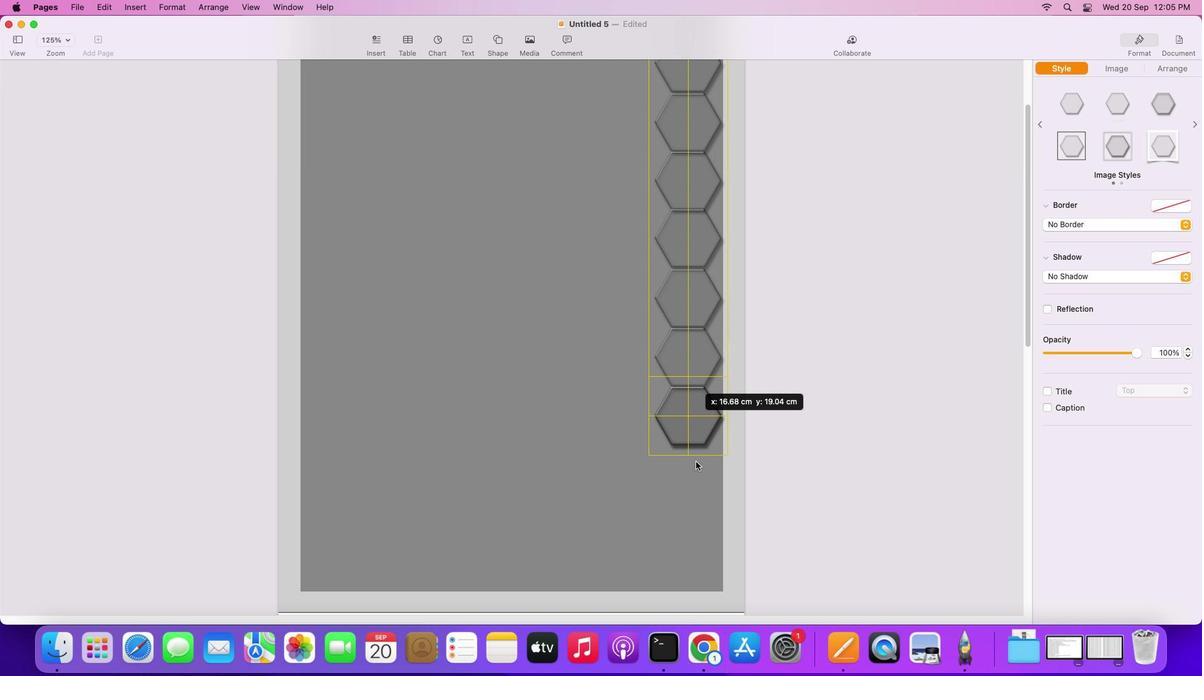 
Action: Mouse pressed left at (695, 420)
Screenshot: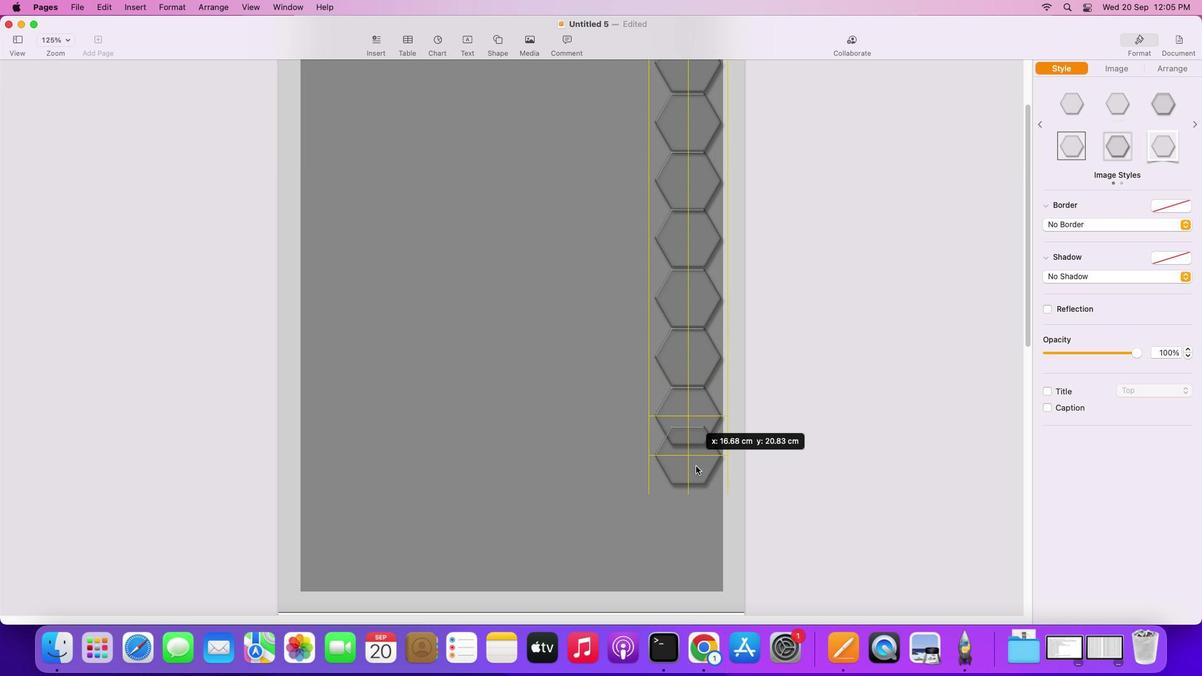 
Action: Mouse moved to (694, 472)
Screenshot: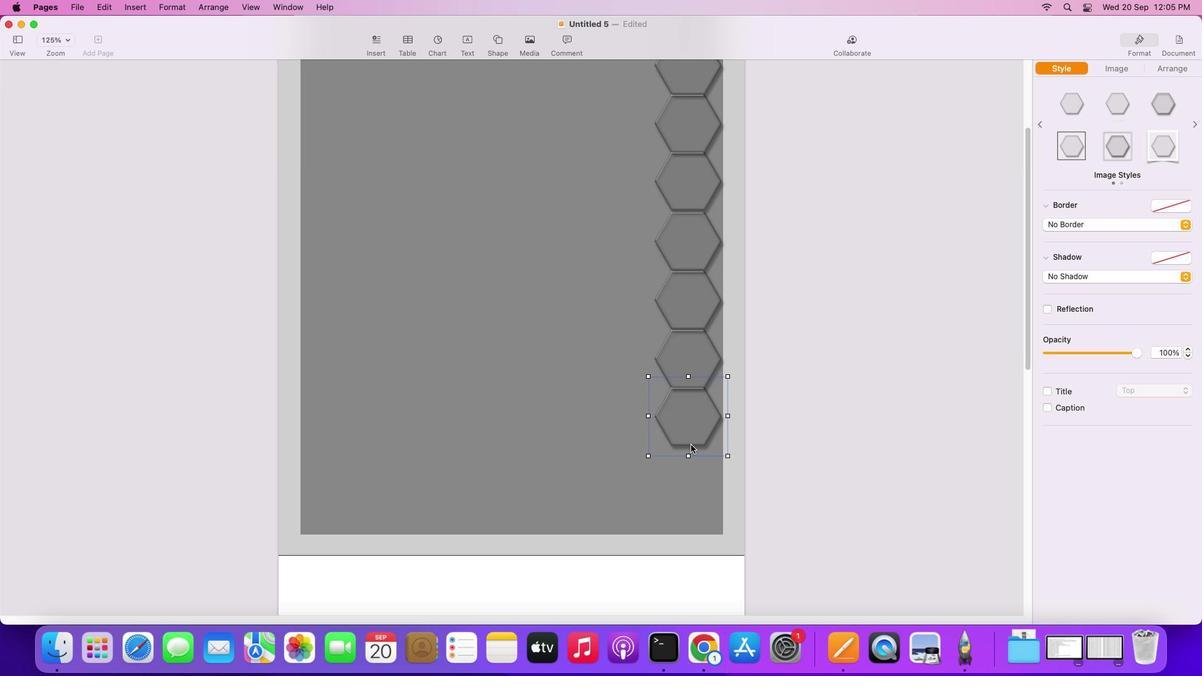 
Action: Mouse scrolled (694, 472) with delta (0, 0)
Screenshot: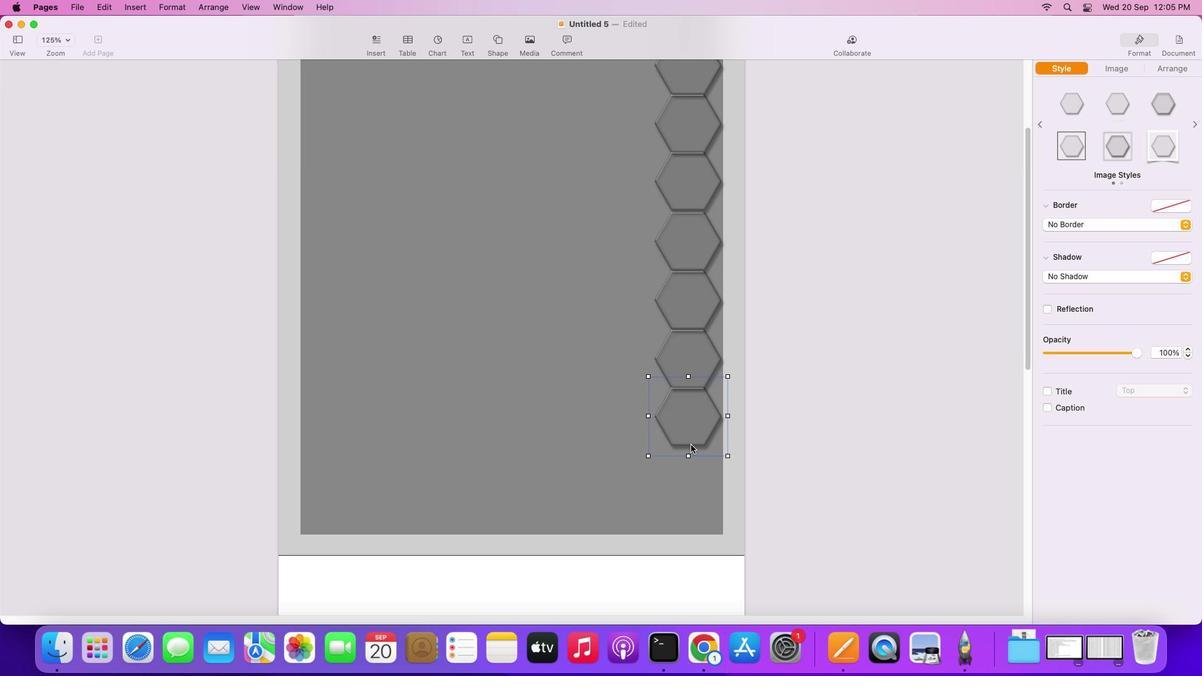 
Action: Mouse scrolled (694, 472) with delta (0, 0)
Screenshot: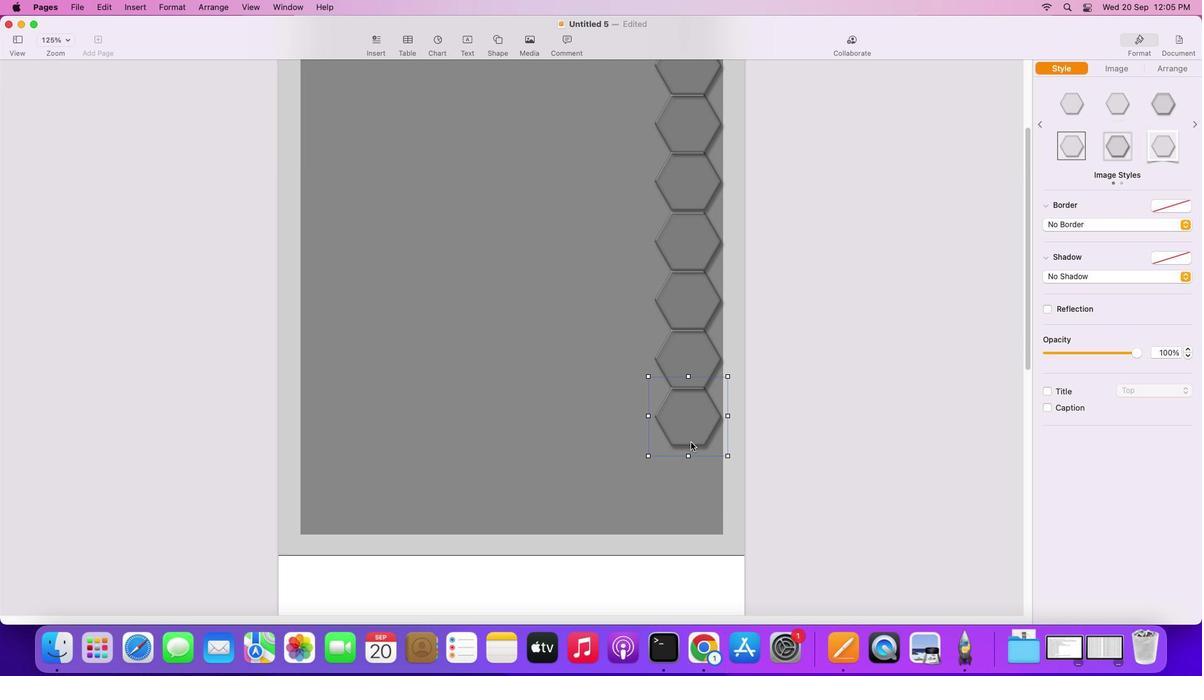
Action: Mouse scrolled (694, 472) with delta (0, -1)
Screenshot: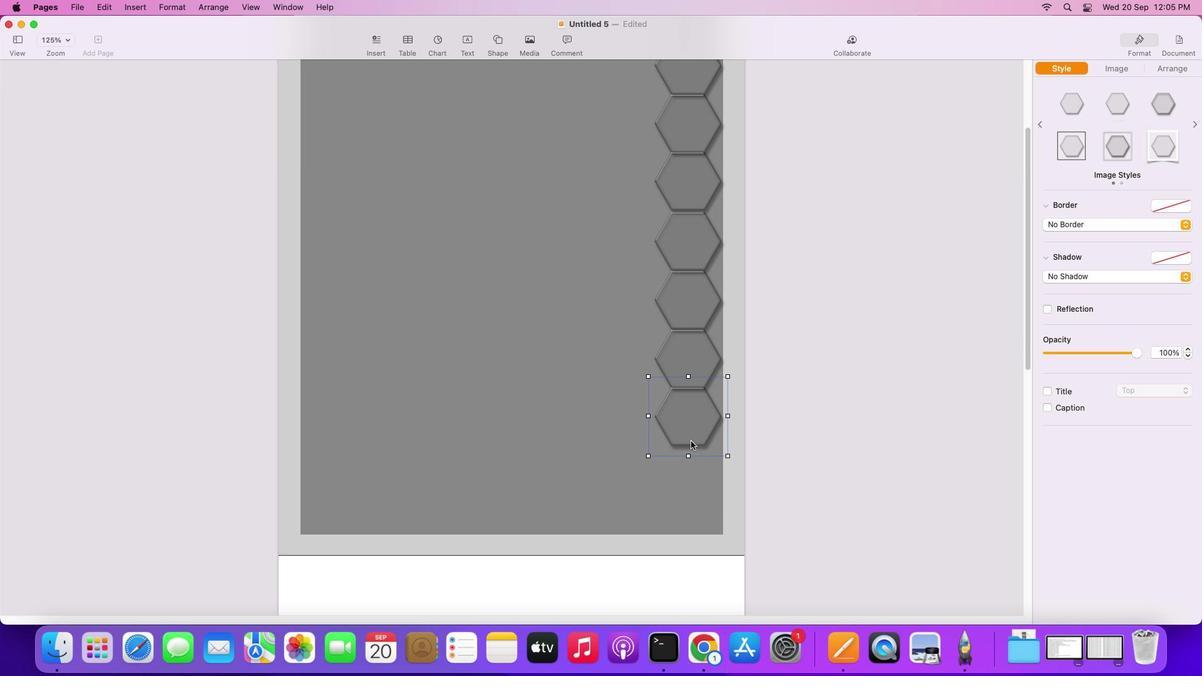 
Action: Mouse scrolled (694, 472) with delta (0, -2)
Screenshot: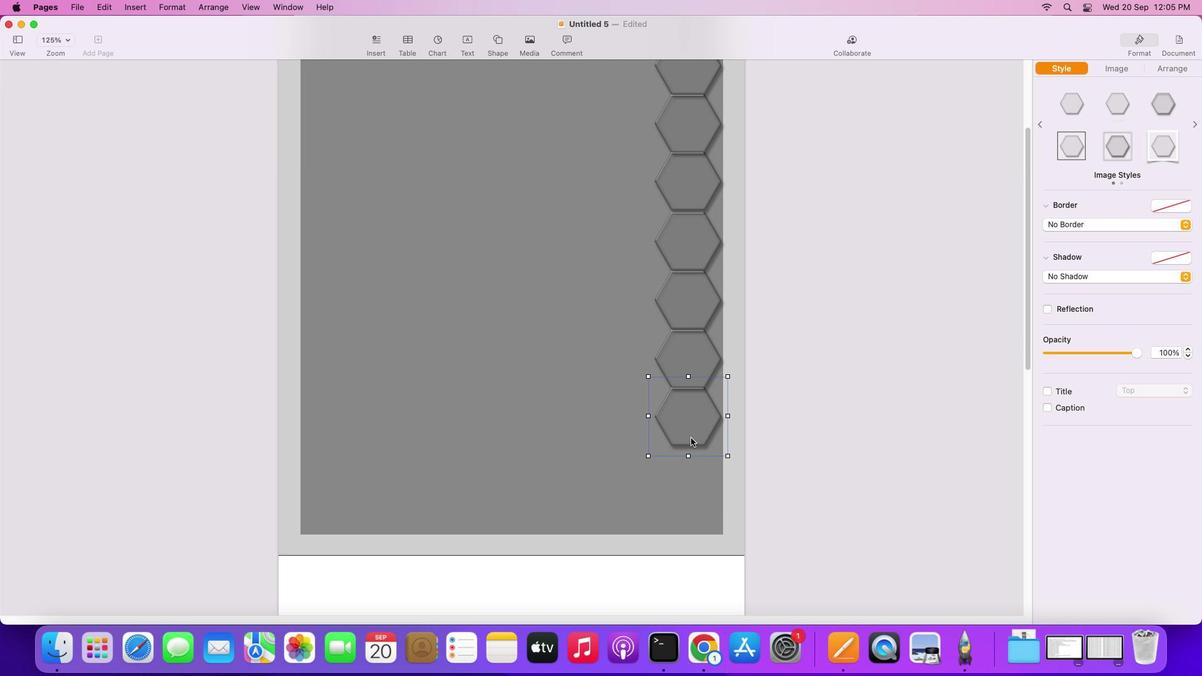 
Action: Mouse moved to (691, 435)
Screenshot: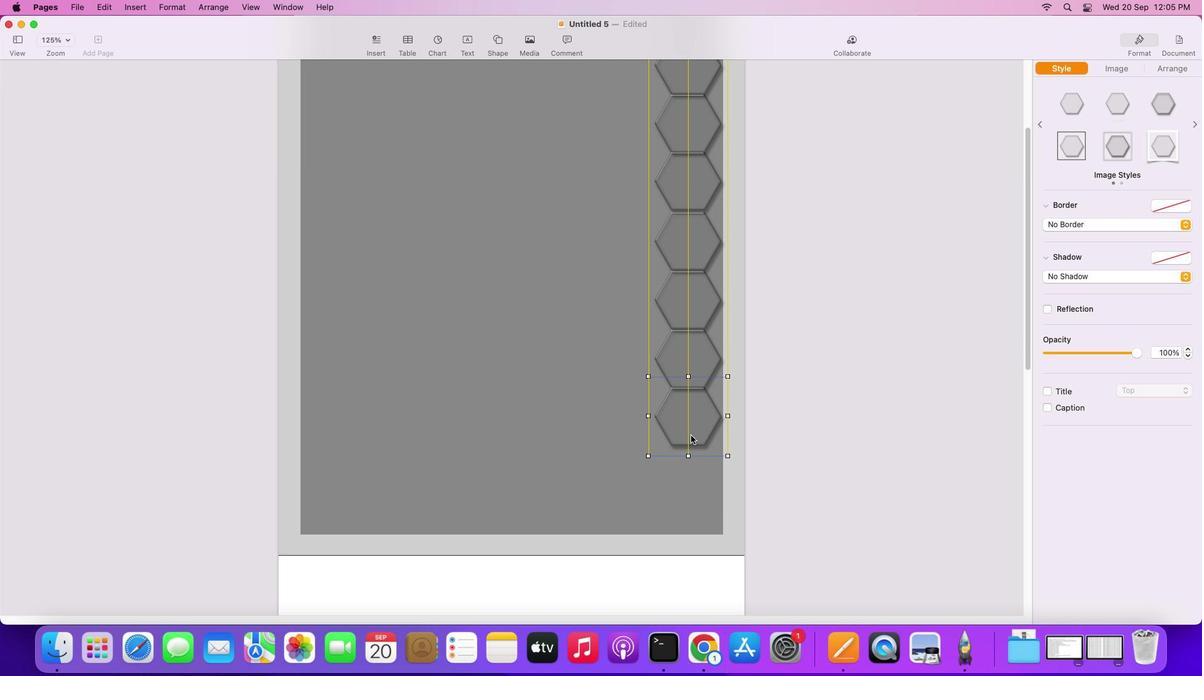 
Action: Mouse pressed left at (691, 435)
Screenshot: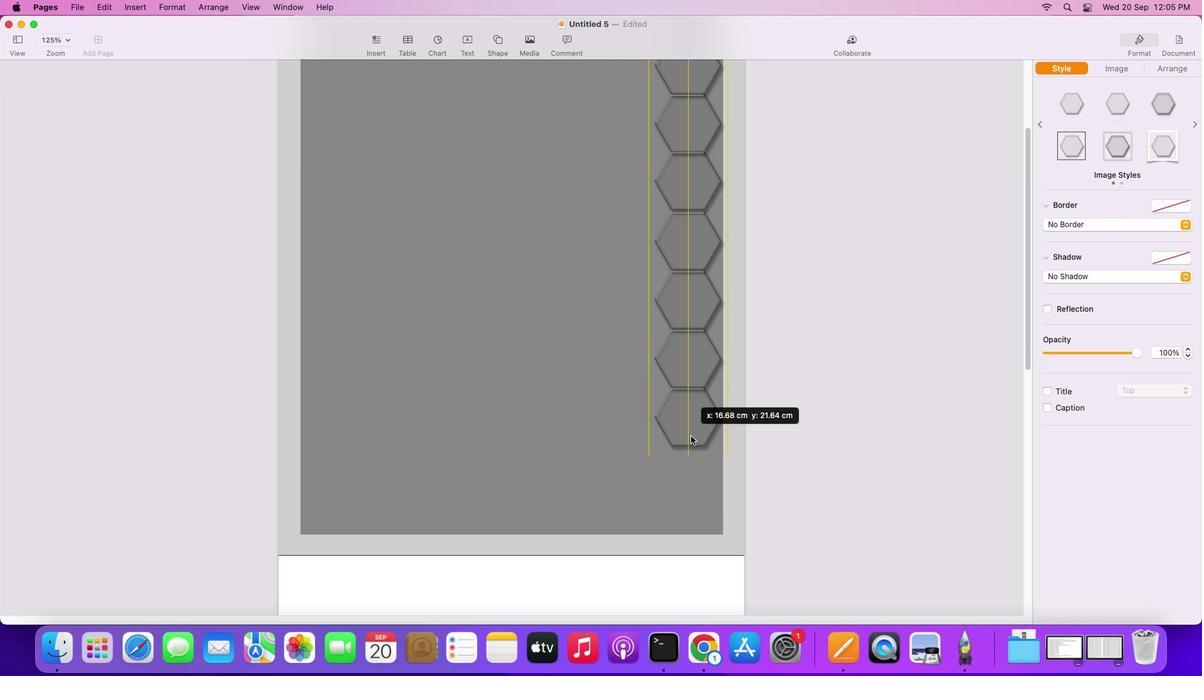 
Action: Mouse moved to (690, 436)
Screenshot: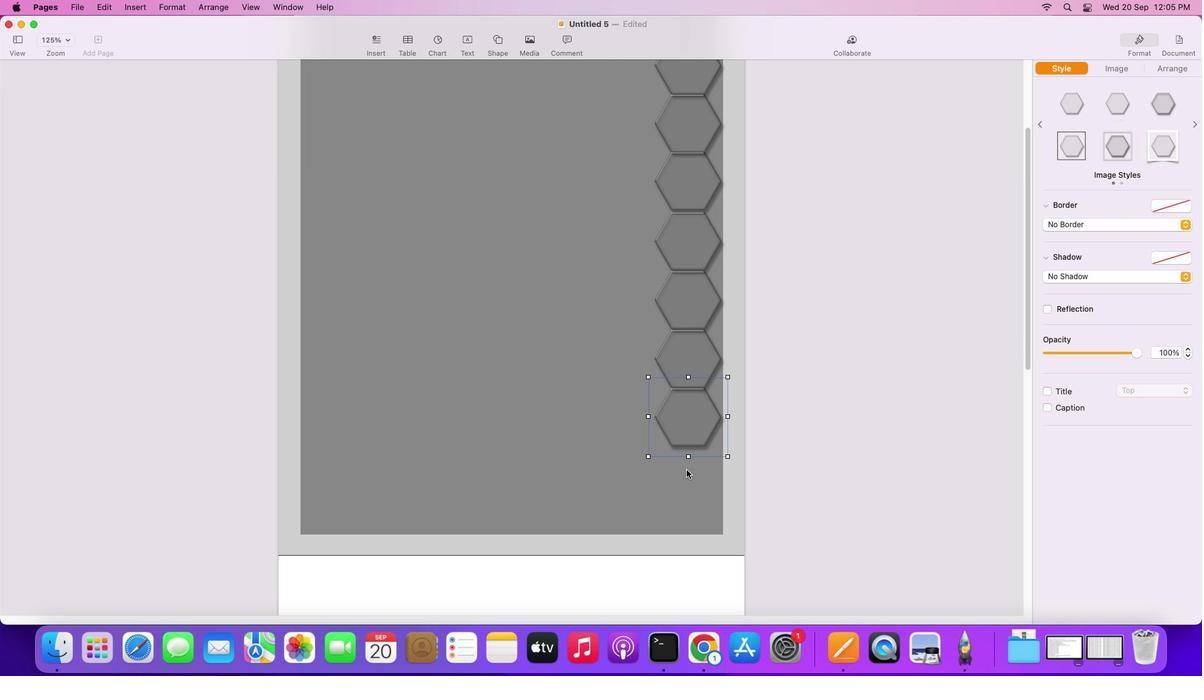 
Action: Key pressed Key.alt
Screenshot: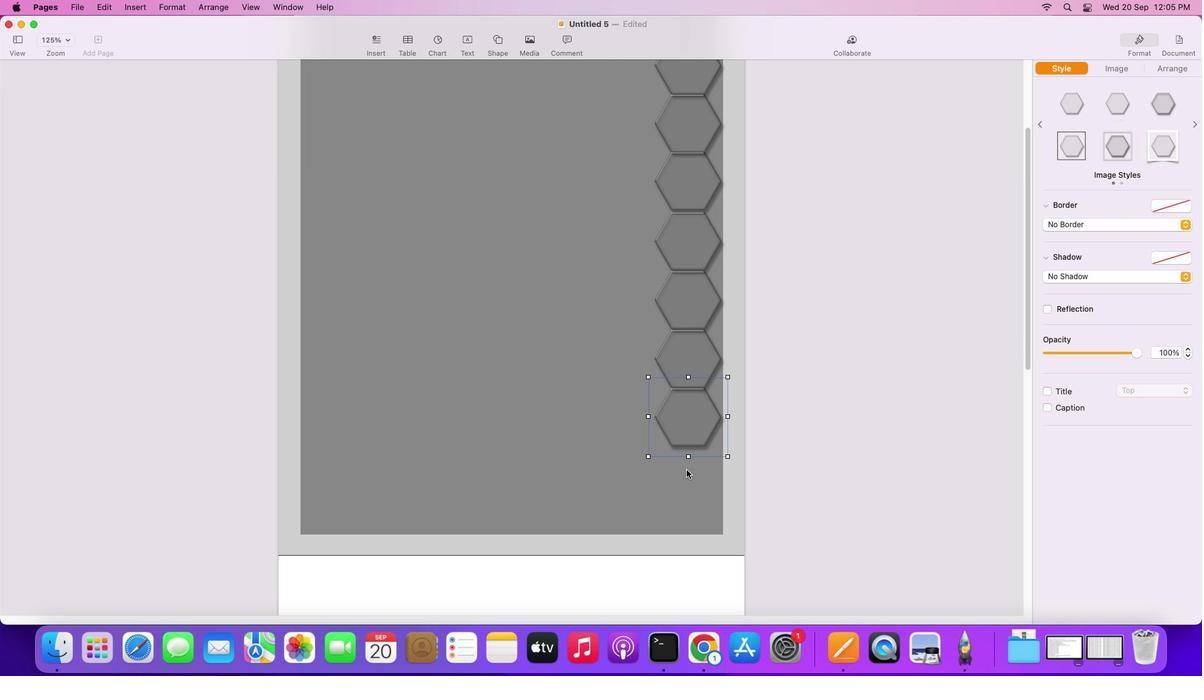 
Action: Mouse moved to (687, 428)
Screenshot: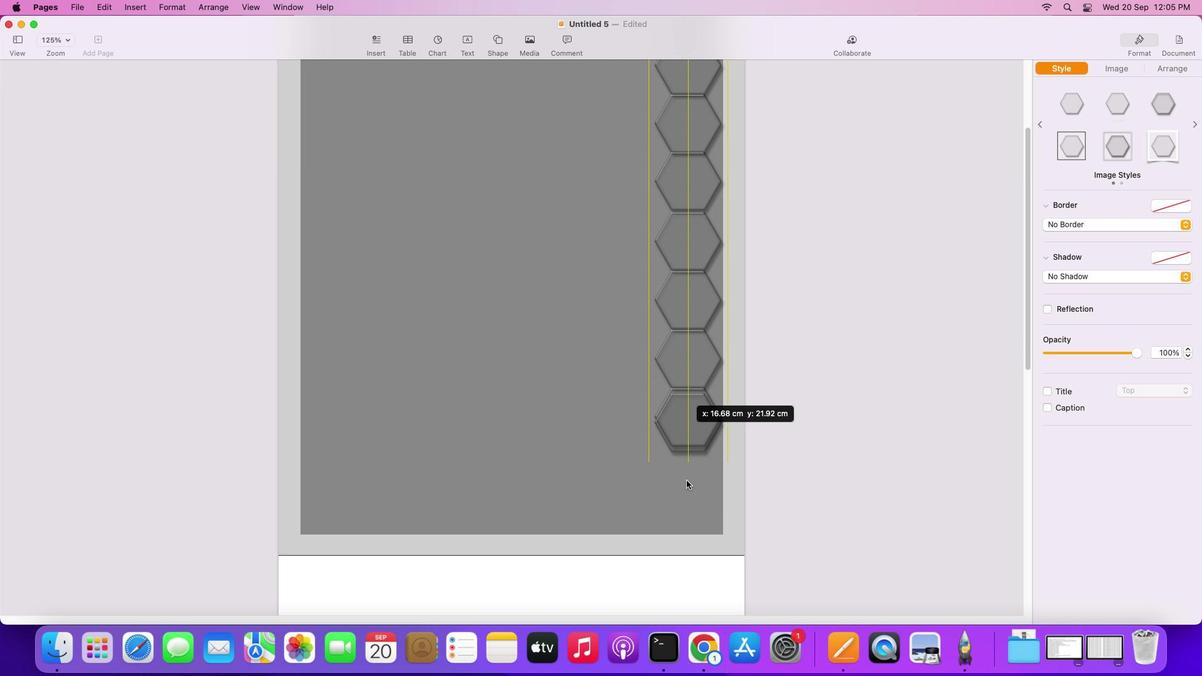 
Action: Mouse pressed left at (687, 428)
Screenshot: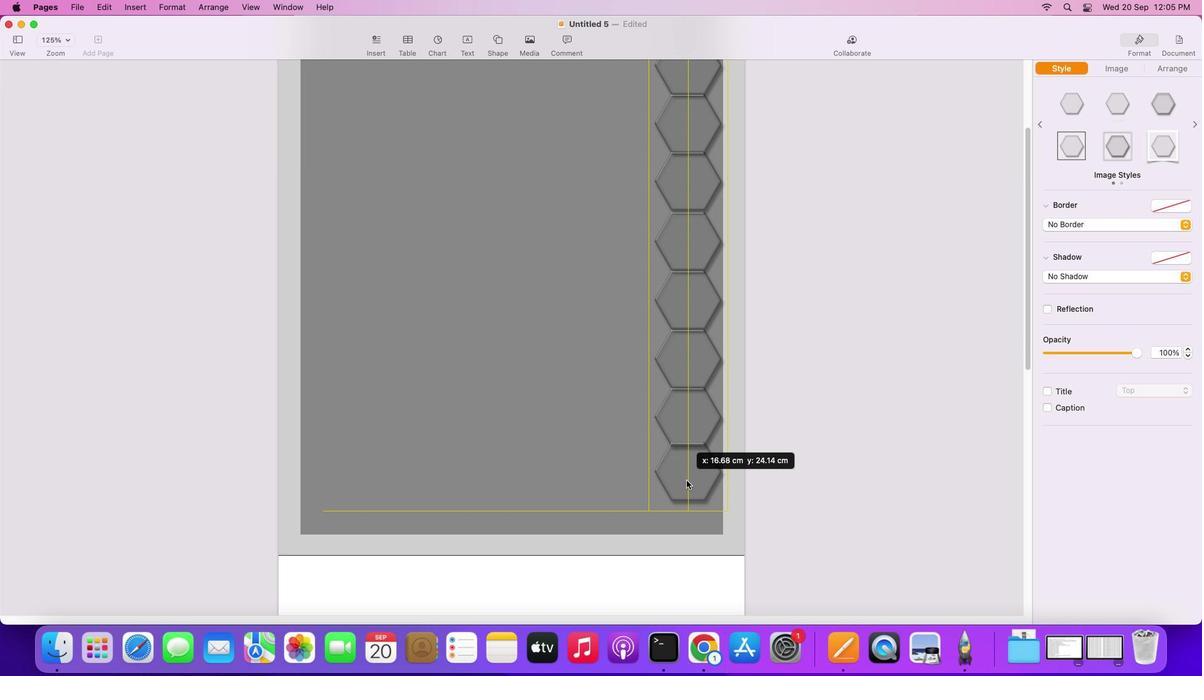 
Action: Mouse moved to (683, 478)
Screenshot: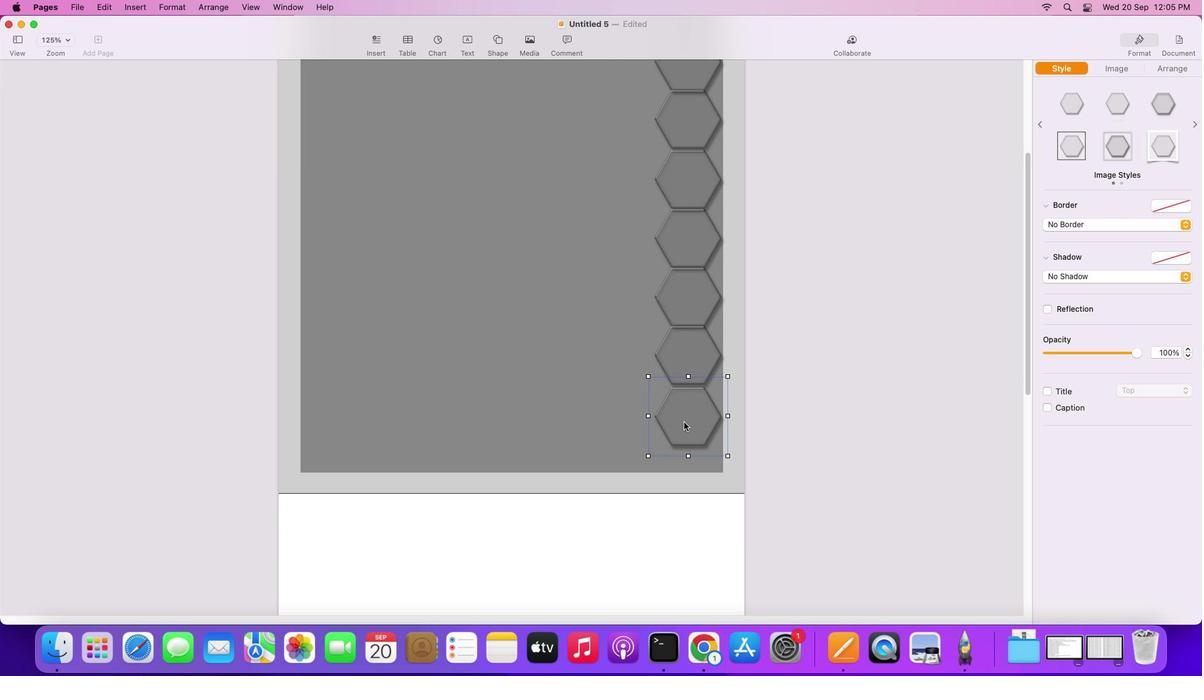 
Action: Mouse scrolled (683, 478) with delta (0, 0)
Screenshot: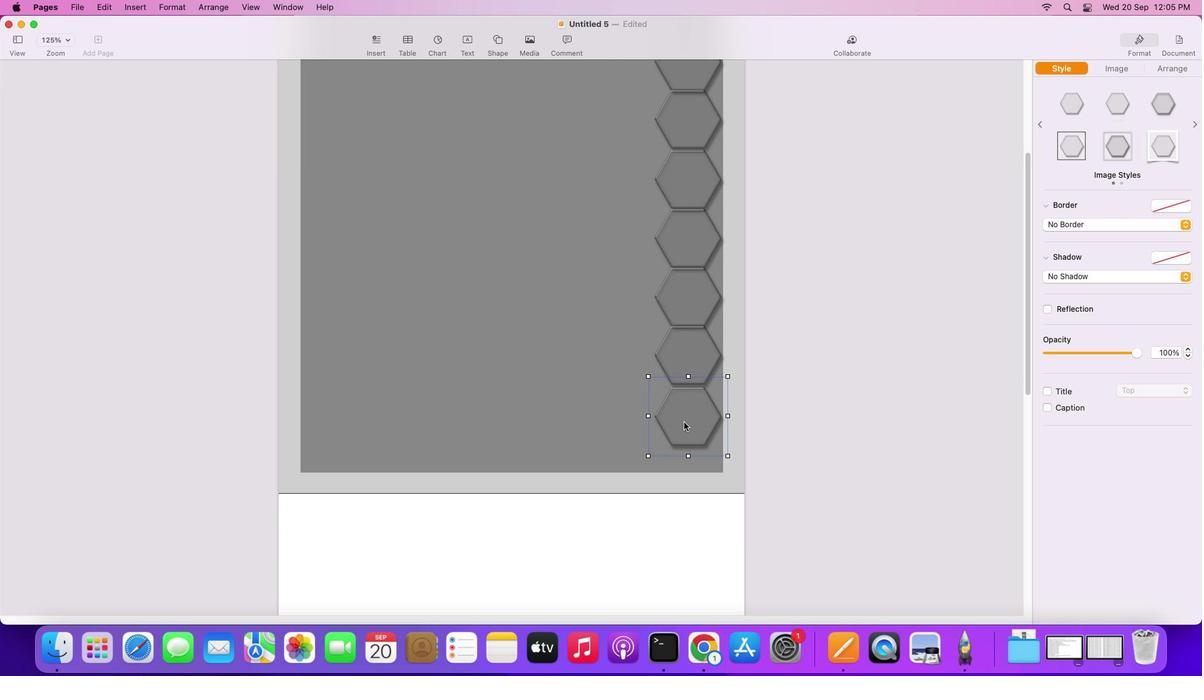 
Action: Mouse scrolled (683, 478) with delta (0, 0)
Screenshot: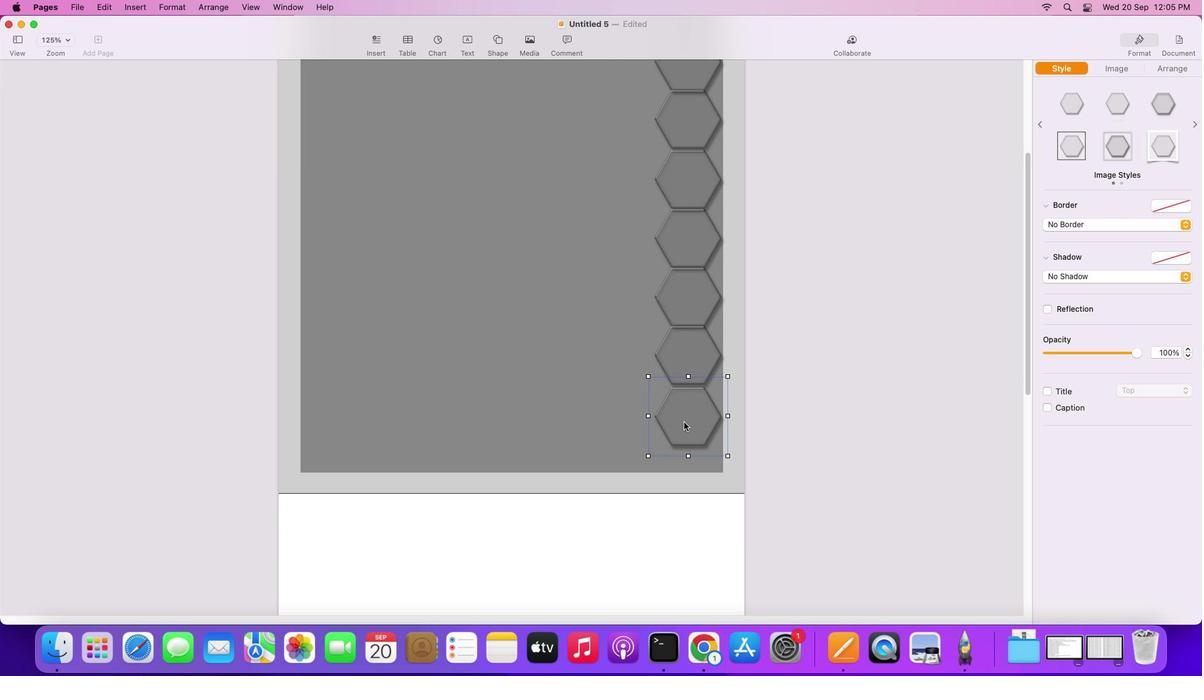 
Action: Mouse scrolled (683, 478) with delta (0, -1)
Screenshot: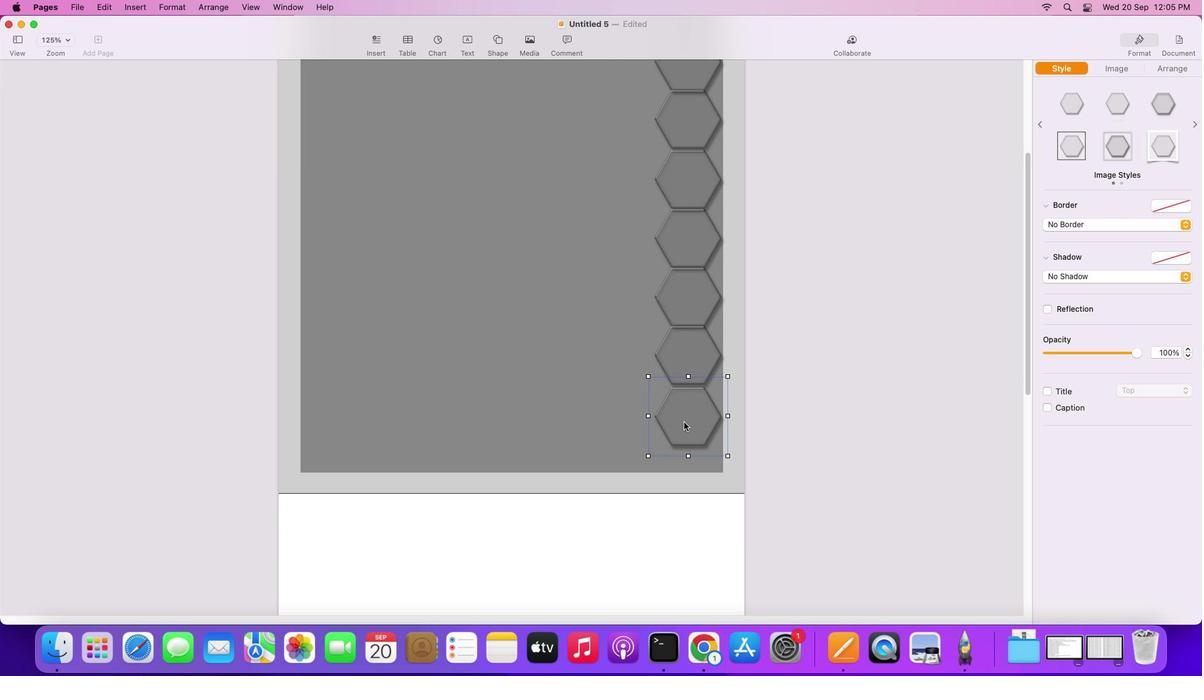 
Action: Mouse scrolled (683, 478) with delta (0, -3)
Screenshot: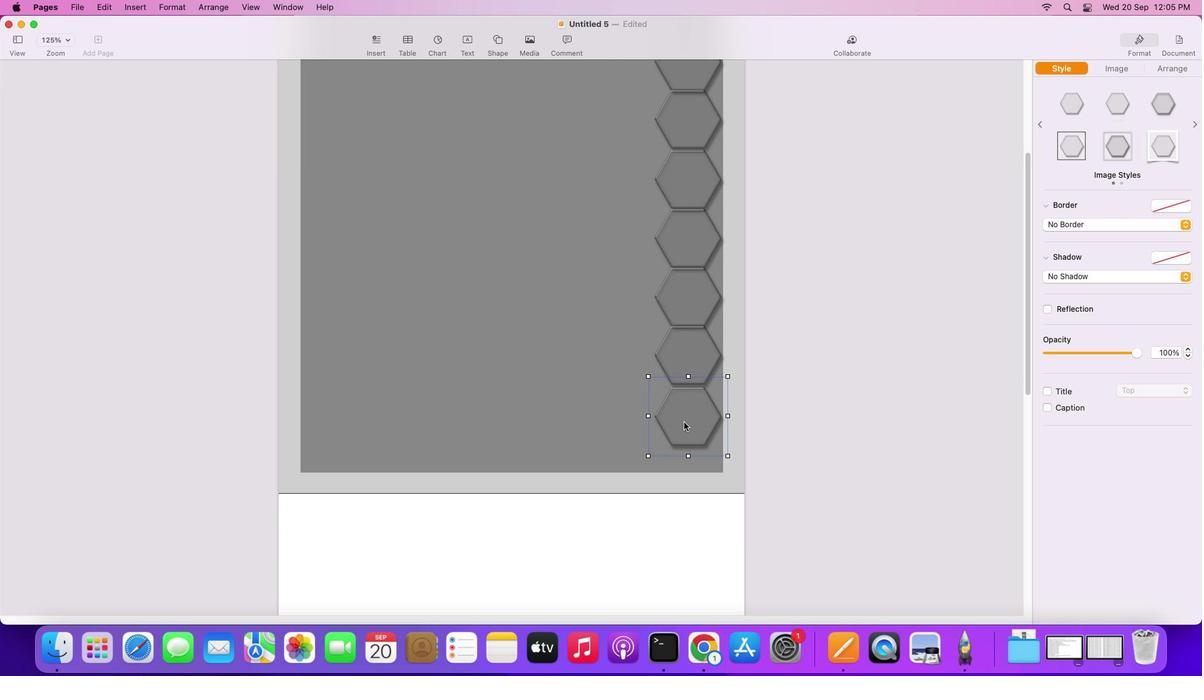 
Action: Mouse moved to (684, 422)
Screenshot: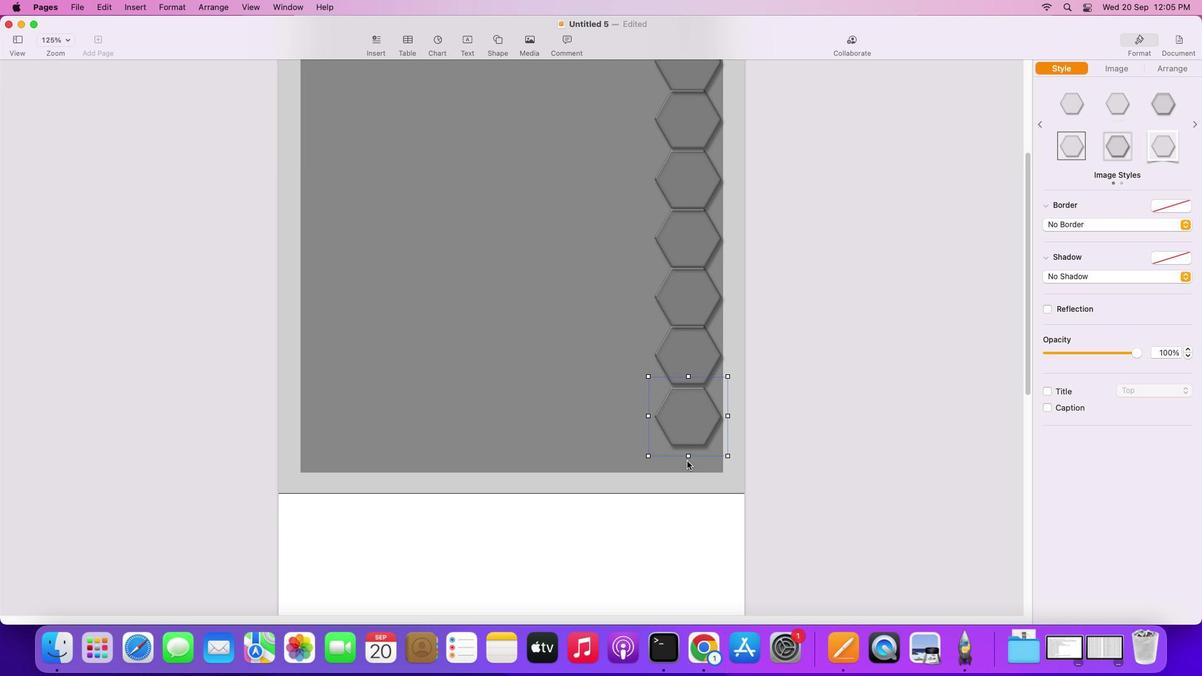 
Action: Key pressed Key.alt
Screenshot: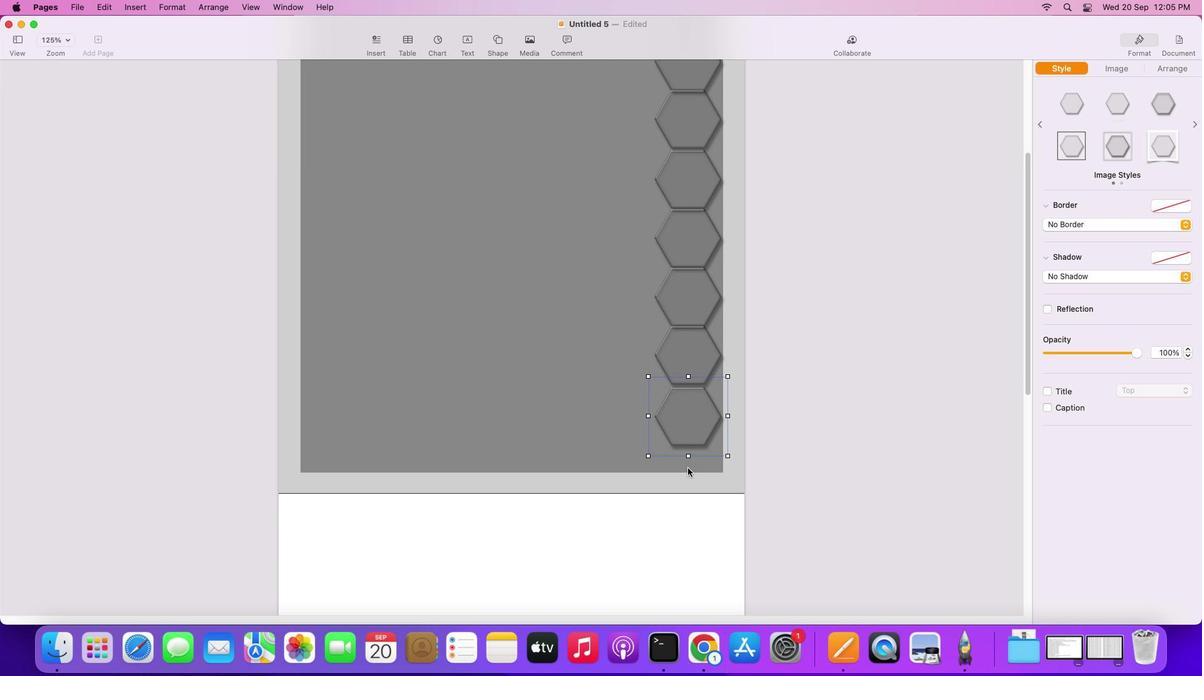 
Action: Mouse moved to (684, 421)
Screenshot: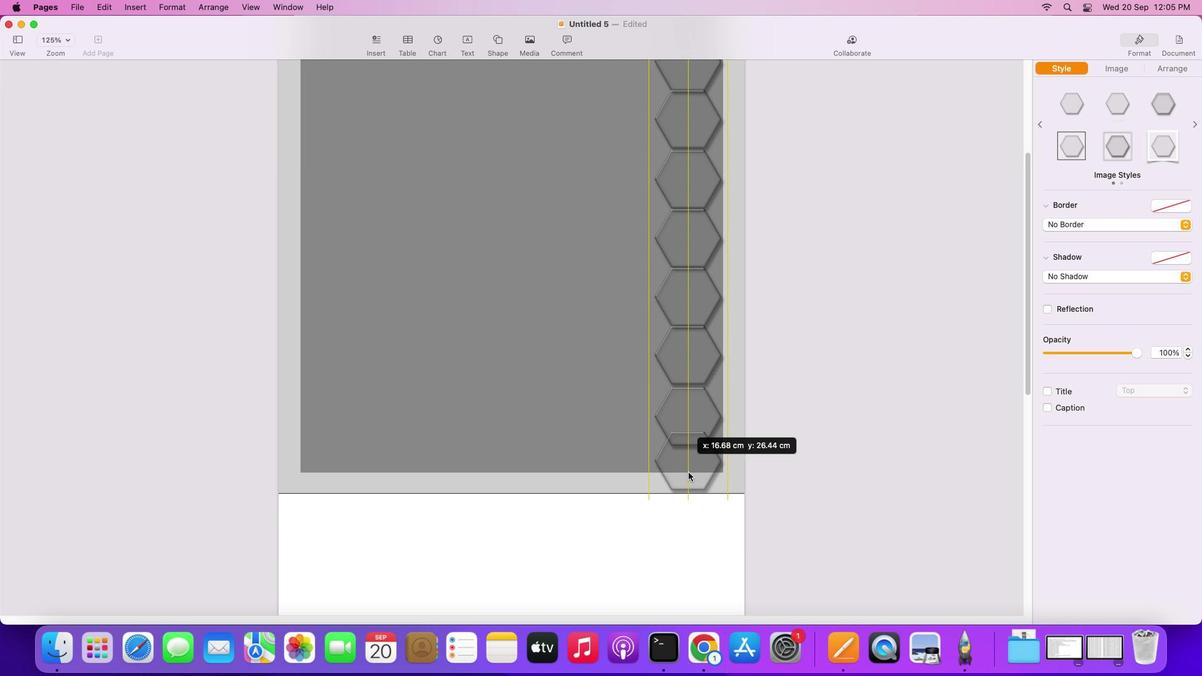 
Action: Mouse pressed left at (684, 421)
Screenshot: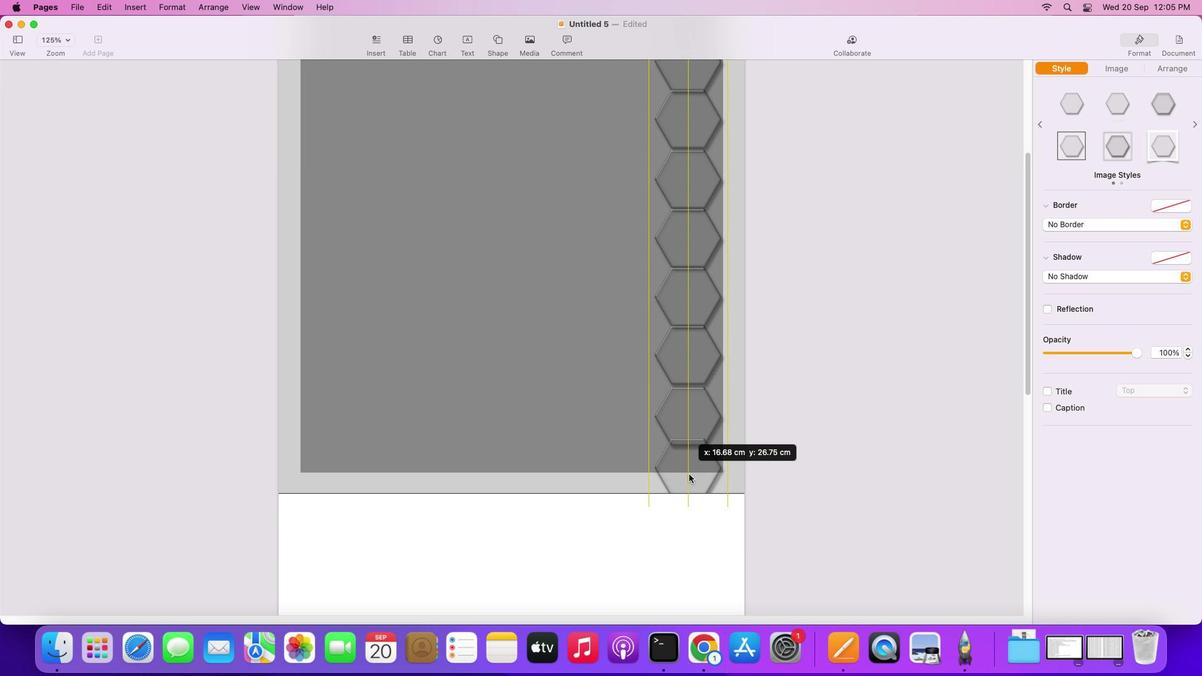 
Action: Mouse moved to (689, 472)
Screenshot: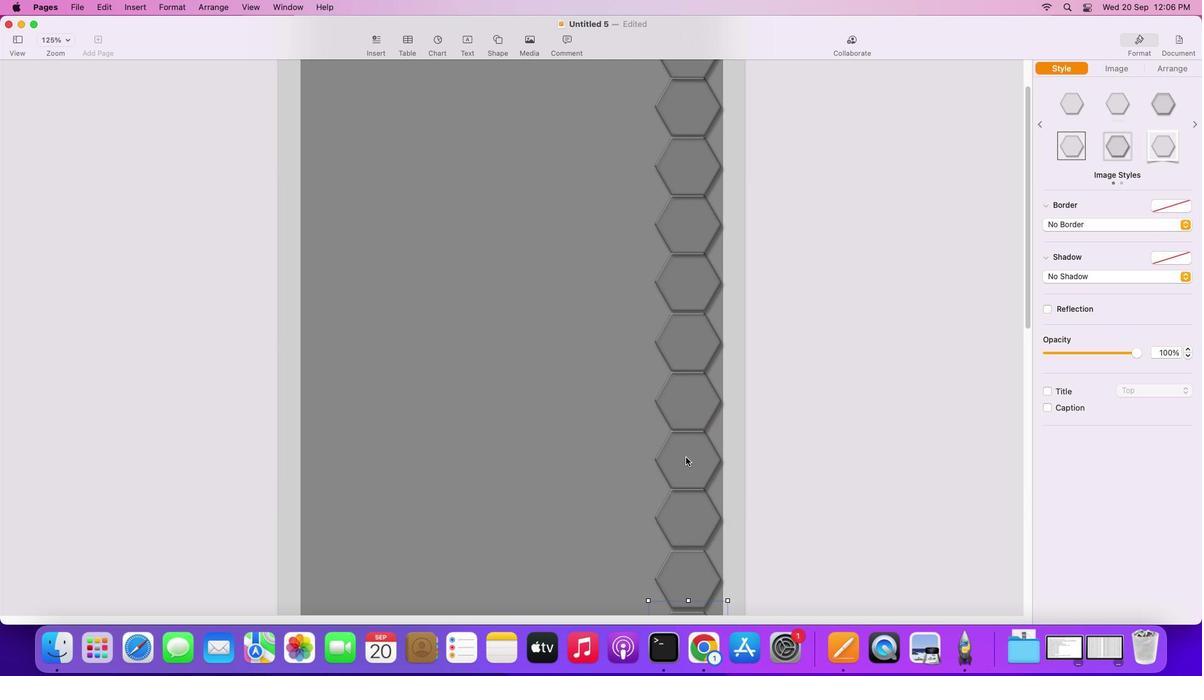 
Action: Mouse scrolled (689, 472) with delta (0, 0)
Screenshot: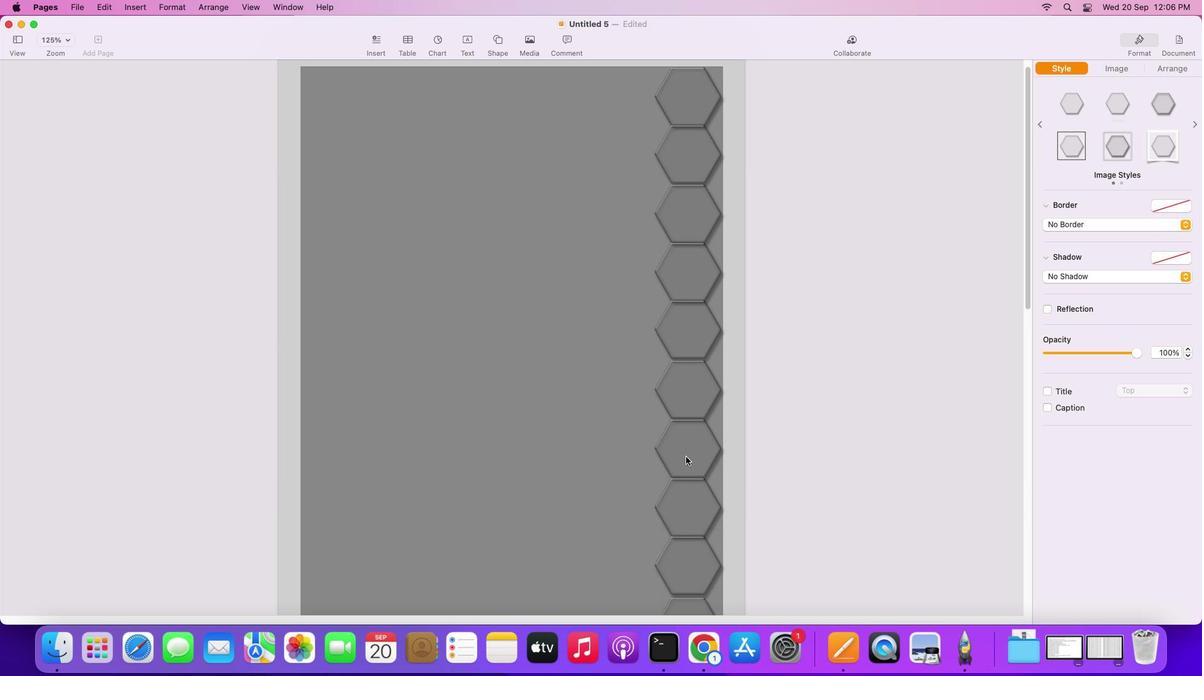 
Action: Mouse scrolled (689, 472) with delta (0, 0)
Screenshot: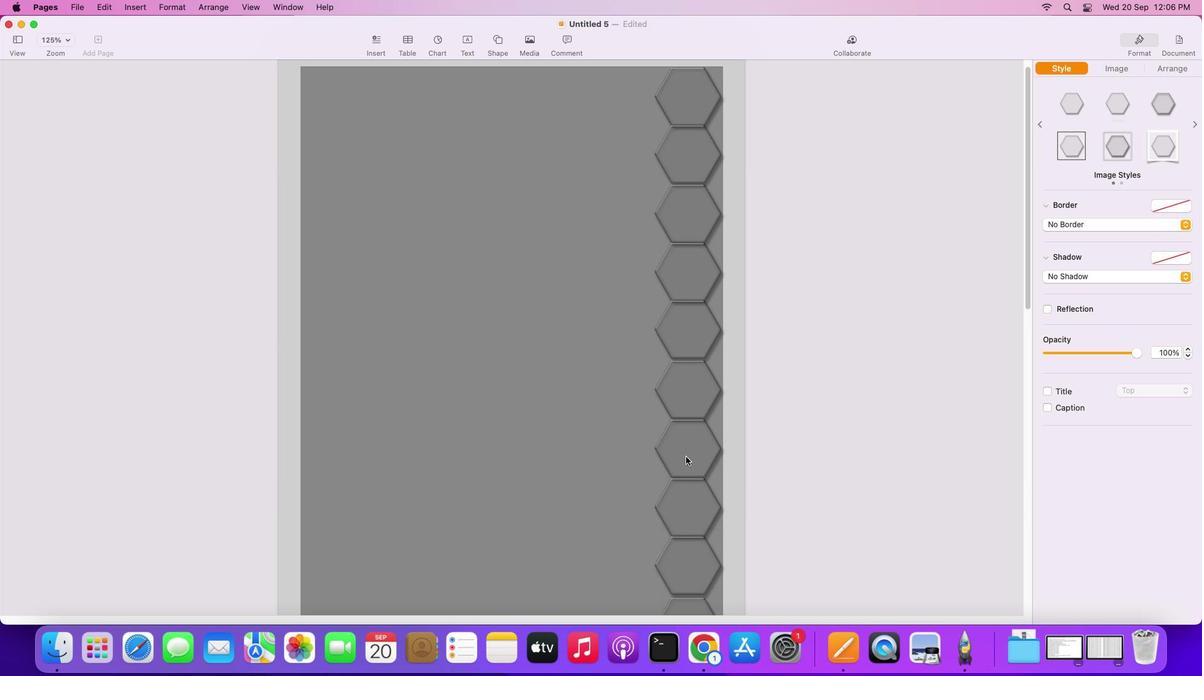 
Action: Mouse scrolled (689, 472) with delta (0, 1)
Screenshot: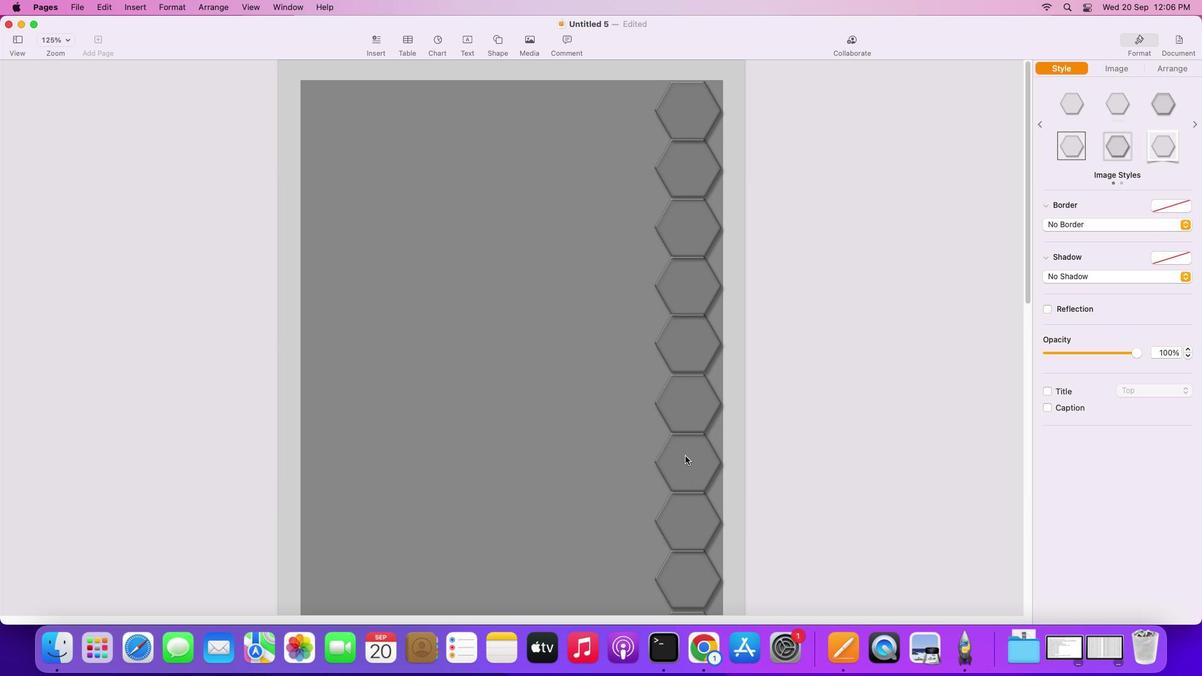 
Action: Mouse scrolled (689, 472) with delta (0, 3)
Screenshot: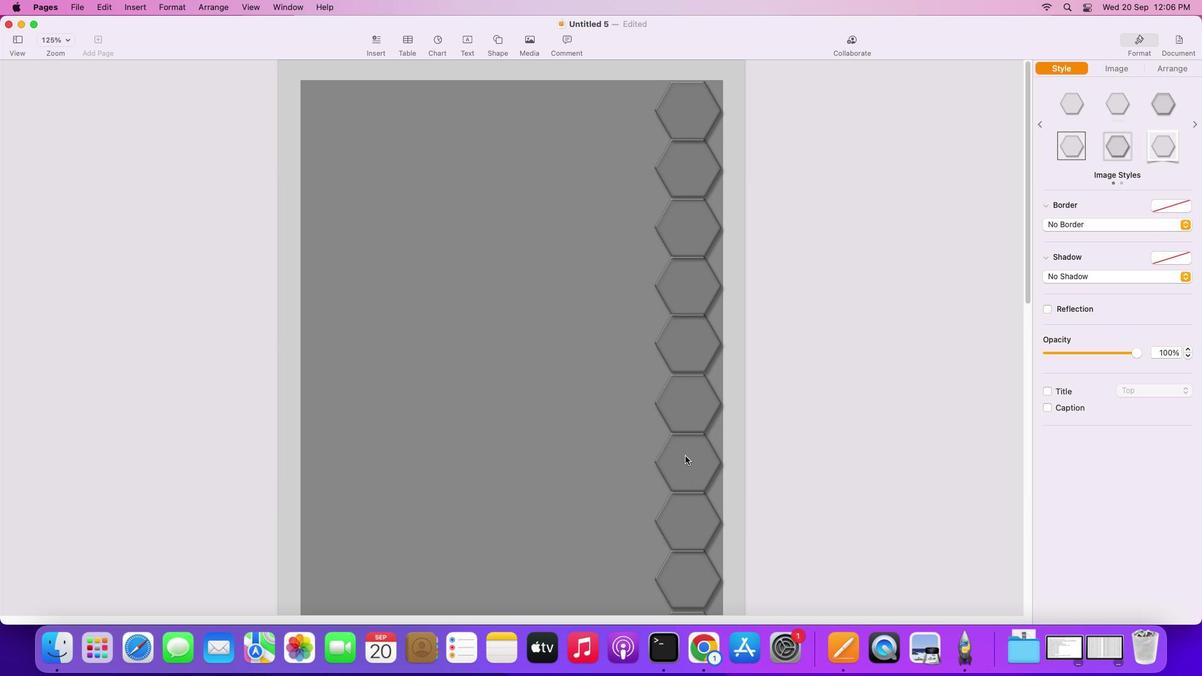 
Action: Mouse moved to (688, 470)
Screenshot: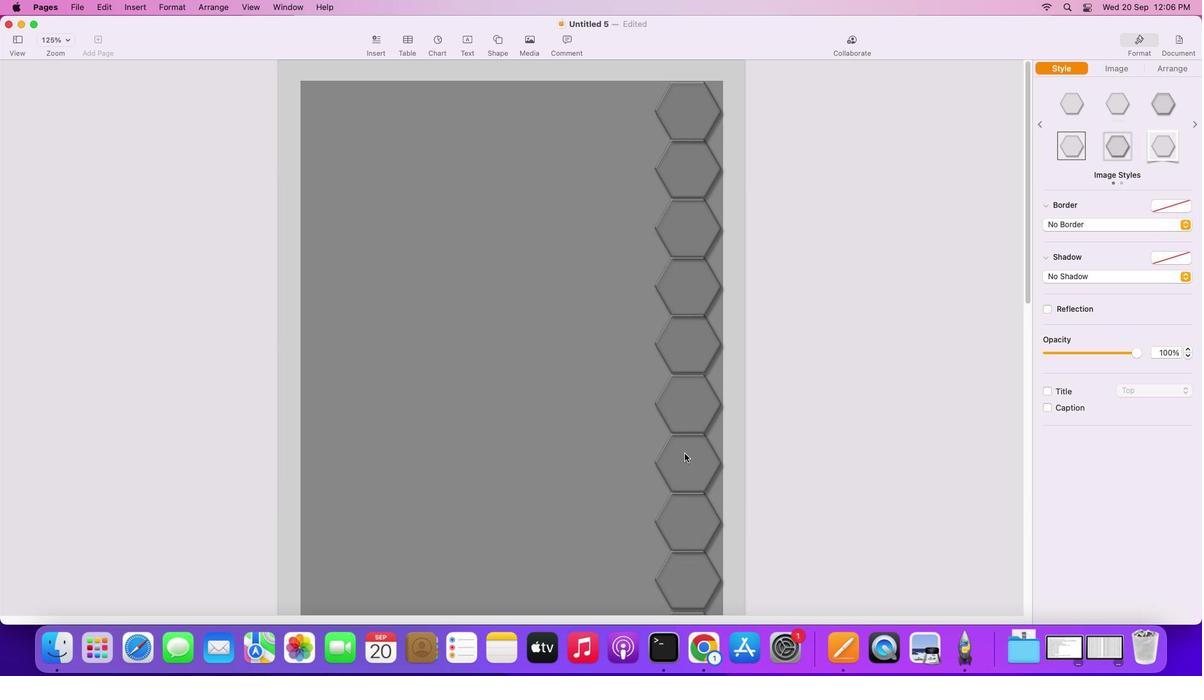 
Action: Mouse scrolled (688, 470) with delta (0, 3)
Screenshot: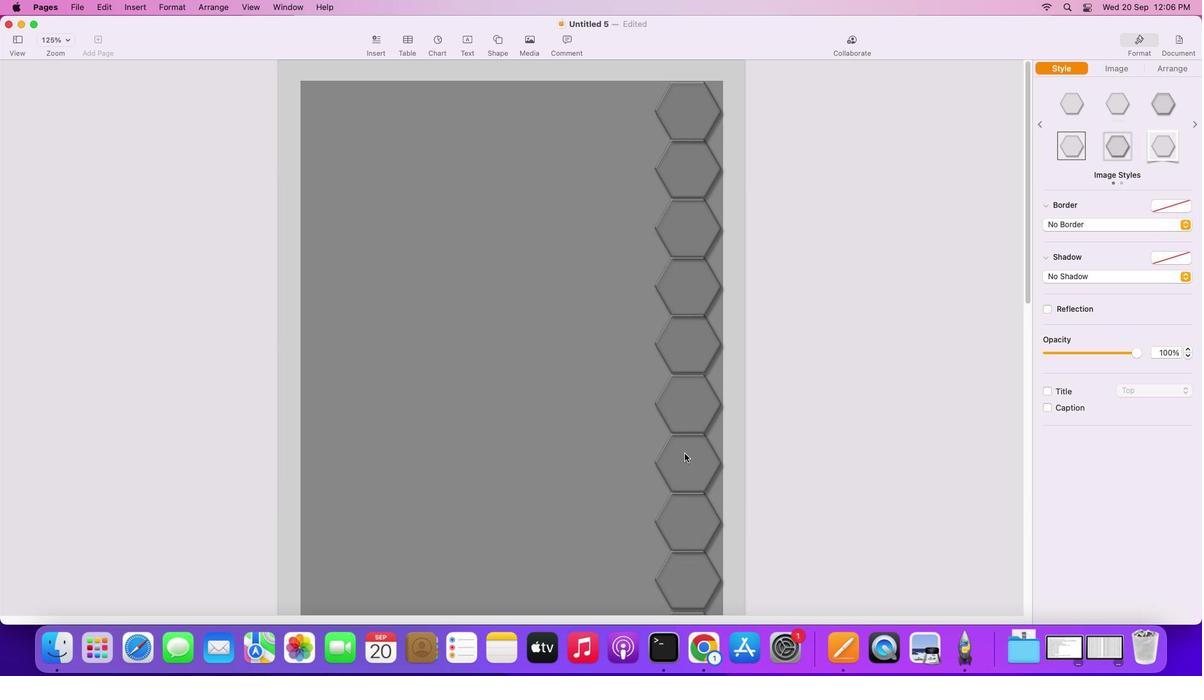 
Action: Mouse moved to (685, 459)
Screenshot: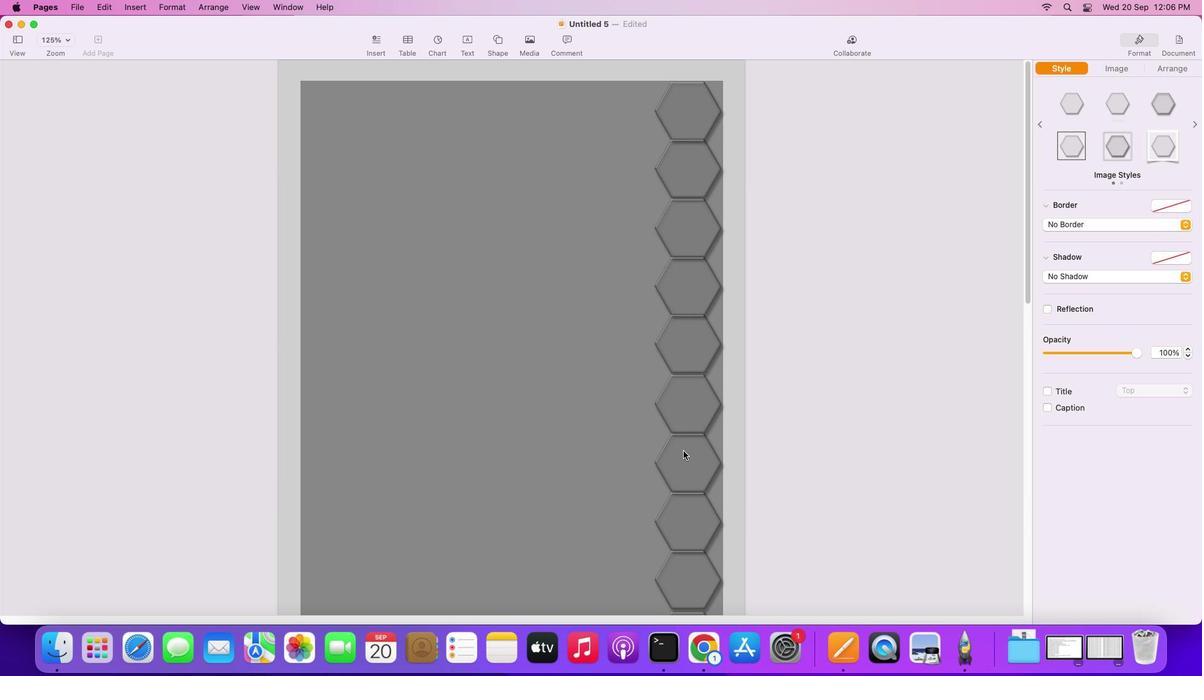 
Action: Mouse scrolled (685, 459) with delta (0, 0)
Screenshot: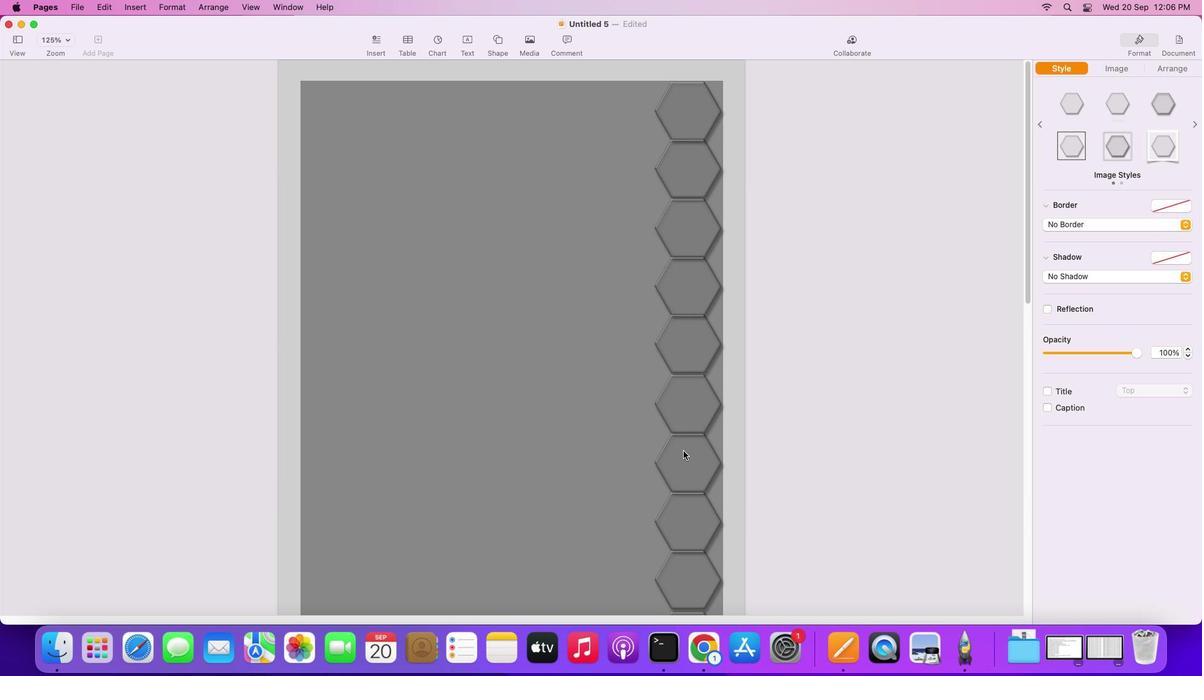 
Action: Mouse scrolled (685, 459) with delta (0, 0)
Screenshot: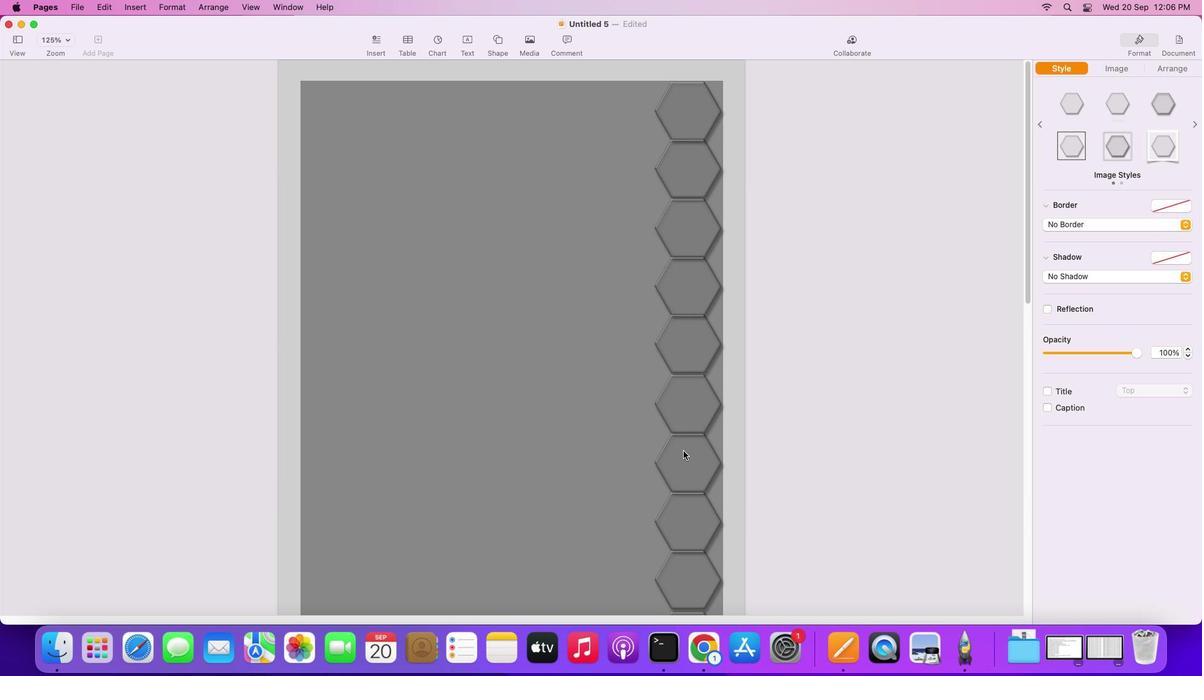 
Action: Mouse scrolled (685, 459) with delta (0, 2)
Screenshot: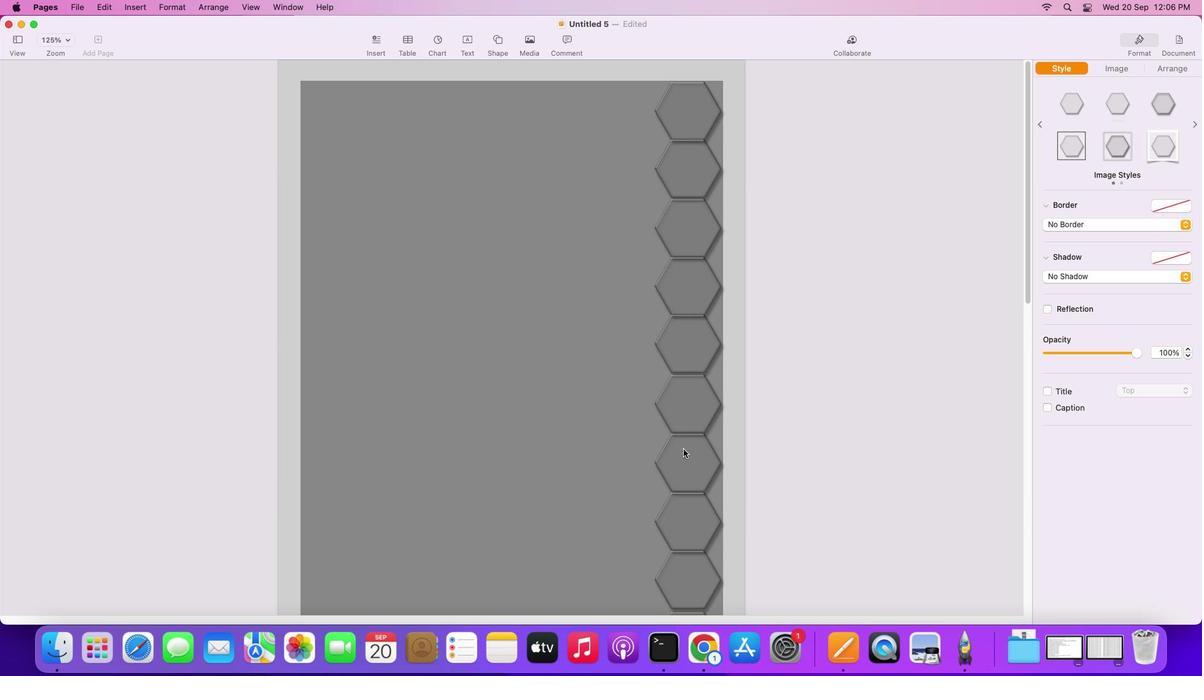 
Action: Mouse scrolled (685, 459) with delta (0, 3)
Screenshot: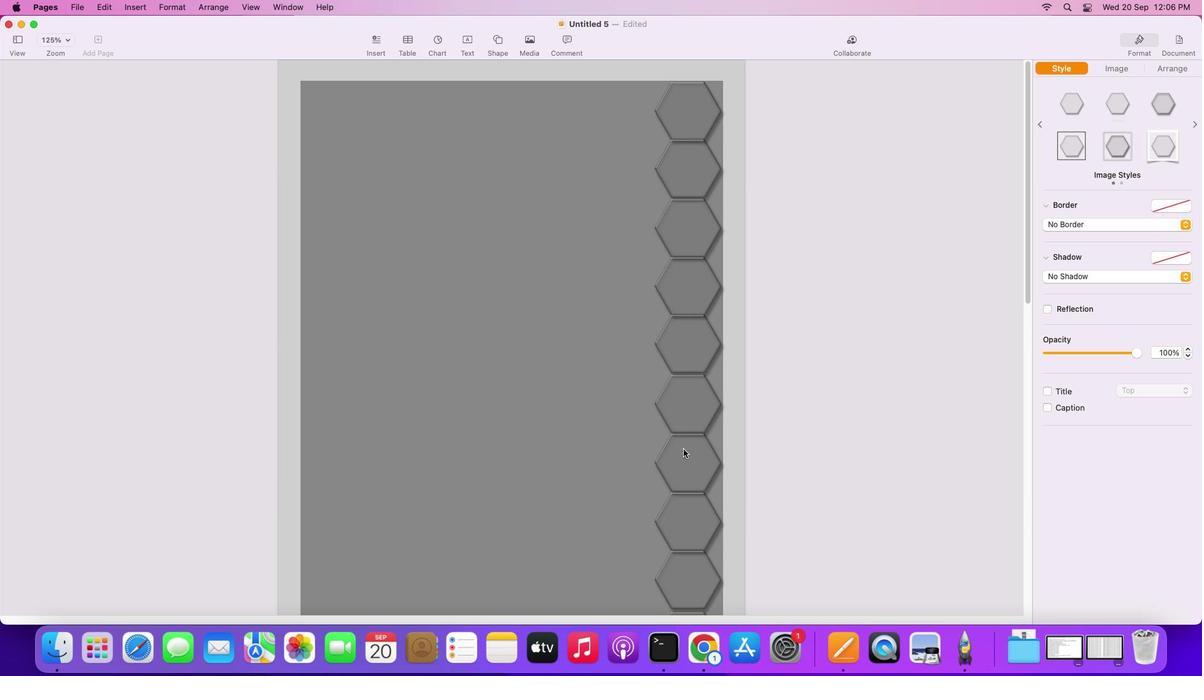 
Action: Mouse scrolled (685, 459) with delta (0, 3)
Screenshot: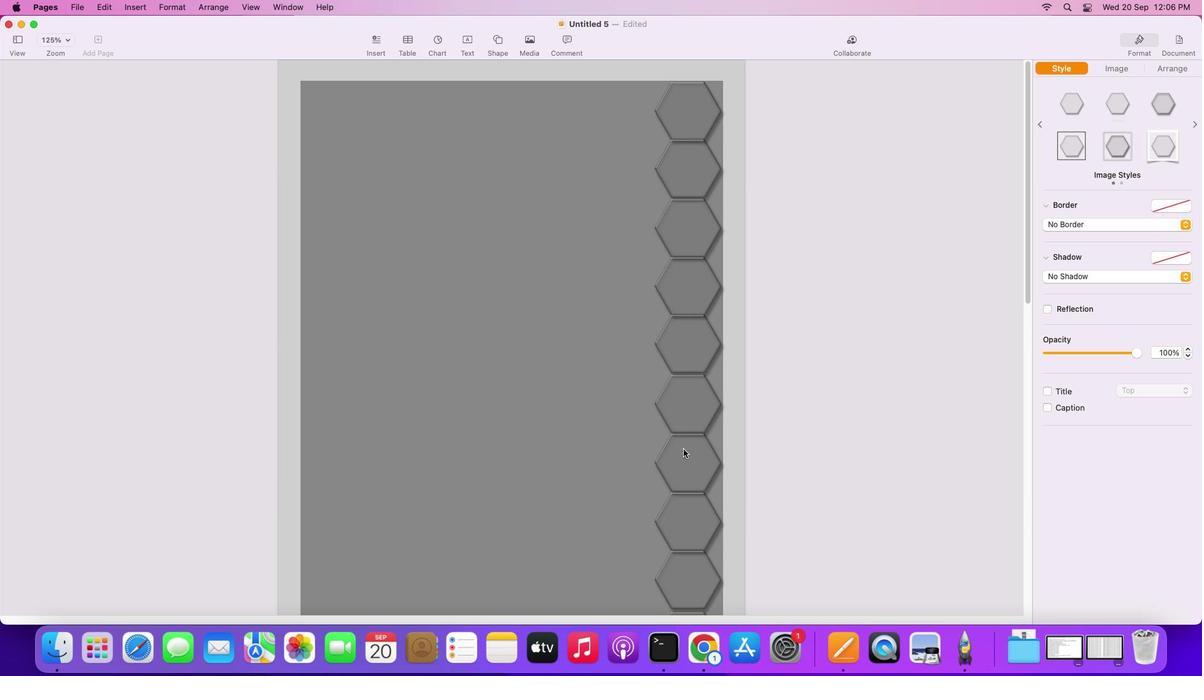 
Action: Mouse moved to (685, 458)
Screenshot: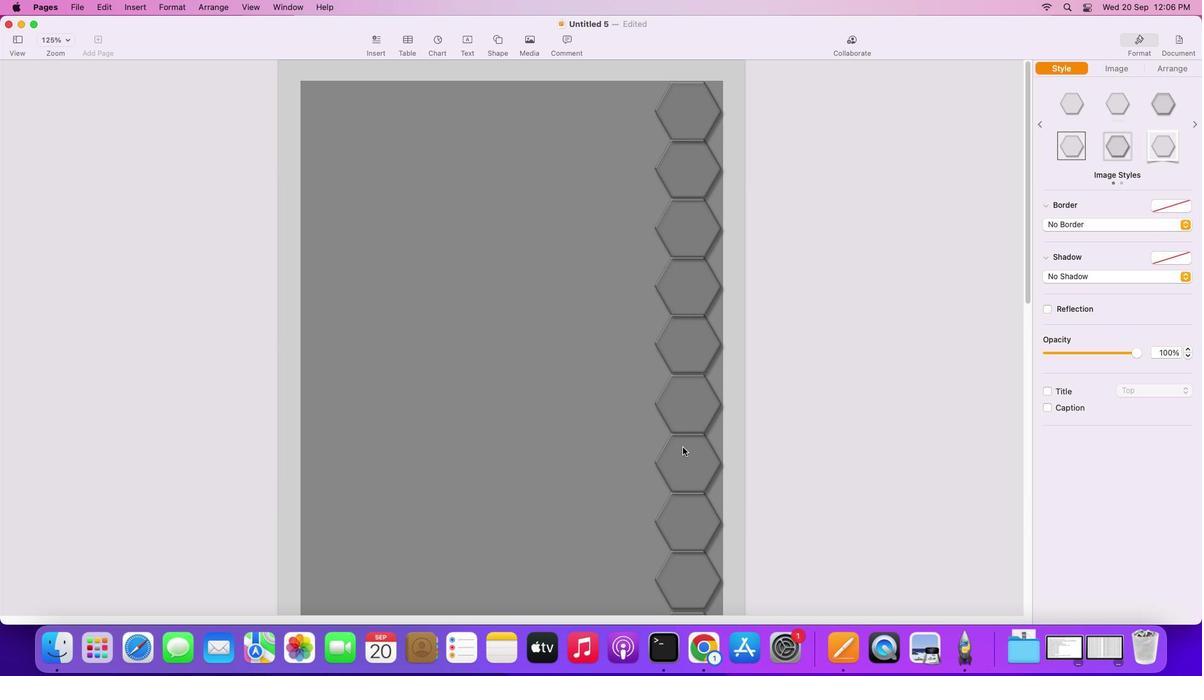 
Action: Mouse scrolled (685, 458) with delta (0, 4)
Screenshot: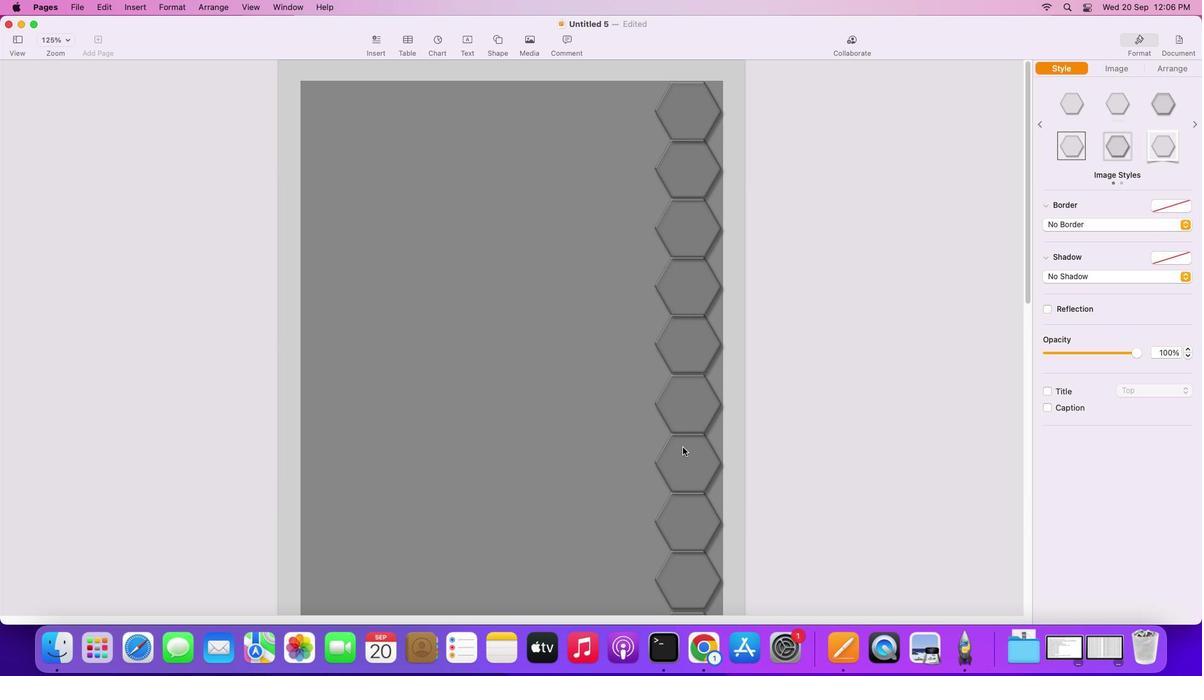 
Action: Mouse moved to (683, 452)
Screenshot: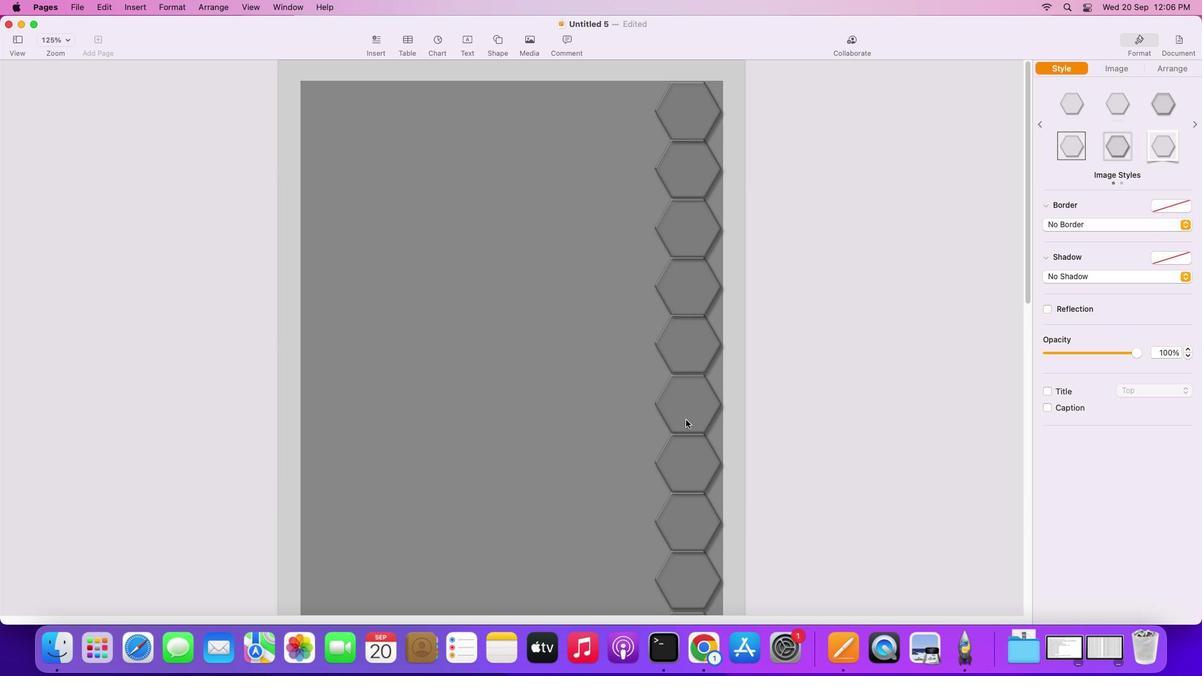 
Action: Mouse scrolled (683, 452) with delta (0, 0)
Screenshot: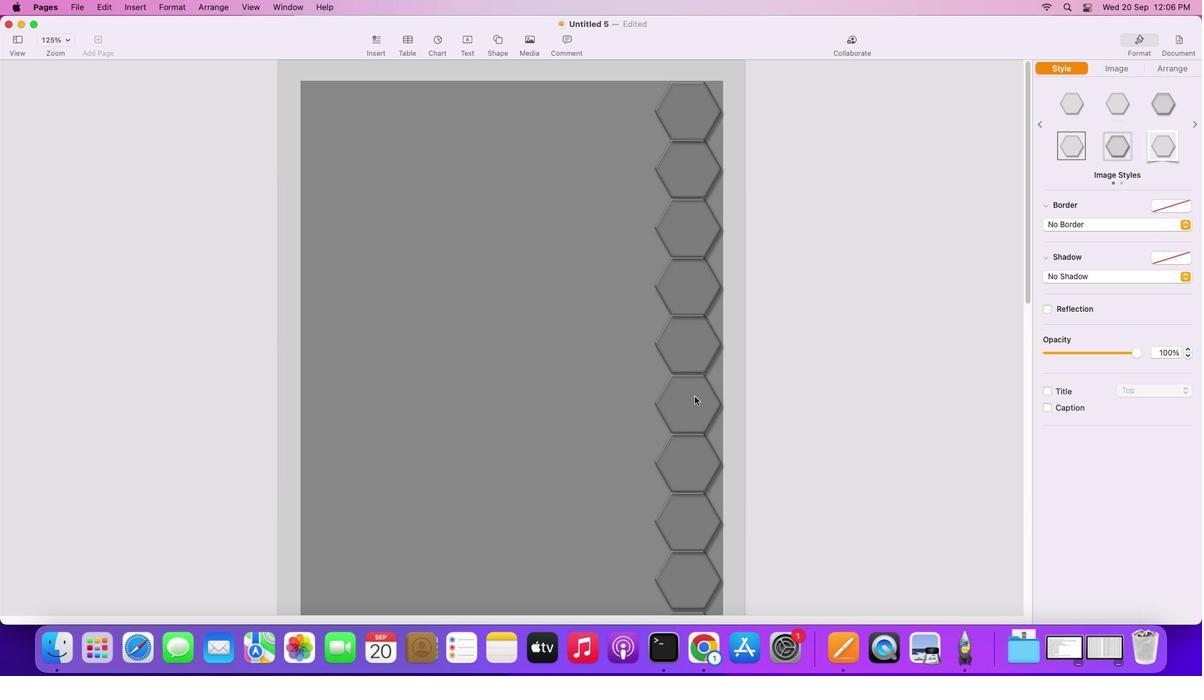 
Action: Mouse scrolled (683, 452) with delta (0, 0)
Screenshot: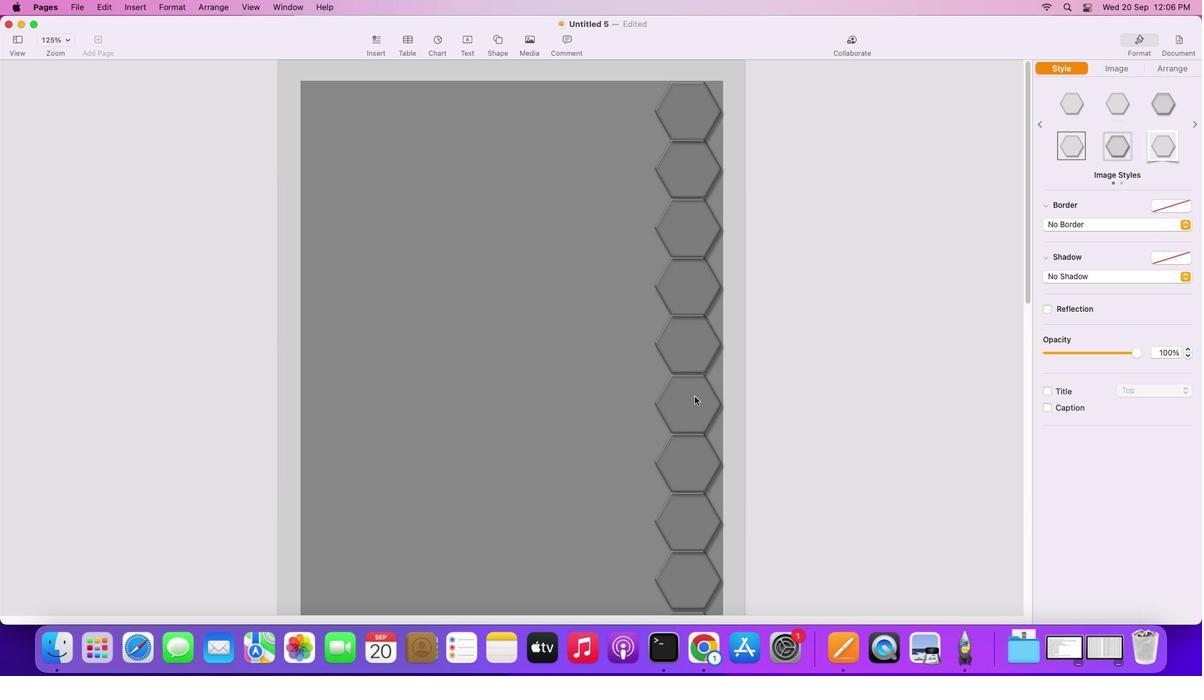 
Action: Mouse scrolled (683, 452) with delta (0, 2)
Screenshot: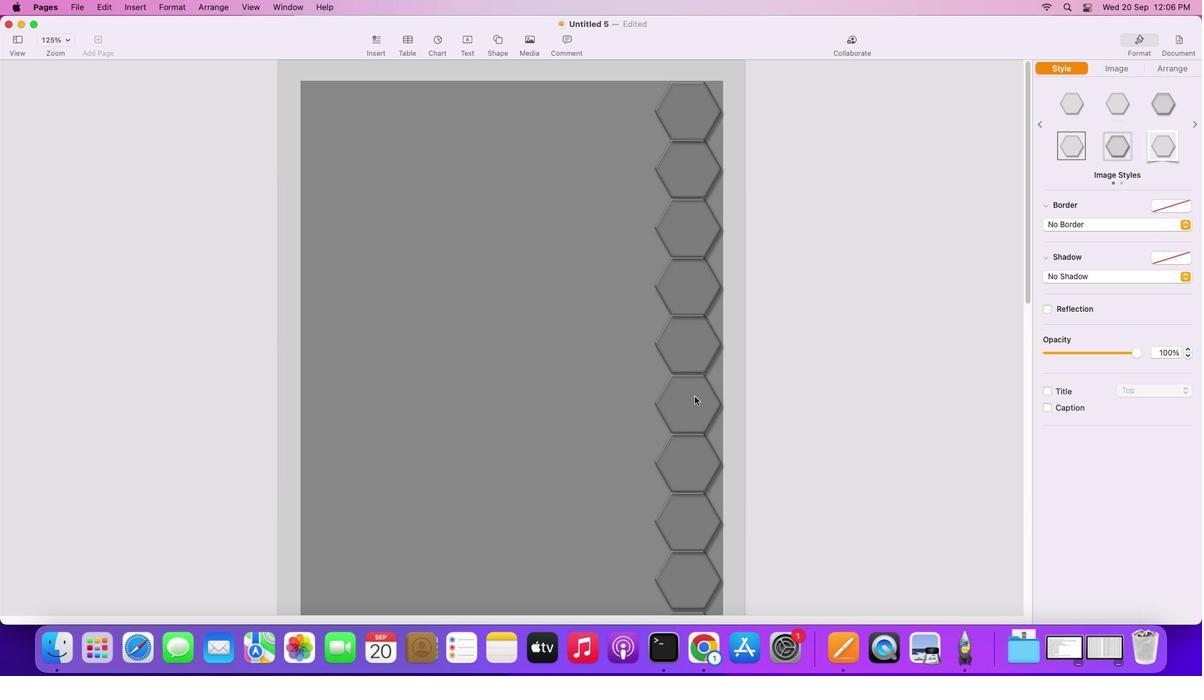 
Action: Mouse scrolled (683, 452) with delta (0, 3)
Screenshot: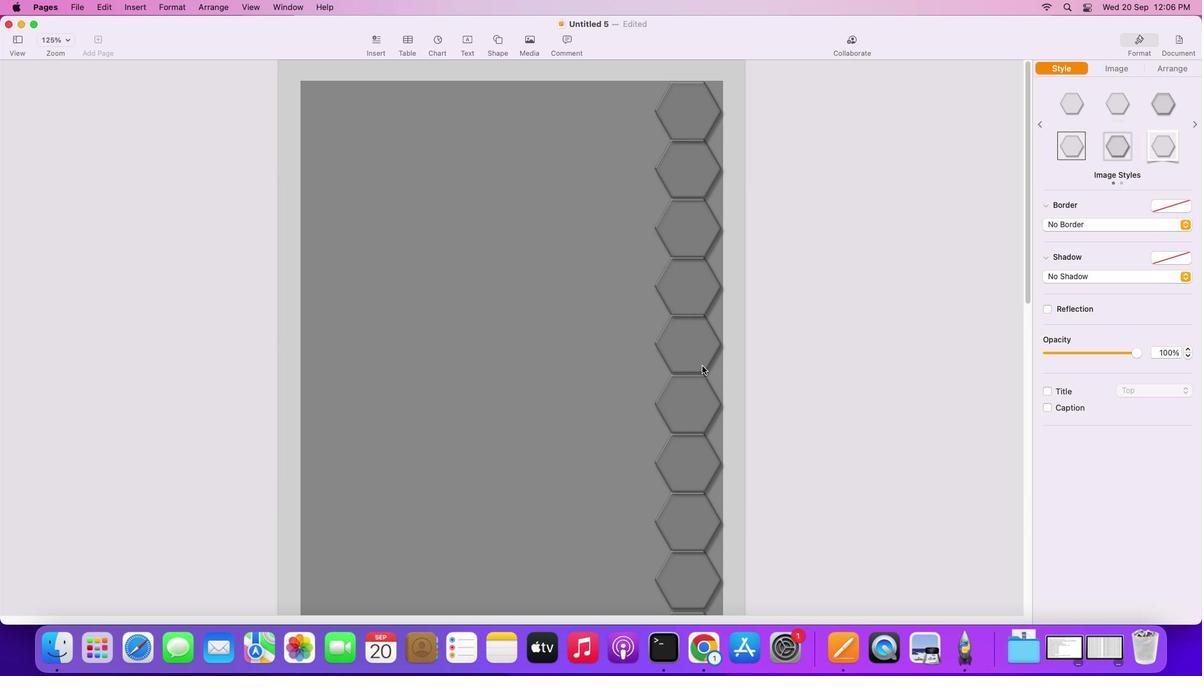 
Action: Mouse scrolled (683, 452) with delta (0, 3)
Screenshot: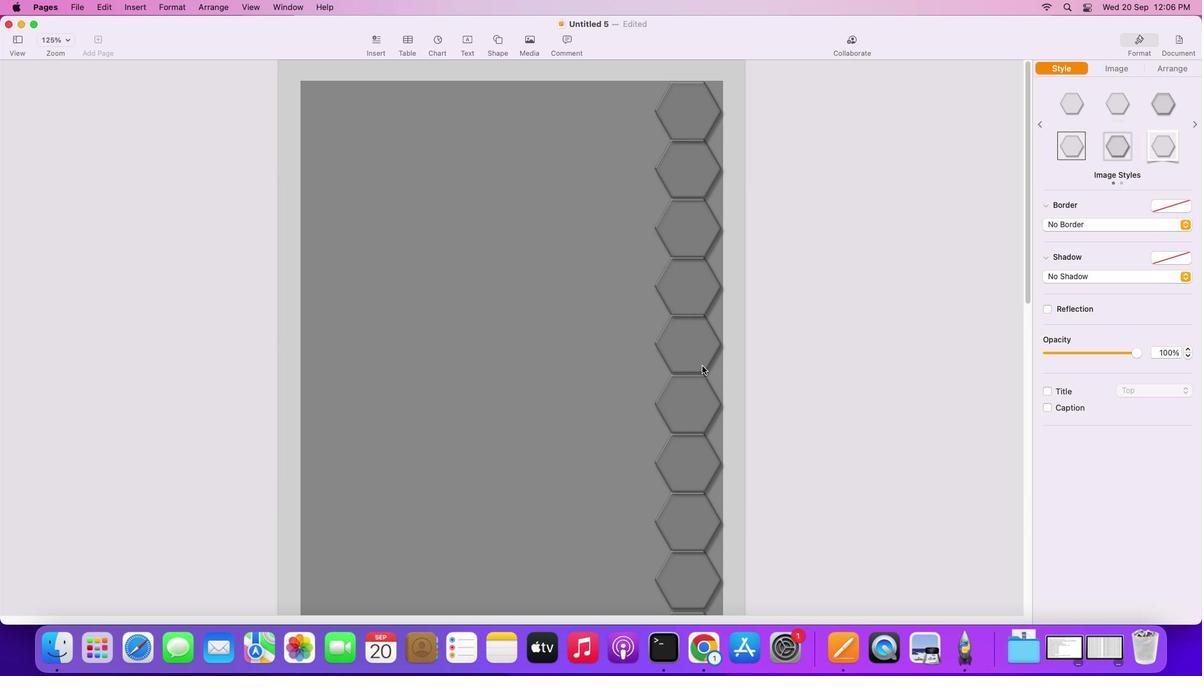 
Action: Mouse scrolled (683, 452) with delta (0, 4)
Screenshot: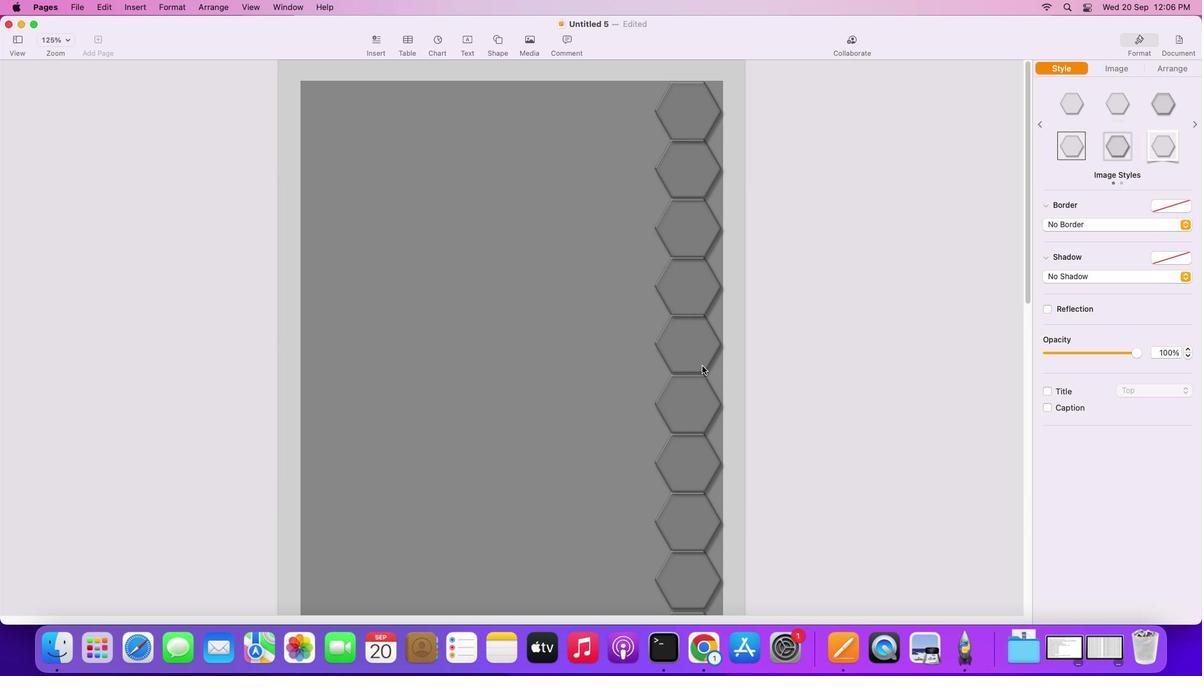 
Action: Mouse scrolled (683, 452) with delta (0, 5)
Screenshot: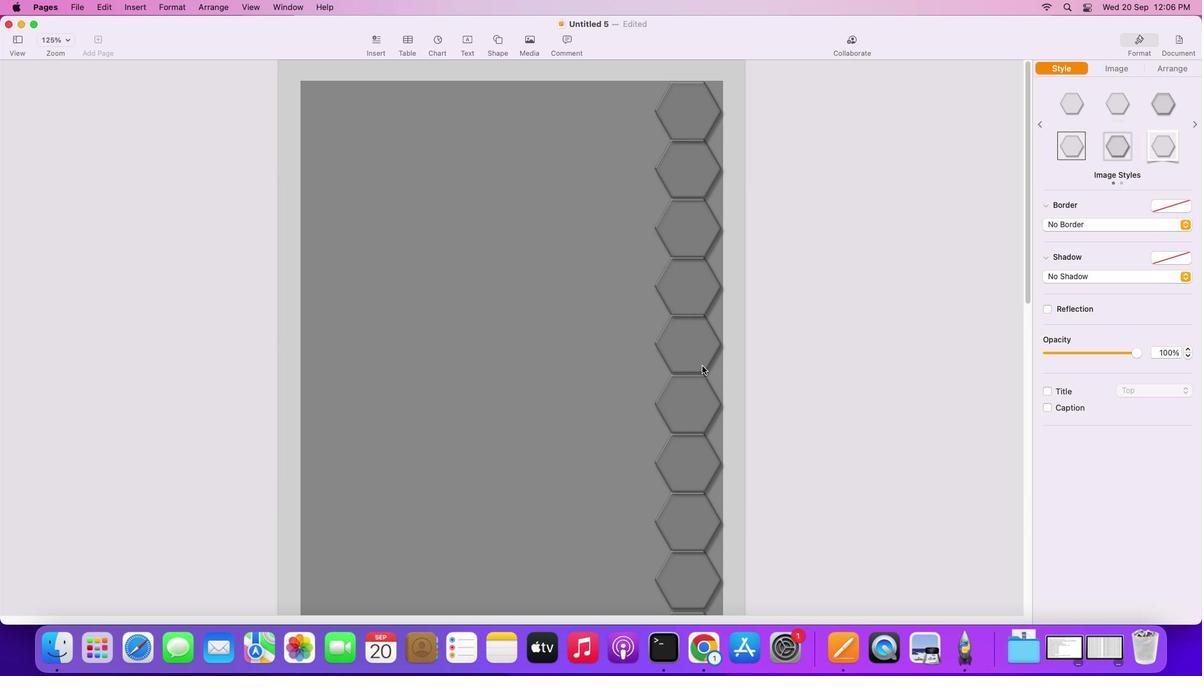 
Action: Mouse moved to (683, 451)
Screenshot: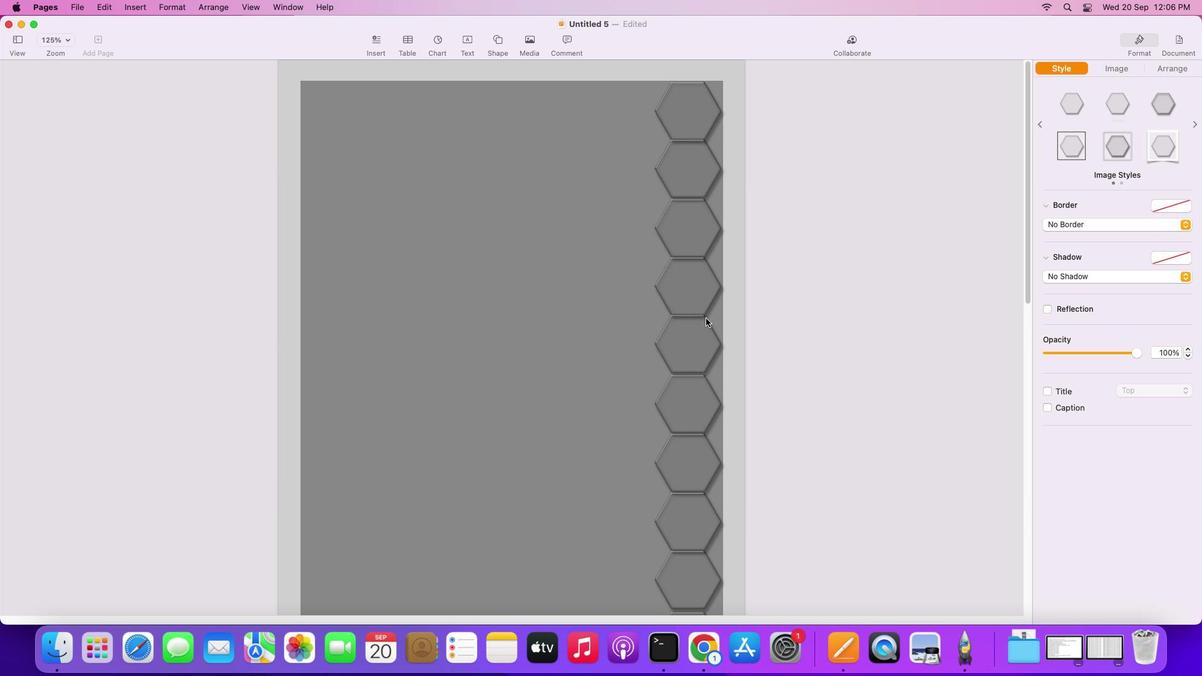 
Action: Mouse scrolled (683, 451) with delta (0, 5)
Screenshot: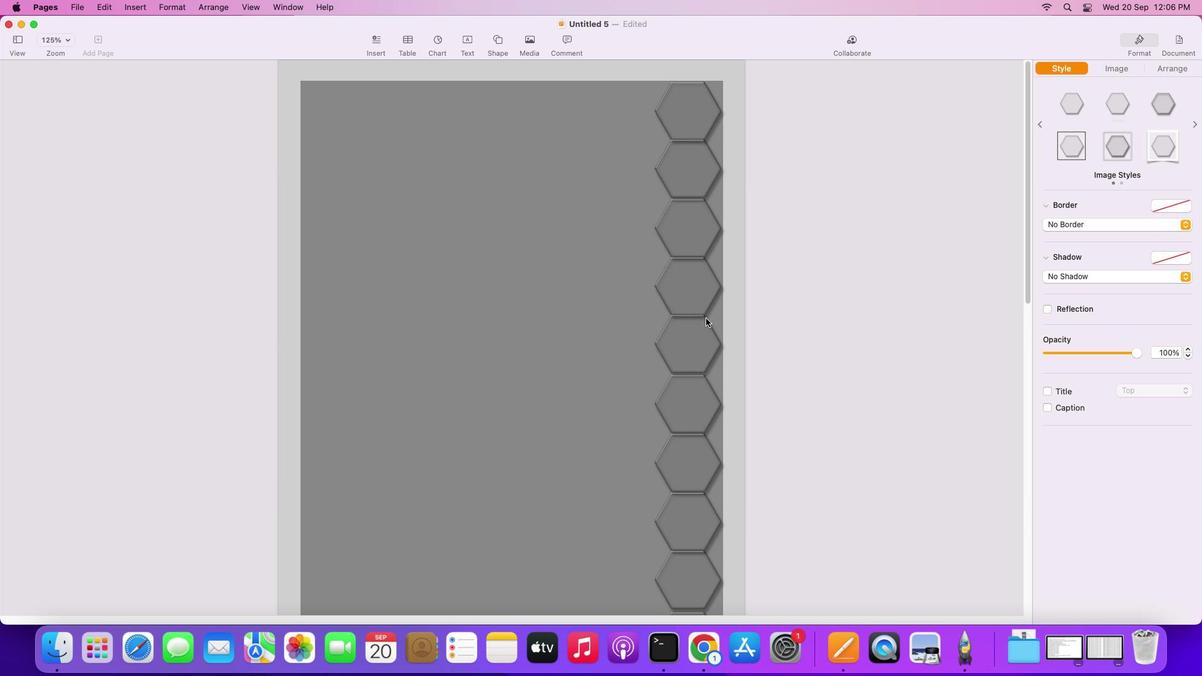 
Action: Mouse moved to (682, 447)
Screenshot: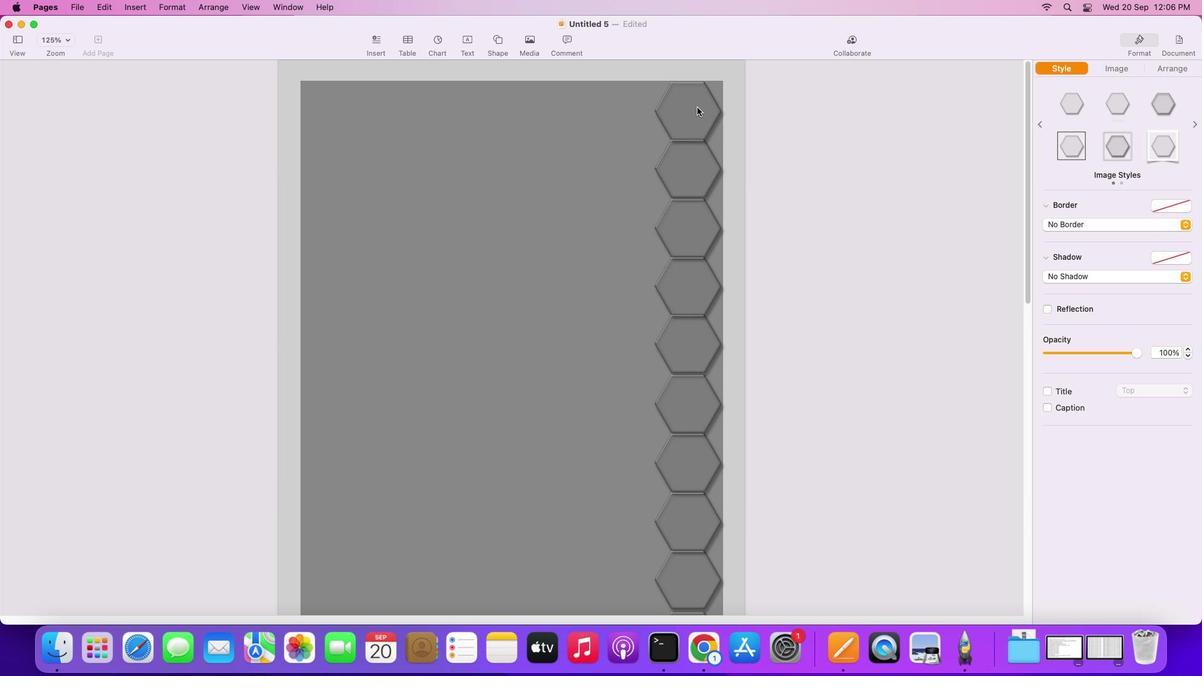 
Action: Mouse scrolled (682, 447) with delta (0, 0)
Screenshot: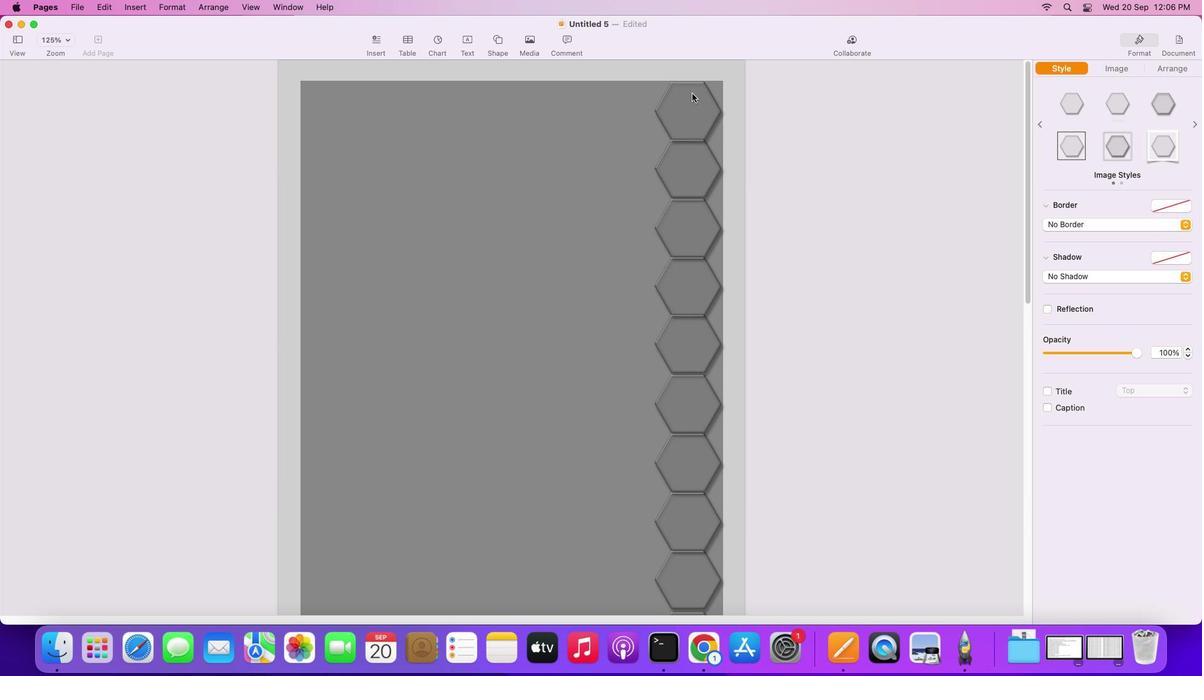 
Action: Mouse scrolled (682, 447) with delta (0, 0)
Screenshot: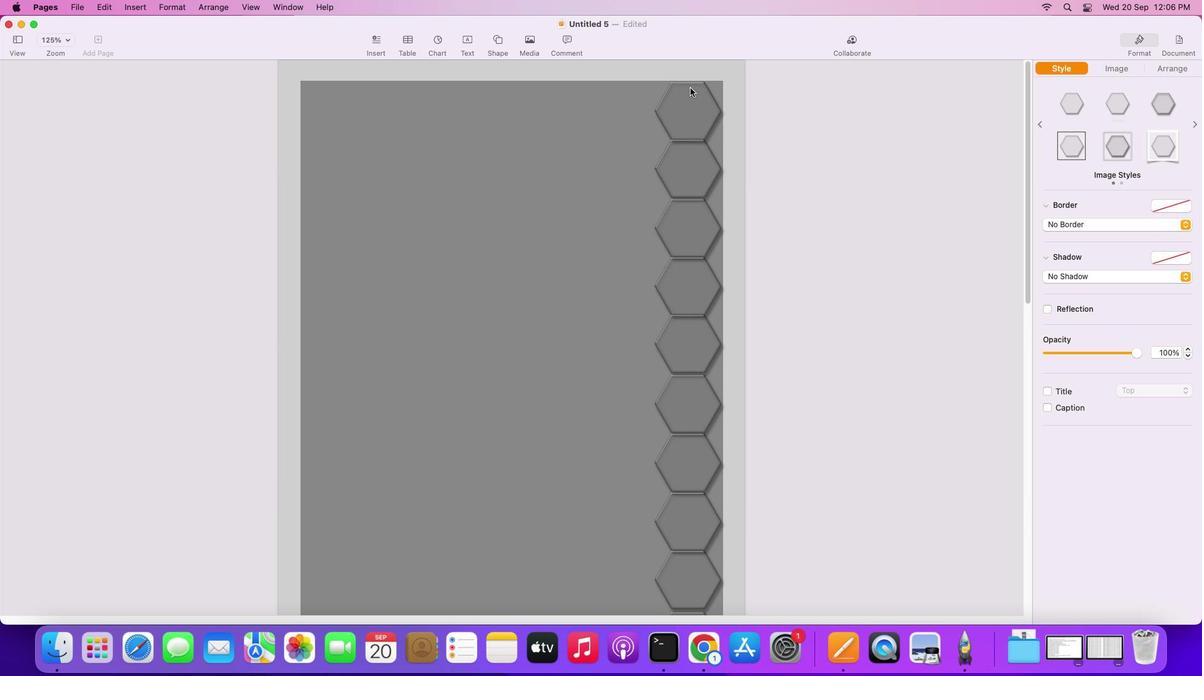
Action: Mouse scrolled (682, 447) with delta (0, 1)
Screenshot: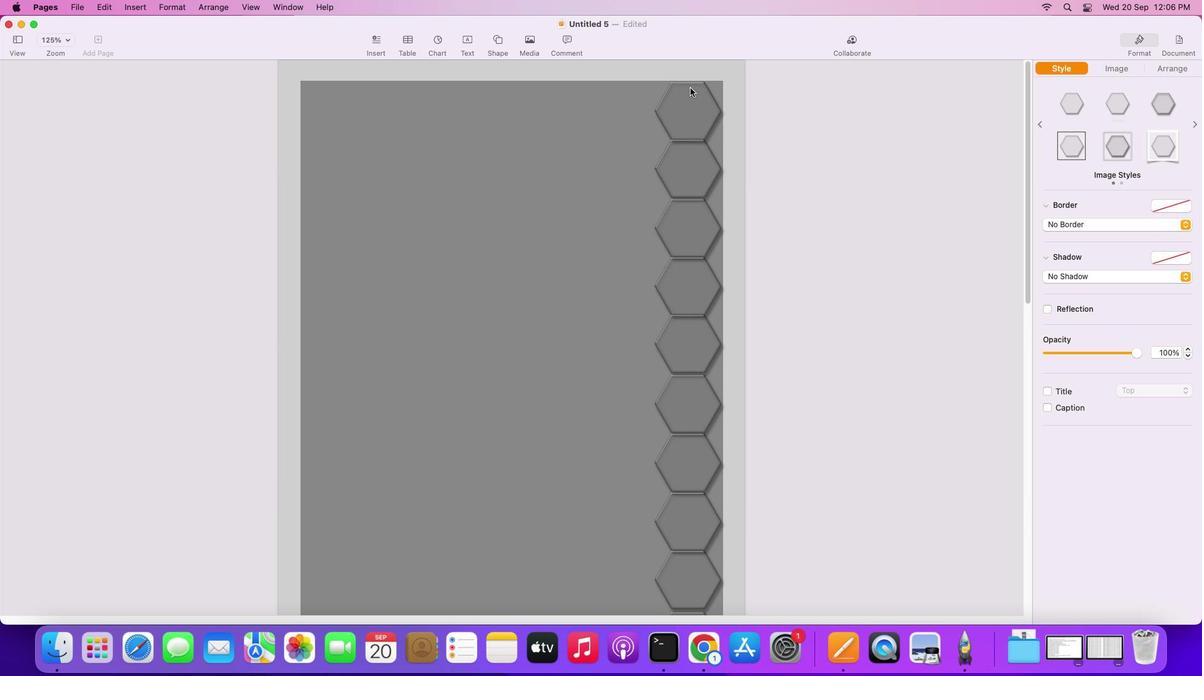 
Action: Mouse scrolled (682, 447) with delta (0, 3)
Screenshot: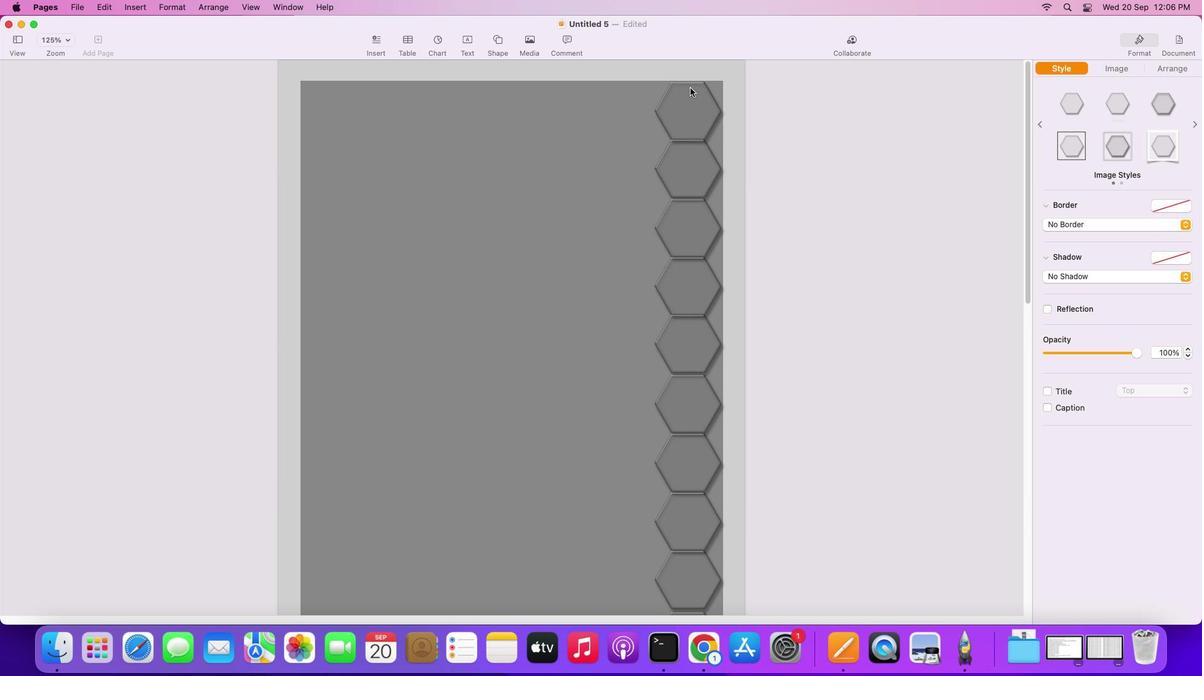
Action: Mouse moved to (686, 96)
Screenshot: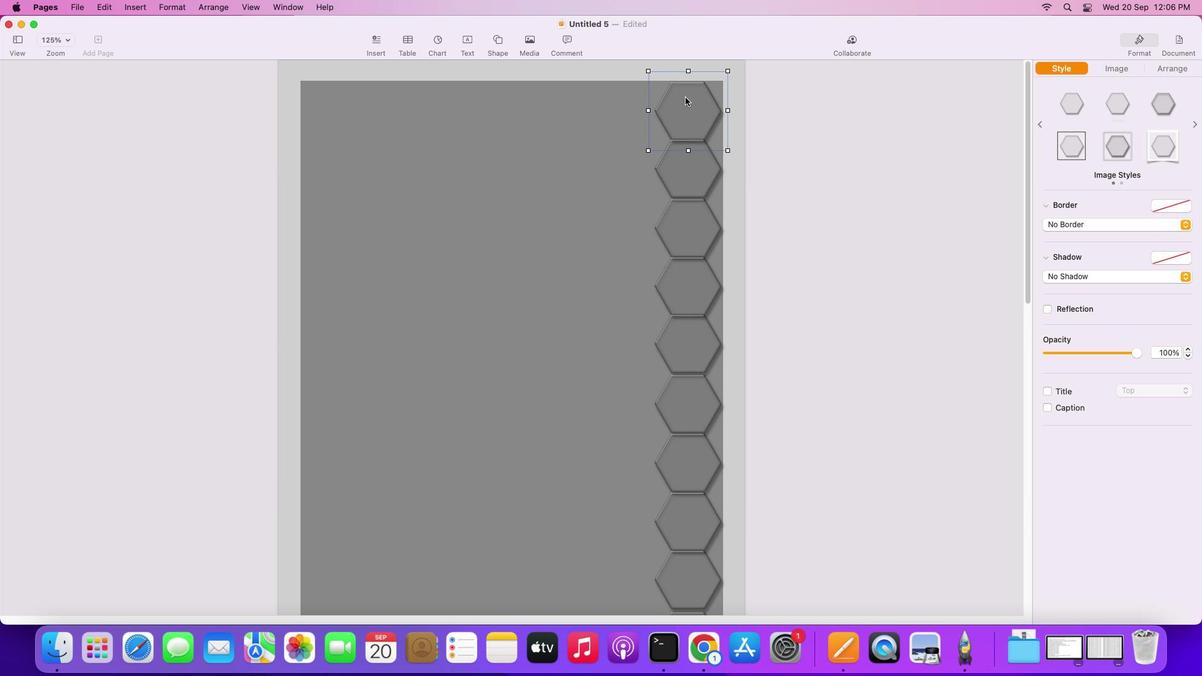 
Action: Mouse pressed left at (686, 96)
Screenshot: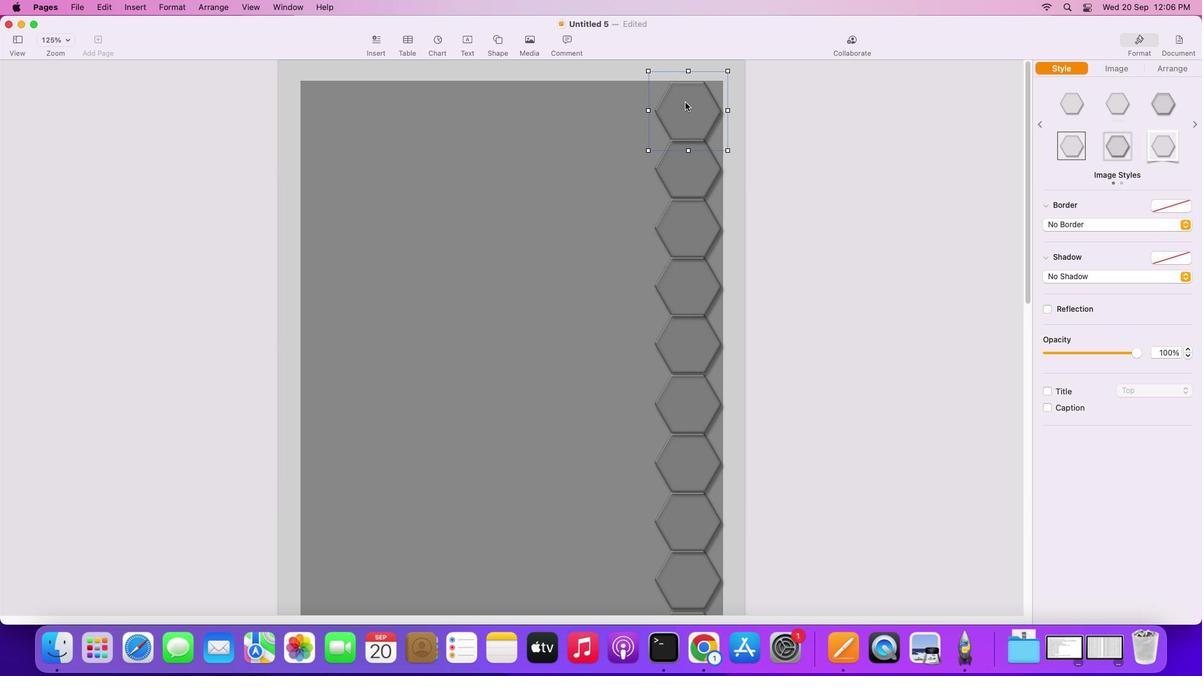 
Action: Mouse moved to (685, 97)
Screenshot: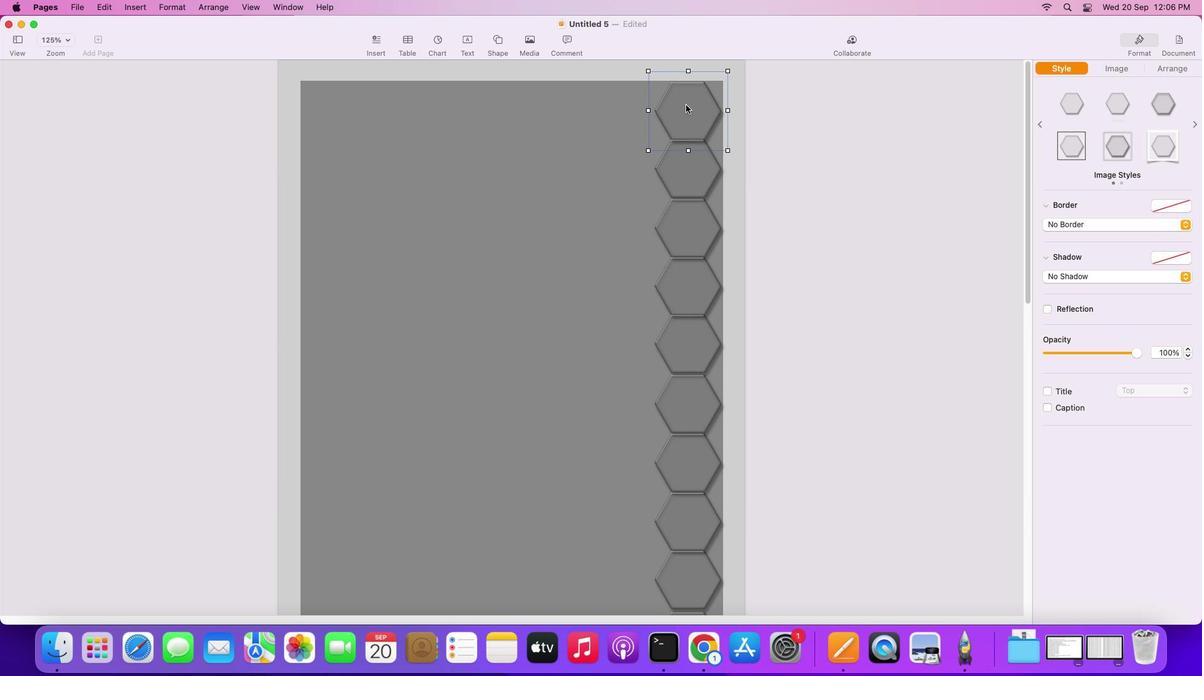
Action: Key pressed Key.alt
Screenshot: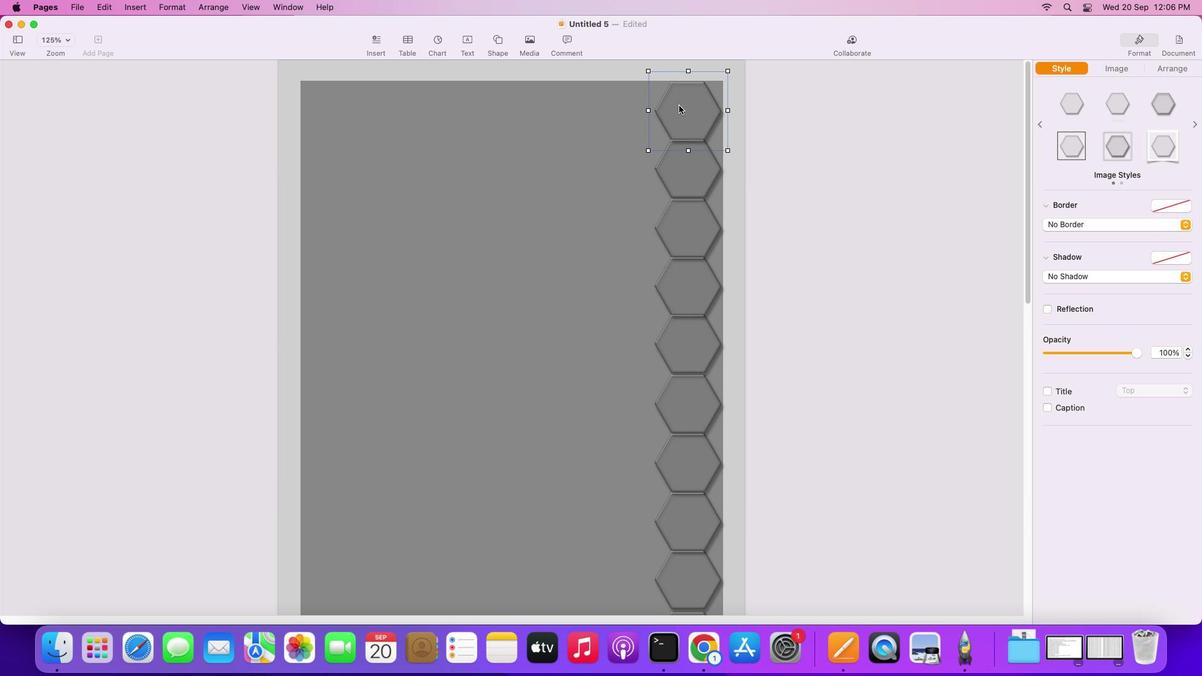 
Action: Mouse moved to (686, 105)
Screenshot: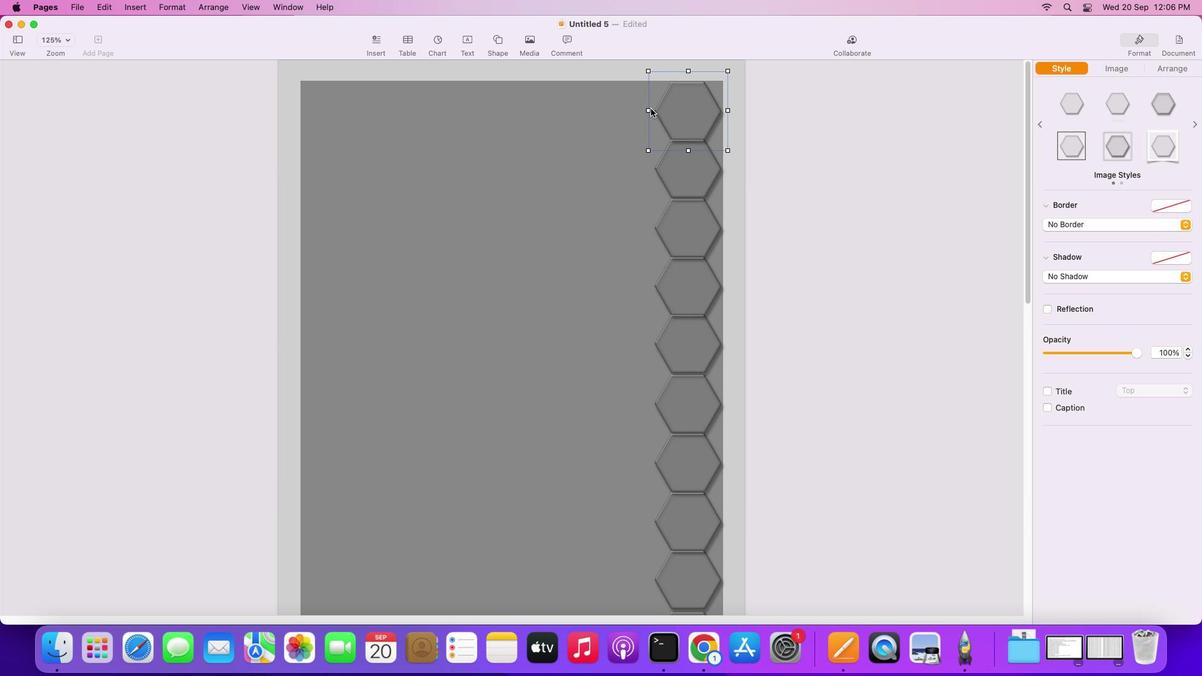 
Action: Mouse pressed left at (686, 105)
Screenshot: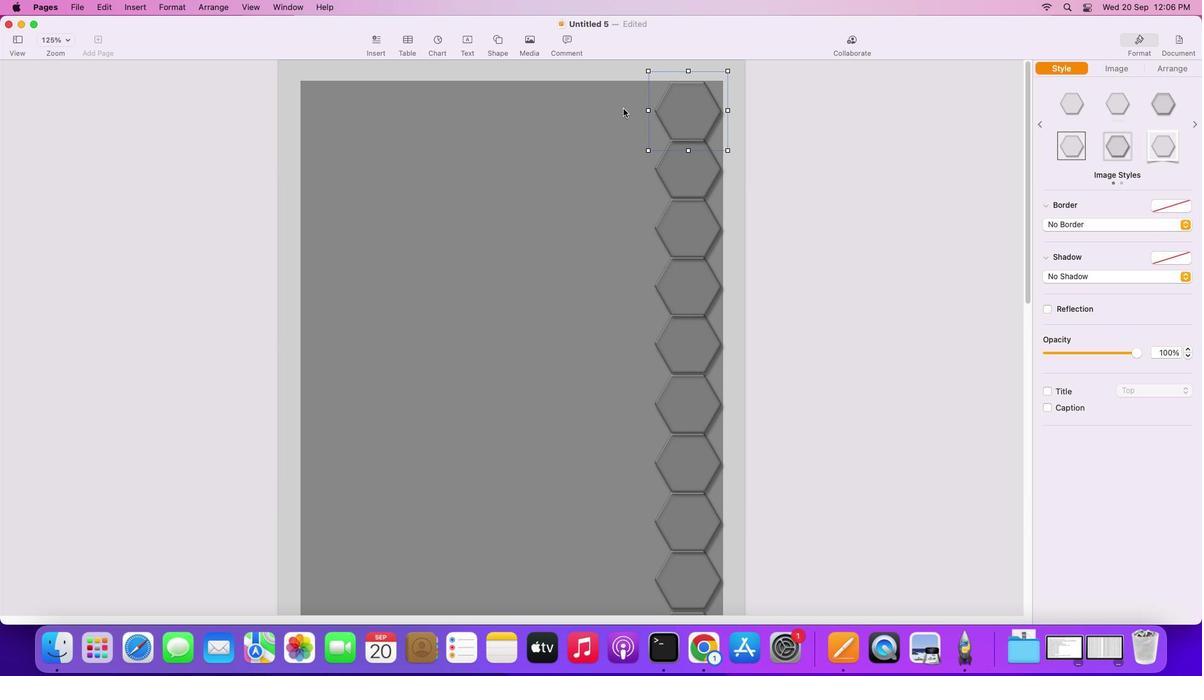 
Action: Mouse moved to (633, 132)
Screenshot: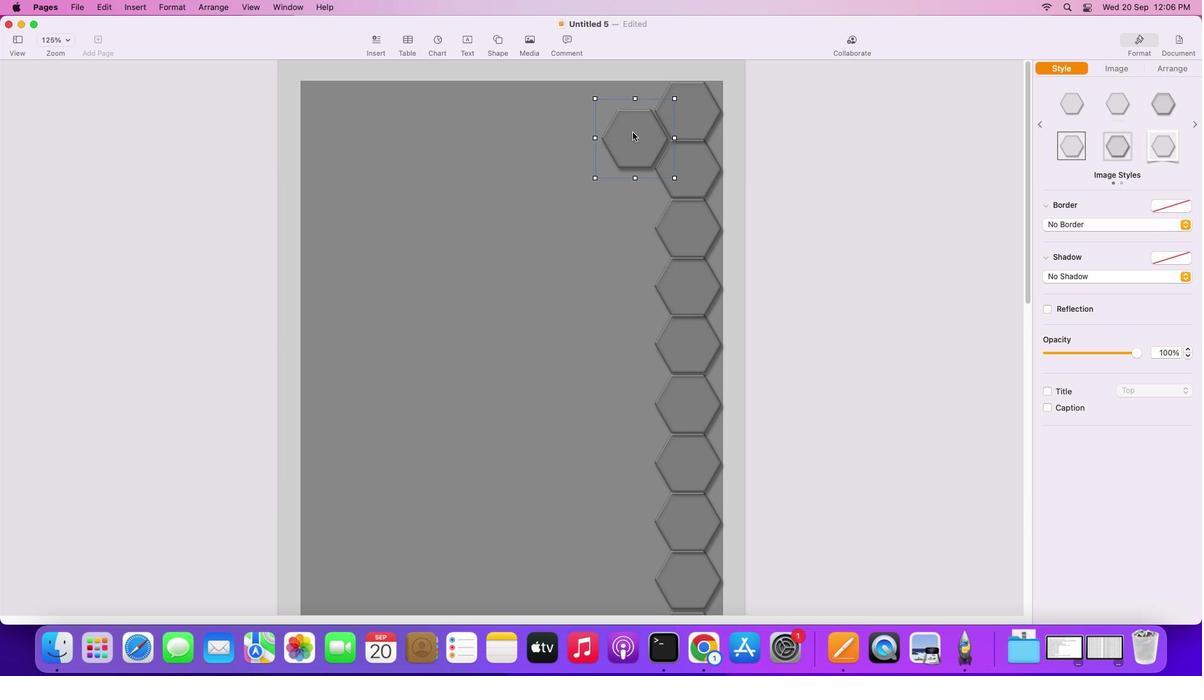 
Action: Key pressed Key.alt
Screenshot: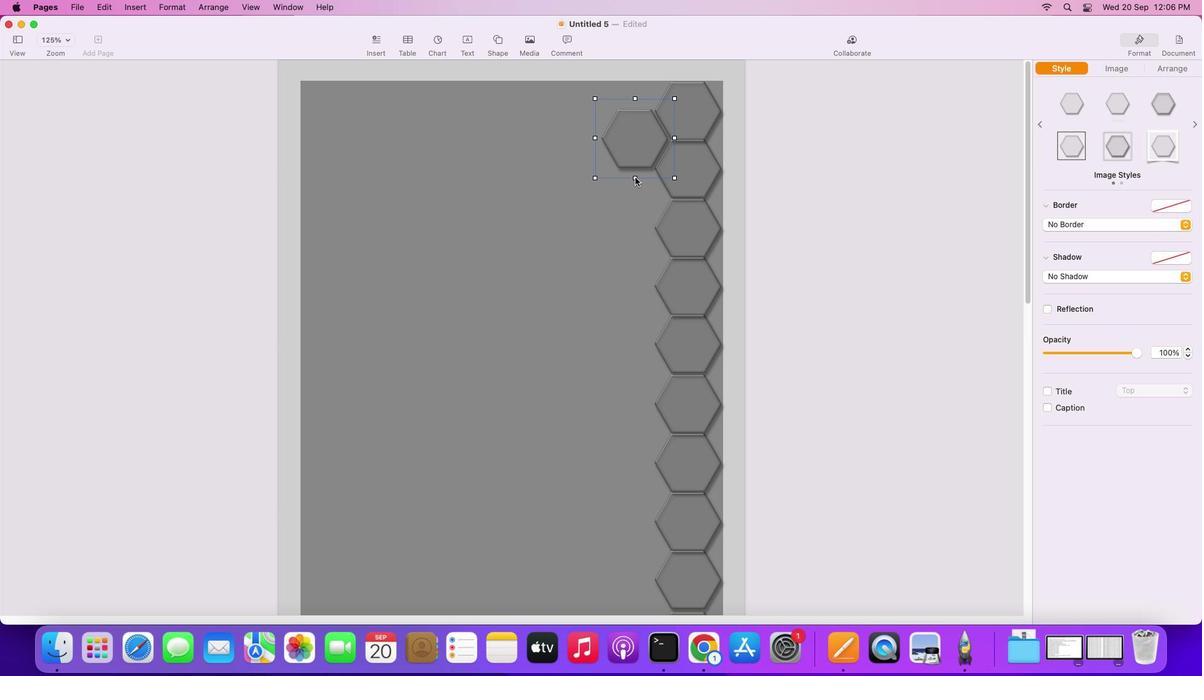 
Action: Mouse pressed left at (633, 132)
Screenshot: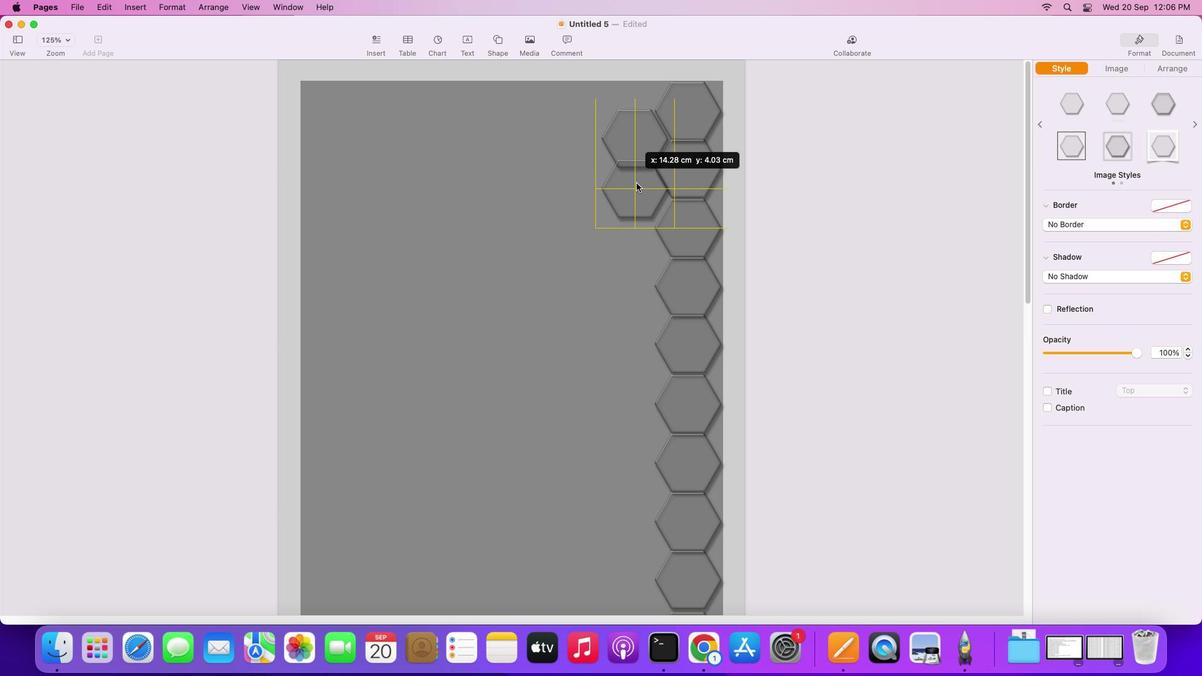 
Action: Mouse moved to (636, 191)
Screenshot: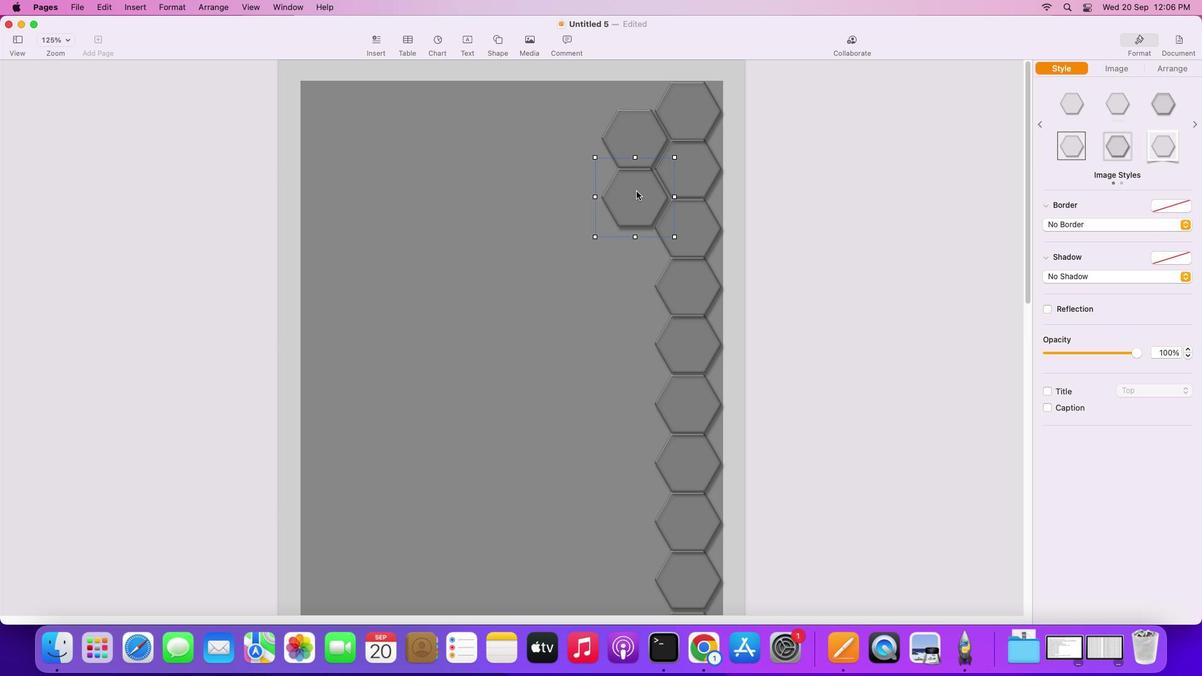 
Action: Mouse pressed left at (636, 191)
Screenshot: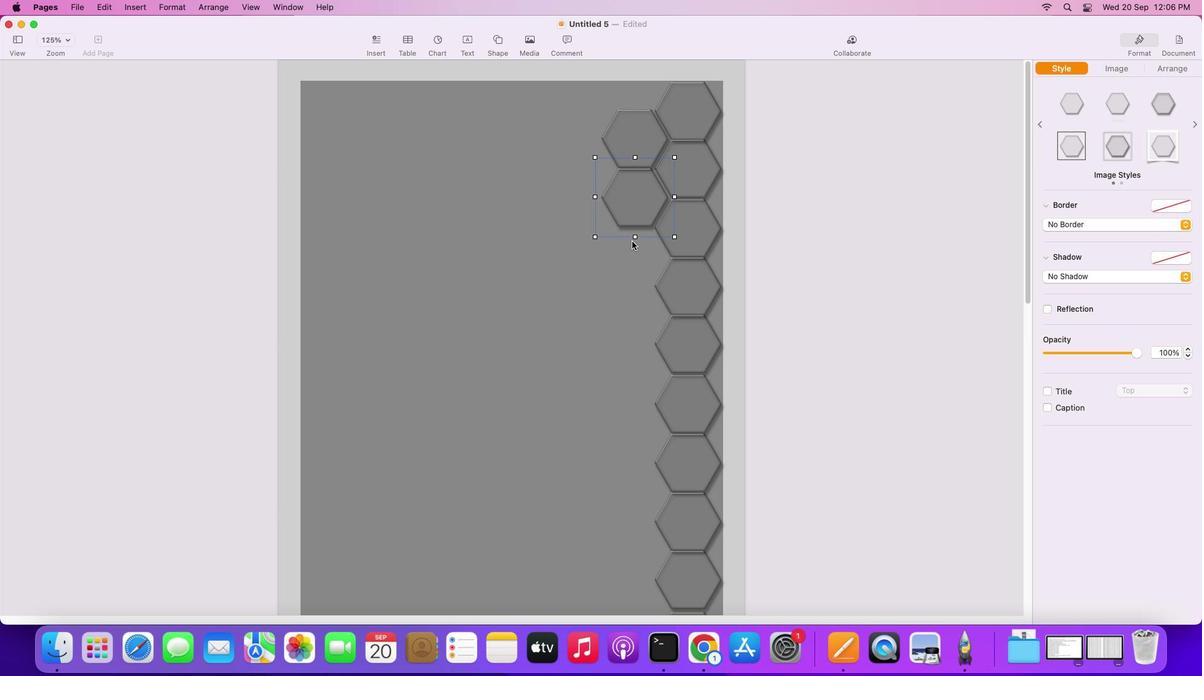 
Action: Key pressed Key.alt
Screenshot: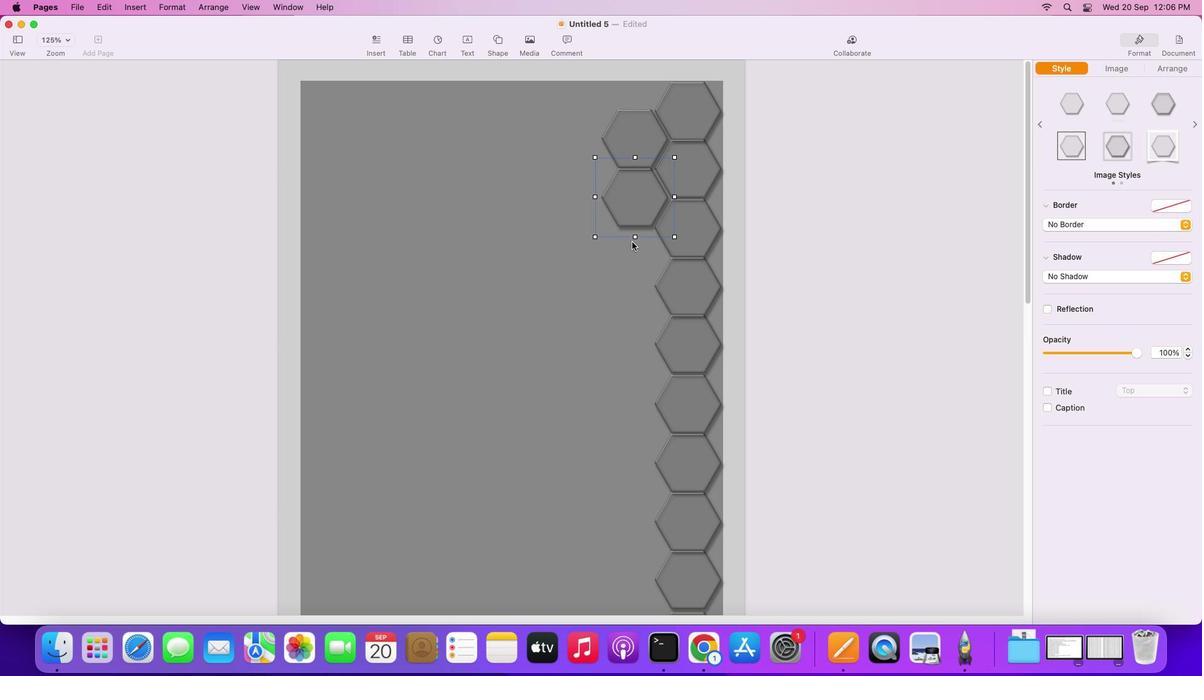 
Action: Mouse moved to (638, 250)
Screenshot: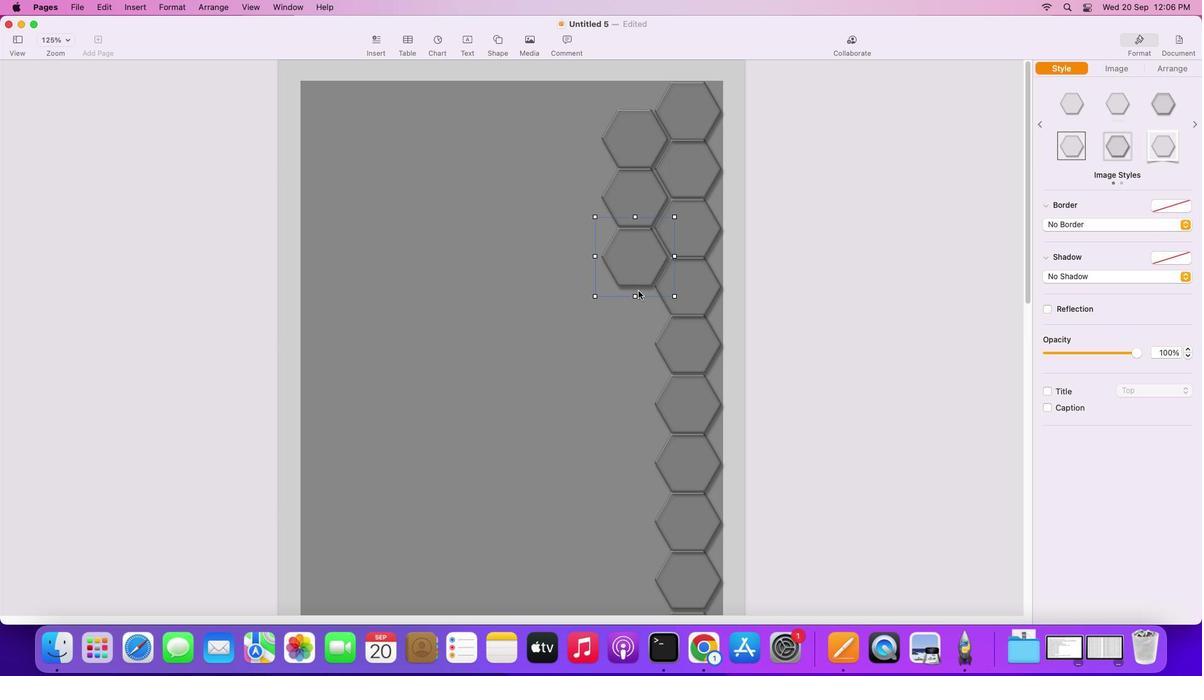 
Action: Key pressed Key.alt
Screenshot: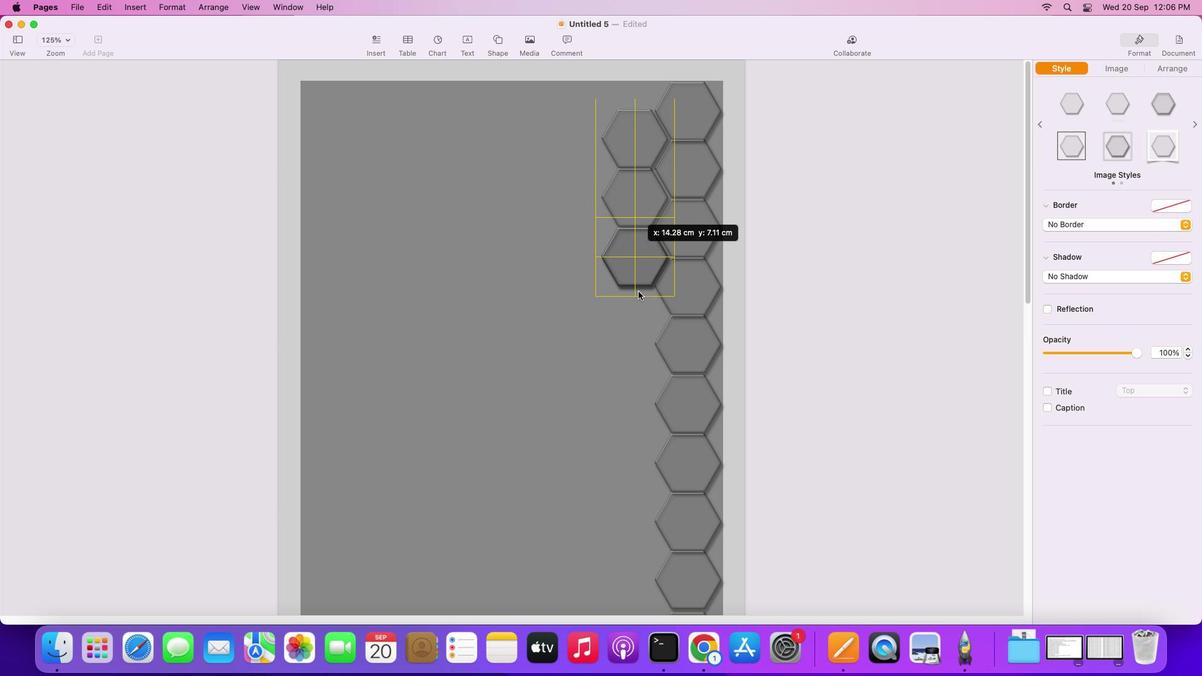
Action: Mouse pressed left at (638, 250)
Screenshot: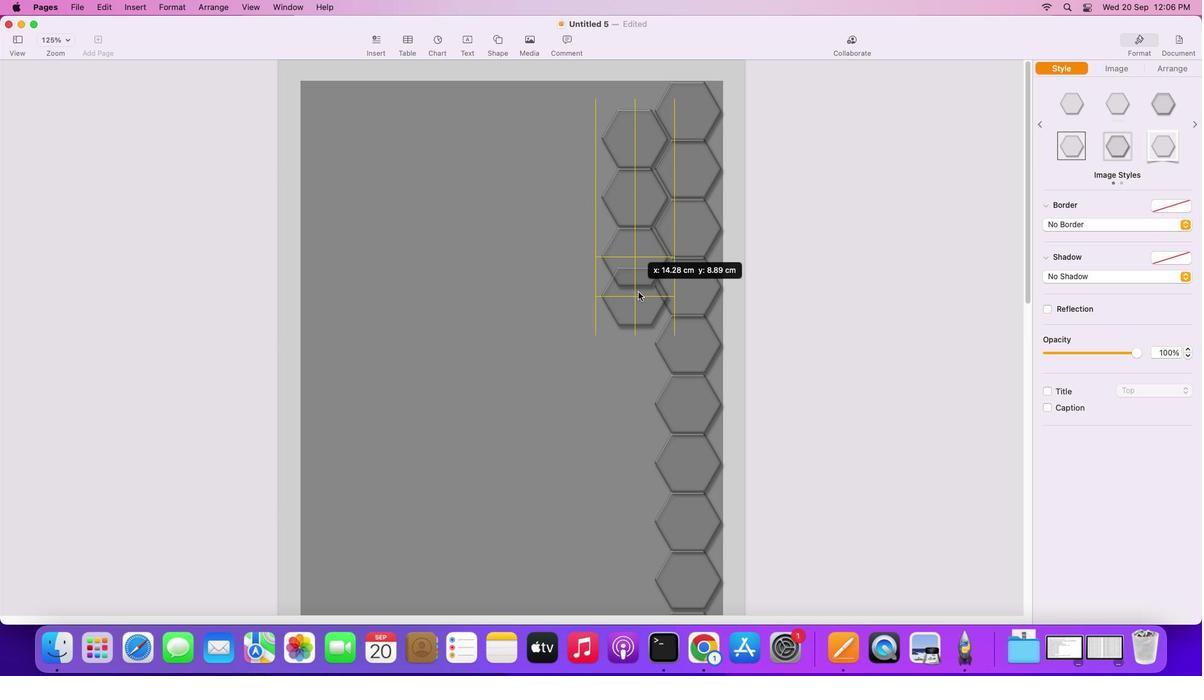 
Action: Mouse moved to (638, 309)
Screenshot: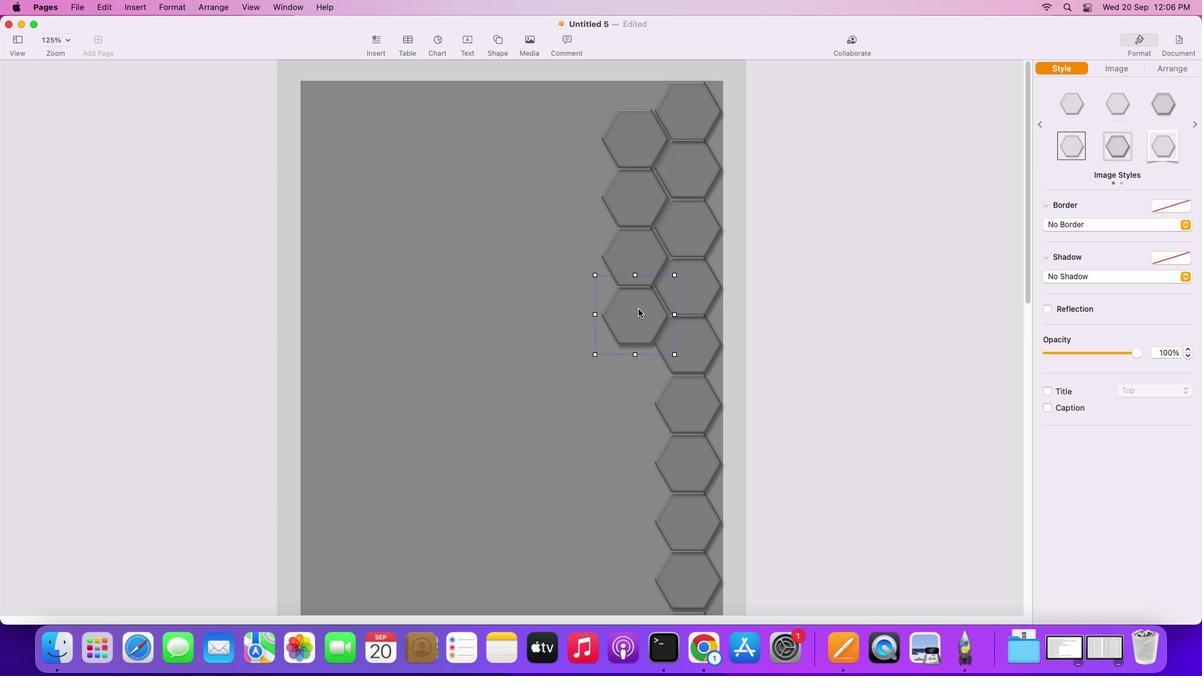 
Action: Key pressed Key.alt
Screenshot: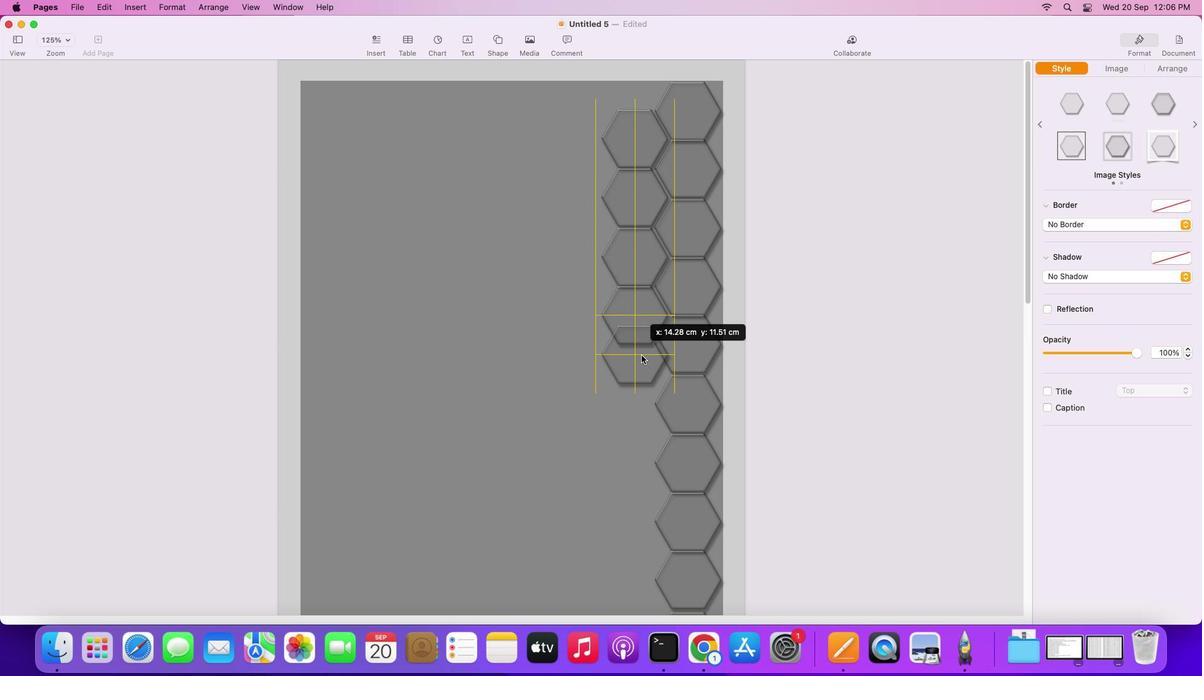 
Action: Mouse pressed left at (638, 309)
Screenshot: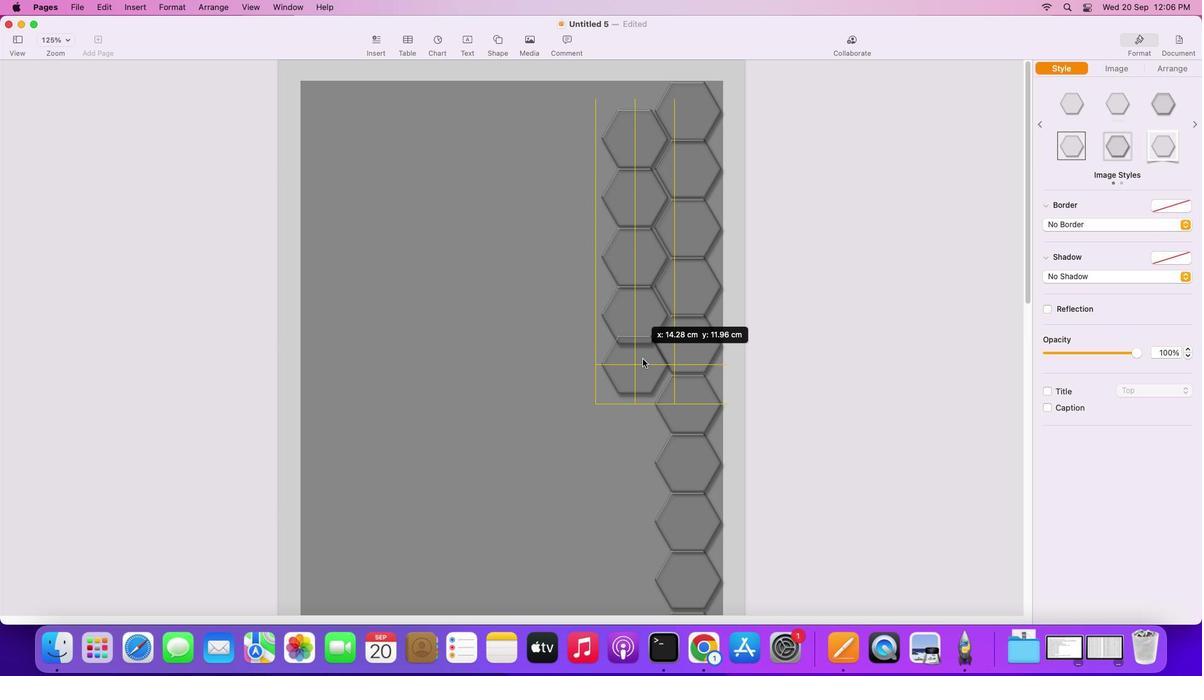 
Action: Mouse moved to (647, 356)
Screenshot: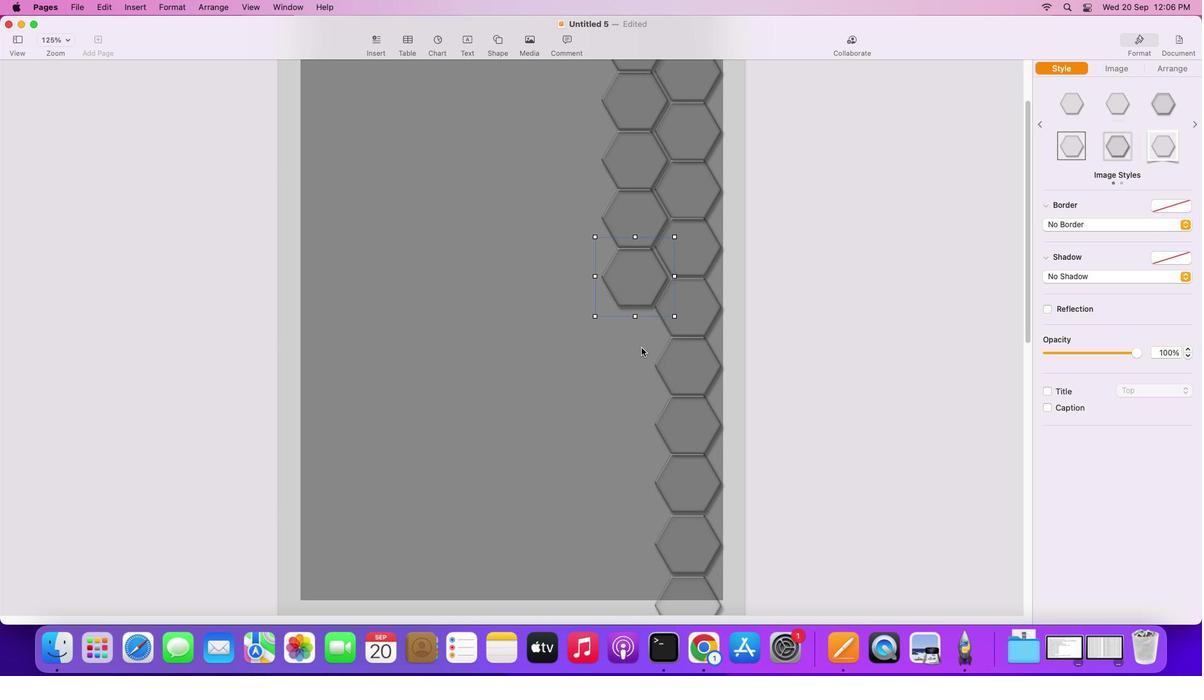 
Action: Mouse scrolled (647, 356) with delta (0, 0)
Screenshot: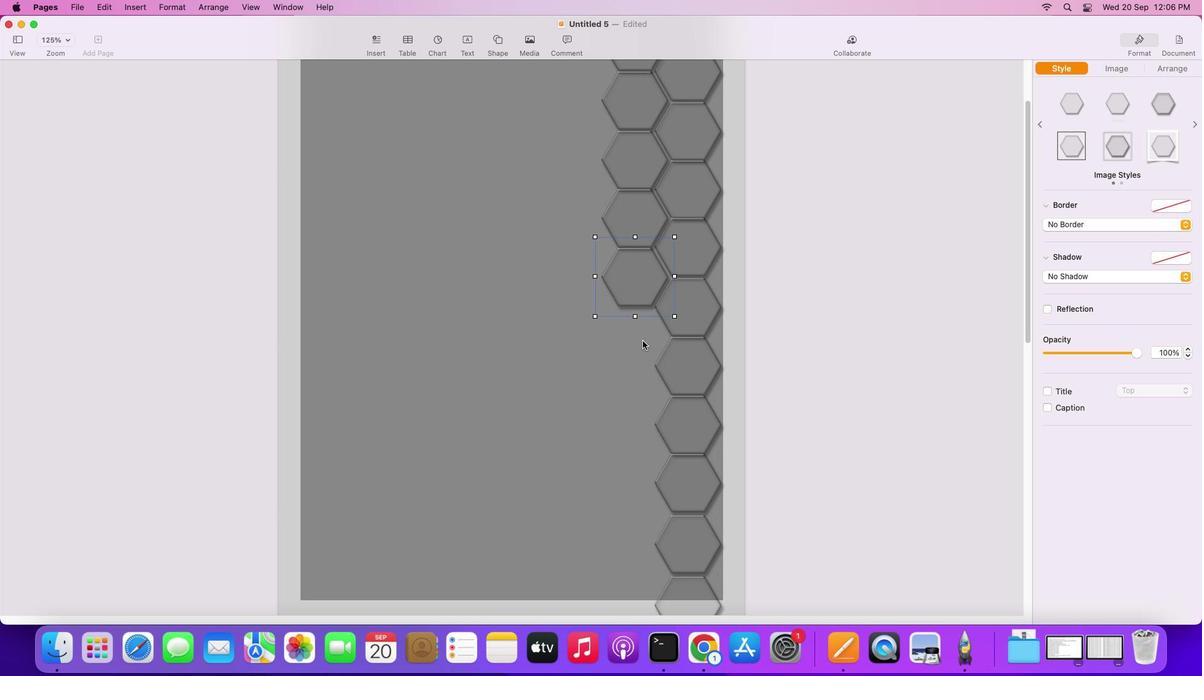 
Action: Mouse scrolled (647, 356) with delta (0, 0)
Screenshot: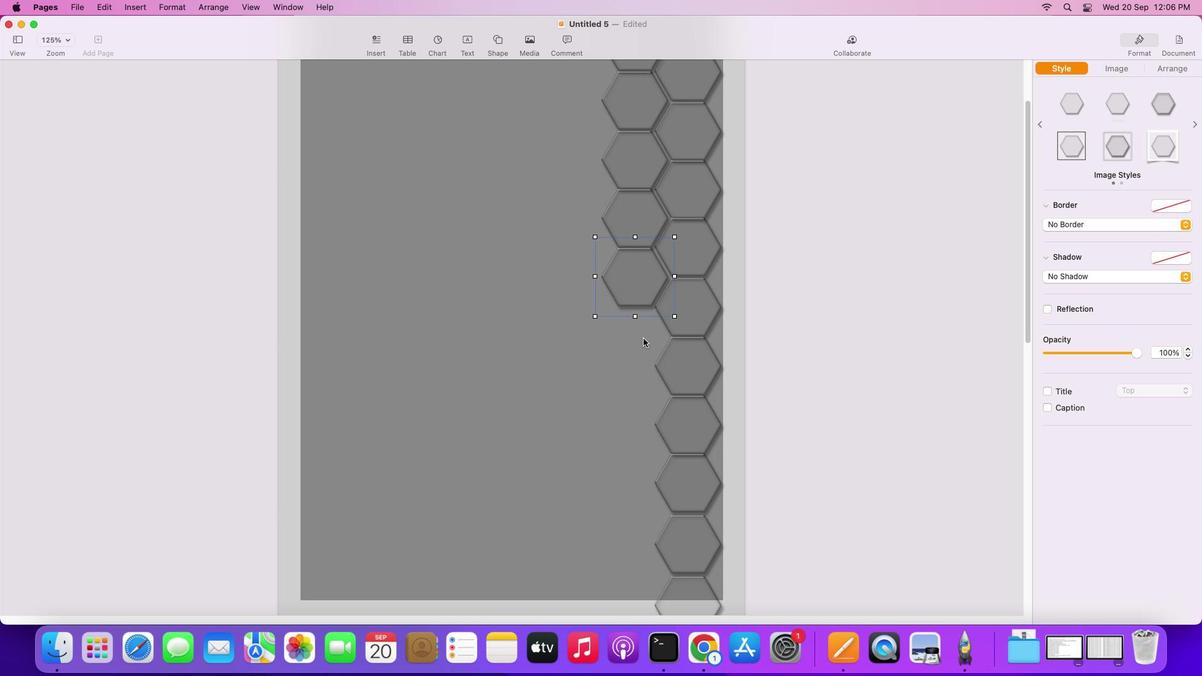 
Action: Mouse scrolled (647, 356) with delta (0, -1)
Screenshot: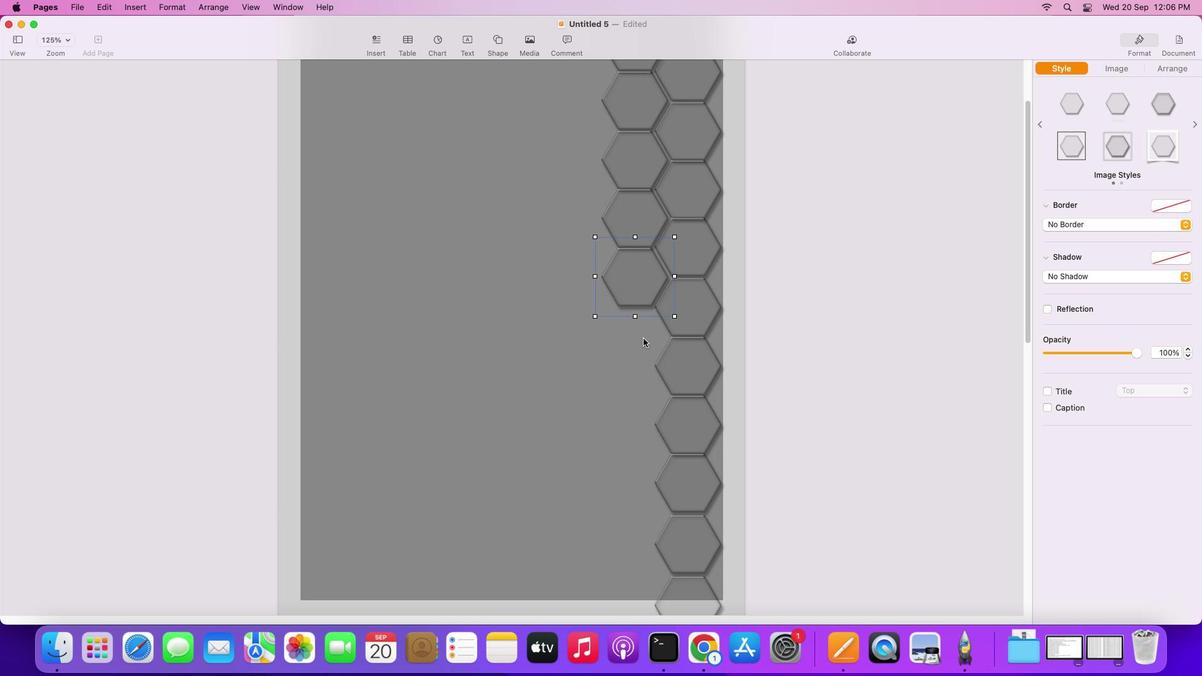 
Action: Mouse moved to (647, 356)
Screenshot: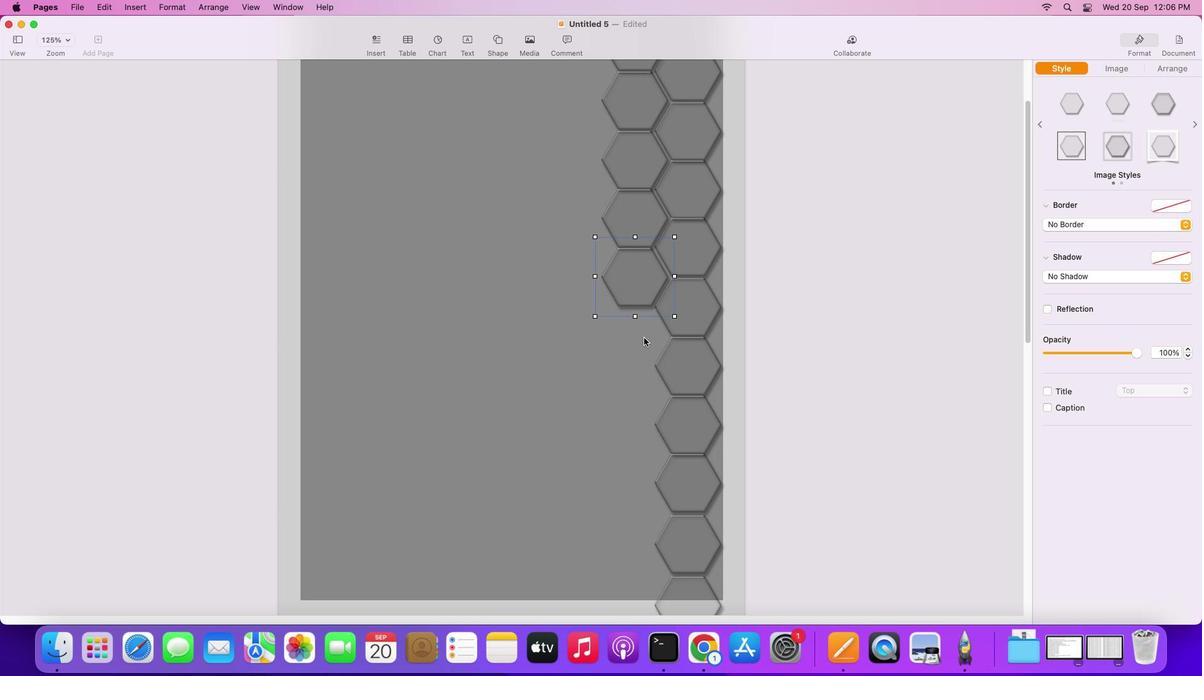 
Action: Mouse scrolled (647, 356) with delta (0, -3)
Screenshot: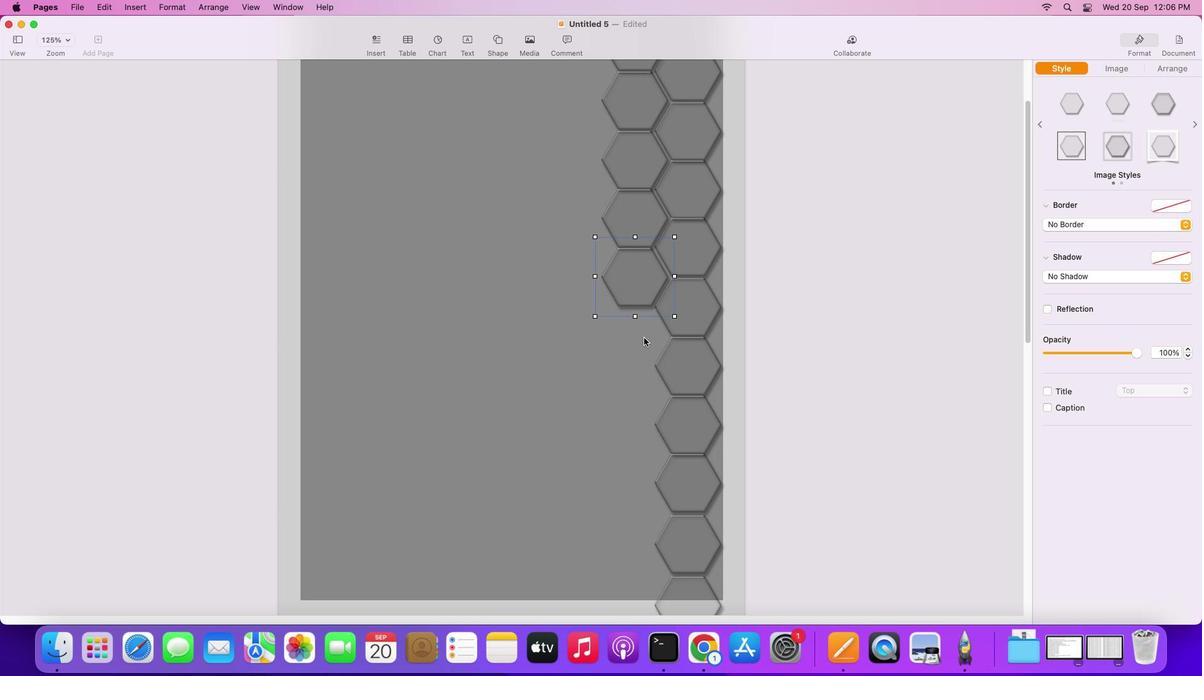 
Action: Mouse scrolled (647, 356) with delta (0, -3)
Screenshot: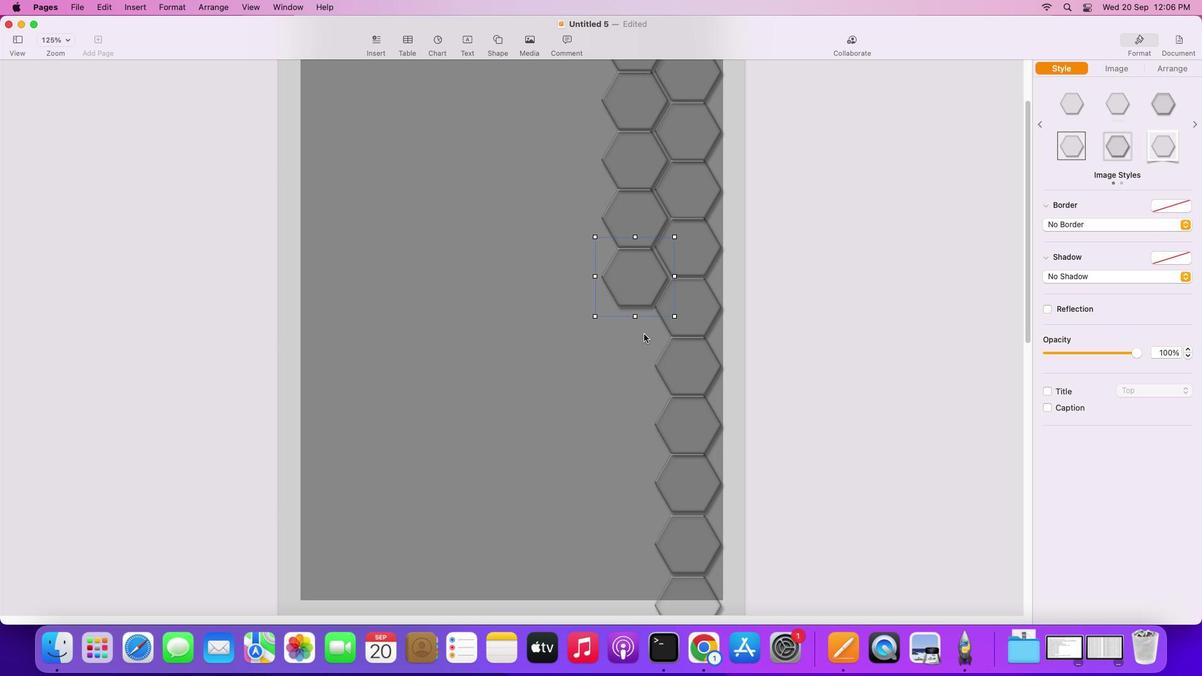 
Action: Mouse moved to (638, 304)
Screenshot: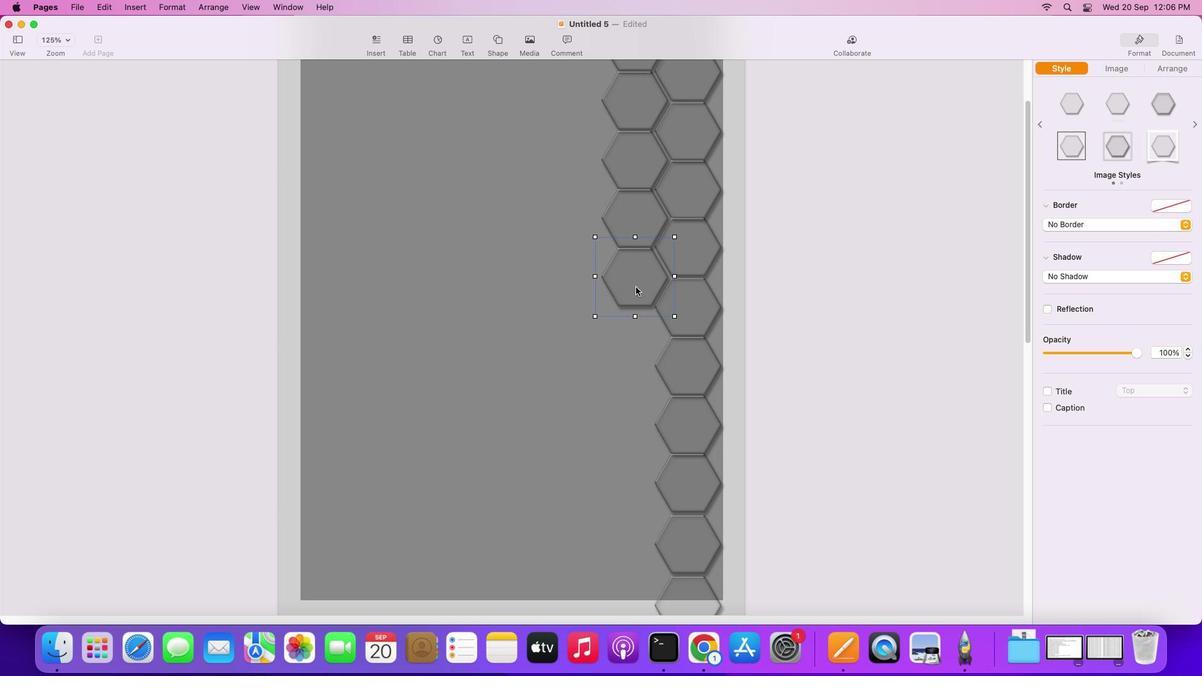 
Action: Key pressed Key.alt
Screenshot: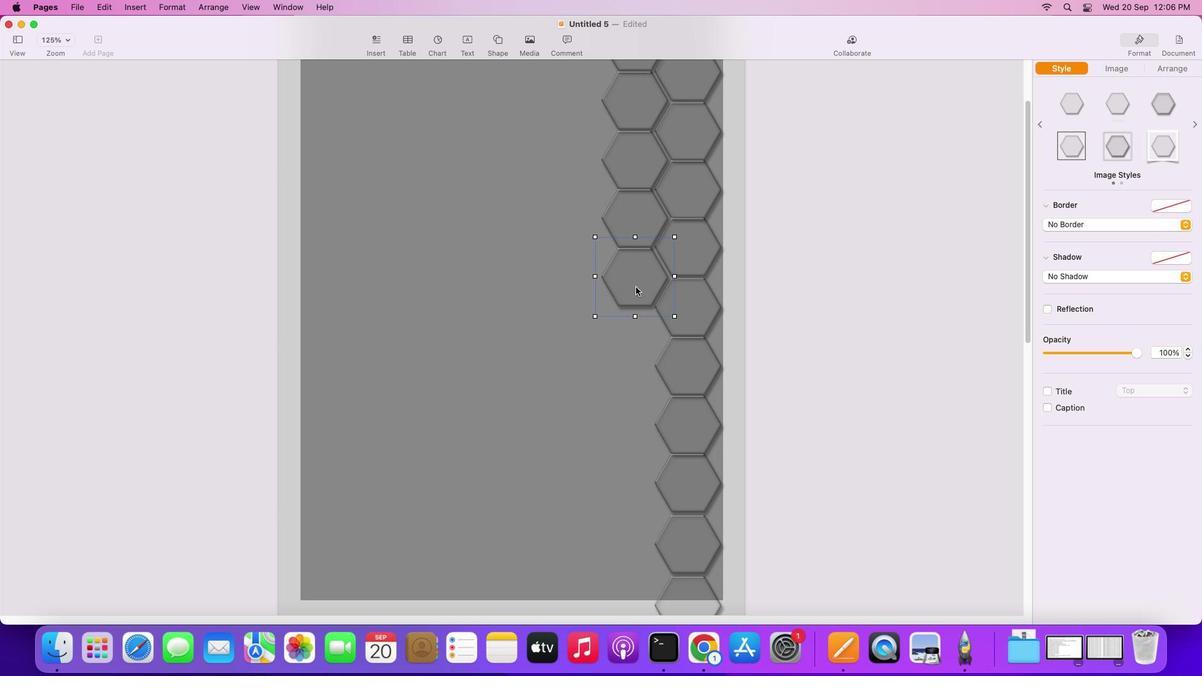 
Action: Mouse moved to (635, 286)
Screenshot: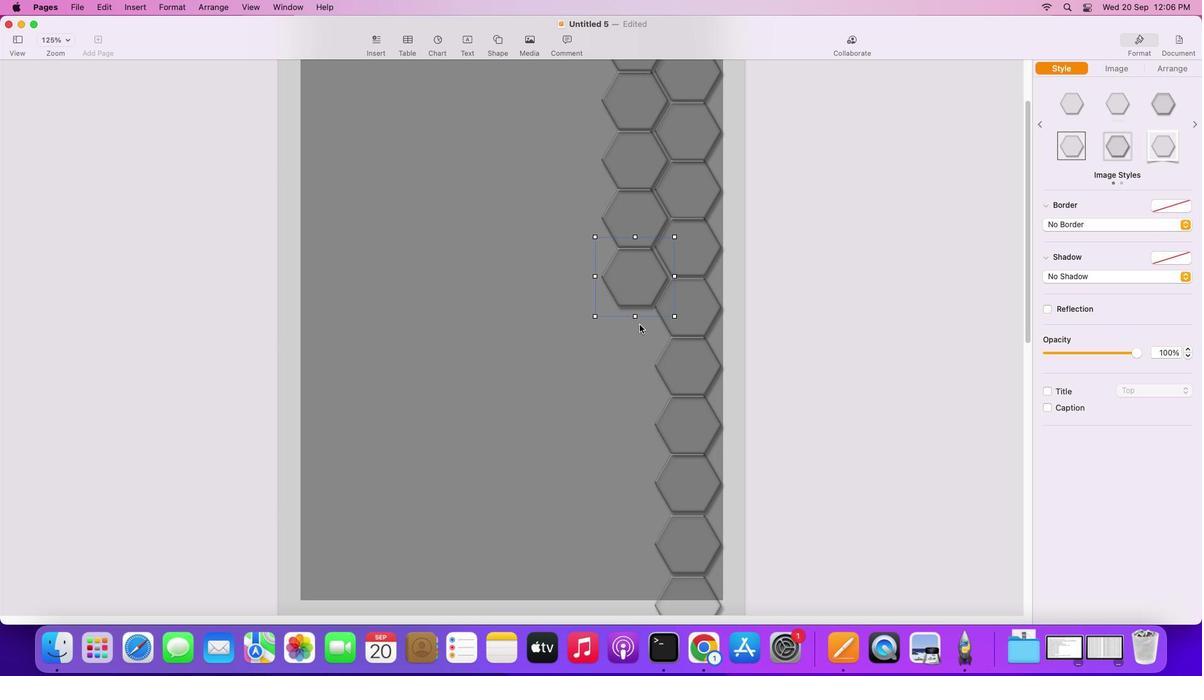 
Action: Mouse pressed left at (635, 286)
Screenshot: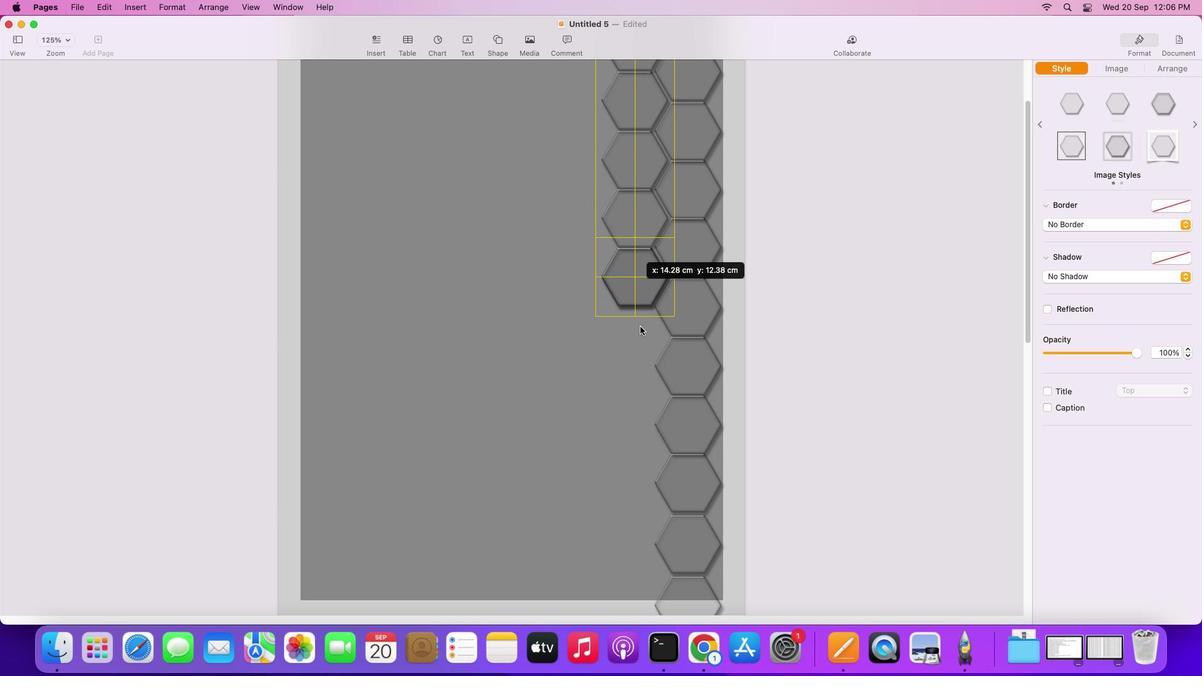 
Action: Mouse moved to (639, 348)
Screenshot: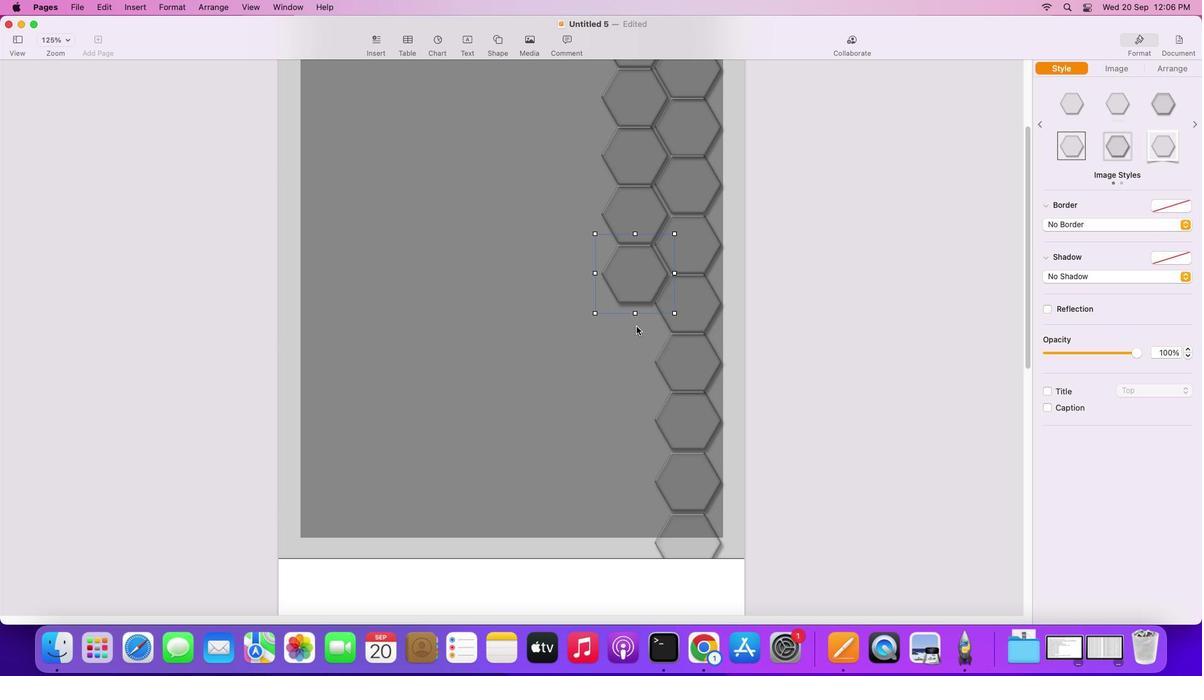 
Action: Mouse scrolled (639, 348) with delta (0, 0)
Screenshot: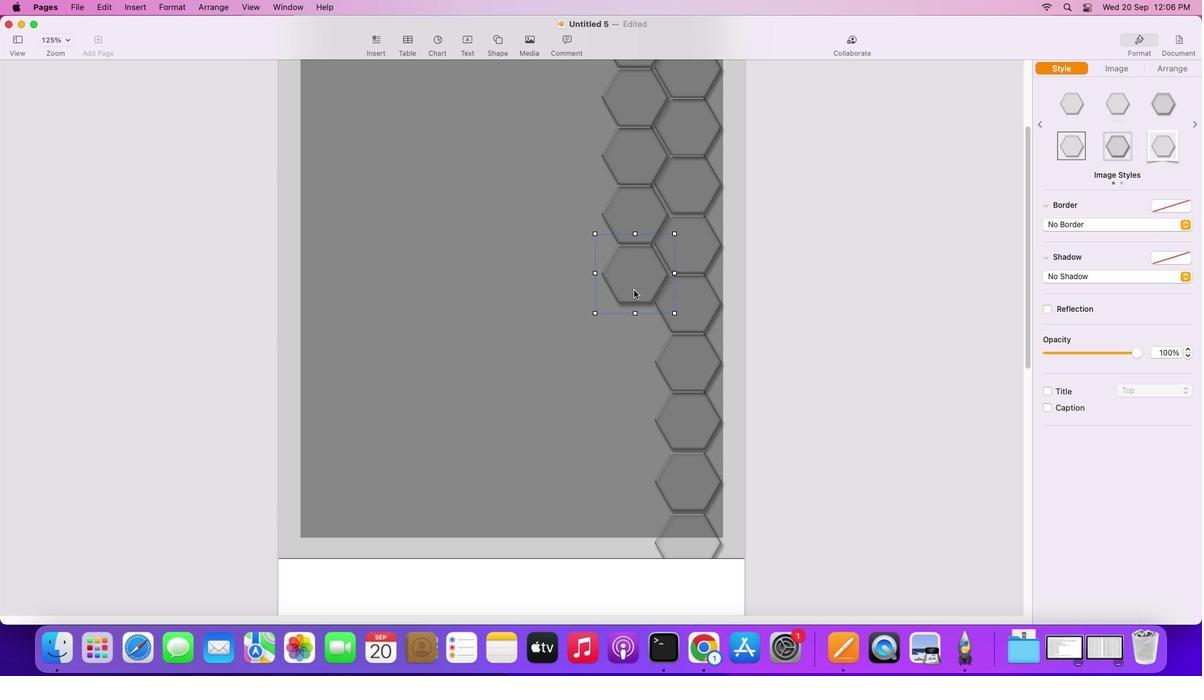 
Action: Mouse scrolled (639, 348) with delta (0, 0)
